 Task: Create validation rules in vote object.
Action: Mouse moved to (1159, 88)
Screenshot: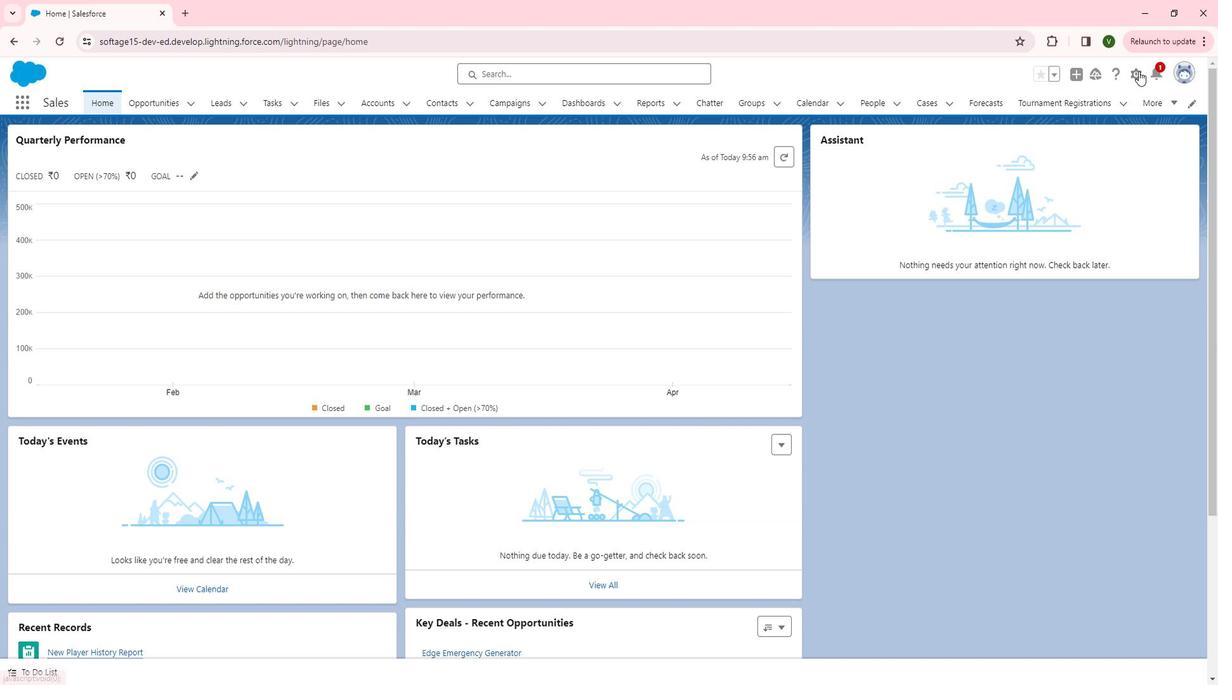
Action: Mouse pressed left at (1159, 88)
Screenshot: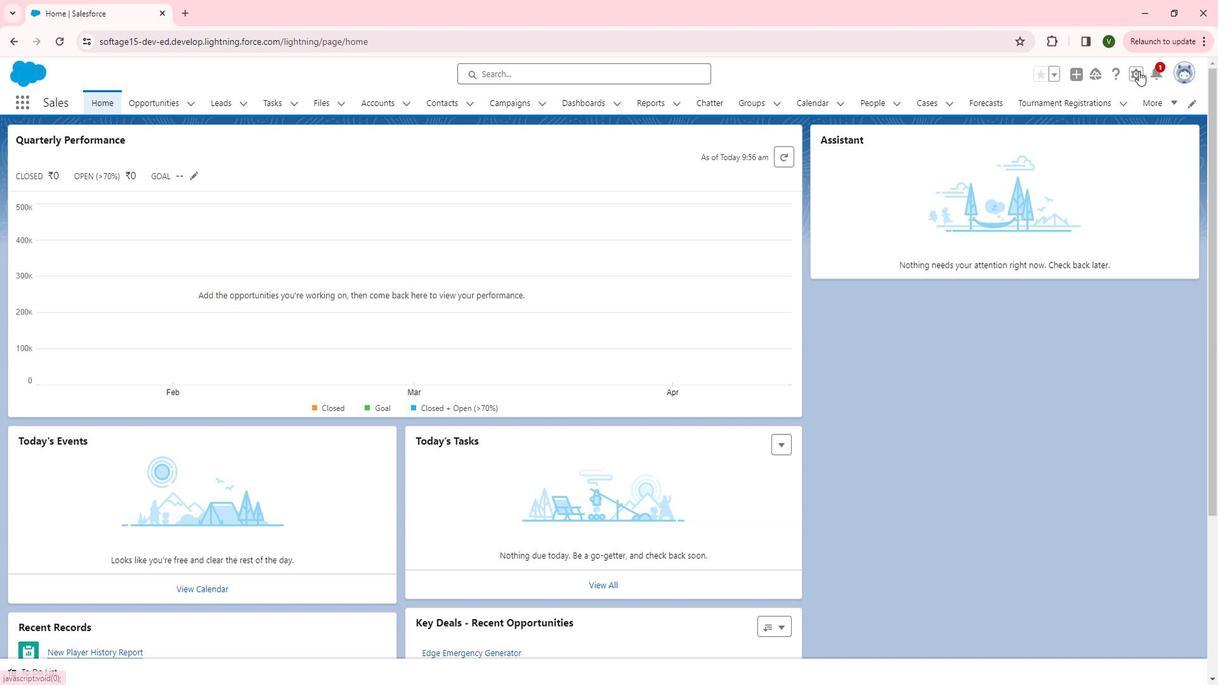 
Action: Mouse moved to (1094, 129)
Screenshot: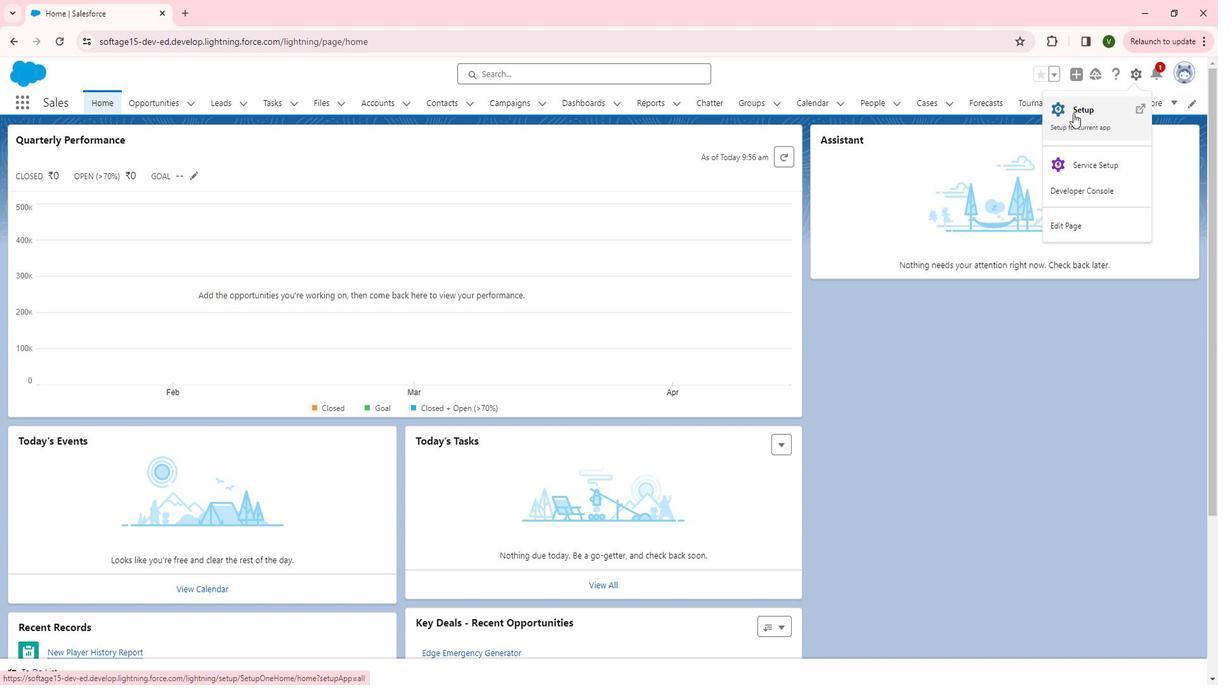 
Action: Mouse pressed left at (1094, 129)
Screenshot: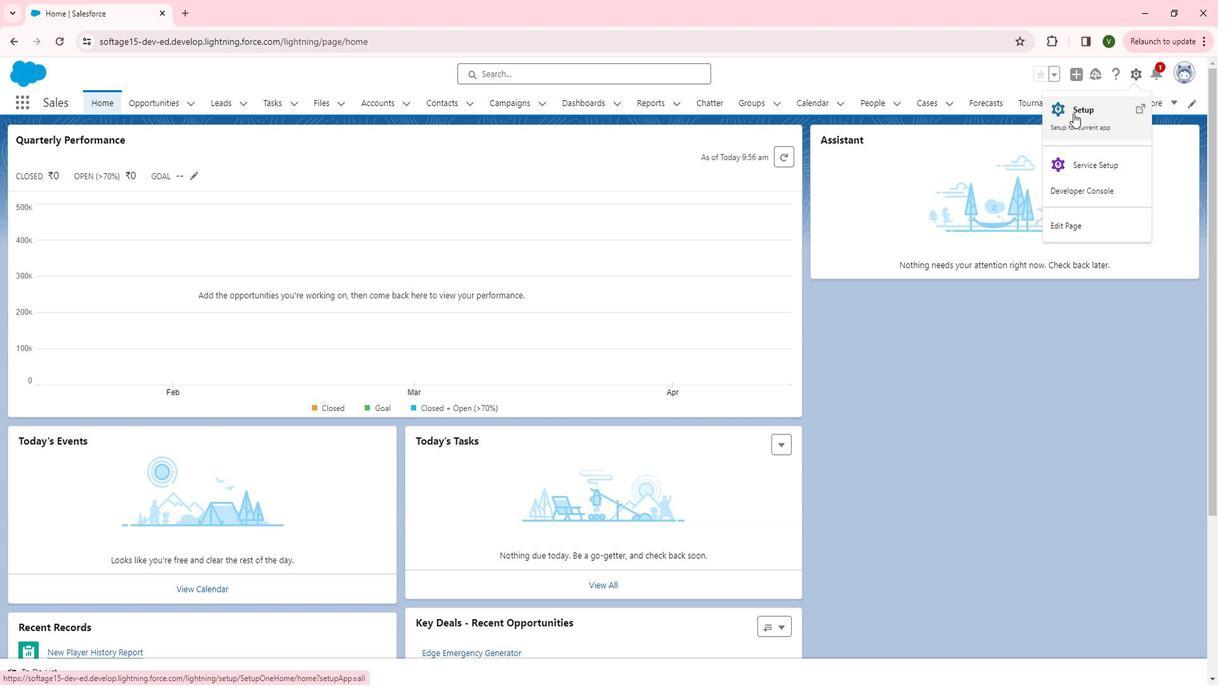 
Action: Mouse moved to (141, 454)
Screenshot: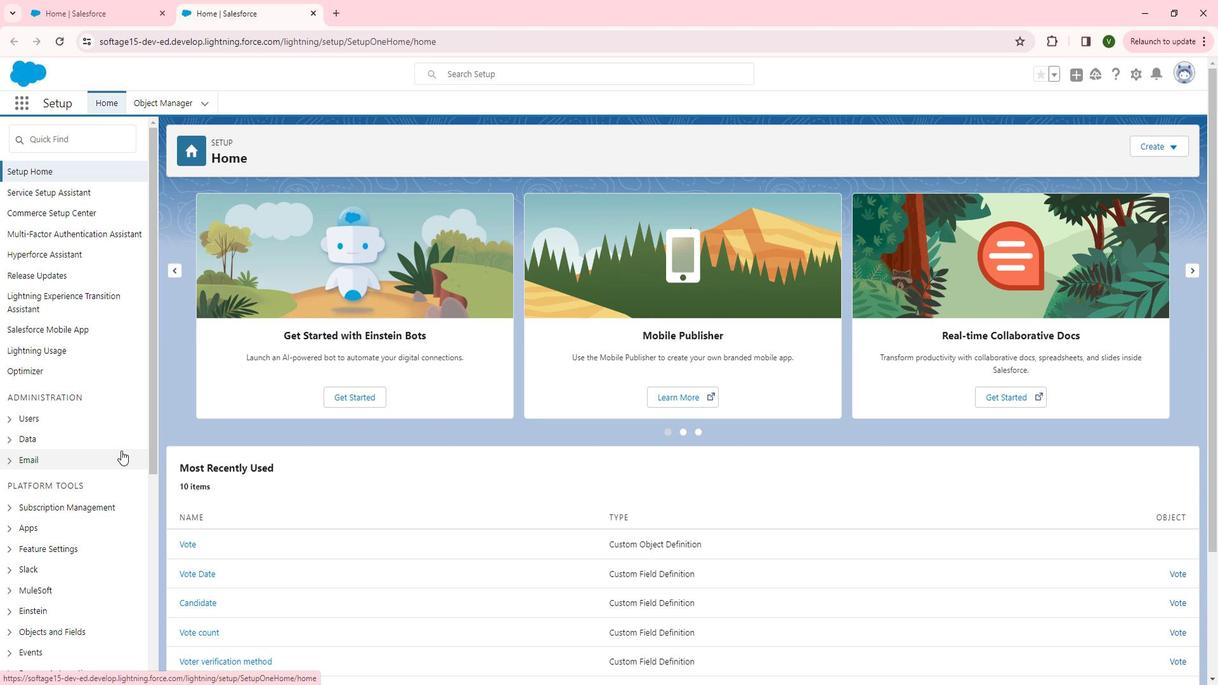 
Action: Mouse scrolled (141, 453) with delta (0, 0)
Screenshot: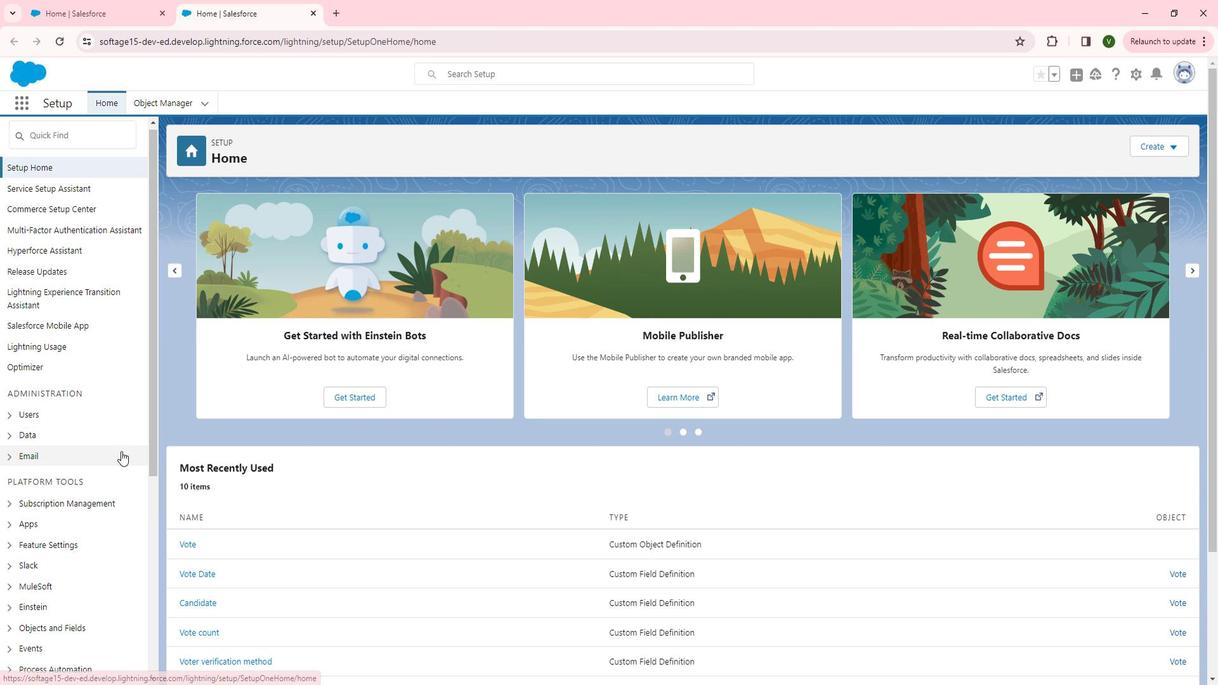 
Action: Mouse moved to (29, 565)
Screenshot: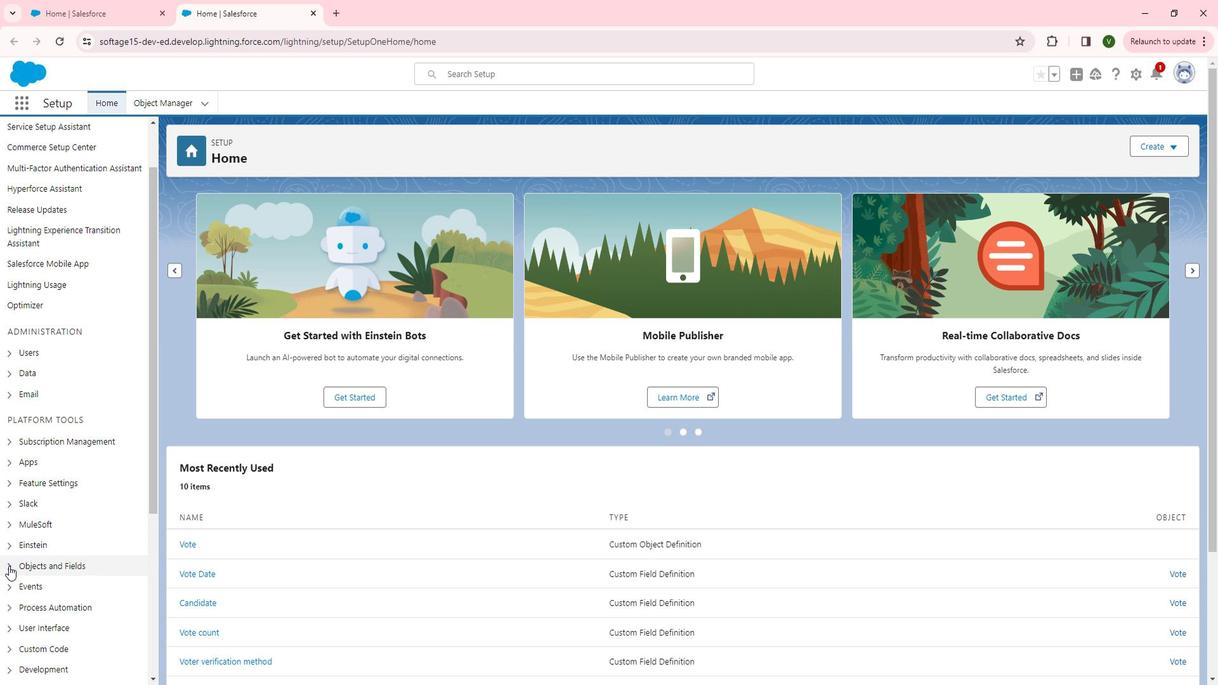 
Action: Mouse pressed left at (29, 565)
Screenshot: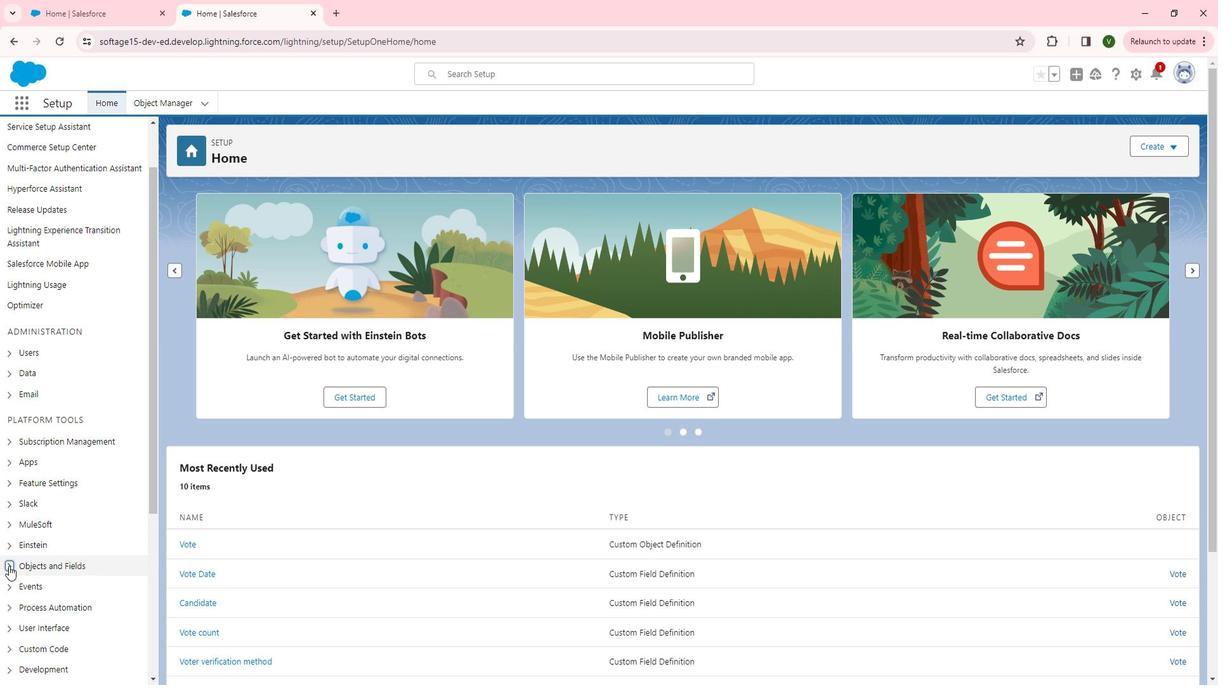 
Action: Mouse moved to (117, 556)
Screenshot: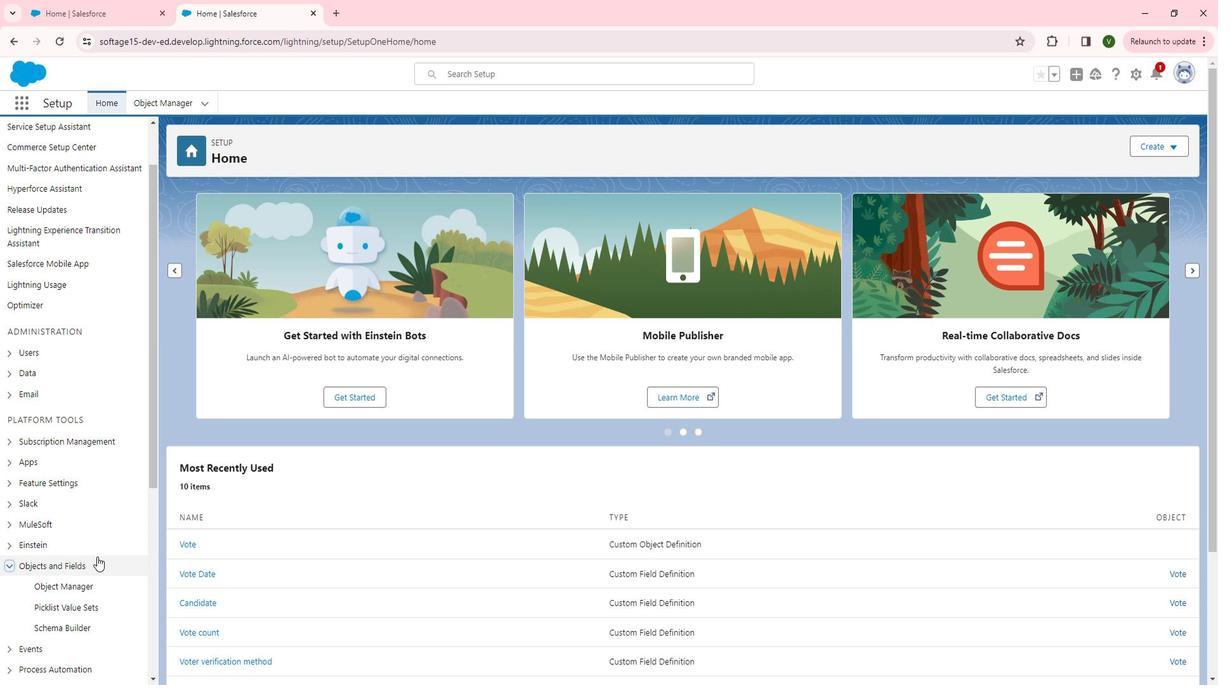 
Action: Mouse scrolled (117, 556) with delta (0, 0)
Screenshot: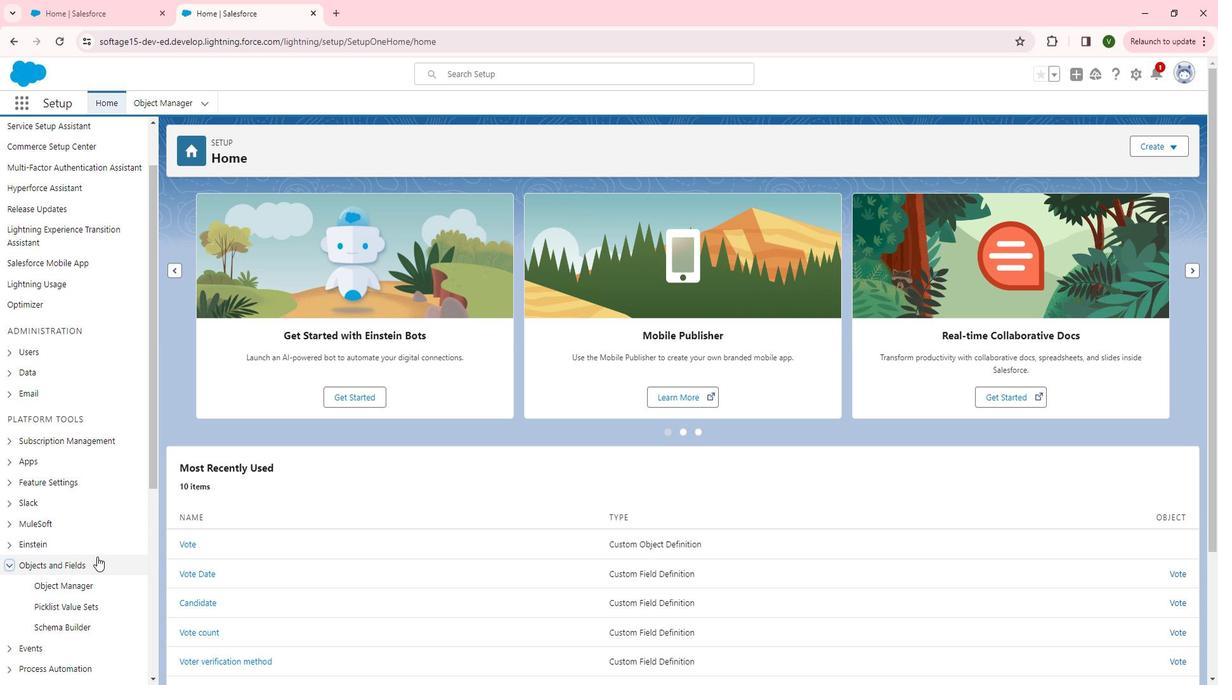 
Action: Mouse moved to (117, 557)
Screenshot: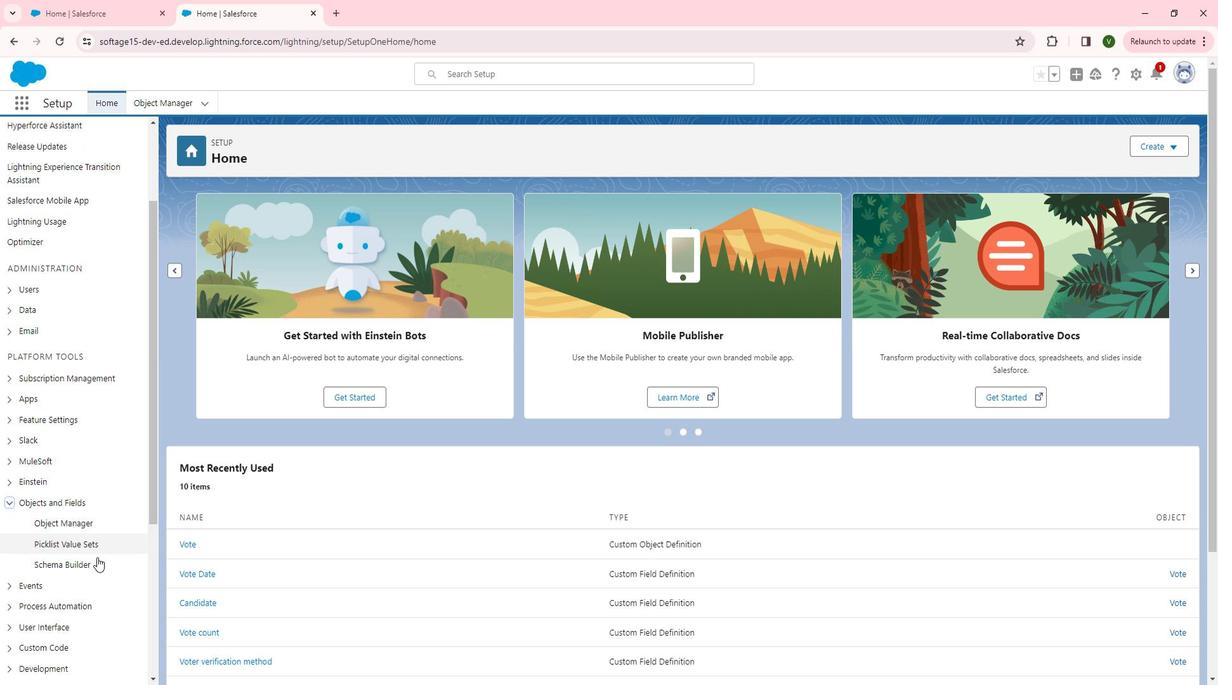 
Action: Mouse scrolled (117, 556) with delta (0, 0)
Screenshot: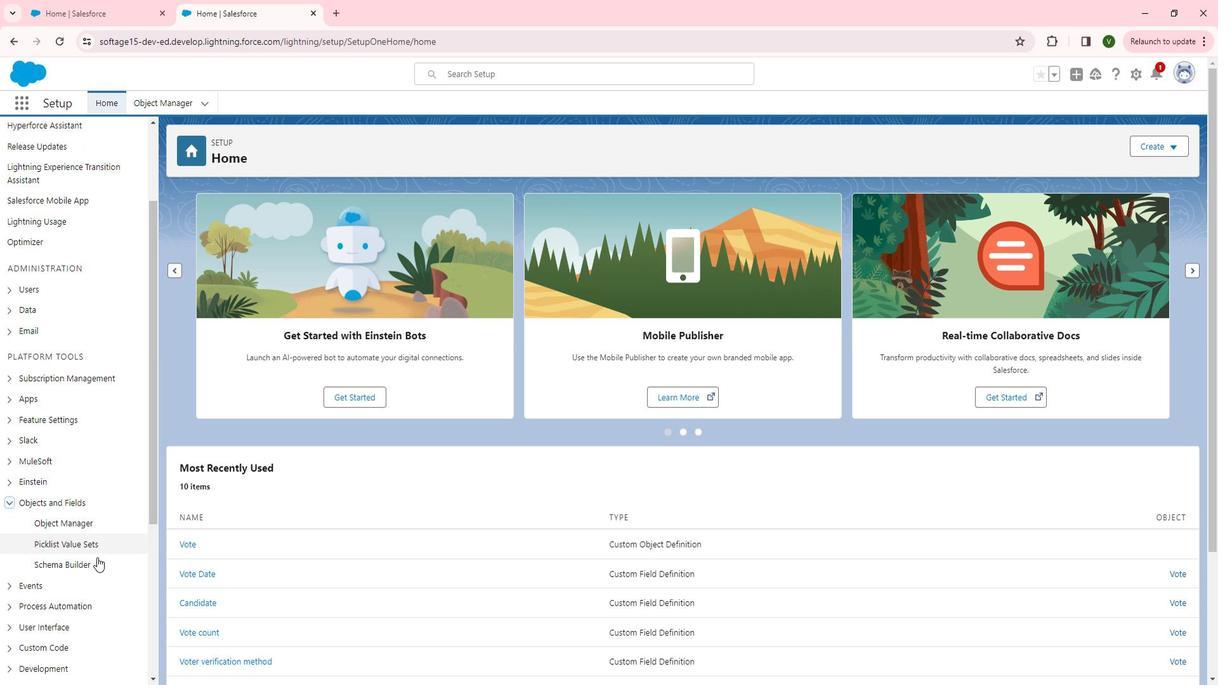 
Action: Mouse moved to (99, 458)
Screenshot: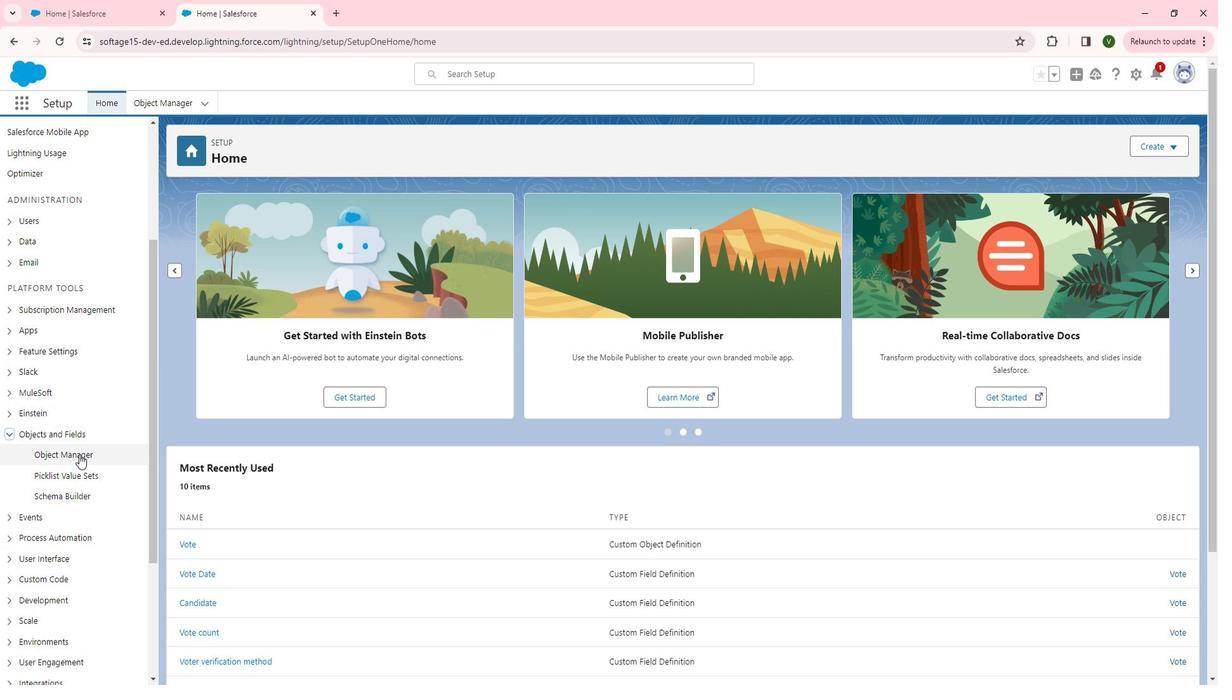 
Action: Mouse pressed left at (99, 458)
Screenshot: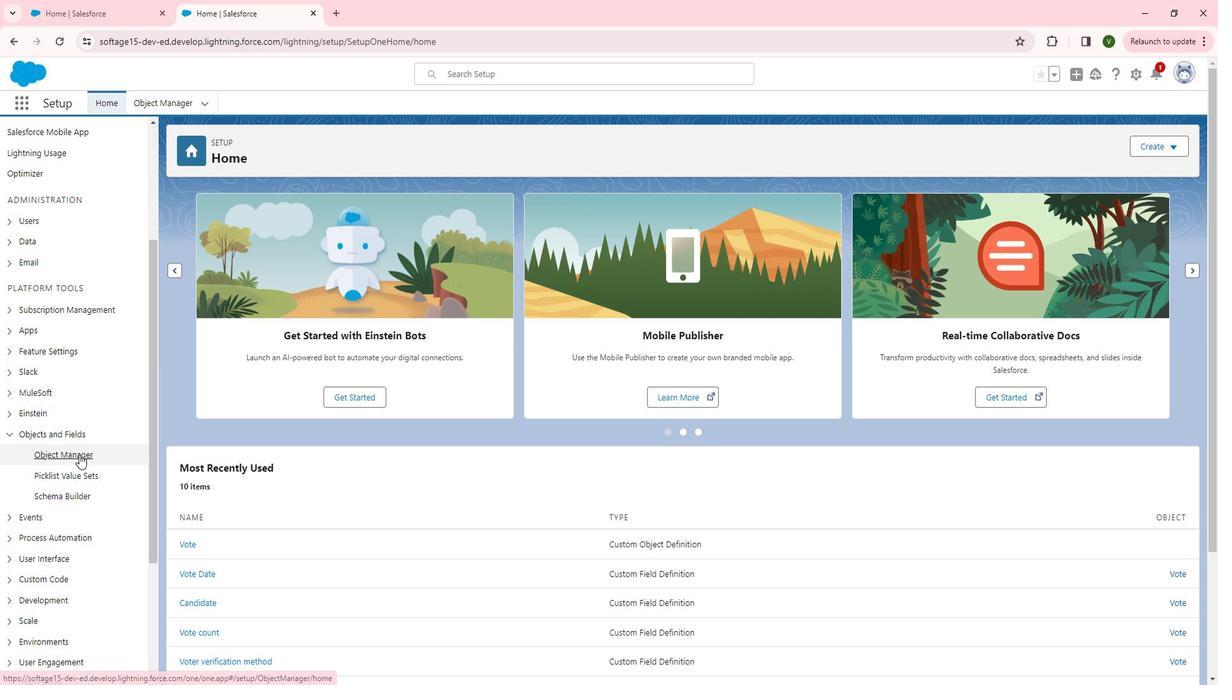 
Action: Mouse moved to (387, 432)
Screenshot: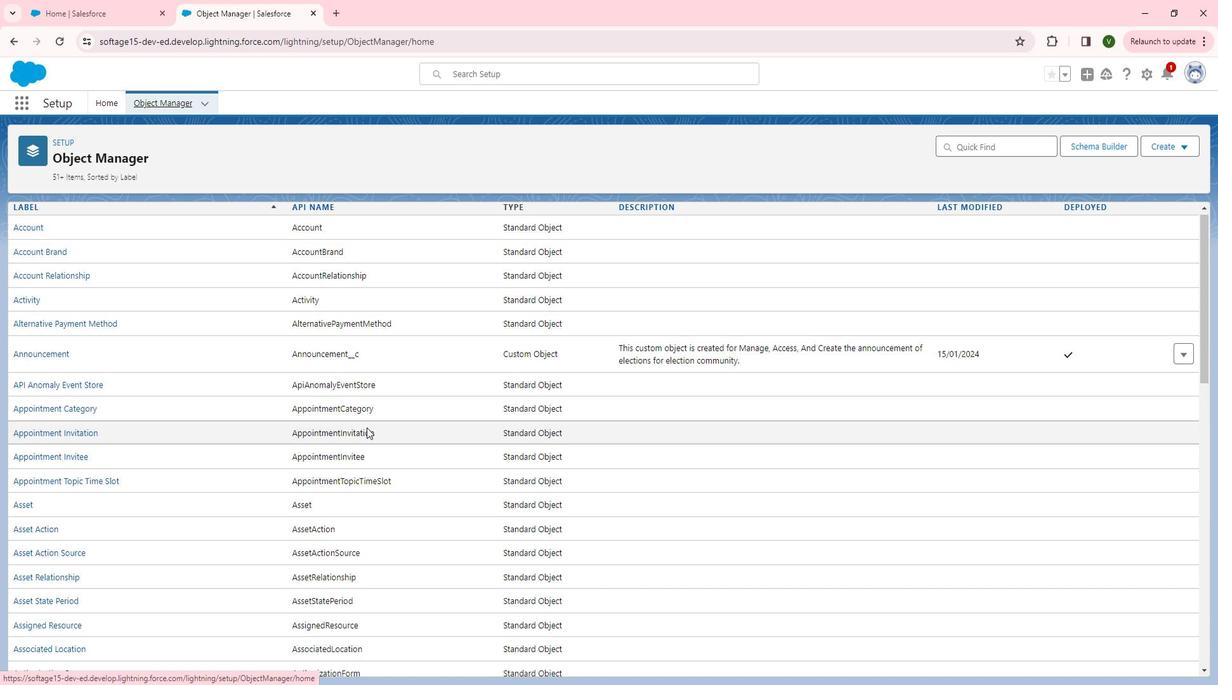 
Action: Mouse scrolled (387, 431) with delta (0, 0)
Screenshot: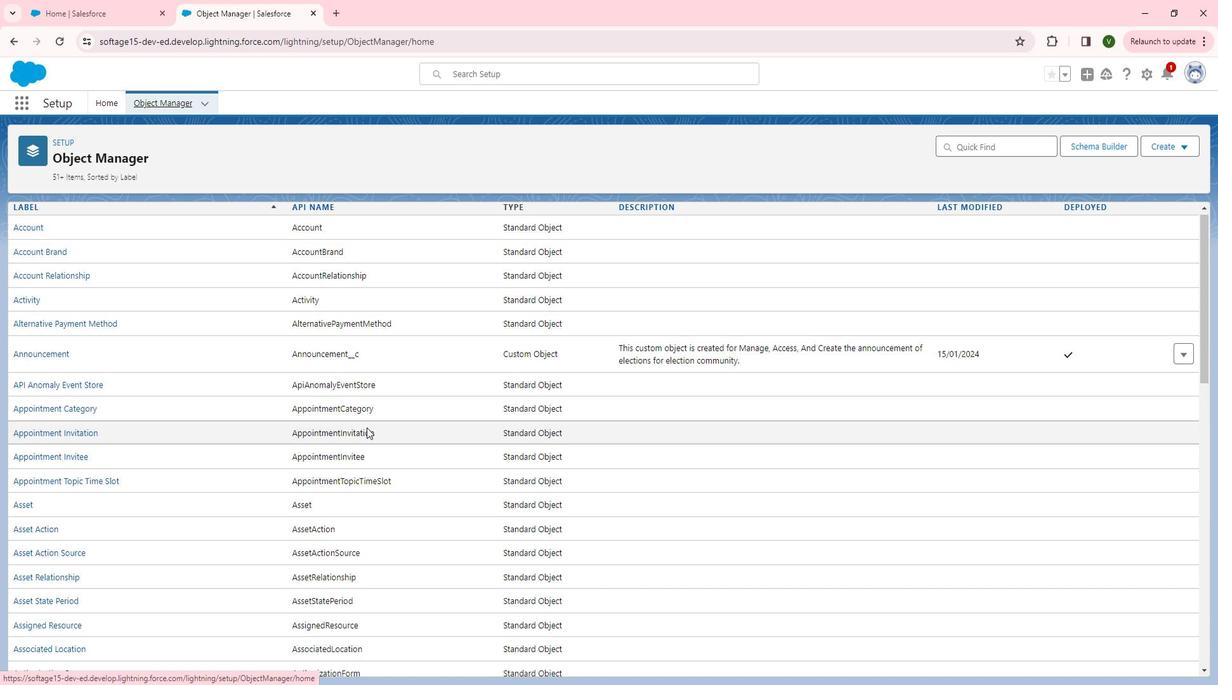 
Action: Mouse scrolled (387, 431) with delta (0, 0)
Screenshot: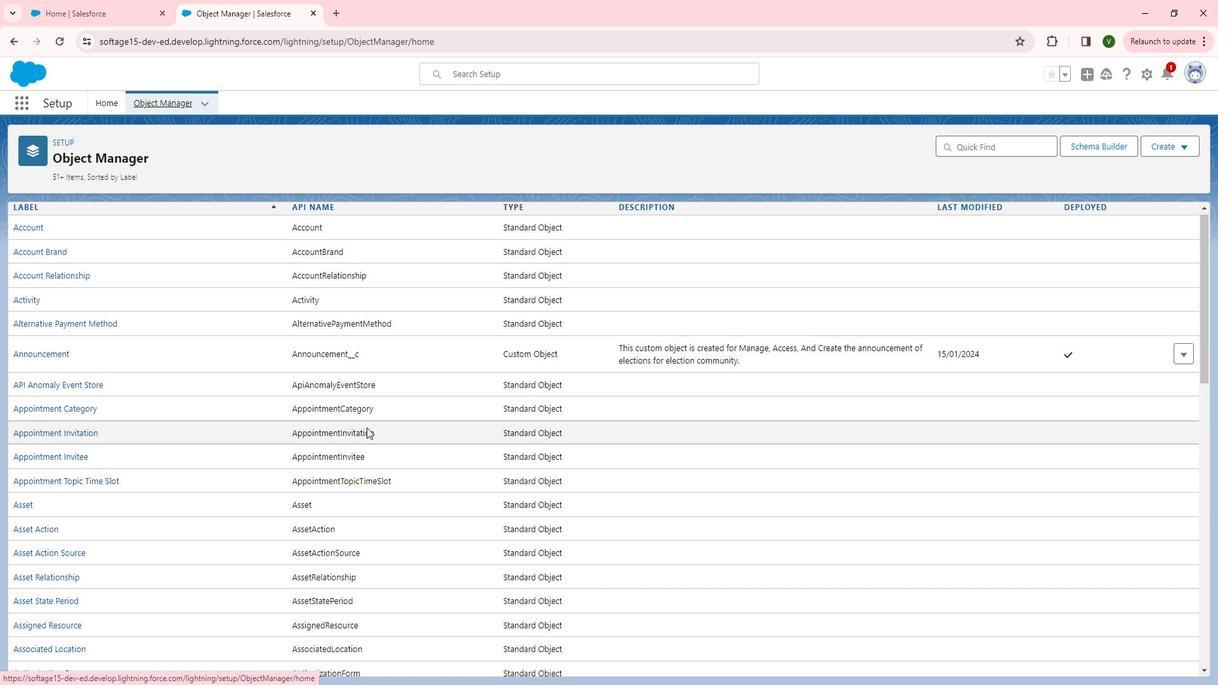 
Action: Mouse scrolled (387, 431) with delta (0, 0)
Screenshot: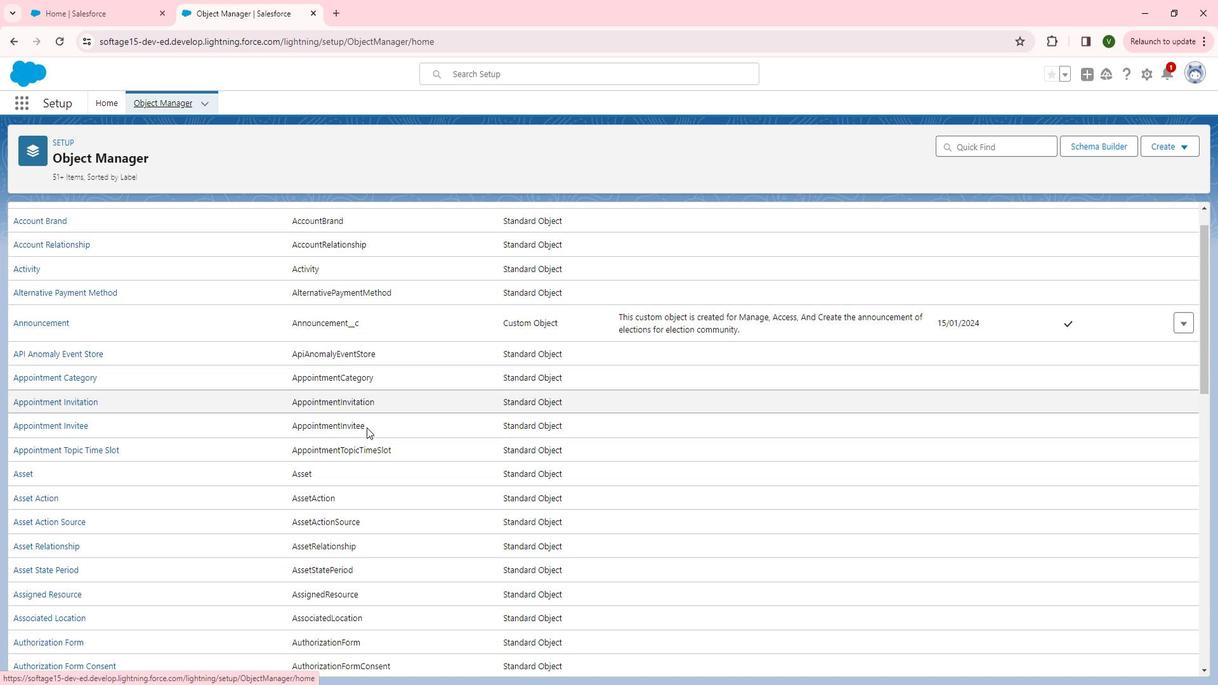 
Action: Mouse scrolled (387, 431) with delta (0, 0)
Screenshot: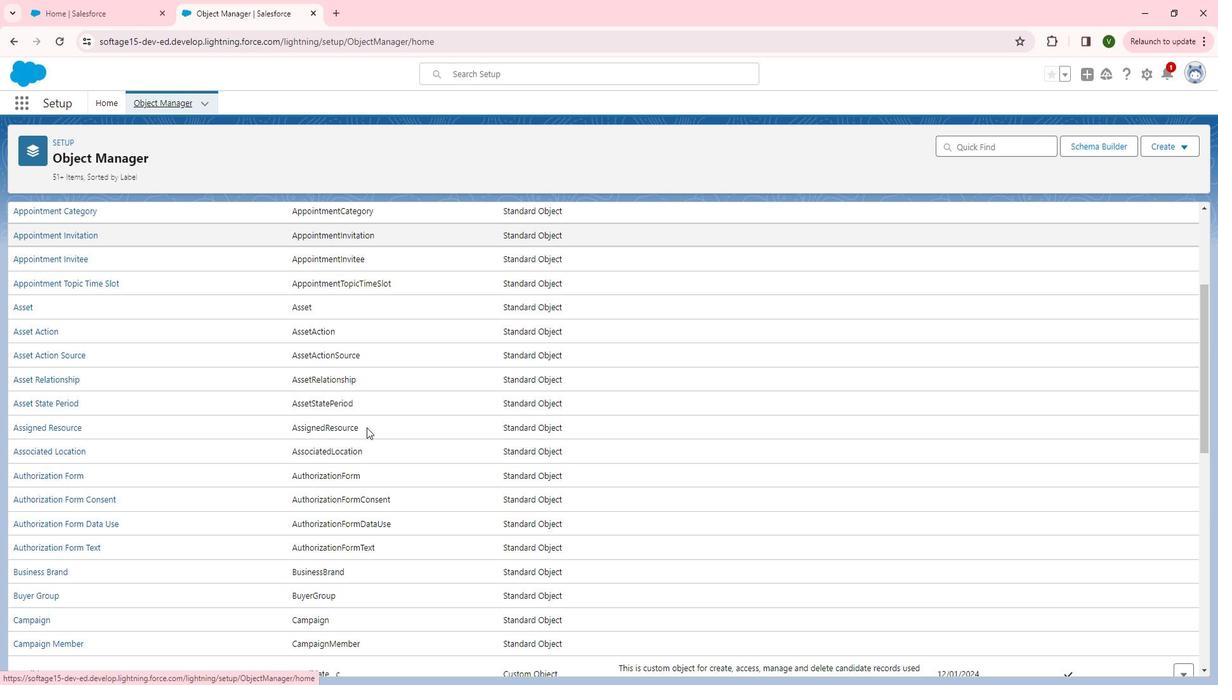 
Action: Mouse scrolled (387, 431) with delta (0, 0)
Screenshot: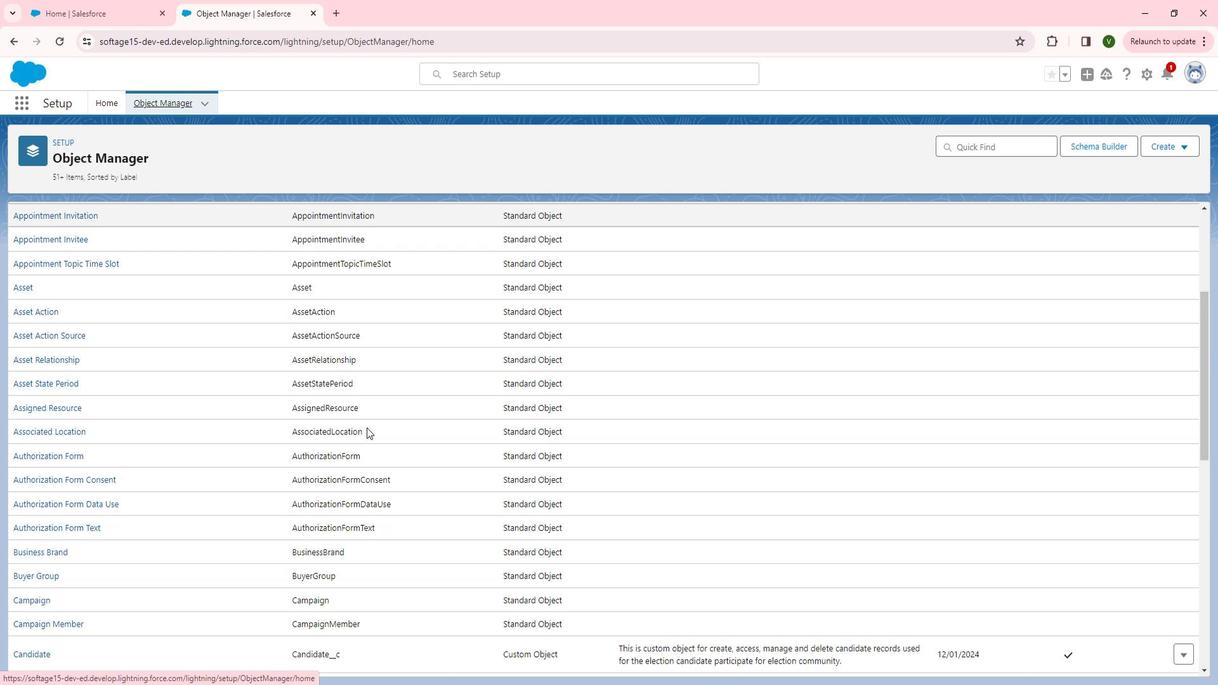 
Action: Mouse scrolled (387, 431) with delta (0, 0)
Screenshot: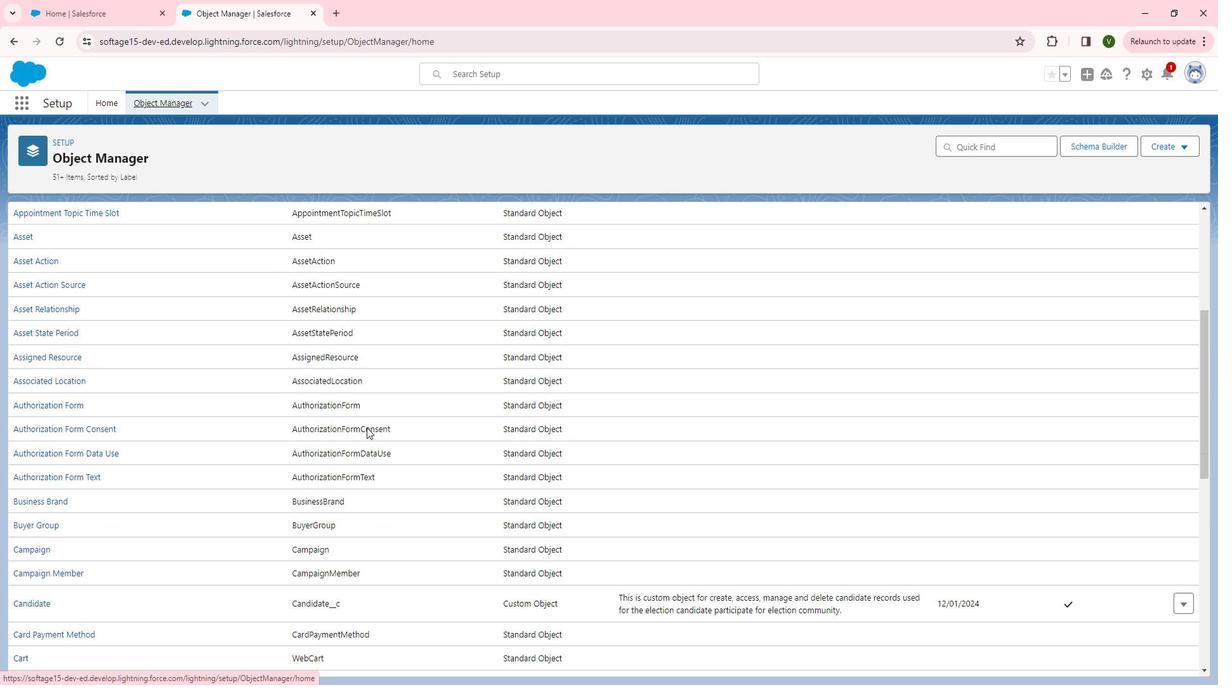 
Action: Mouse scrolled (387, 431) with delta (0, 0)
Screenshot: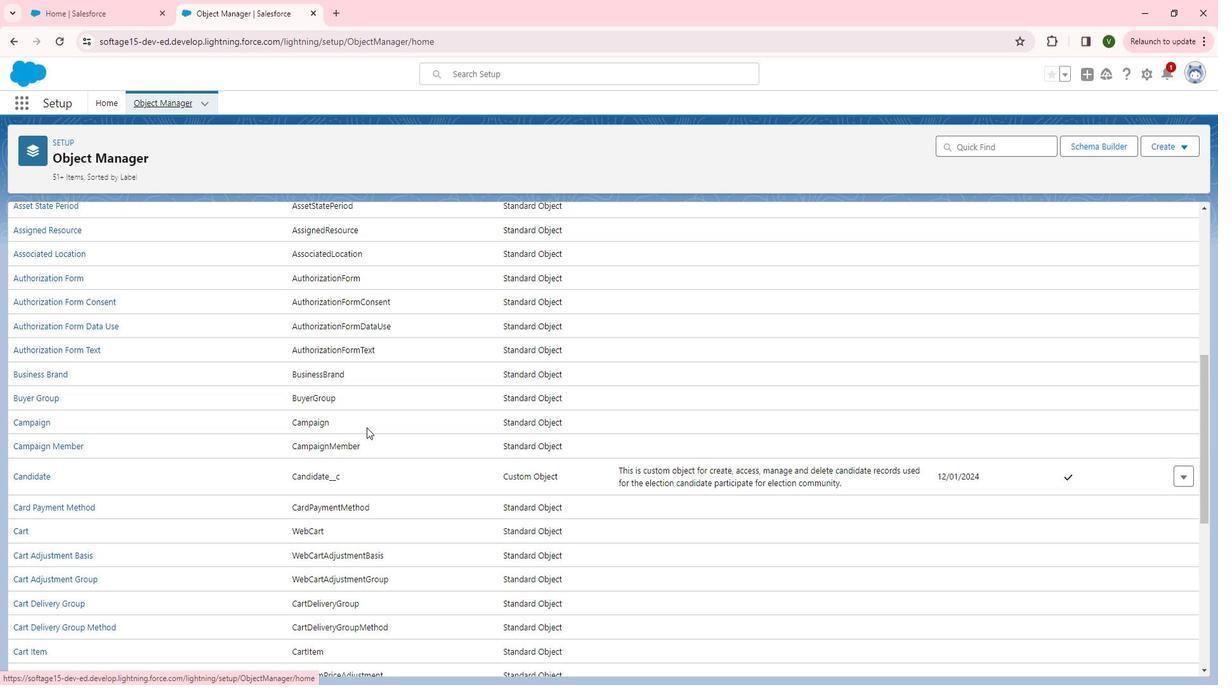 
Action: Mouse scrolled (387, 431) with delta (0, 0)
Screenshot: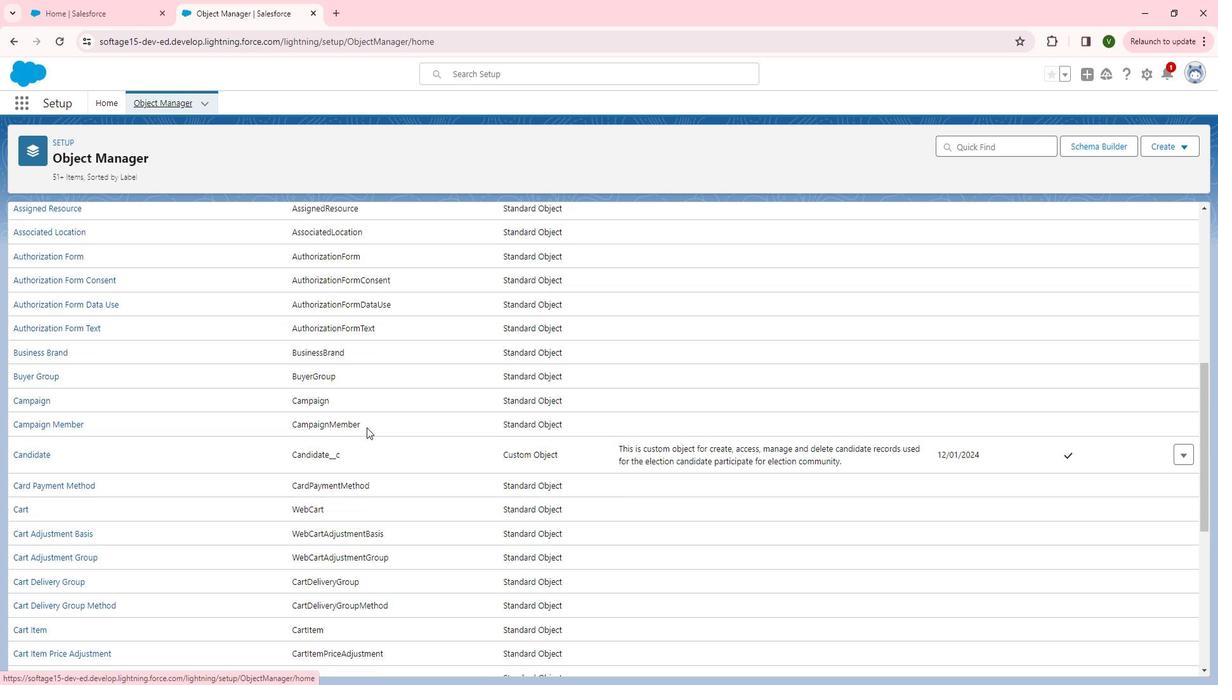 
Action: Mouse scrolled (387, 431) with delta (0, 0)
Screenshot: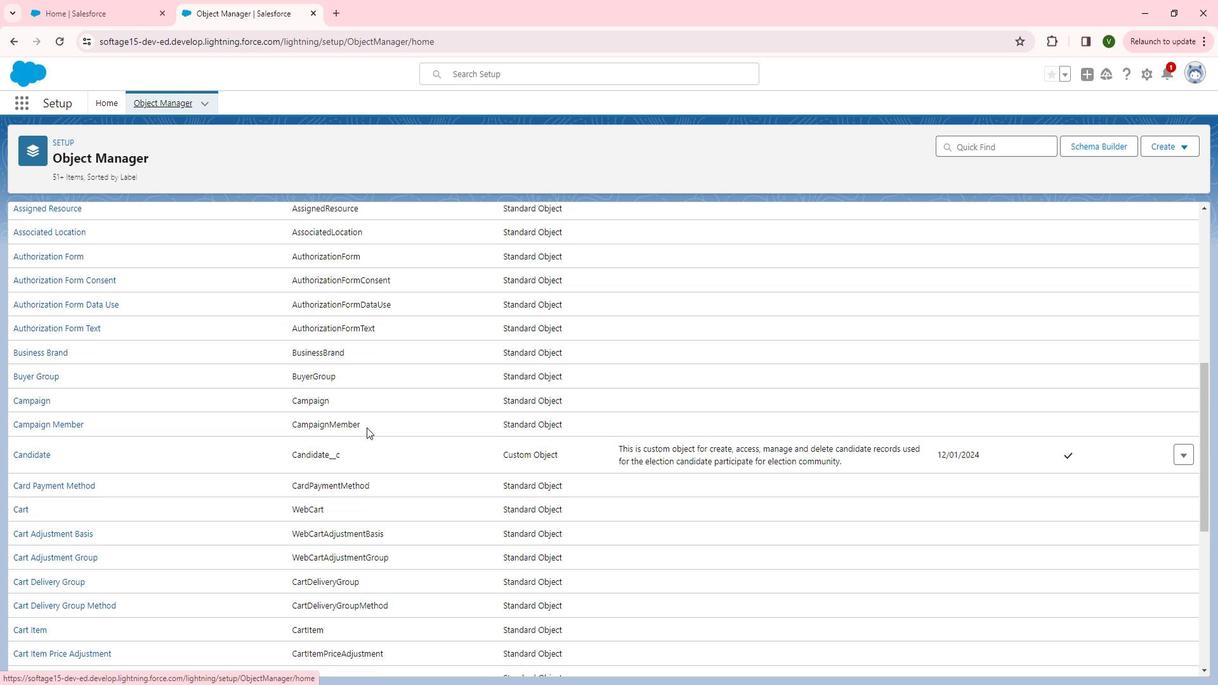 
Action: Mouse scrolled (387, 431) with delta (0, 0)
Screenshot: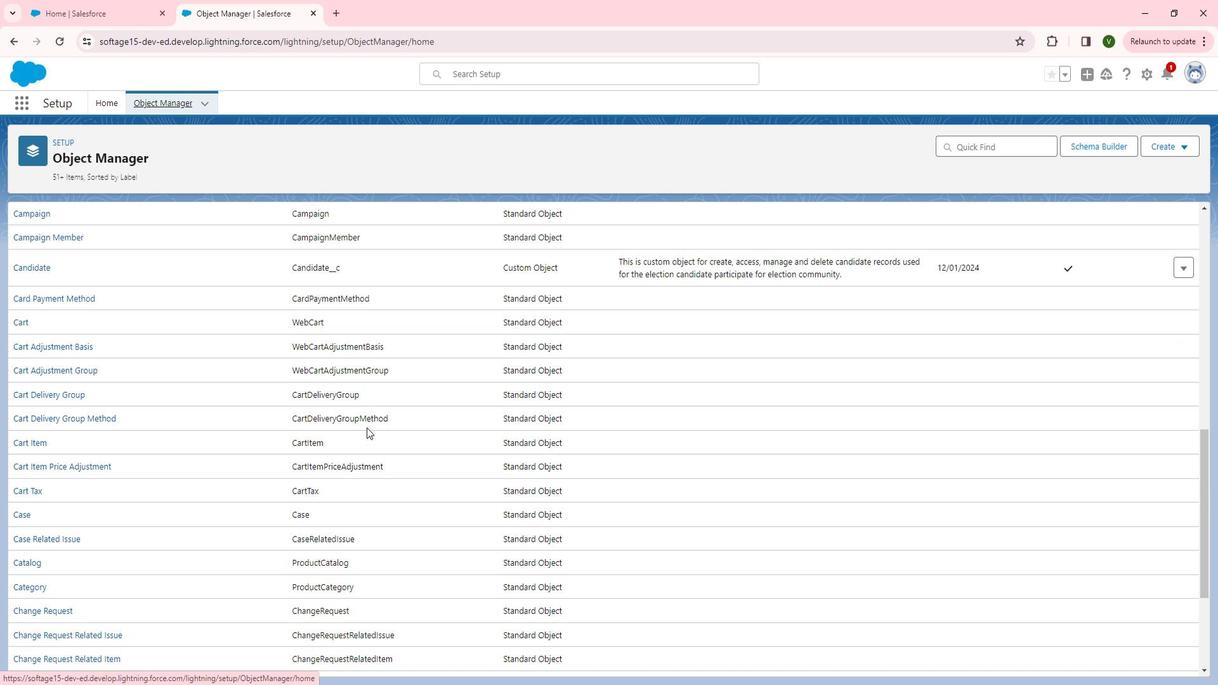 
Action: Mouse scrolled (387, 431) with delta (0, 0)
Screenshot: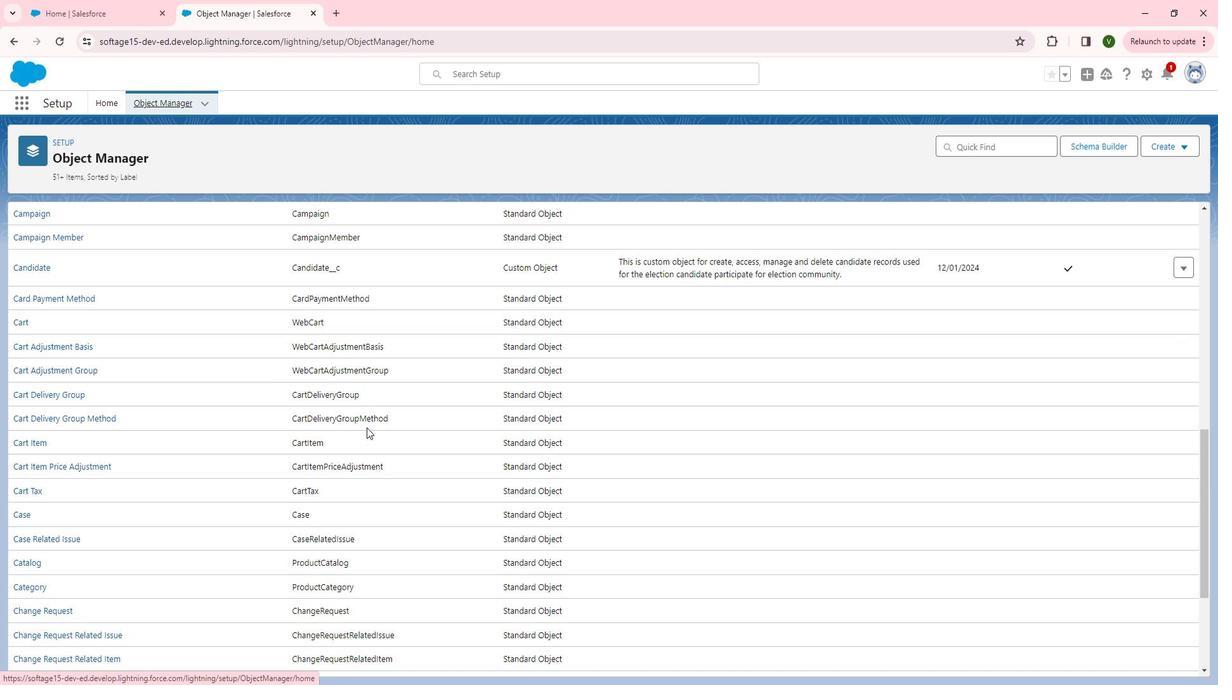 
Action: Mouse scrolled (387, 431) with delta (0, 0)
Screenshot: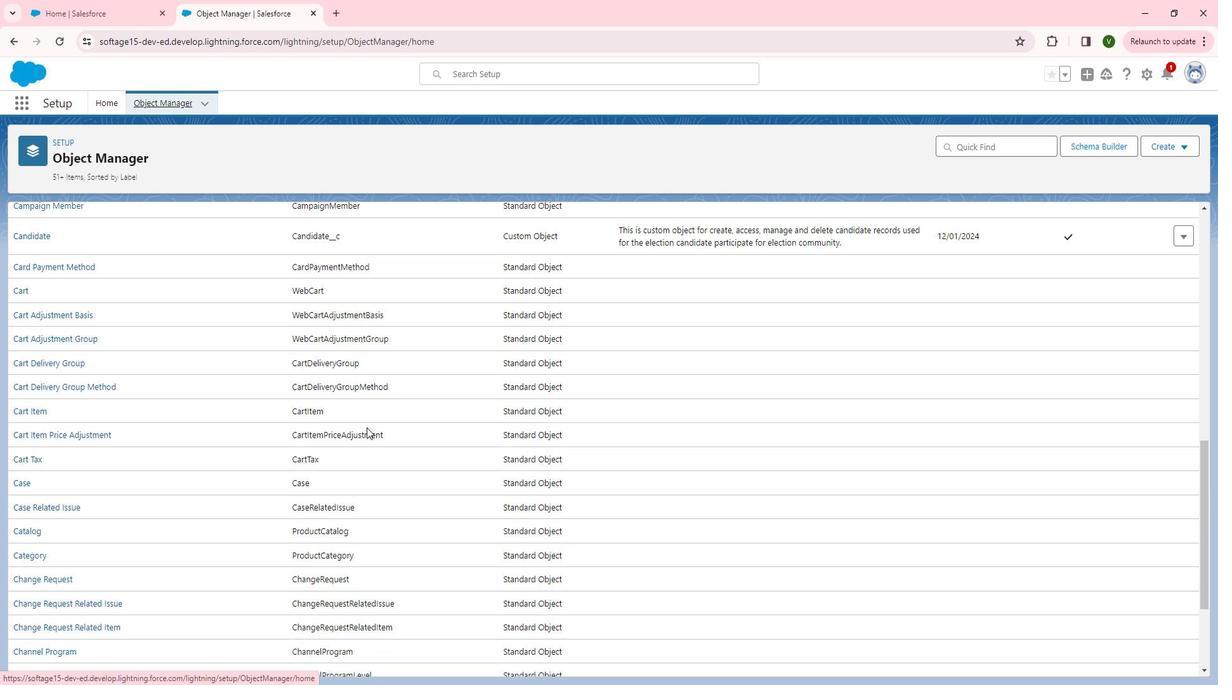 
Action: Mouse moved to (384, 429)
Screenshot: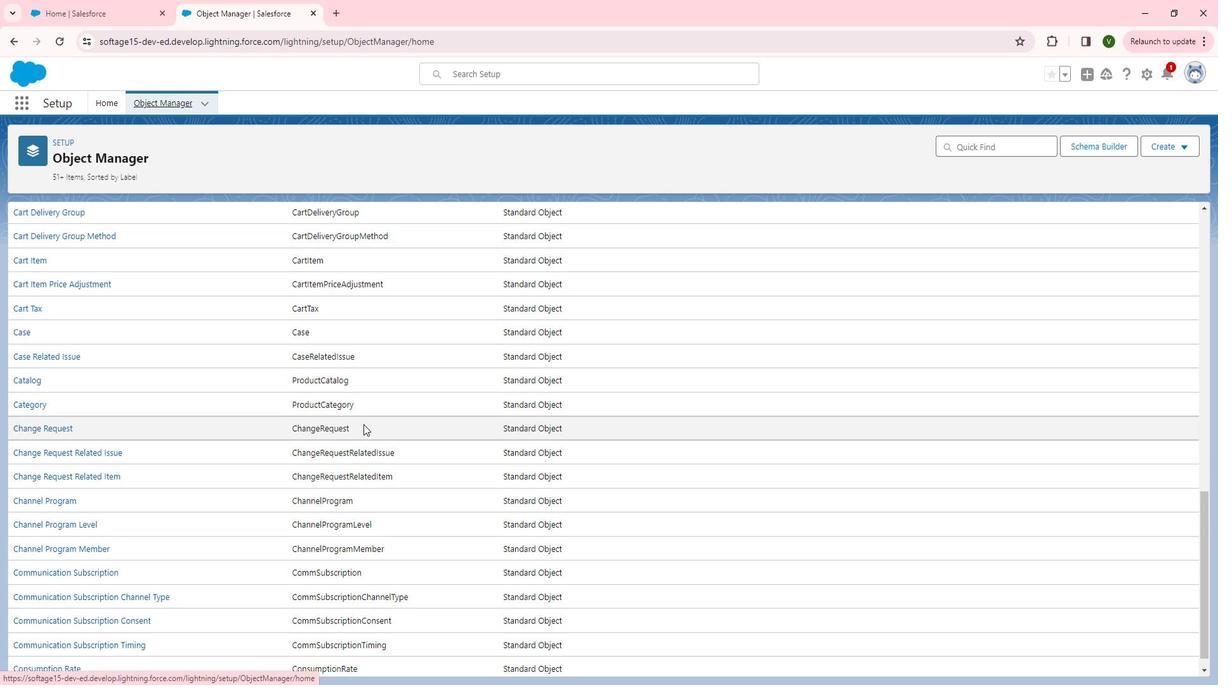
Action: Mouse scrolled (384, 428) with delta (0, 0)
Screenshot: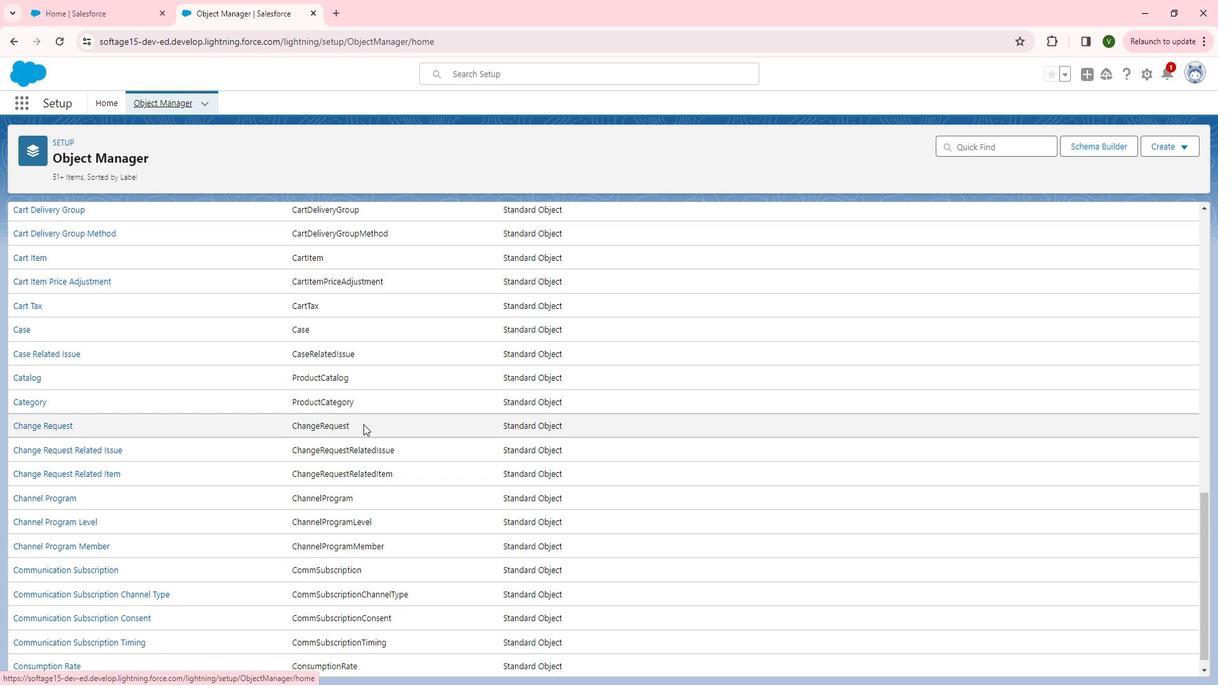 
Action: Mouse scrolled (384, 428) with delta (0, 0)
Screenshot: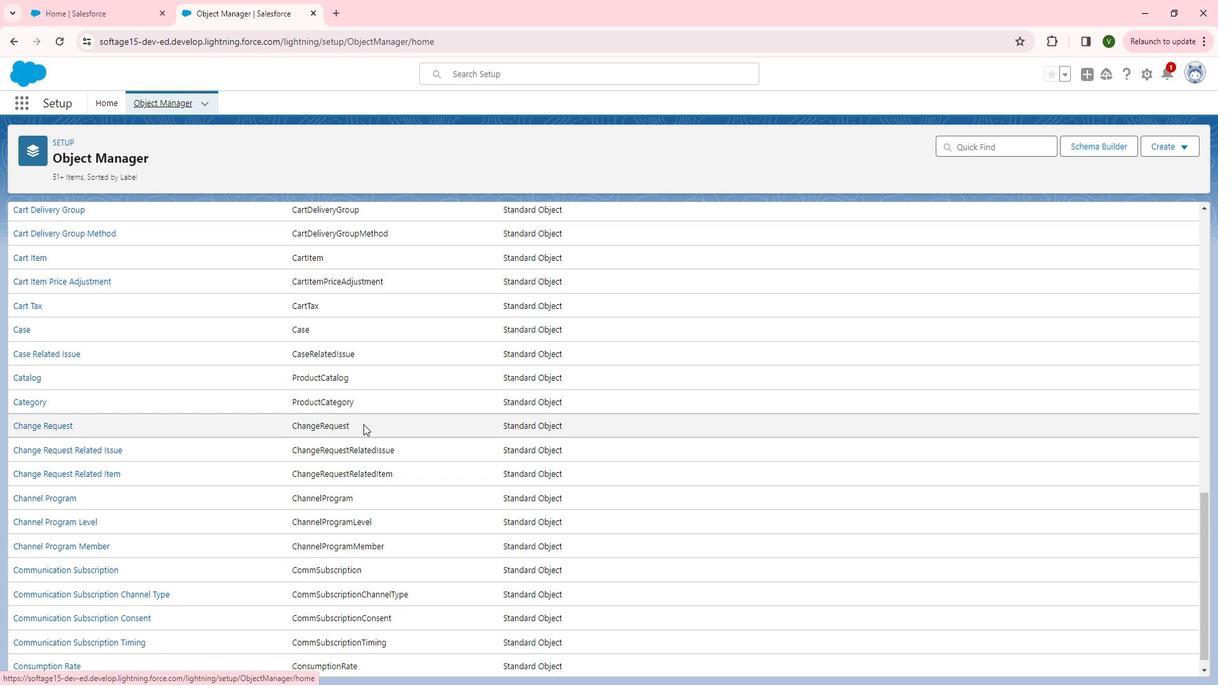 
Action: Mouse scrolled (384, 428) with delta (0, 0)
Screenshot: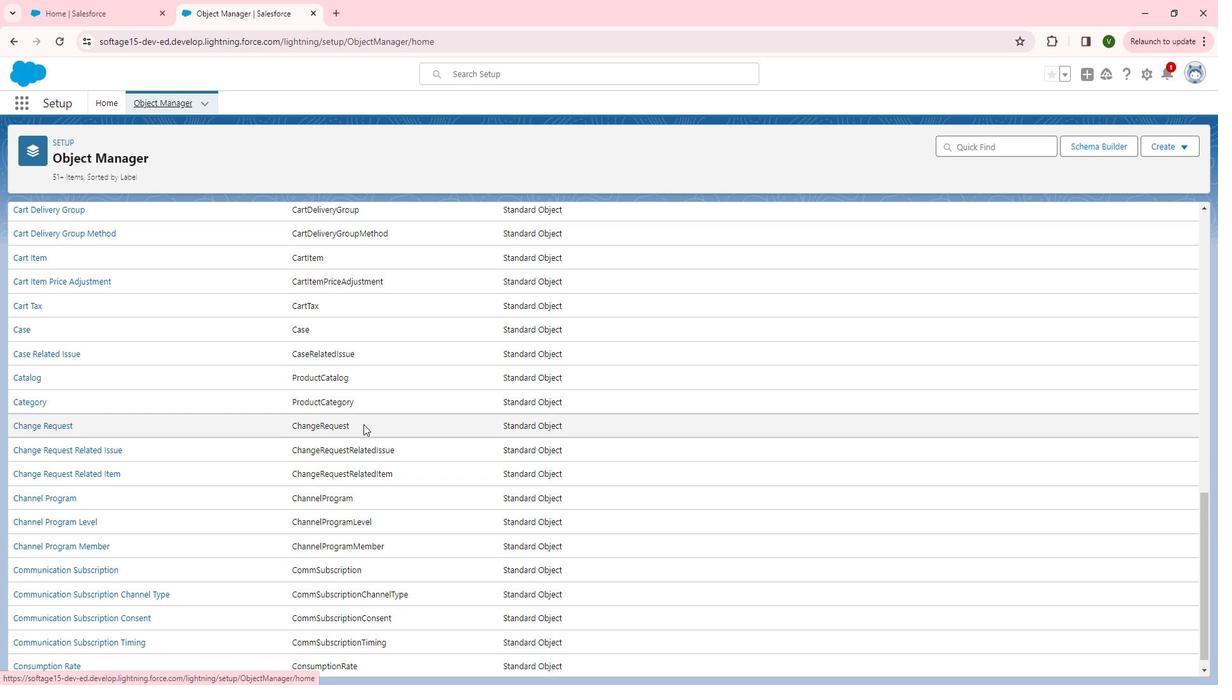 
Action: Mouse moved to (383, 425)
Screenshot: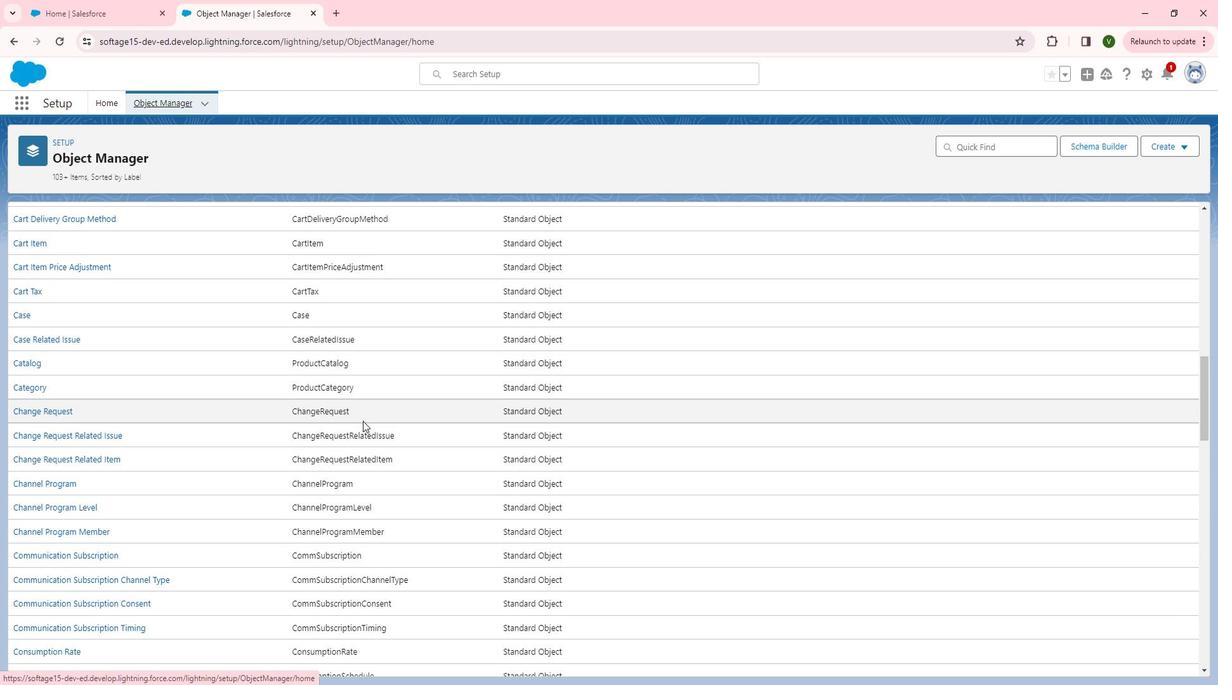 
Action: Mouse scrolled (383, 425) with delta (0, 0)
Screenshot: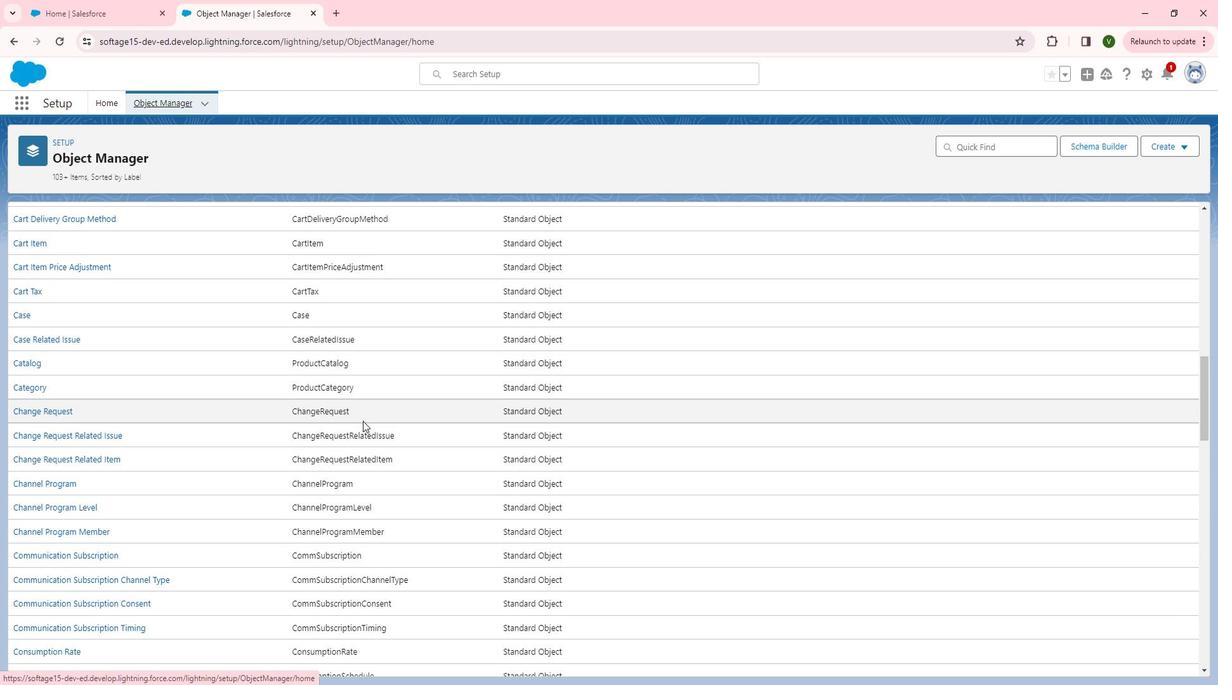 
Action: Mouse scrolled (383, 425) with delta (0, 0)
Screenshot: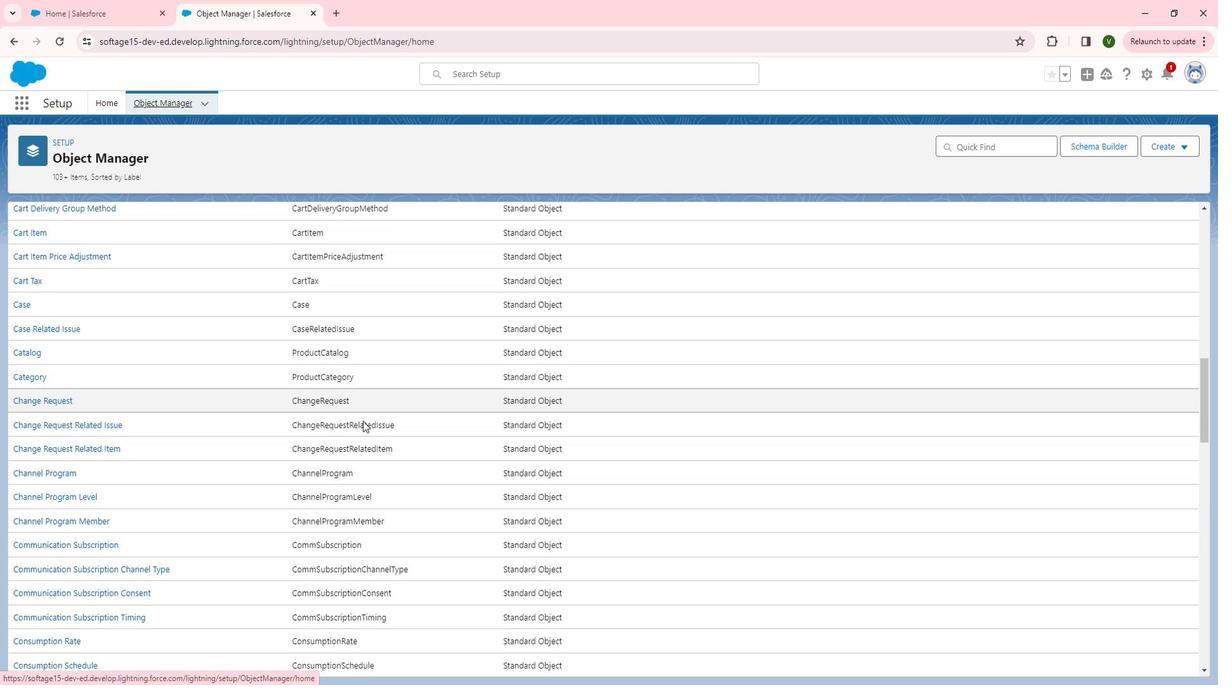 
Action: Mouse scrolled (383, 425) with delta (0, 0)
Screenshot: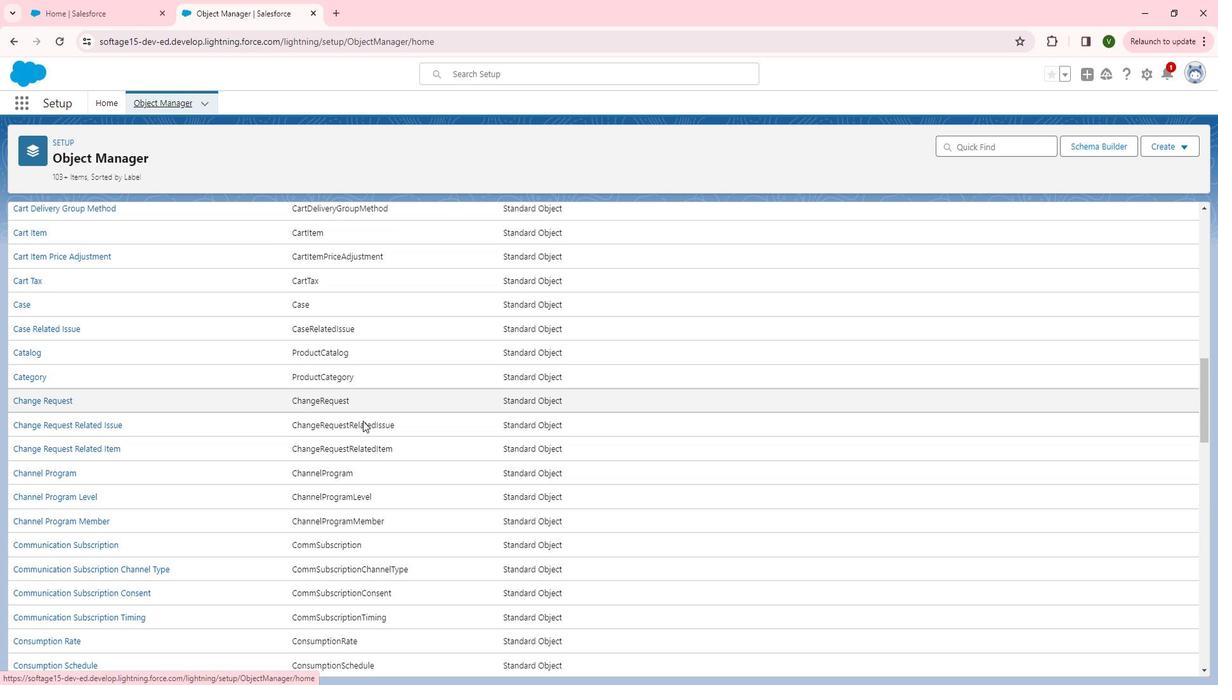 
Action: Mouse moved to (384, 422)
Screenshot: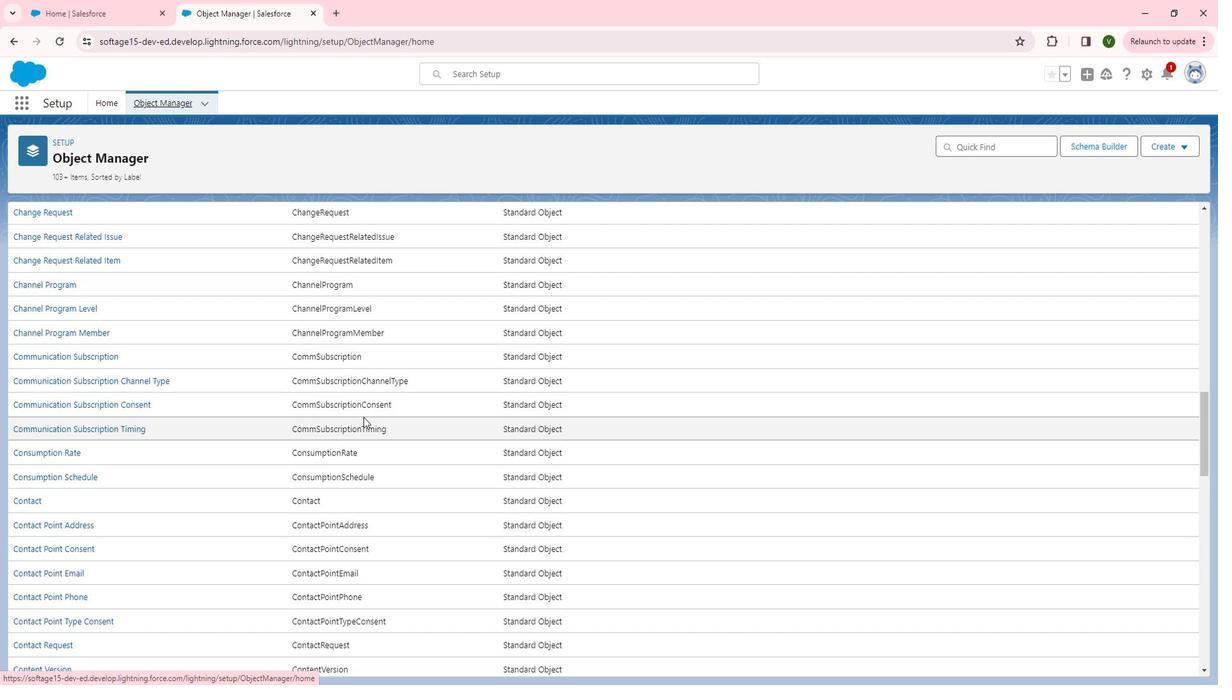 
Action: Mouse scrolled (384, 421) with delta (0, 0)
Screenshot: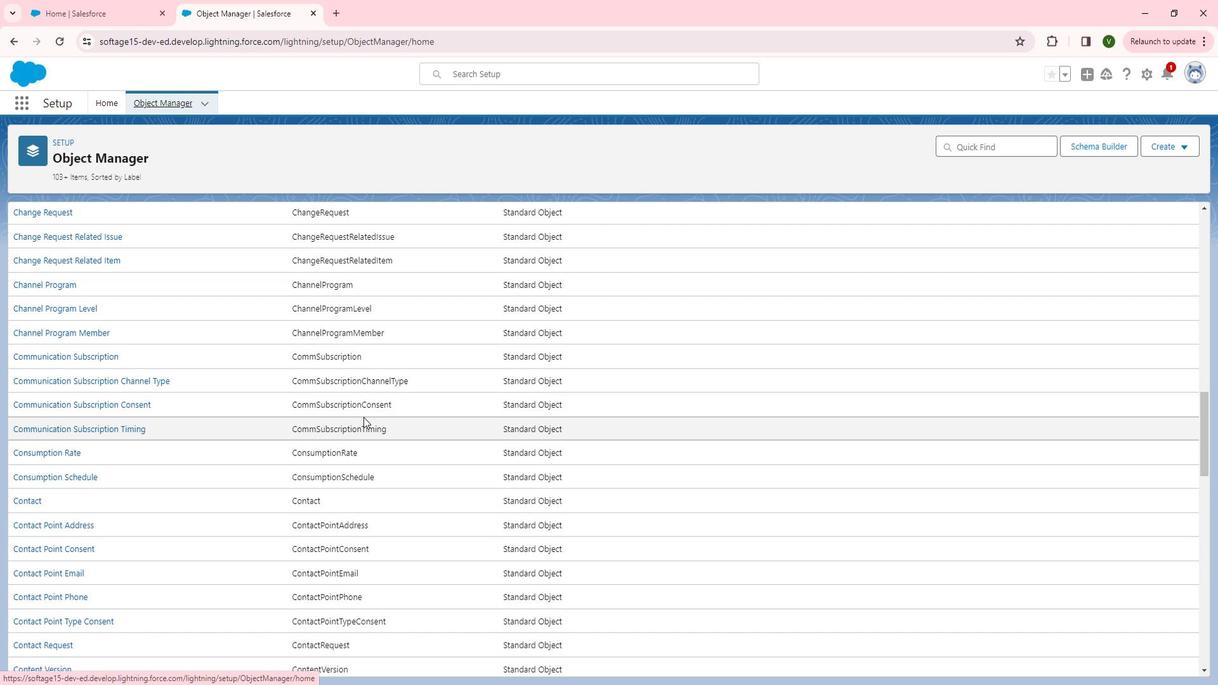 
Action: Mouse scrolled (384, 421) with delta (0, 0)
Screenshot: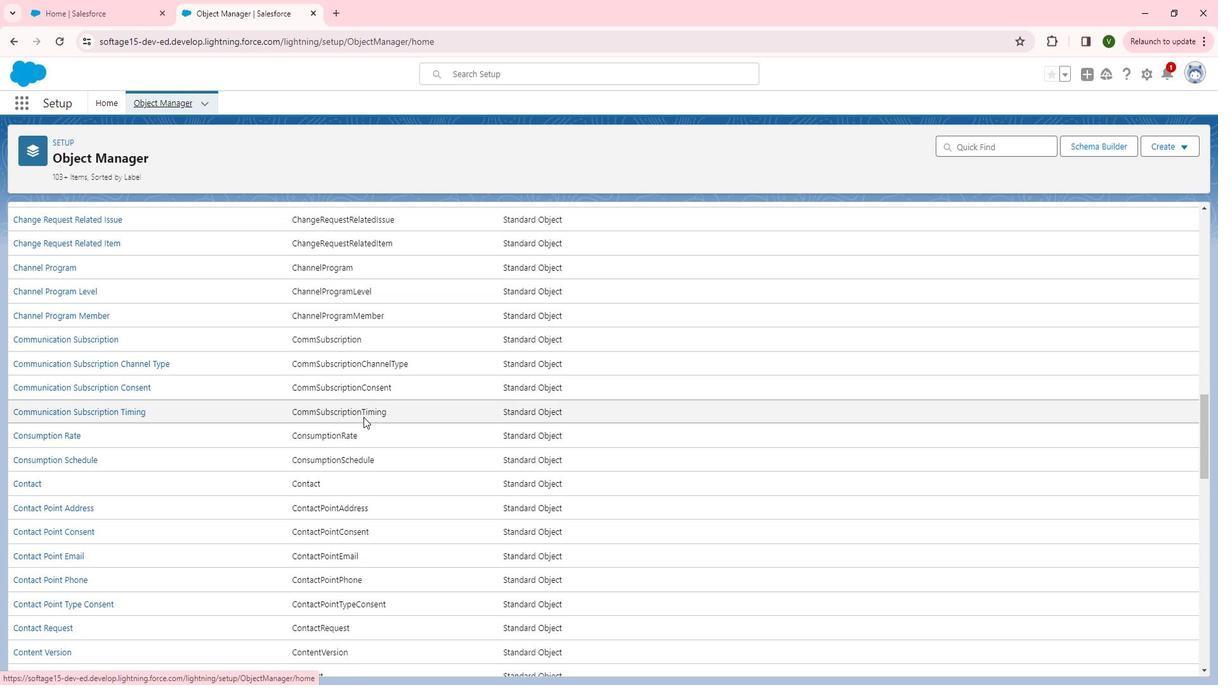
Action: Mouse scrolled (384, 421) with delta (0, 0)
Screenshot: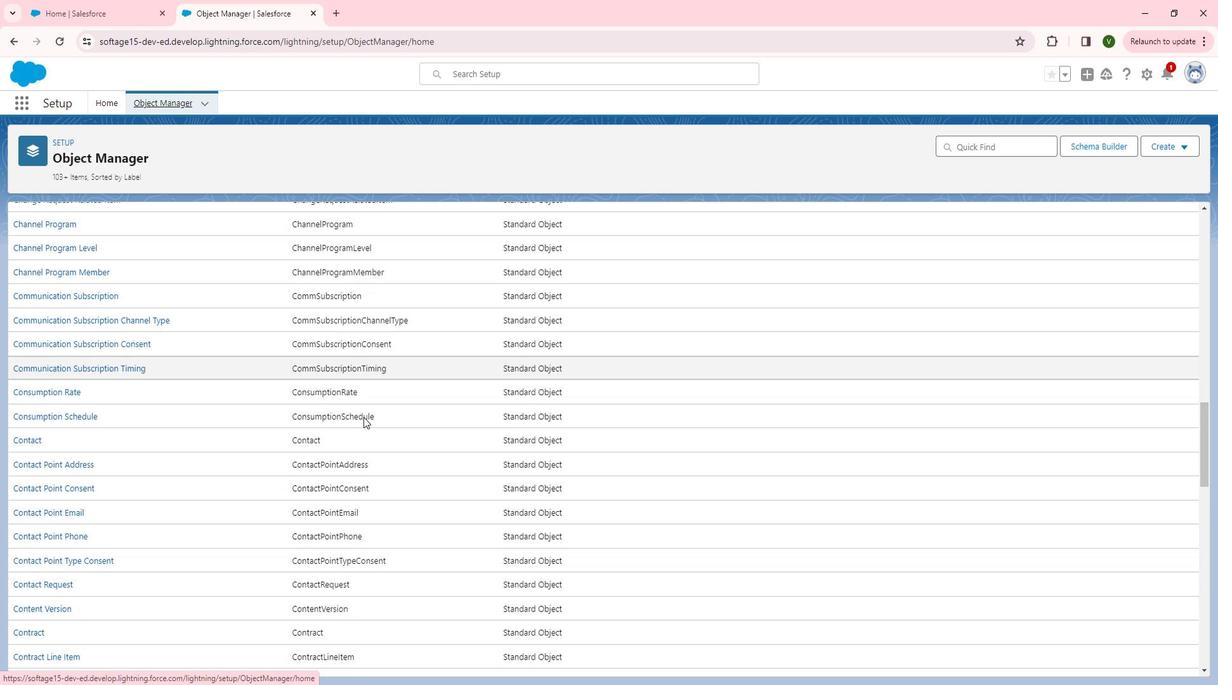 
Action: Mouse moved to (385, 420)
Screenshot: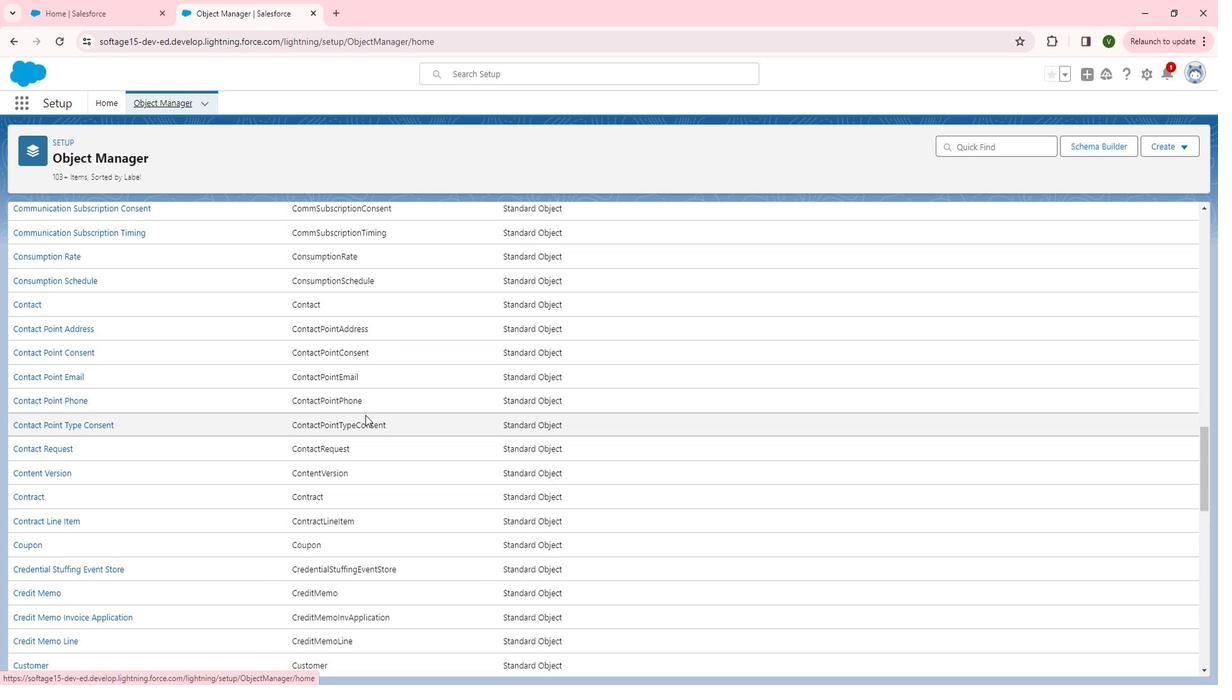 
Action: Mouse scrolled (385, 419) with delta (0, 0)
Screenshot: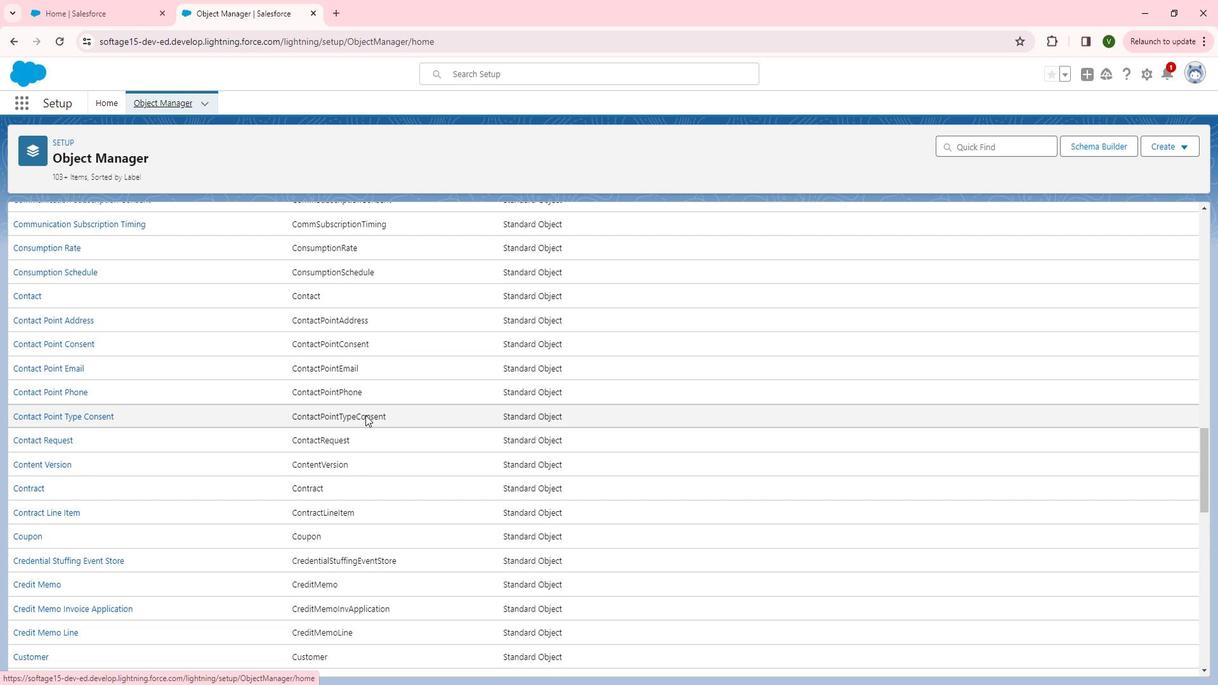 
Action: Mouse scrolled (385, 419) with delta (0, 0)
Screenshot: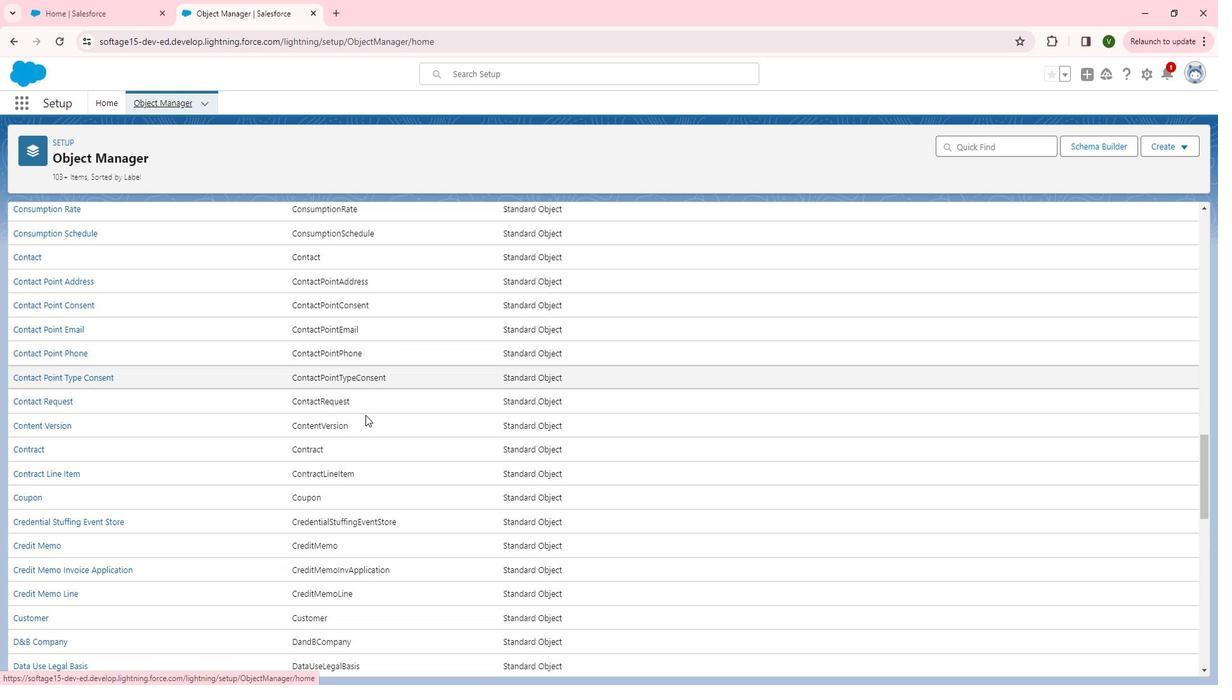 
Action: Mouse scrolled (385, 419) with delta (0, 0)
Screenshot: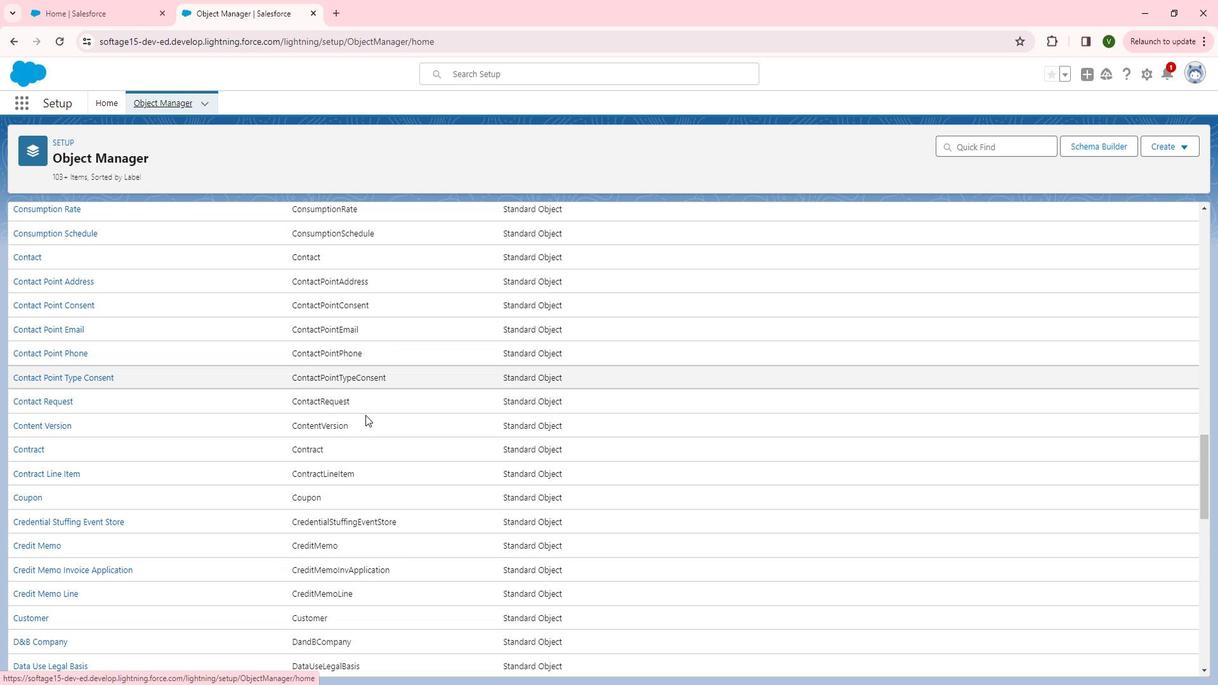 
Action: Mouse scrolled (385, 419) with delta (0, 0)
Screenshot: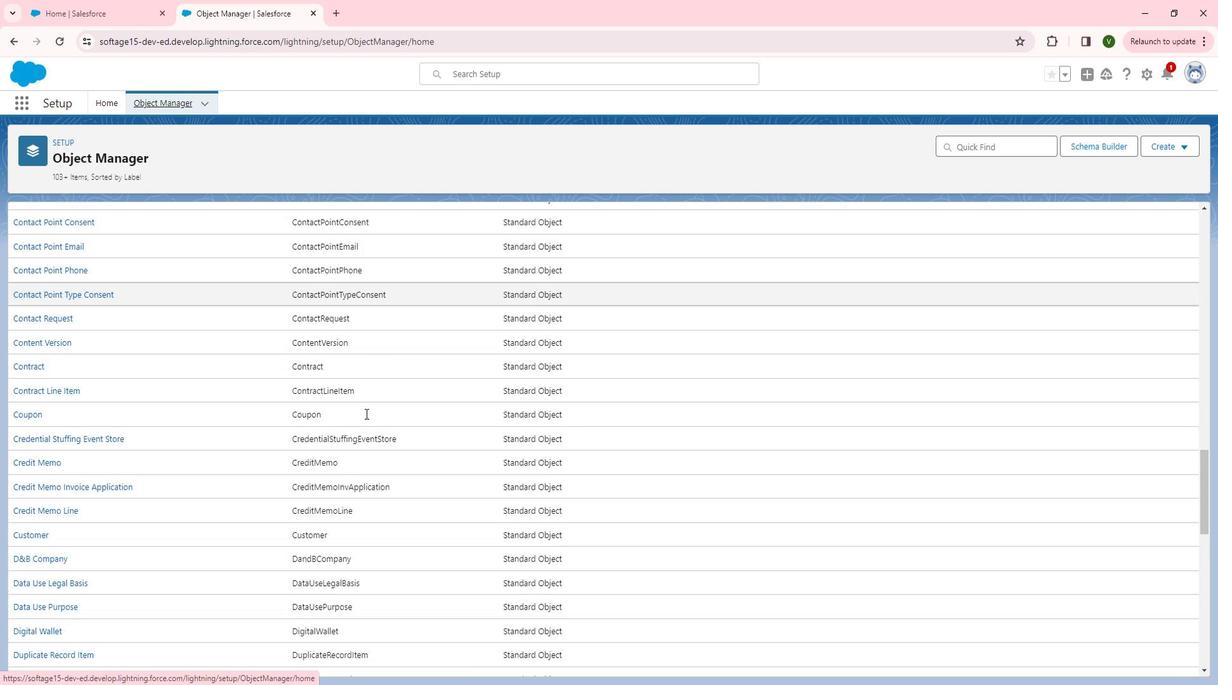 
Action: Mouse moved to (385, 418)
Screenshot: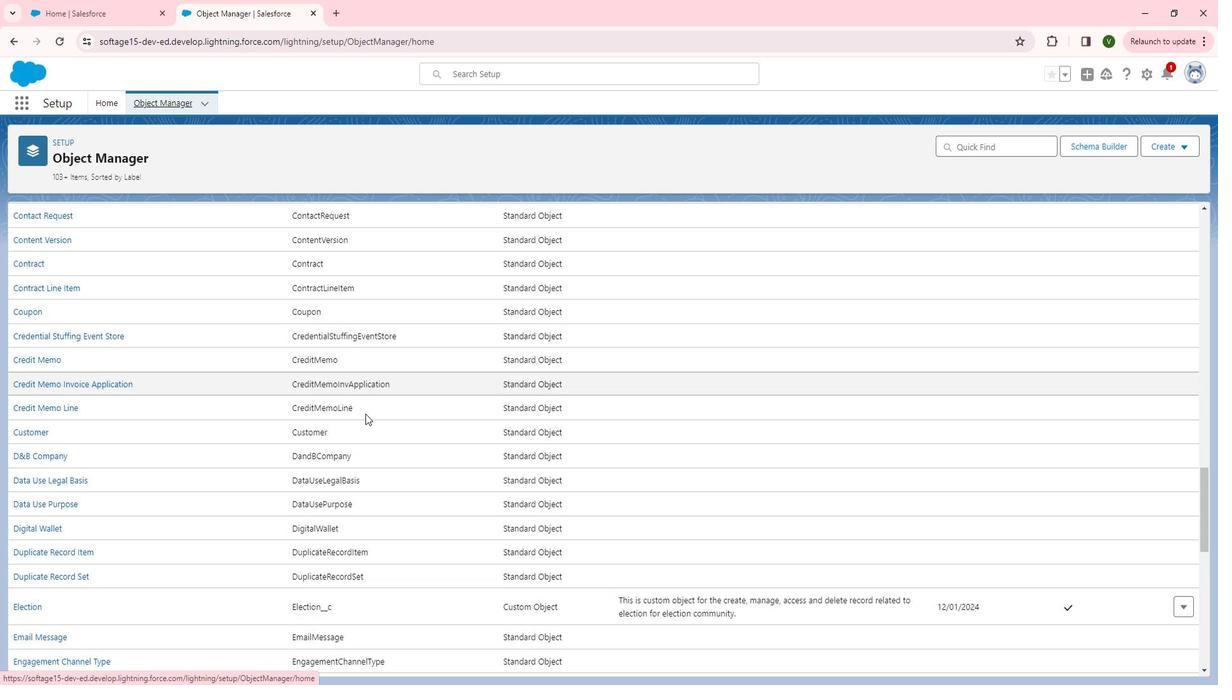 
Action: Mouse scrolled (385, 418) with delta (0, 0)
Screenshot: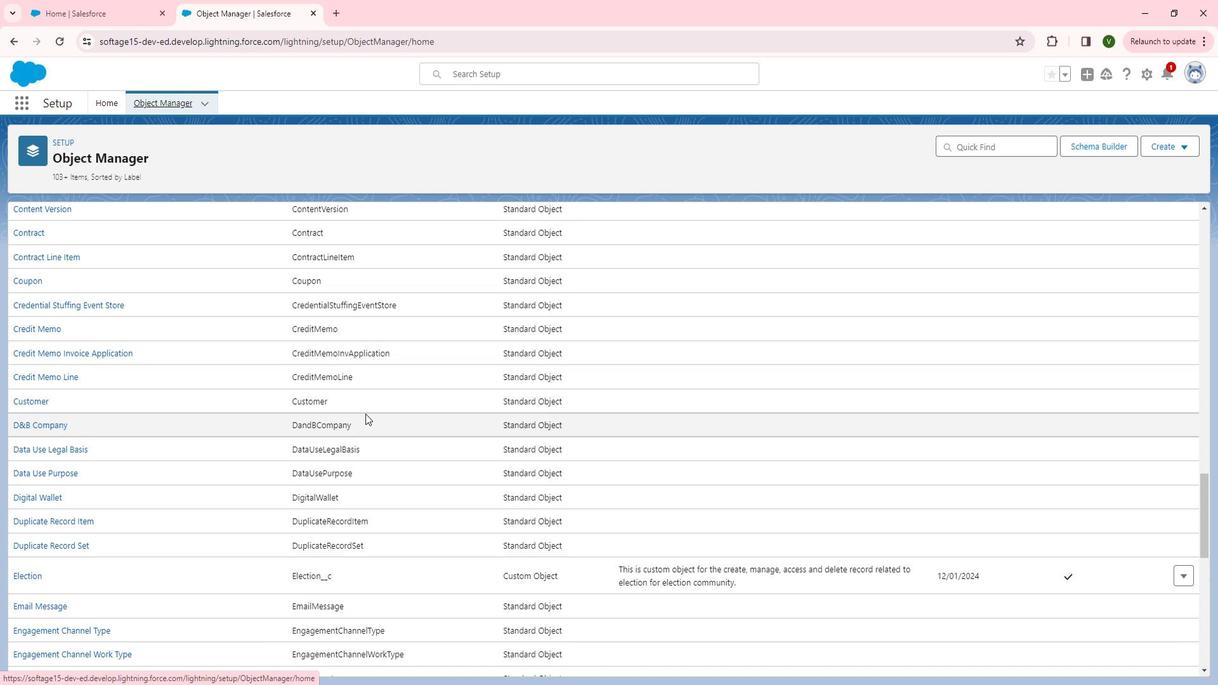 
Action: Mouse scrolled (385, 418) with delta (0, 0)
Screenshot: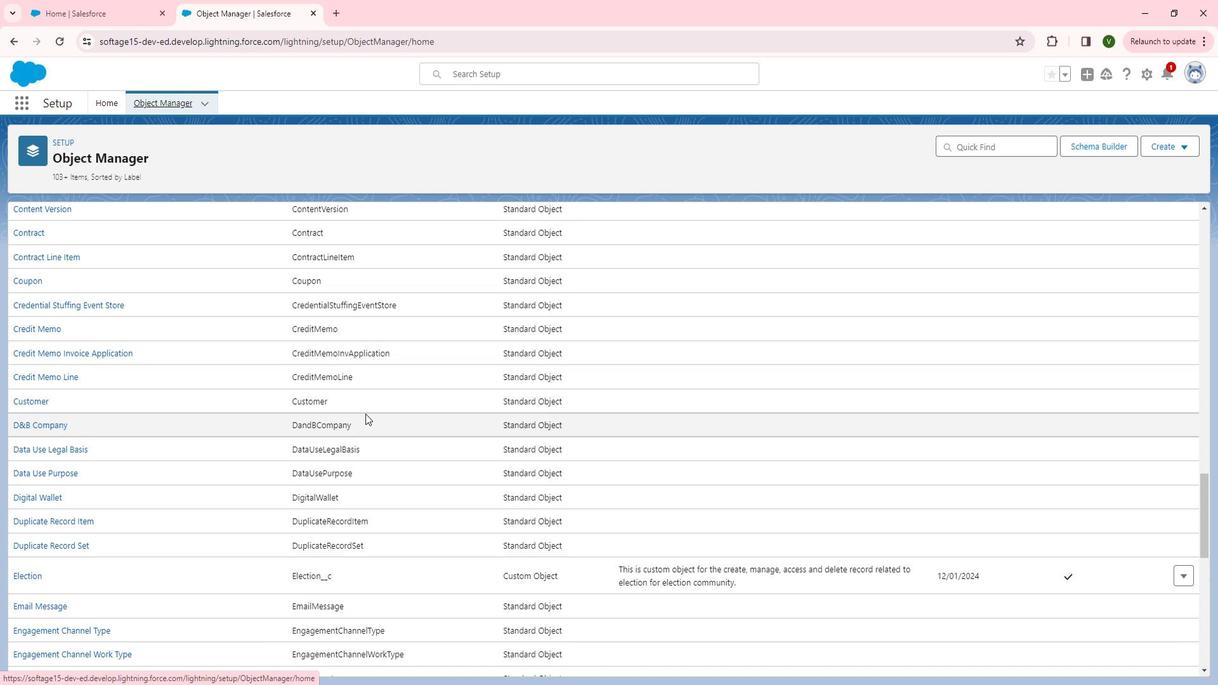 
Action: Mouse scrolled (385, 418) with delta (0, 0)
Screenshot: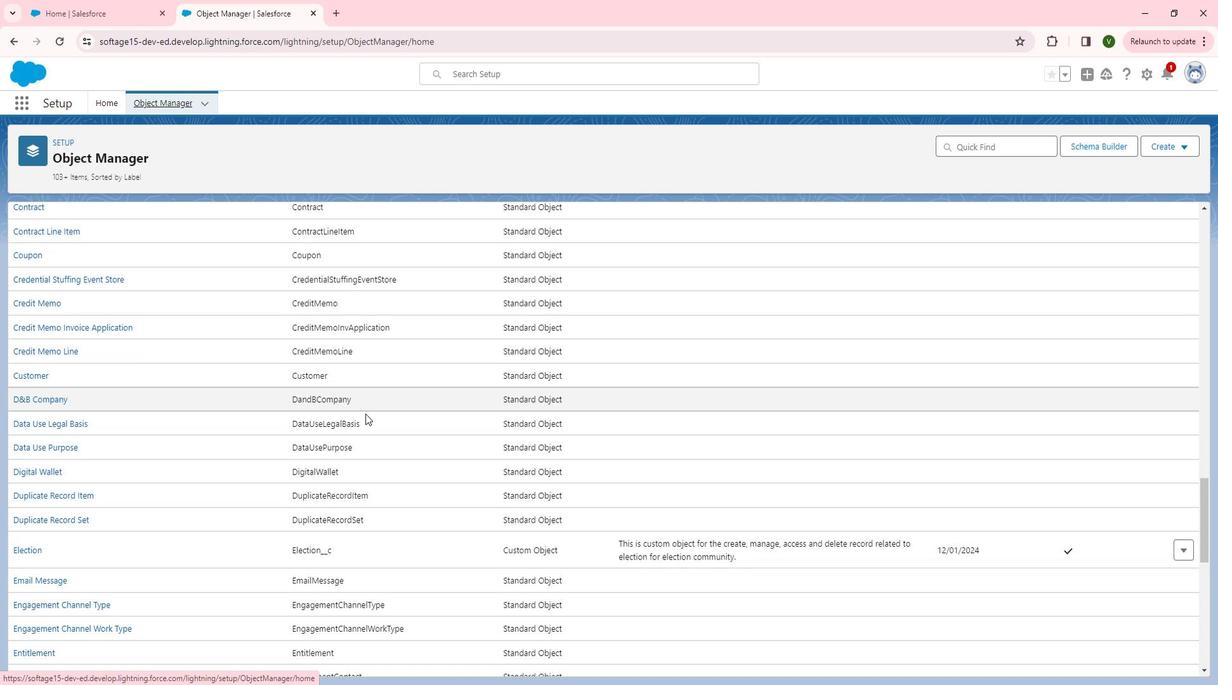 
Action: Mouse scrolled (385, 418) with delta (0, 0)
Screenshot: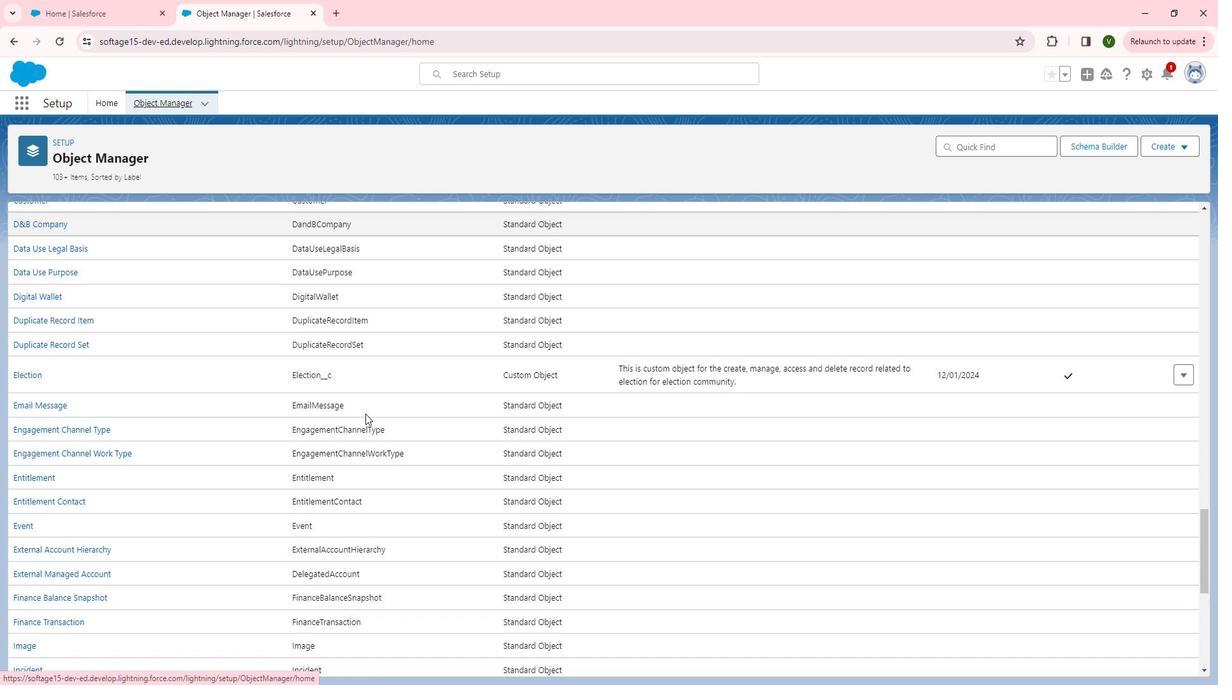 
Action: Mouse scrolled (385, 418) with delta (0, 0)
Screenshot: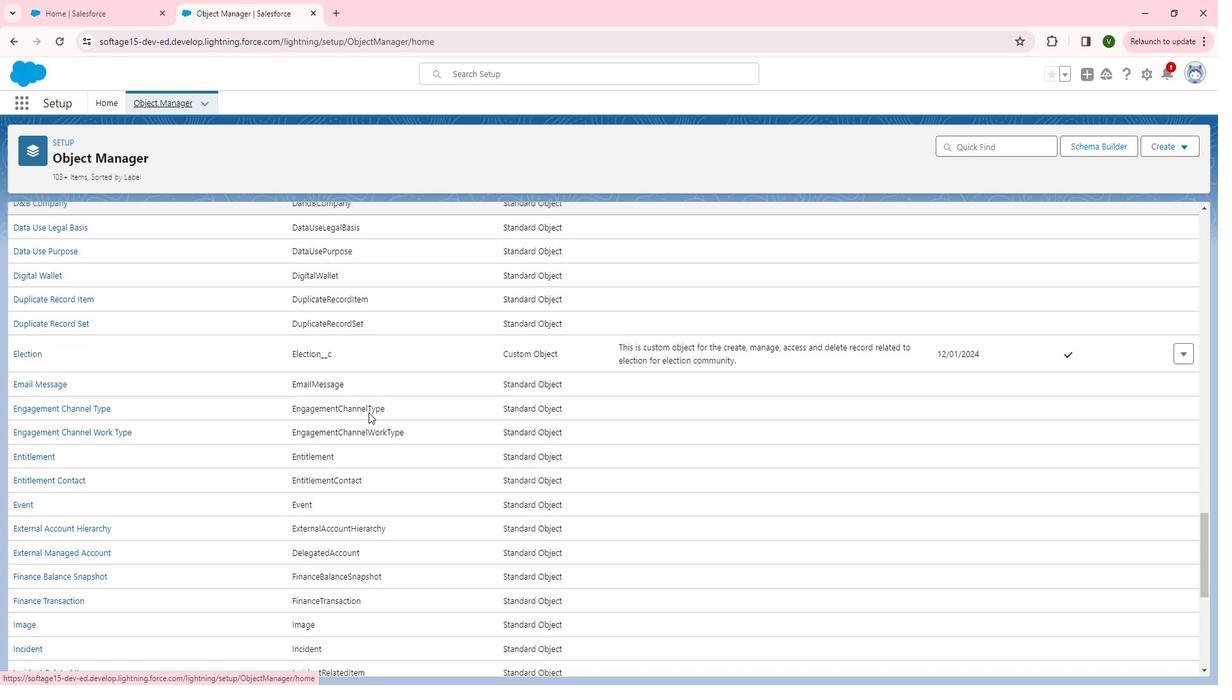 
Action: Mouse moved to (388, 418)
Screenshot: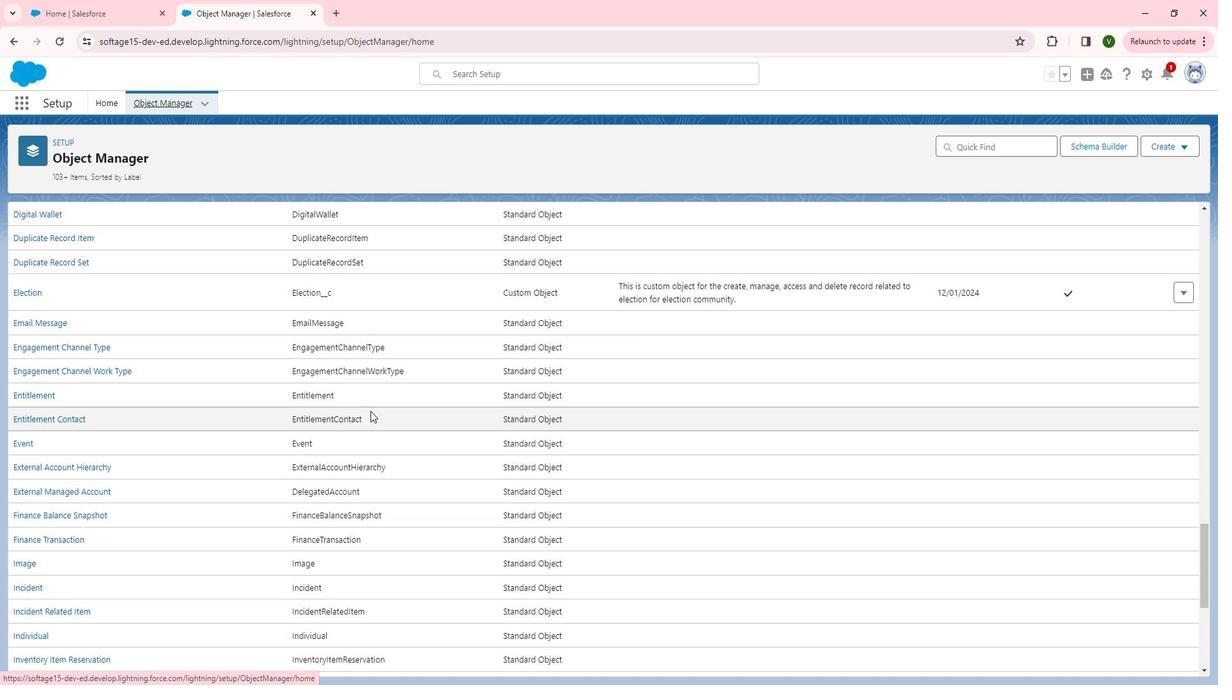 
Action: Mouse scrolled (388, 417) with delta (0, 0)
Screenshot: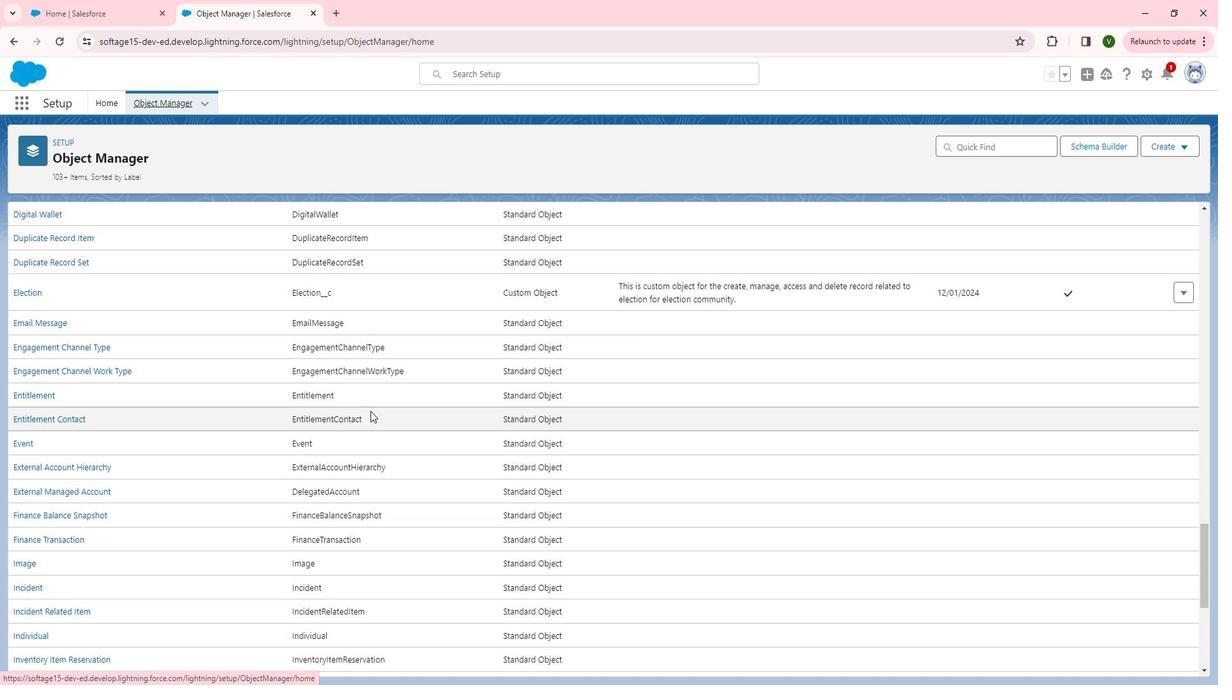 
Action: Mouse moved to (412, 412)
Screenshot: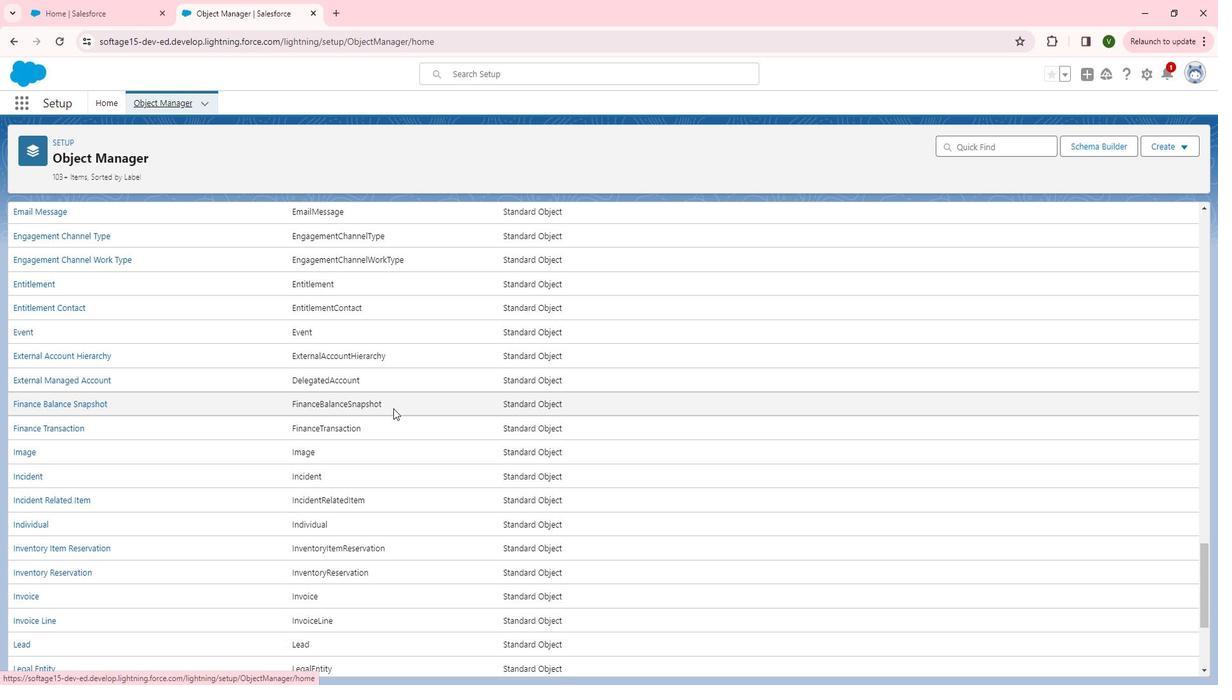 
Action: Mouse scrolled (412, 412) with delta (0, 0)
Screenshot: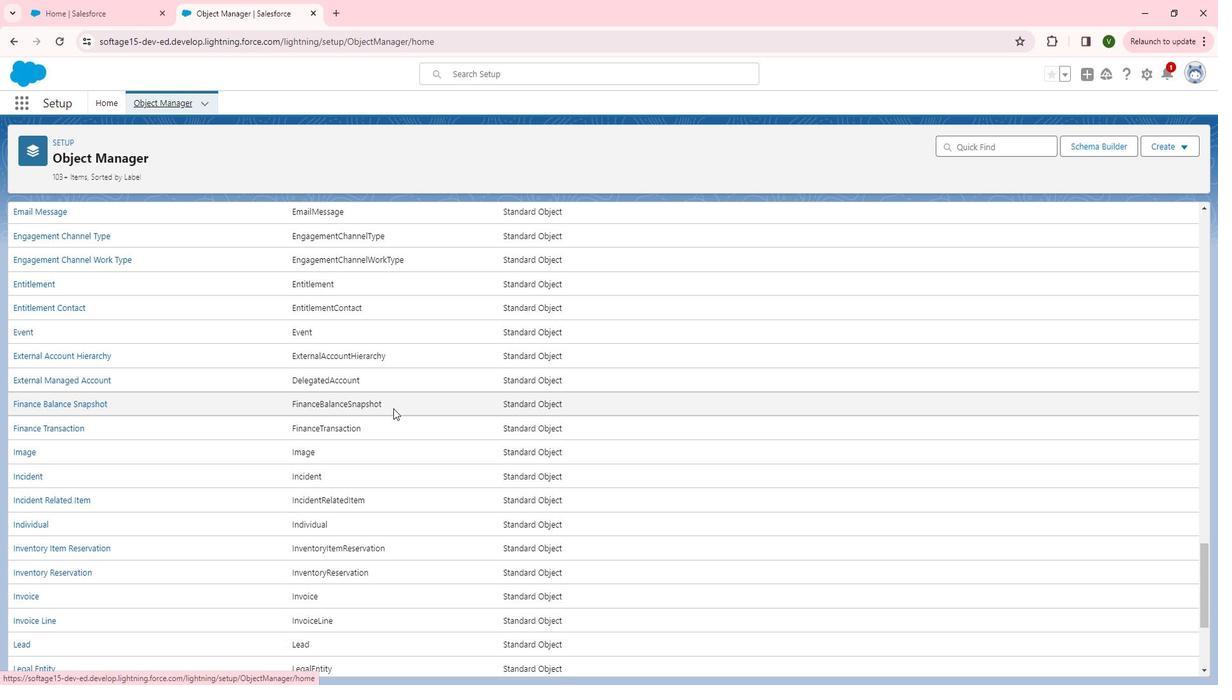 
Action: Mouse moved to (414, 413)
Screenshot: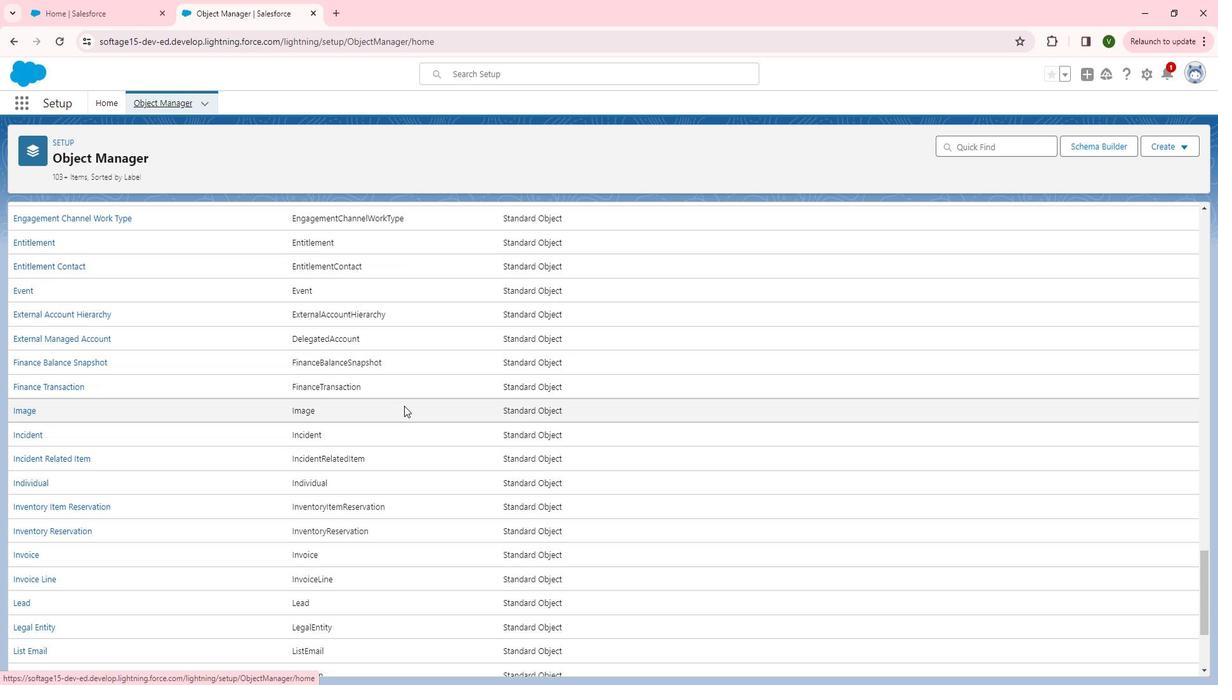 
Action: Mouse scrolled (414, 413) with delta (0, 0)
Screenshot: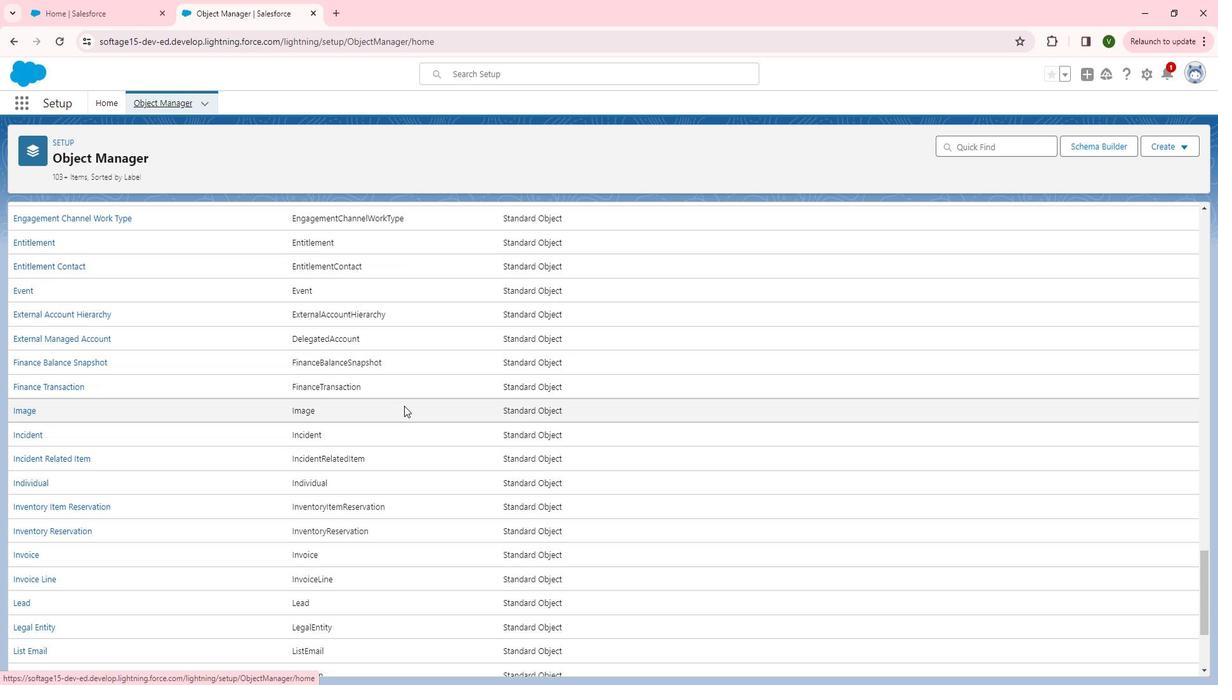 
Action: Mouse moved to (415, 413)
Screenshot: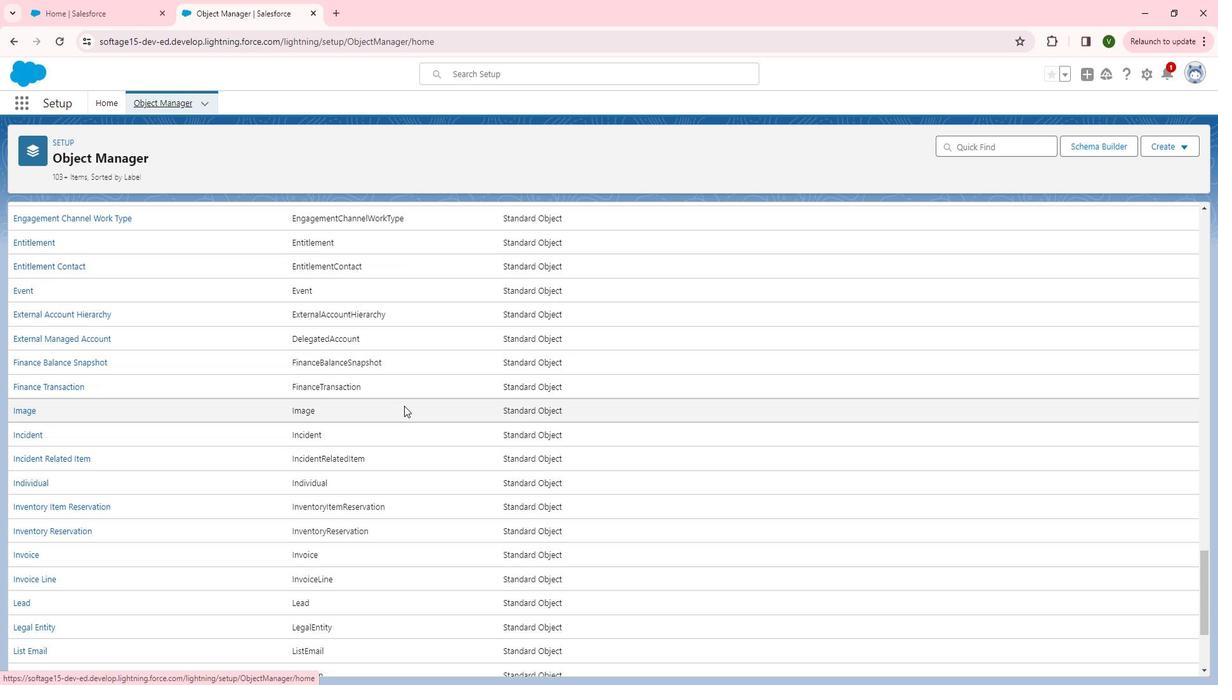 
Action: Mouse scrolled (415, 413) with delta (0, 0)
Screenshot: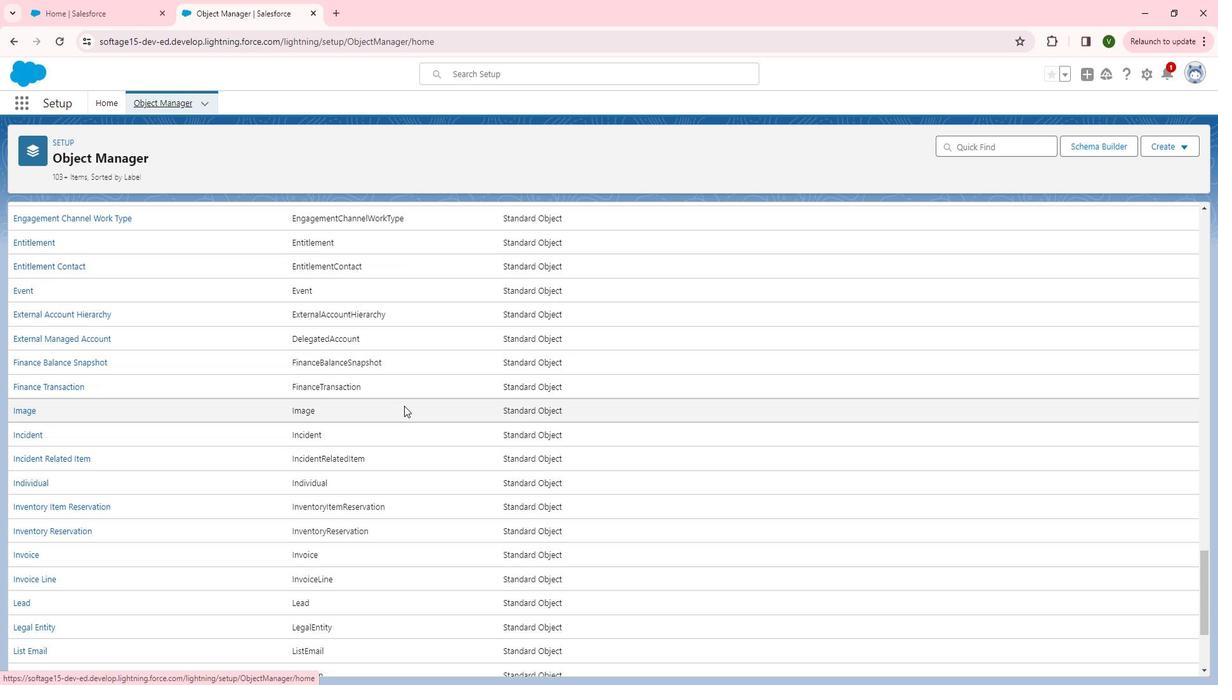 
Action: Mouse moved to (426, 410)
Screenshot: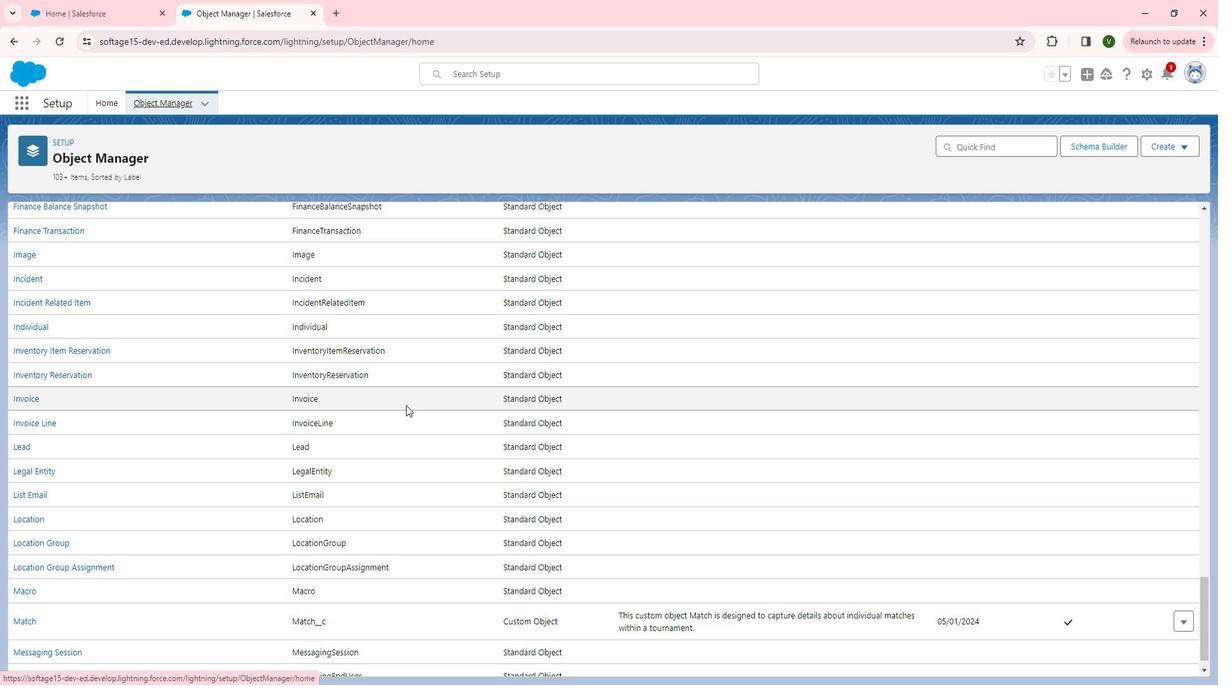 
Action: Mouse scrolled (426, 410) with delta (0, 0)
Screenshot: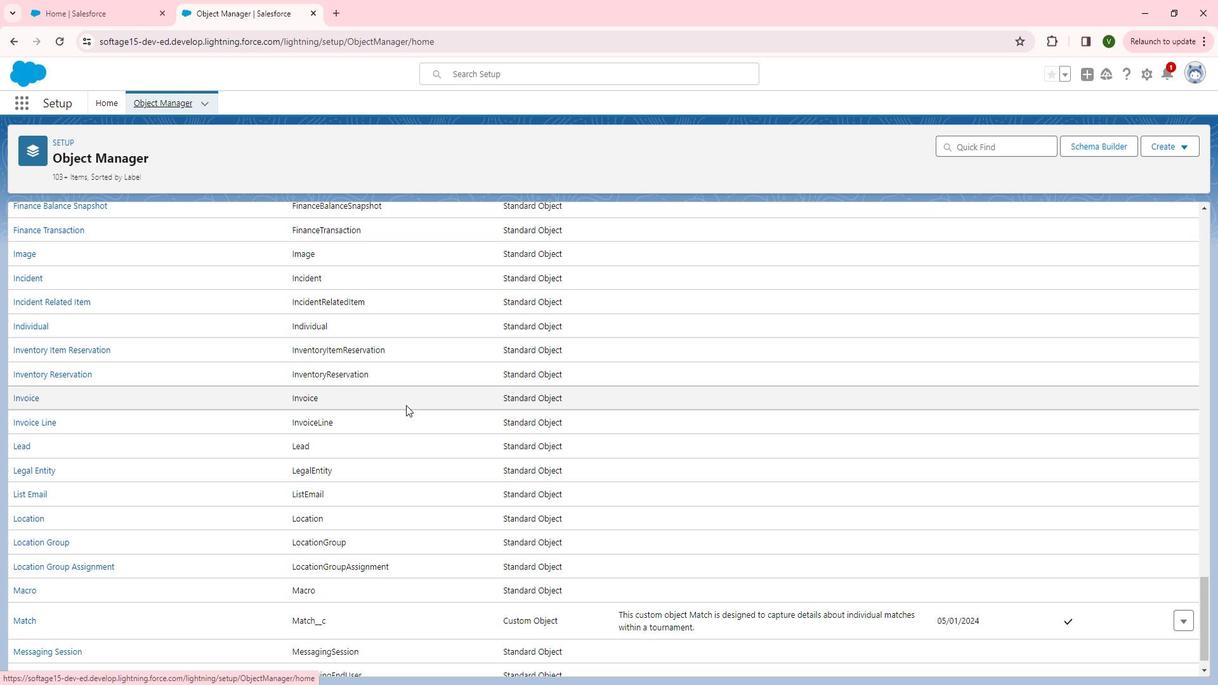 
Action: Mouse scrolled (426, 410) with delta (0, 0)
Screenshot: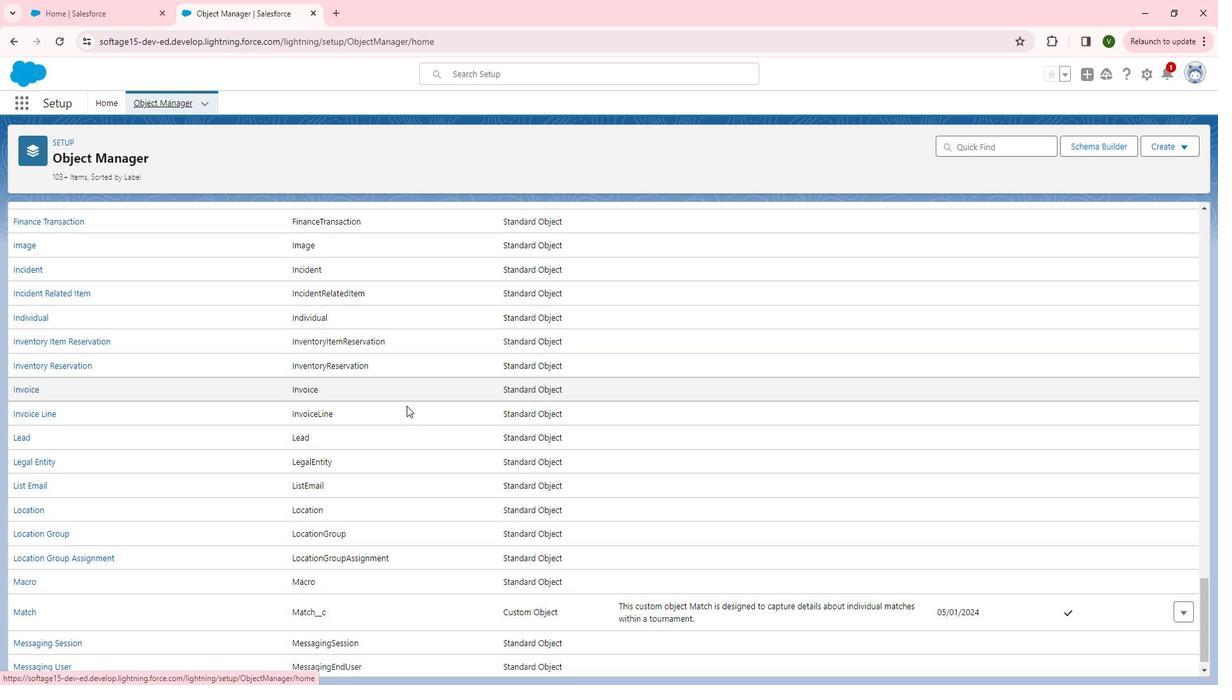 
Action: Mouse moved to (427, 411)
Screenshot: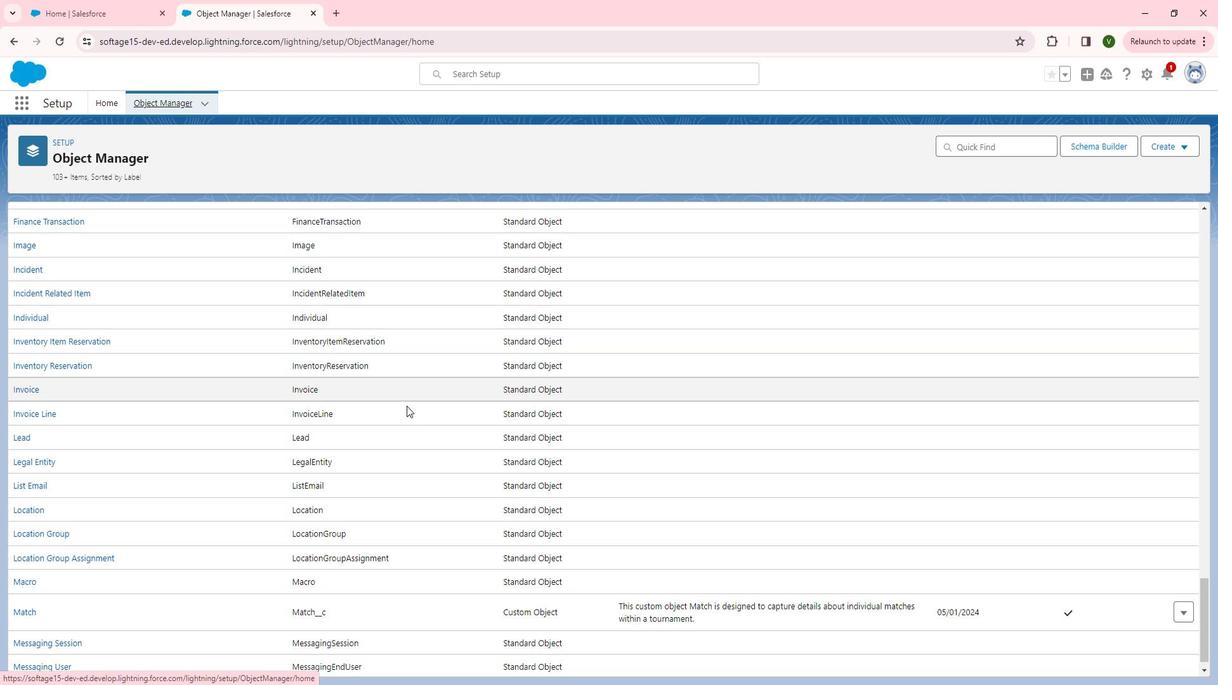
Action: Mouse scrolled (427, 410) with delta (0, 0)
Screenshot: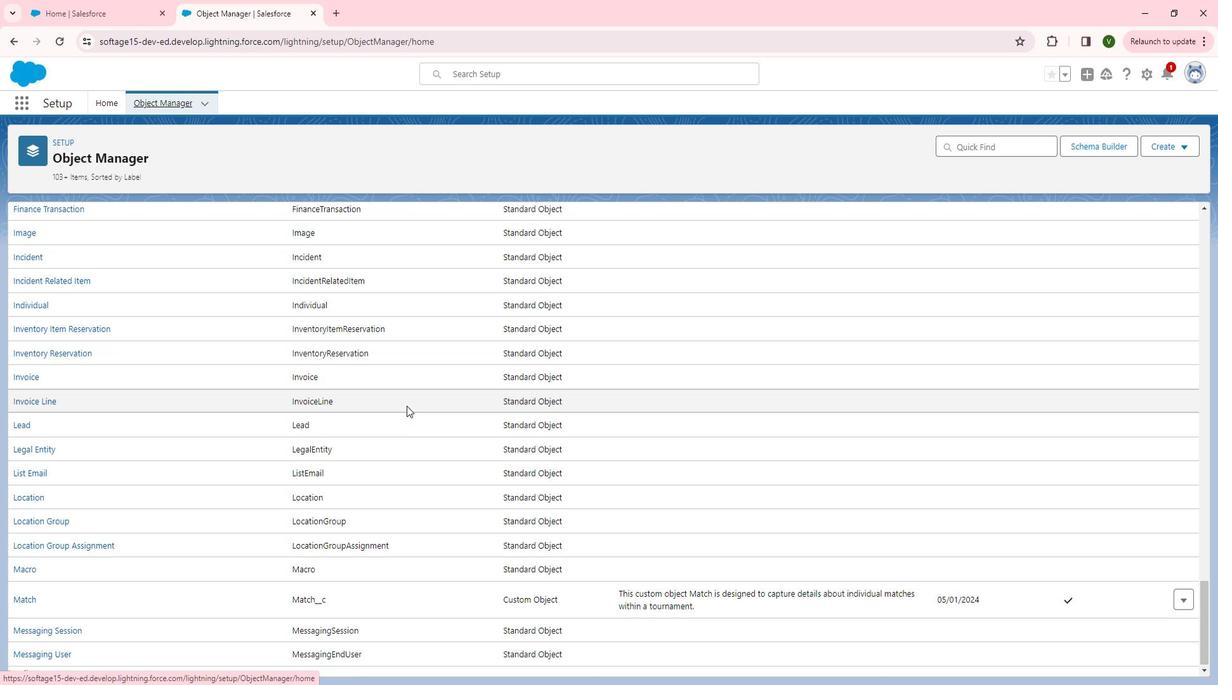 
Action: Mouse moved to (427, 411)
Screenshot: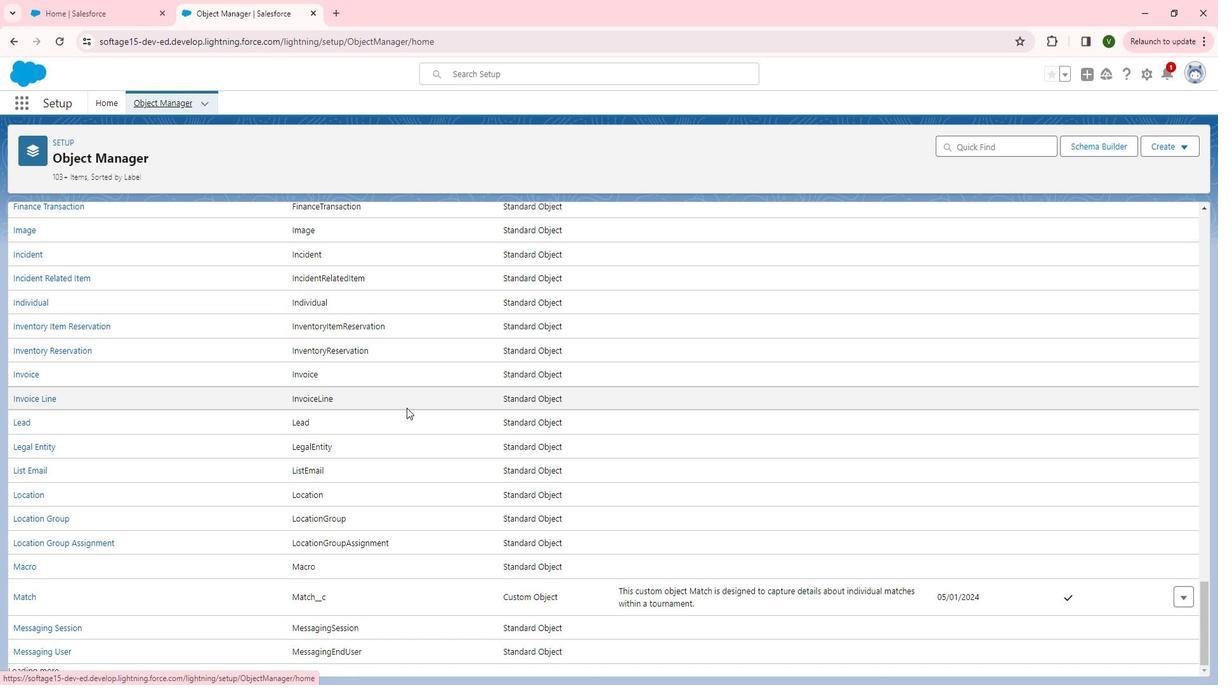 
Action: Mouse scrolled (427, 410) with delta (0, 0)
Screenshot: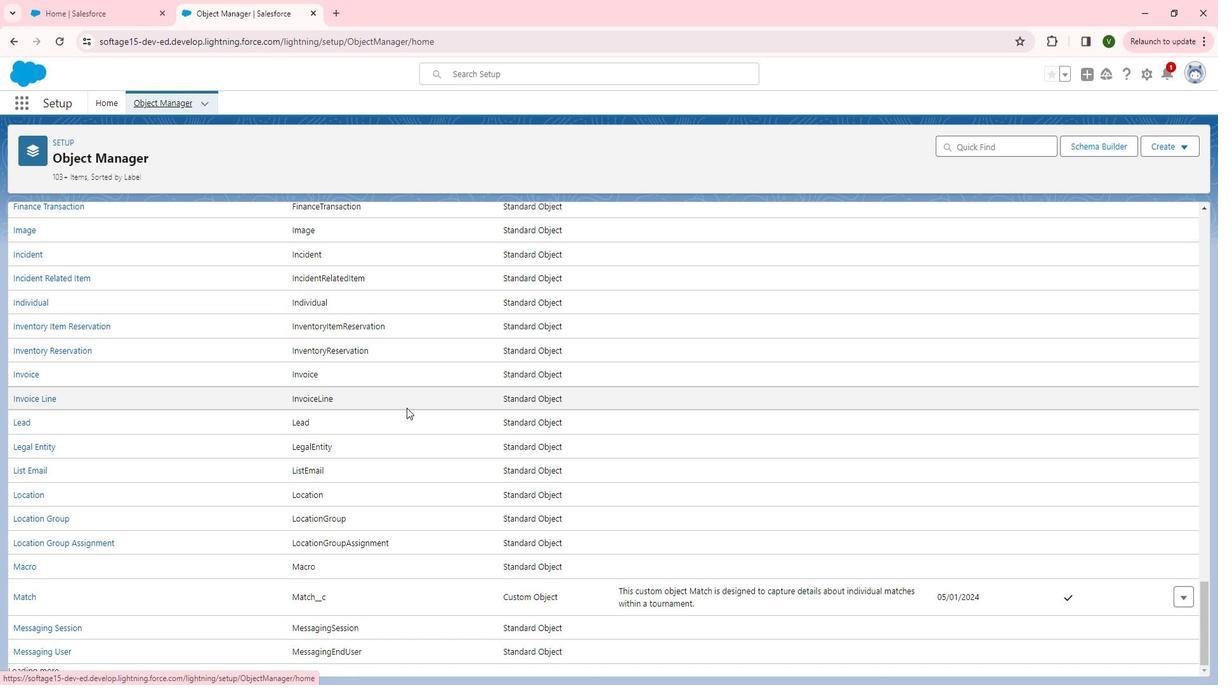 
Action: Mouse moved to (427, 412)
Screenshot: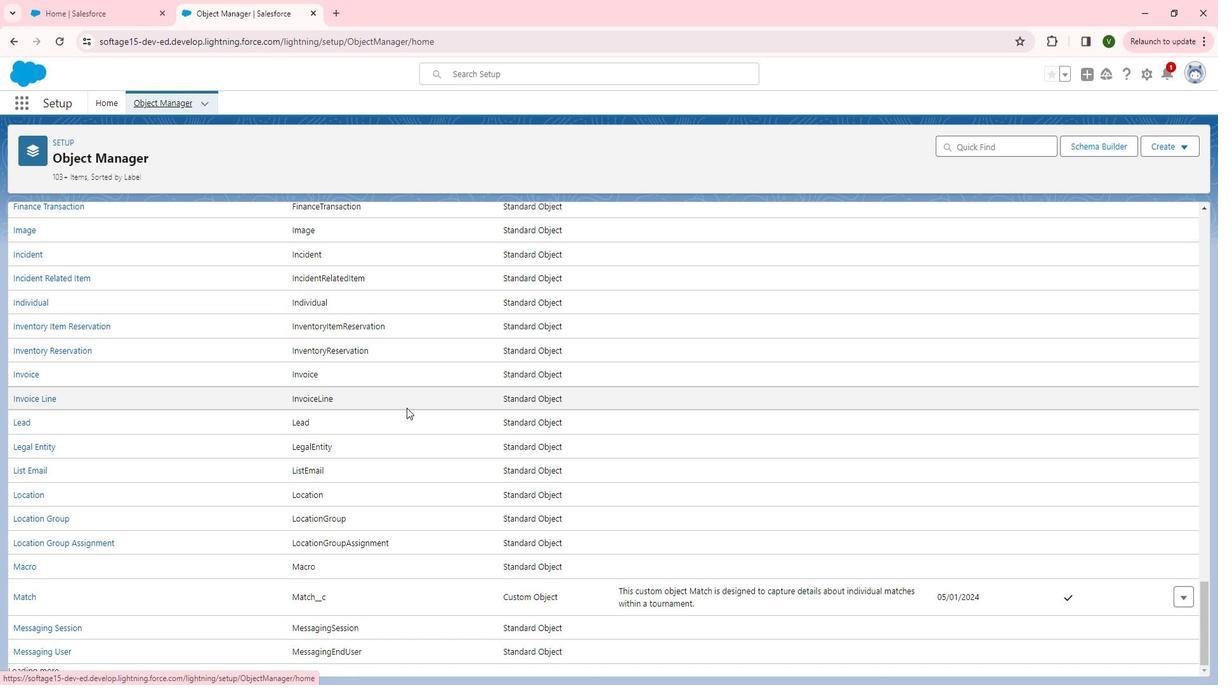 
Action: Mouse scrolled (427, 412) with delta (0, 0)
Screenshot: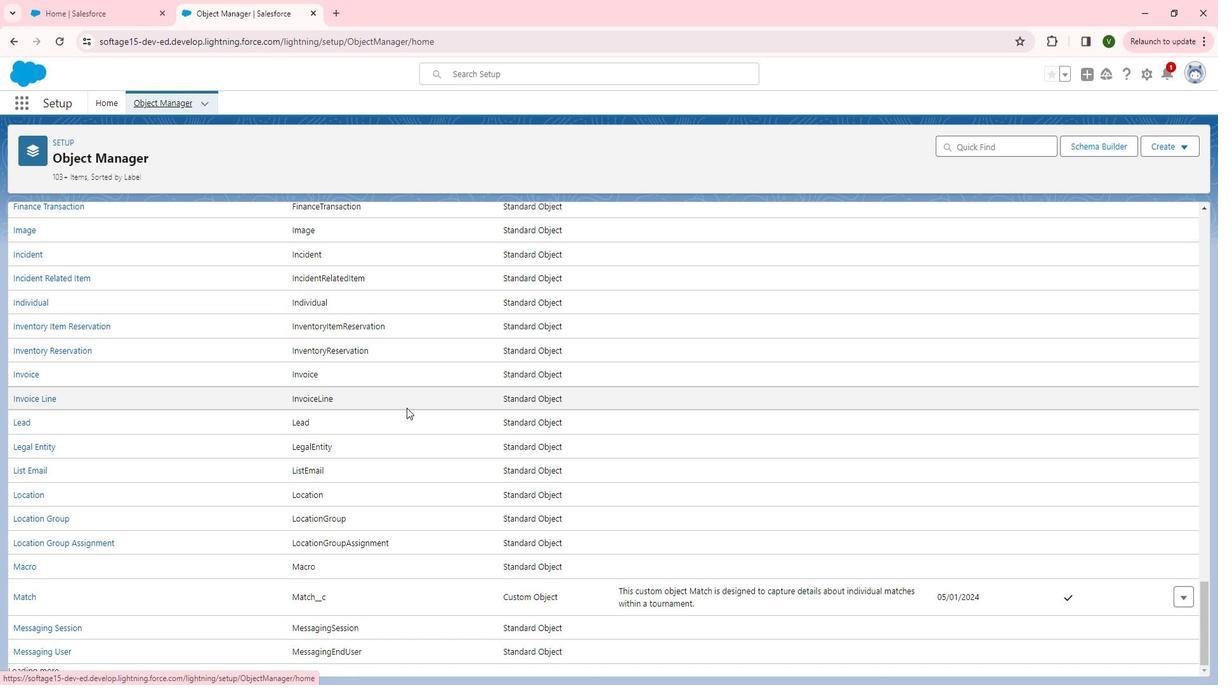 
Action: Mouse moved to (427, 413)
Screenshot: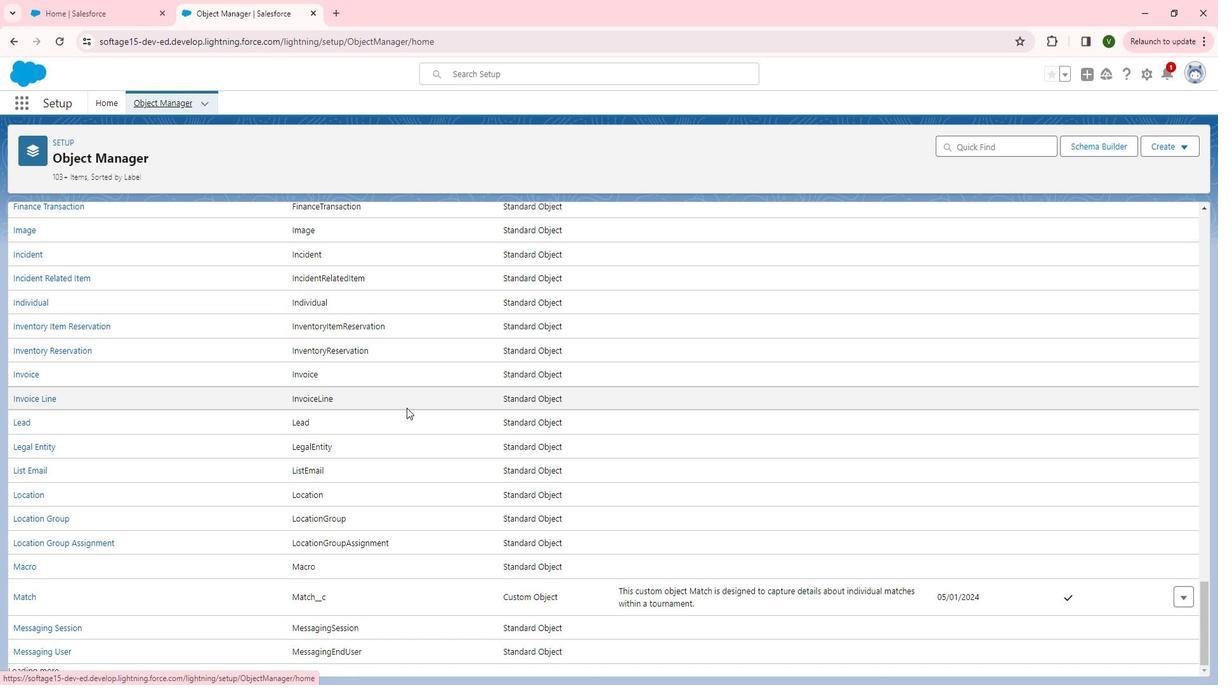 
Action: Mouse scrolled (427, 412) with delta (0, 0)
Screenshot: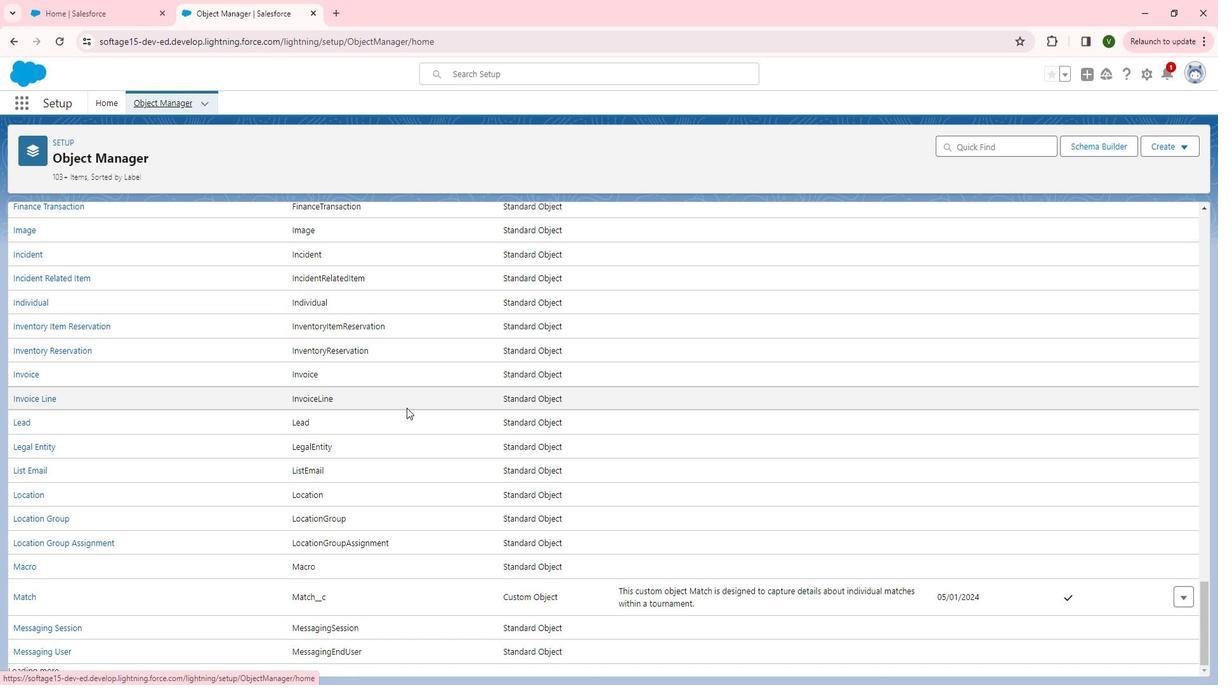
Action: Mouse moved to (420, 417)
Screenshot: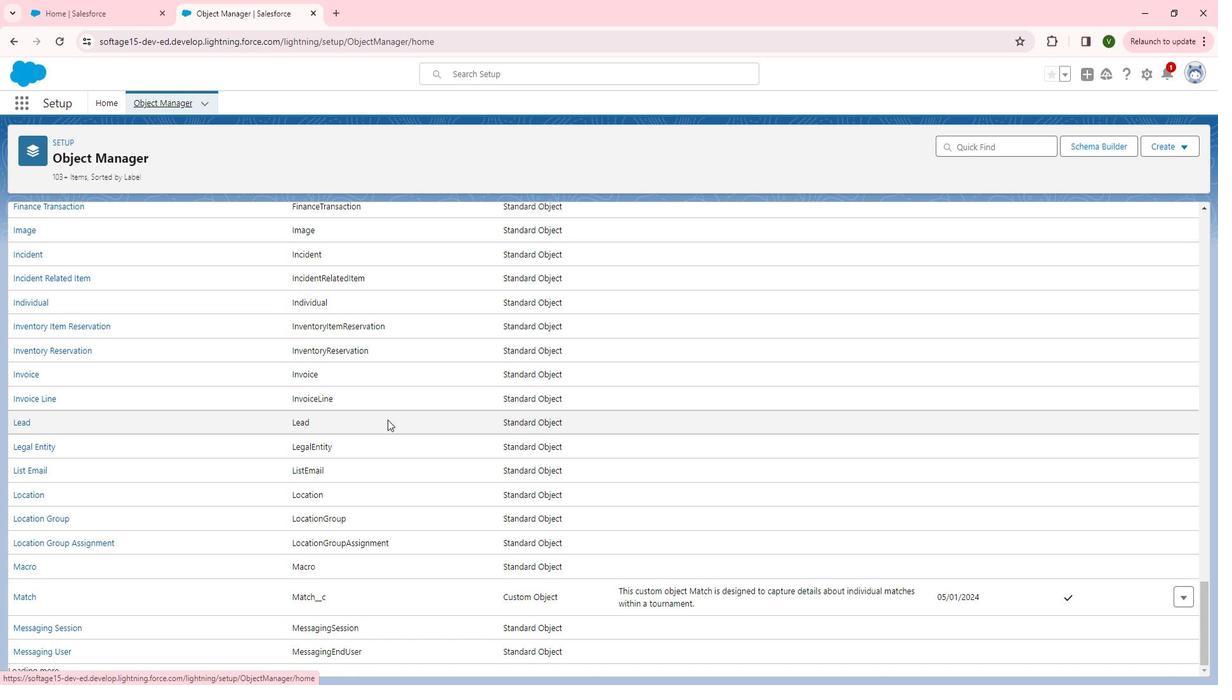 
Action: Mouse scrolled (420, 417) with delta (0, 0)
Screenshot: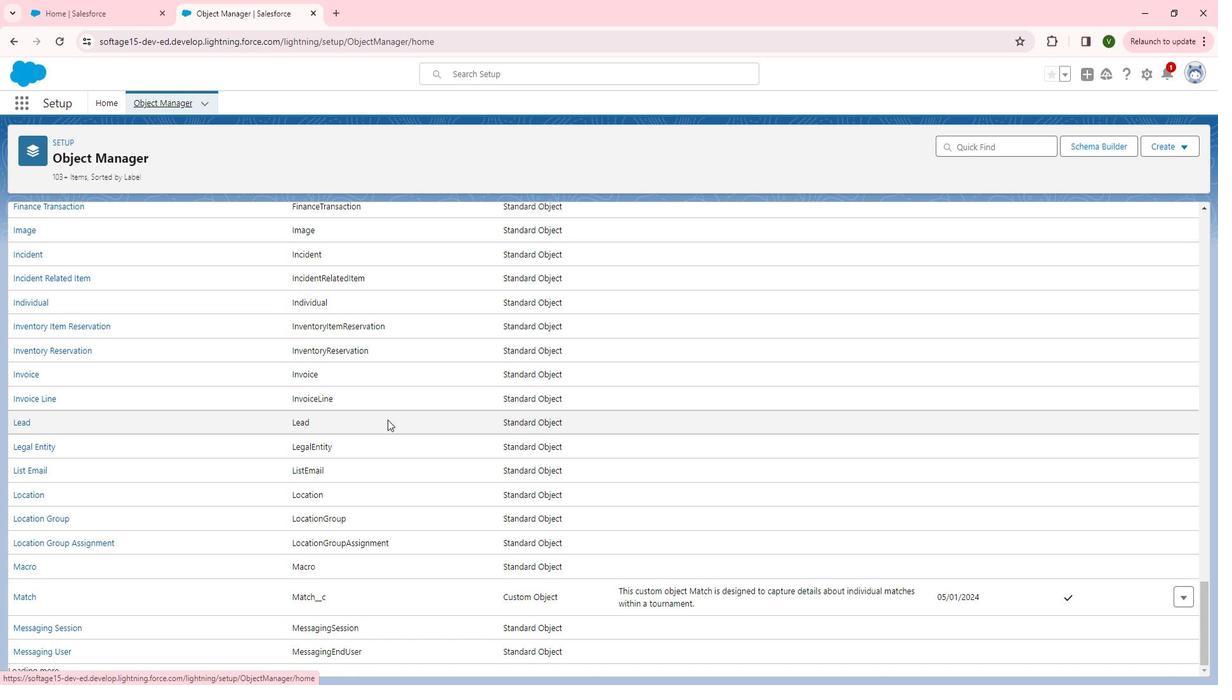 
Action: Mouse moved to (408, 424)
Screenshot: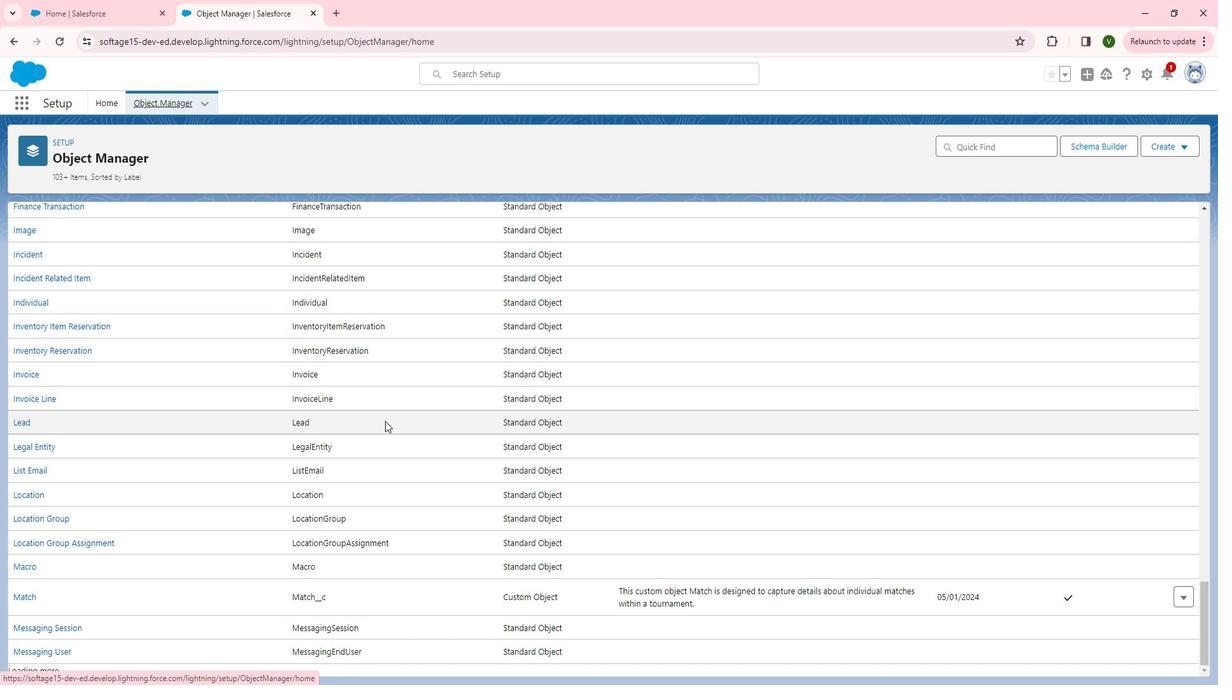 
Action: Mouse scrolled (408, 424) with delta (0, 0)
Screenshot: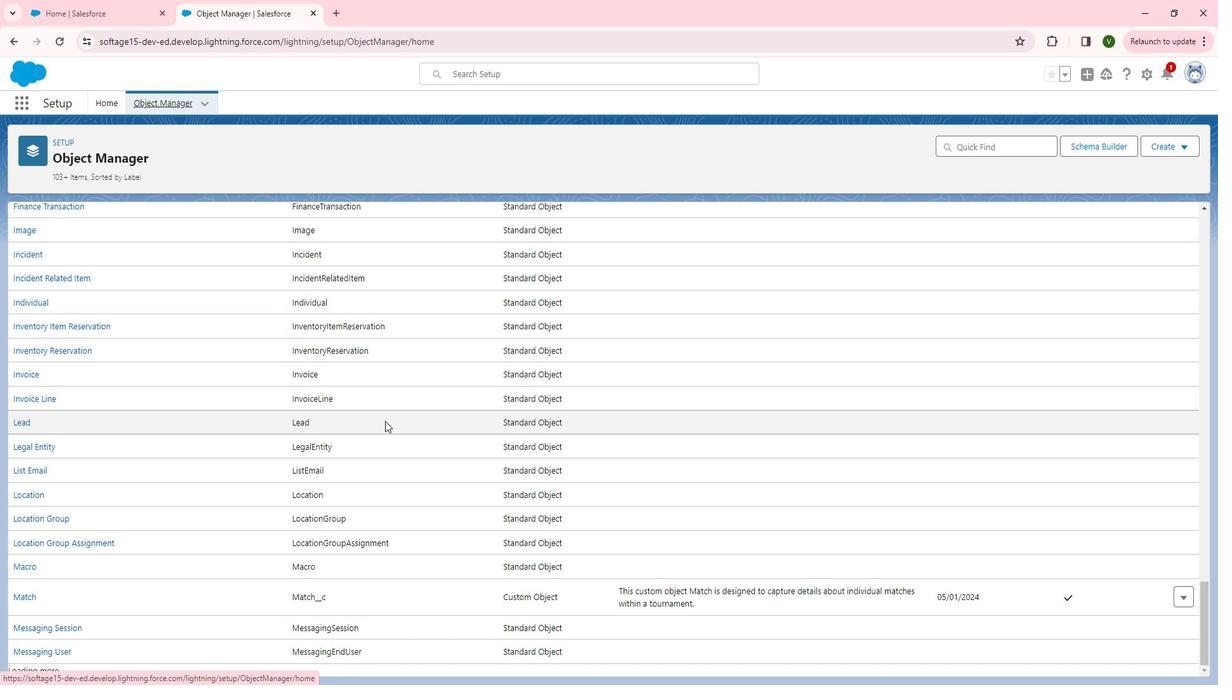 
Action: Mouse moved to (405, 425)
Screenshot: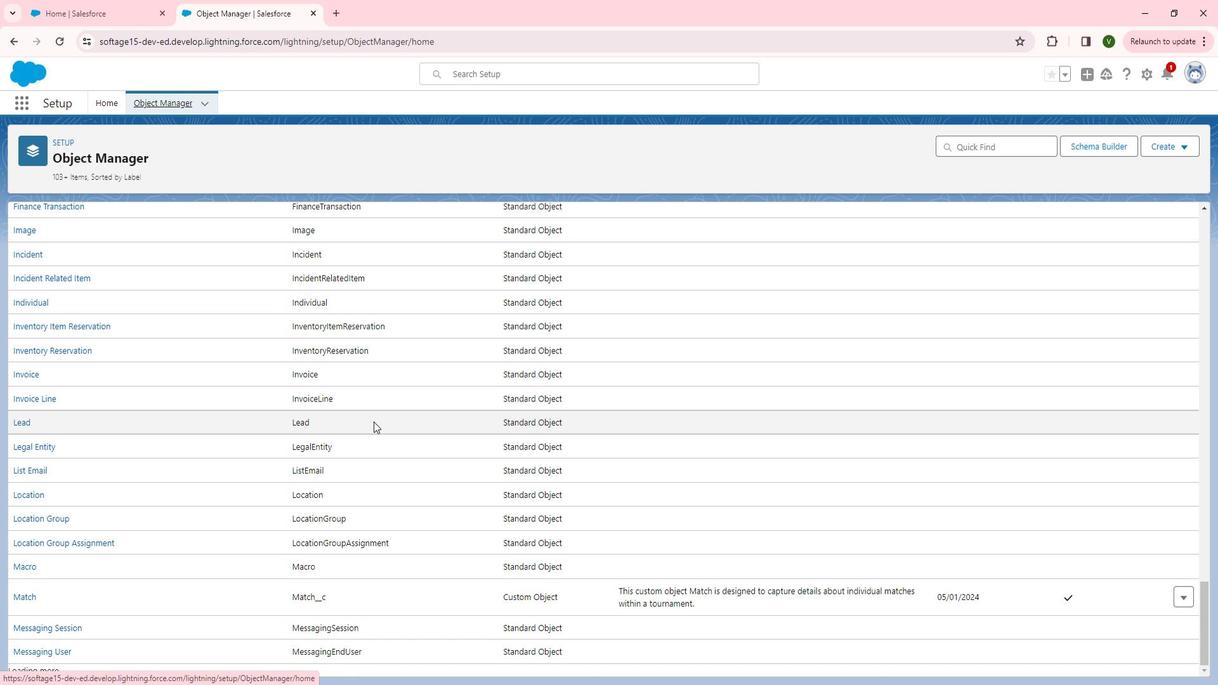 
Action: Mouse scrolled (405, 425) with delta (0, 0)
Screenshot: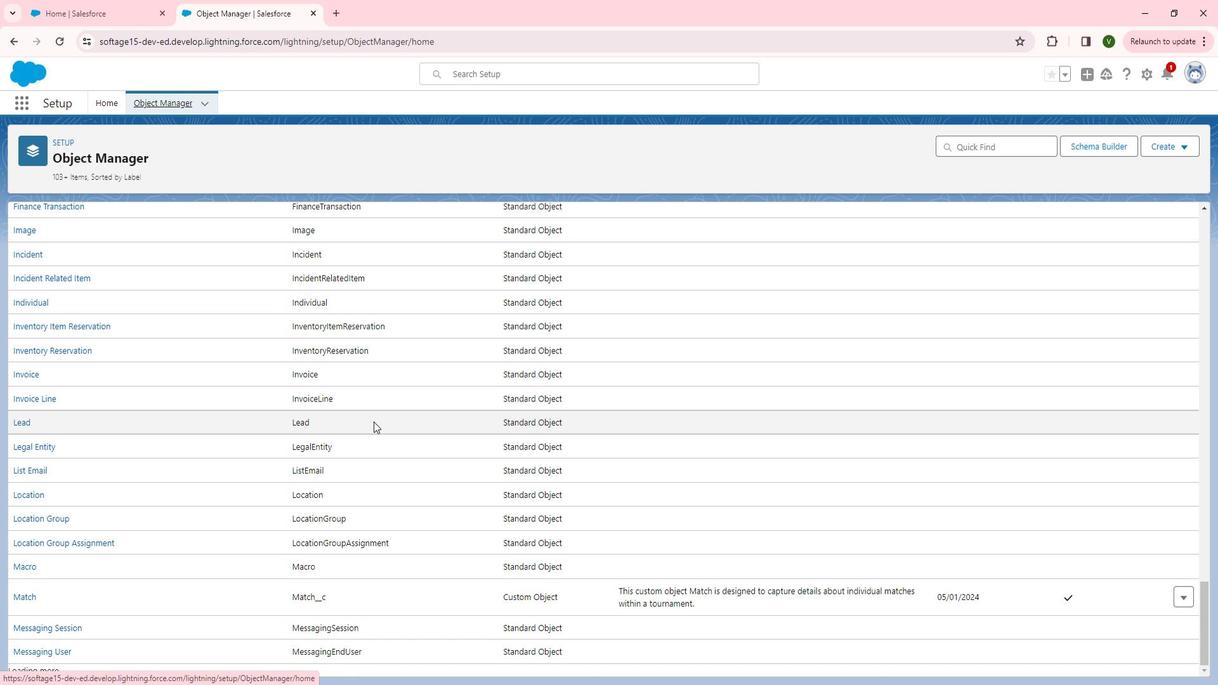 
Action: Mouse moved to (395, 426)
Screenshot: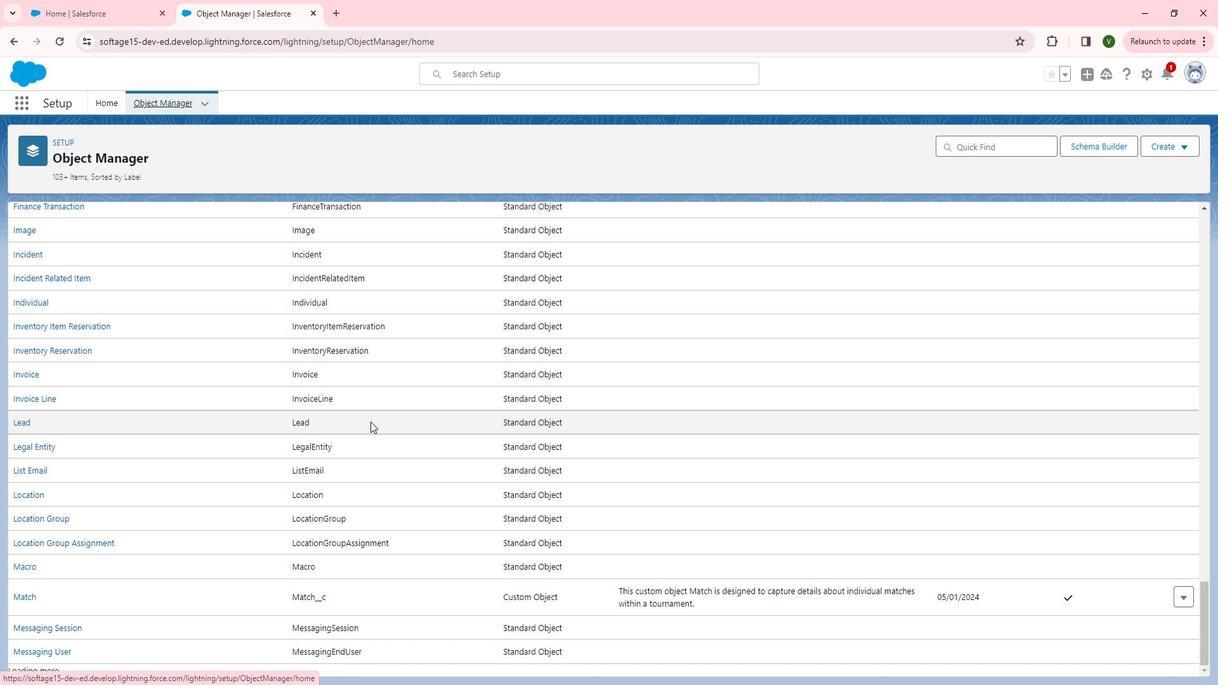 
Action: Mouse scrolled (395, 425) with delta (0, 0)
Screenshot: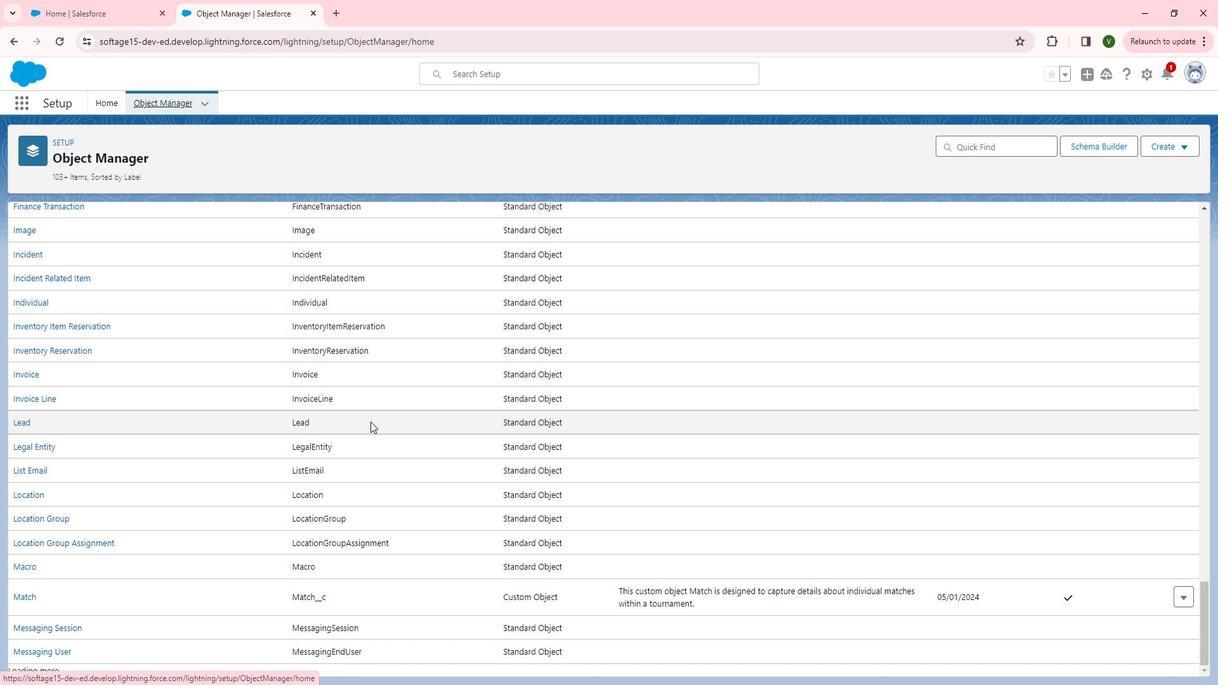 
Action: Mouse moved to (358, 416)
Screenshot: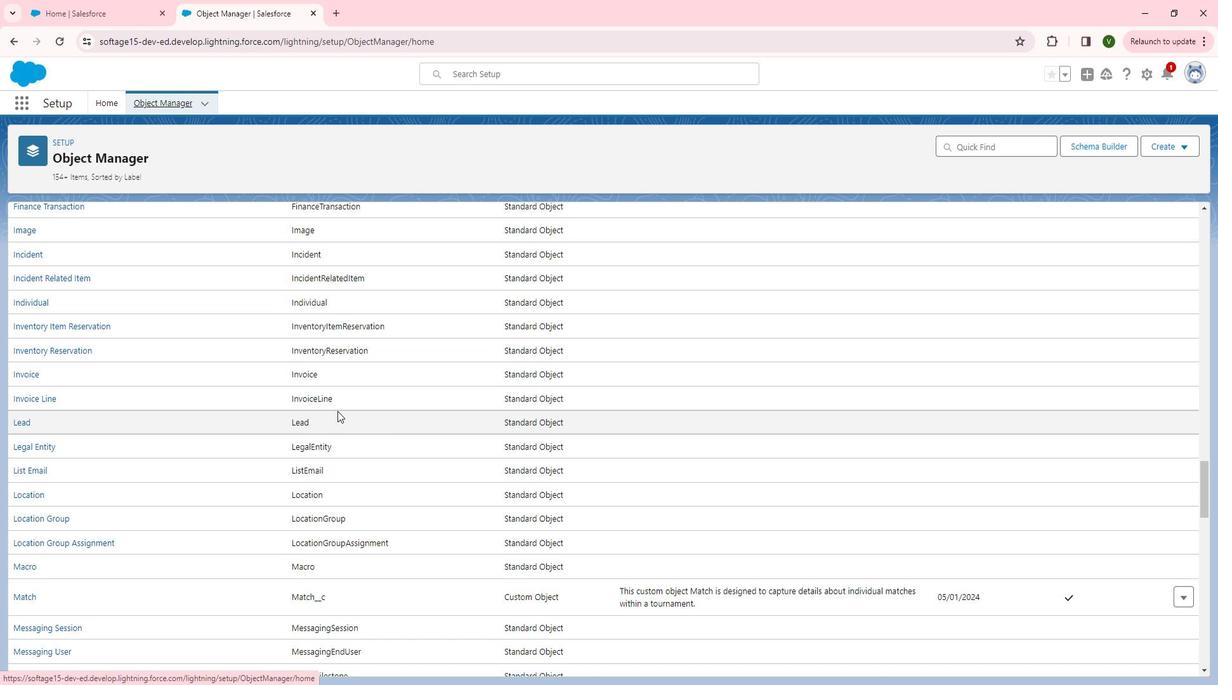 
Action: Mouse scrolled (358, 415) with delta (0, 0)
Screenshot: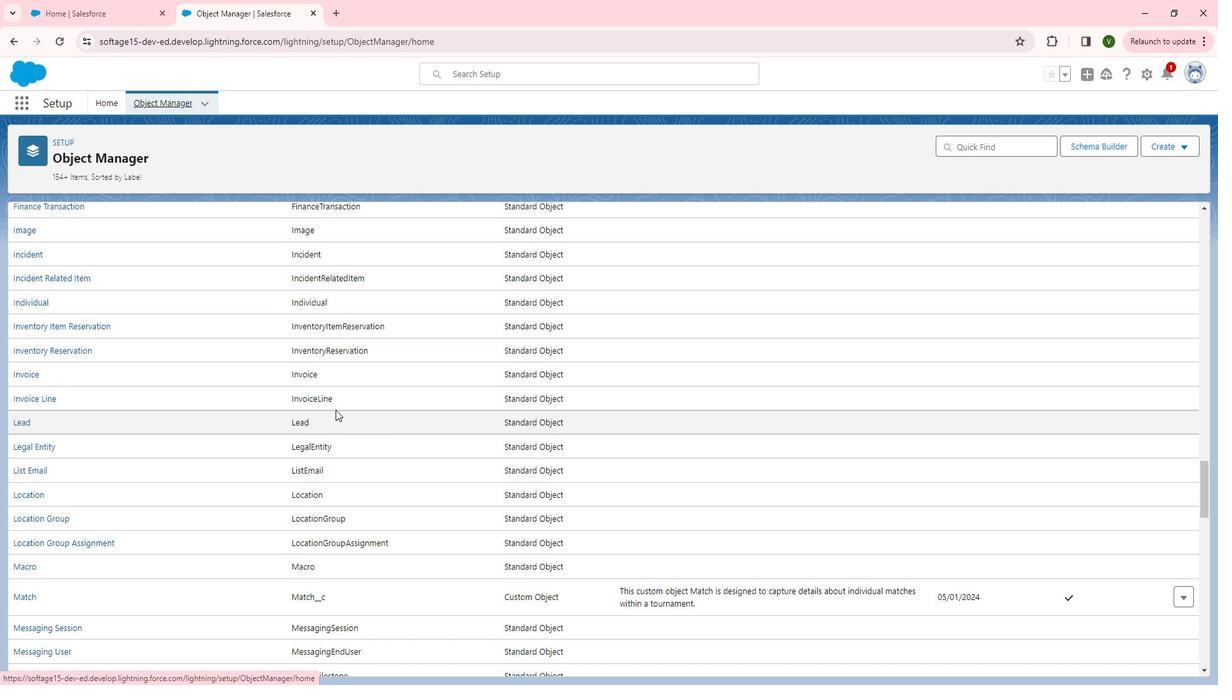 
Action: Mouse moved to (356, 415)
Screenshot: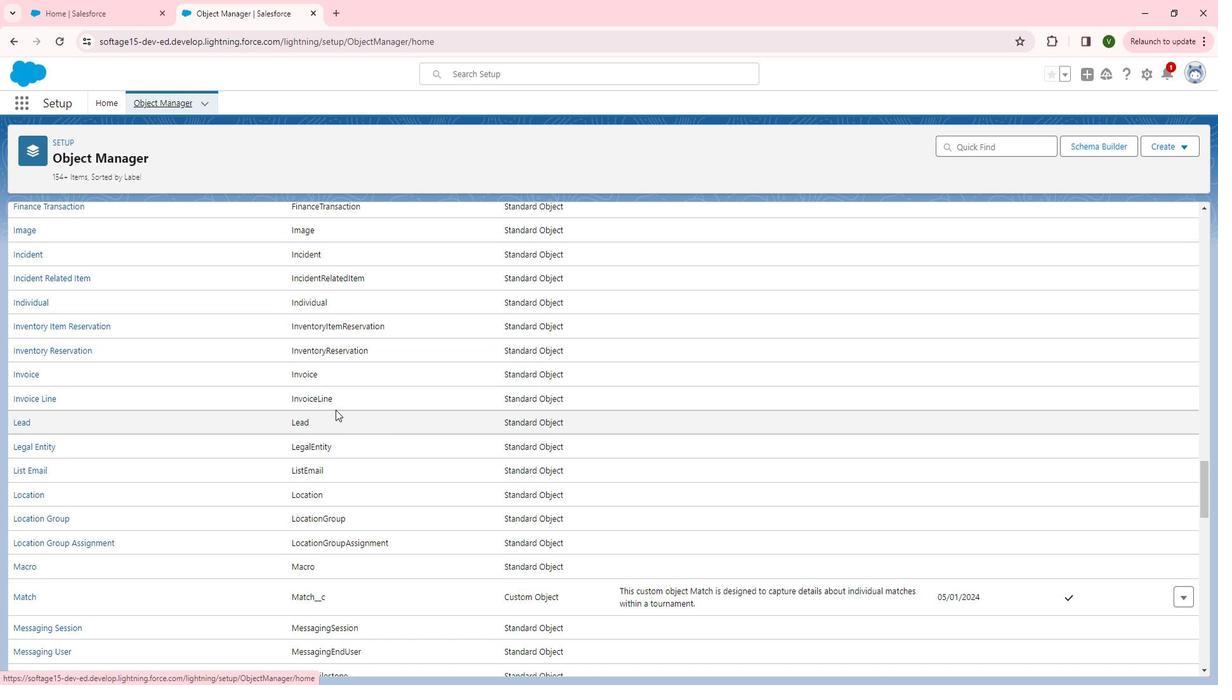 
Action: Mouse scrolled (356, 414) with delta (0, 0)
Screenshot: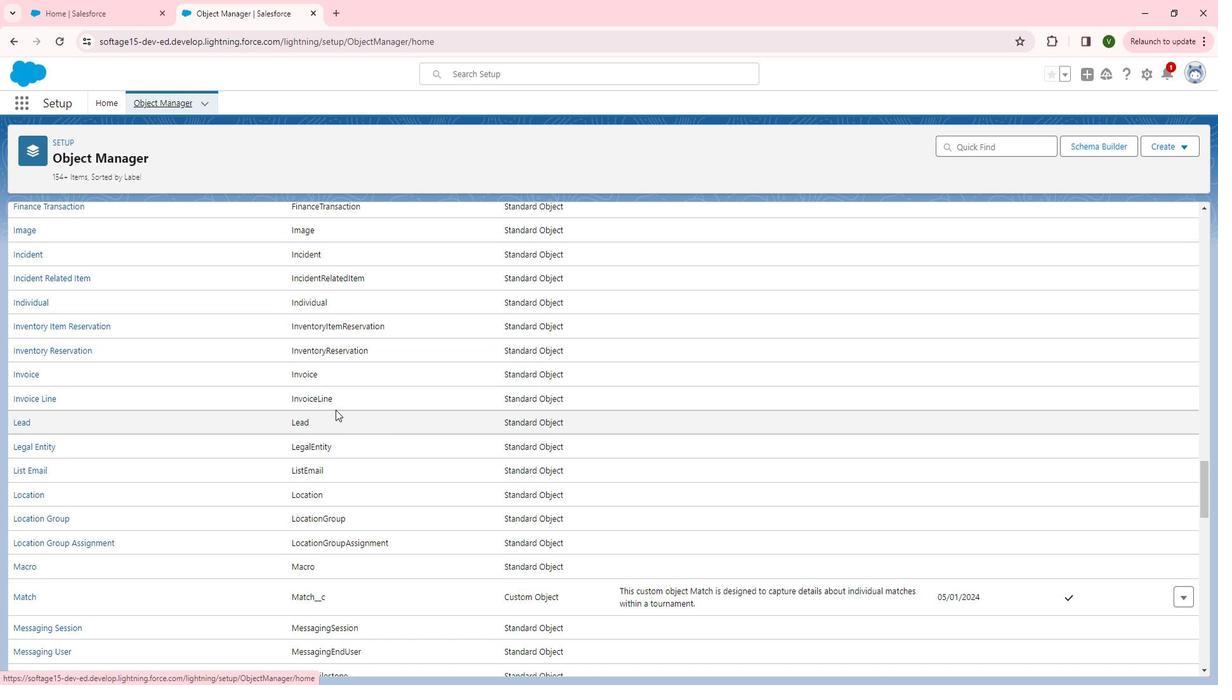 
Action: Mouse moved to (356, 415)
Screenshot: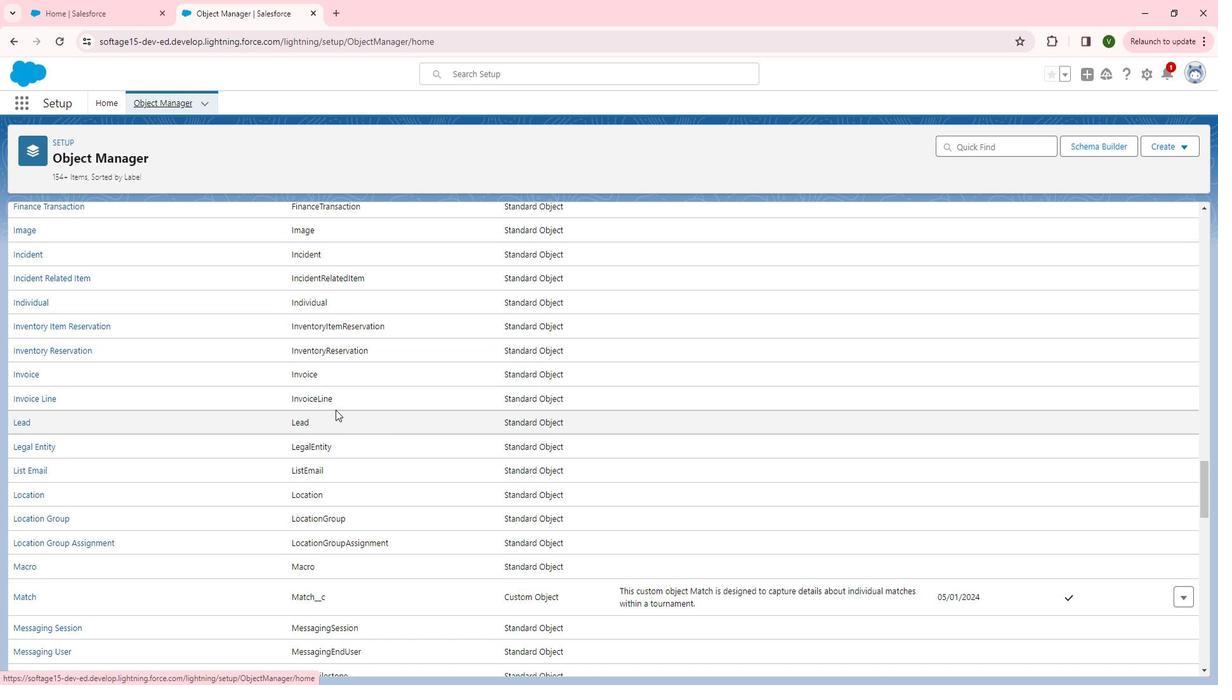 
Action: Mouse scrolled (356, 414) with delta (0, 0)
Screenshot: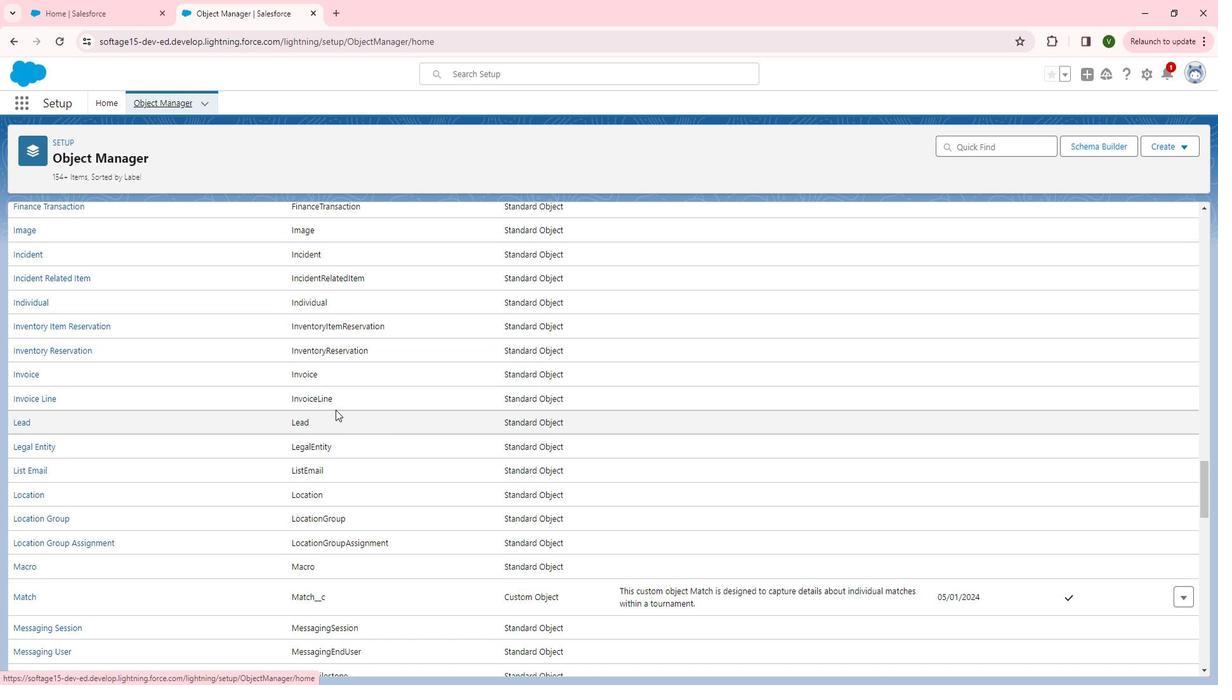 
Action: Mouse moved to (378, 410)
Screenshot: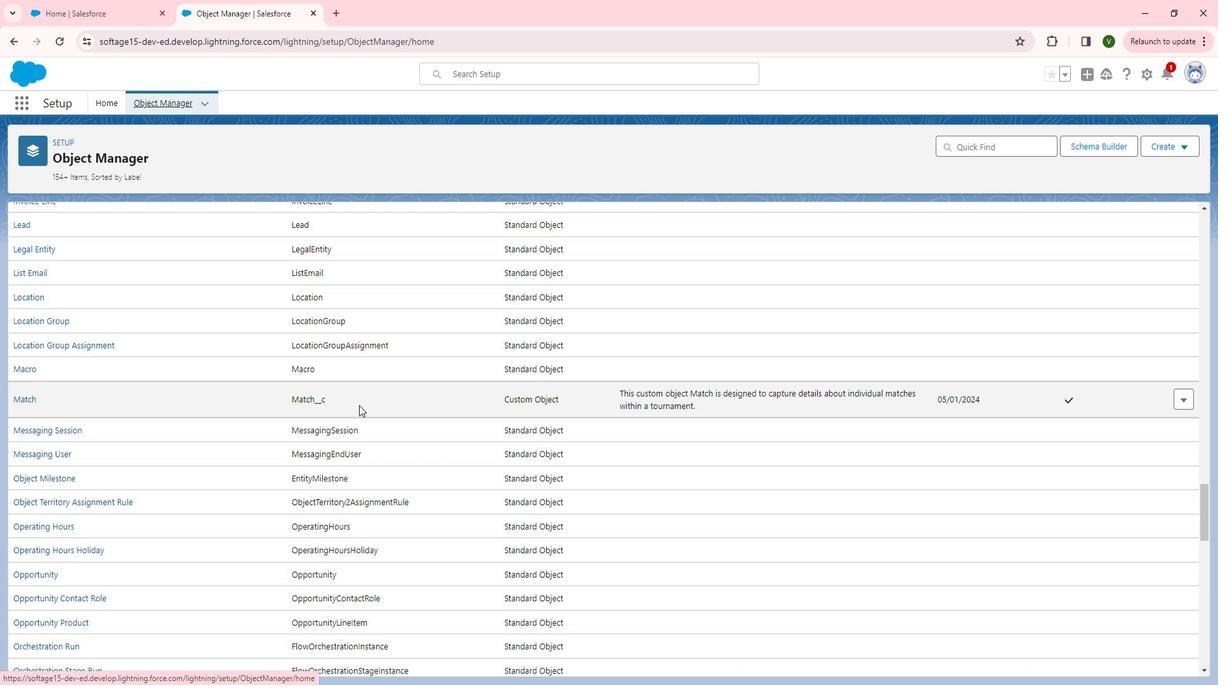 
Action: Mouse scrolled (378, 410) with delta (0, 0)
Screenshot: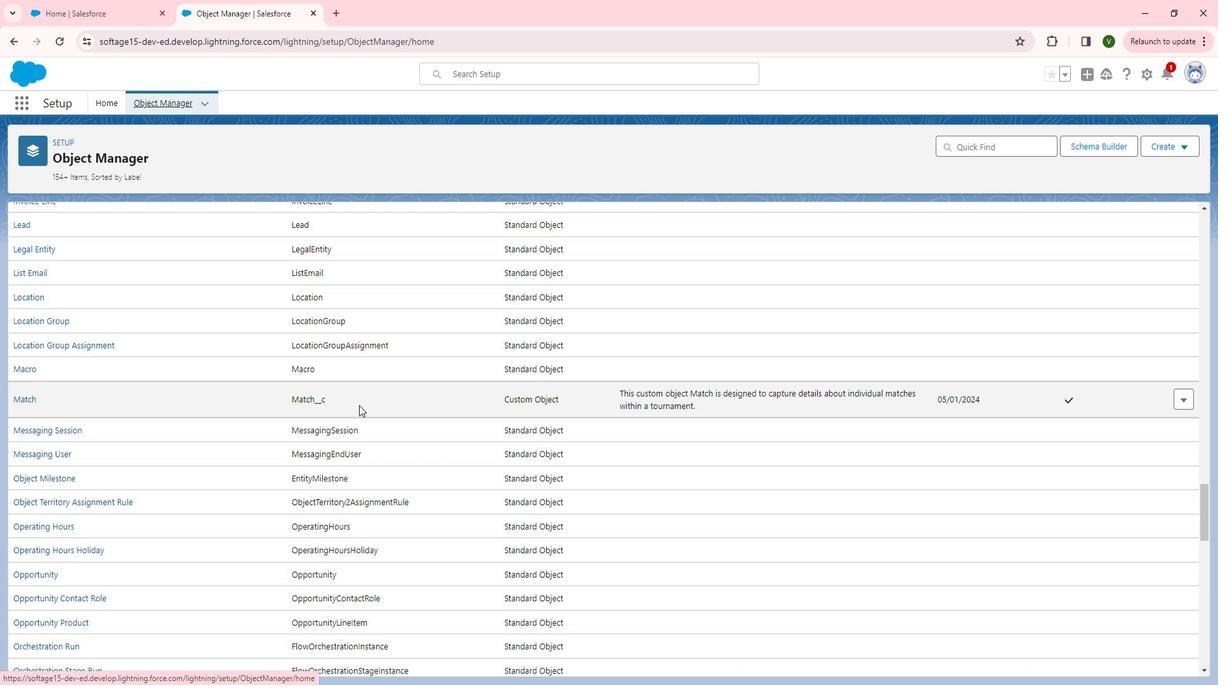 
Action: Mouse moved to (379, 410)
Screenshot: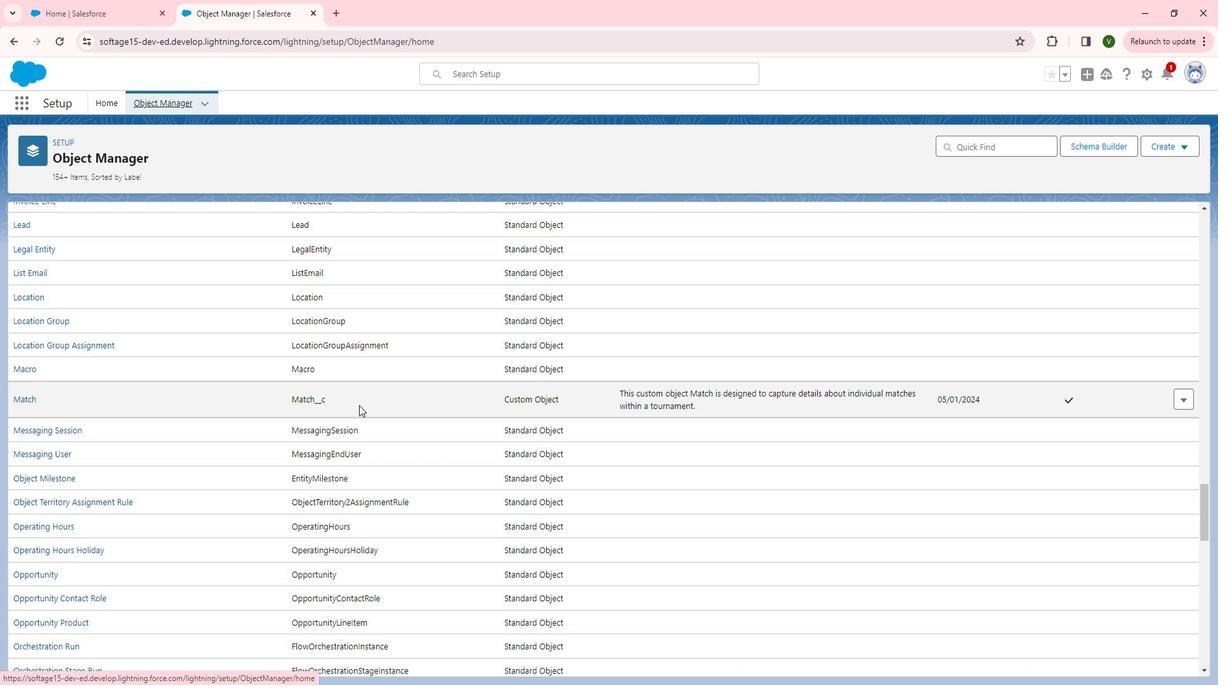 
Action: Mouse scrolled (379, 410) with delta (0, 0)
Screenshot: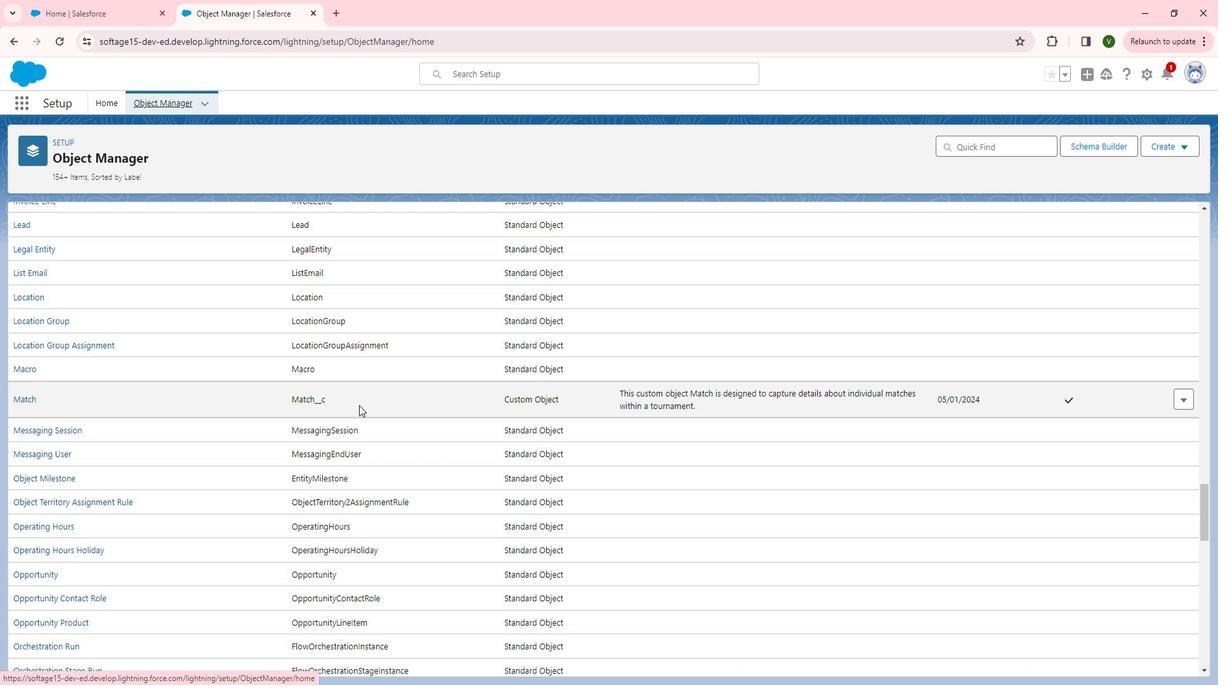 
Action: Mouse scrolled (379, 410) with delta (0, 0)
Screenshot: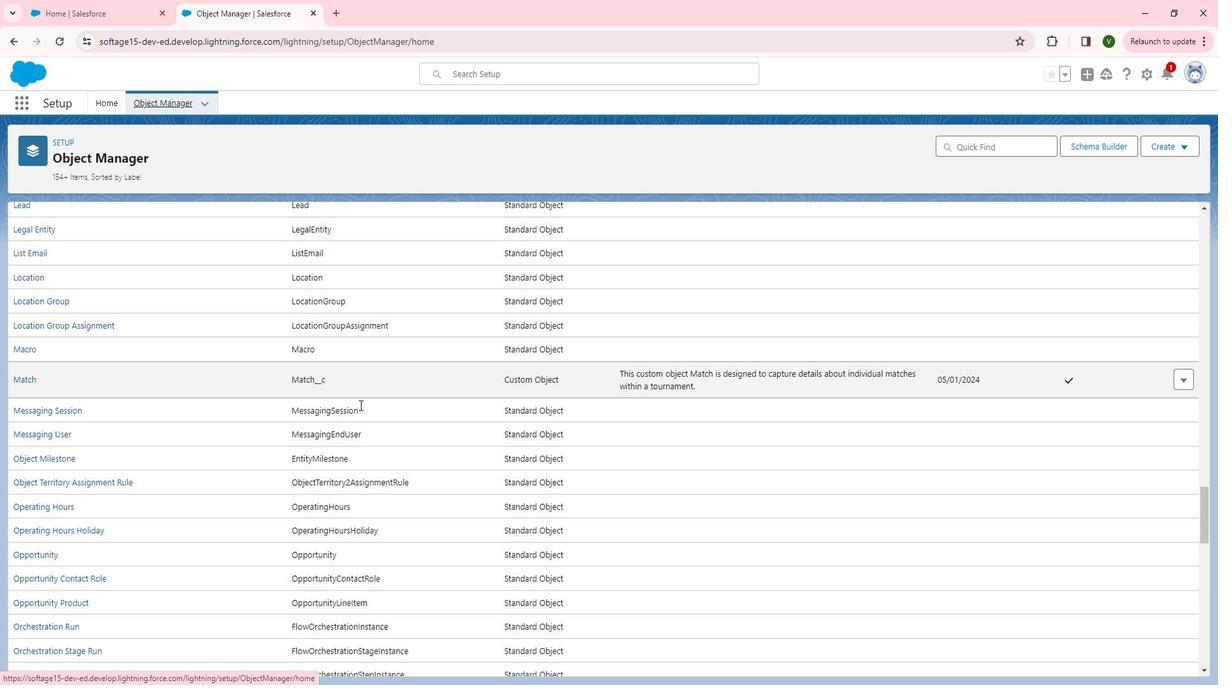 
Action: Mouse scrolled (379, 410) with delta (0, 0)
Screenshot: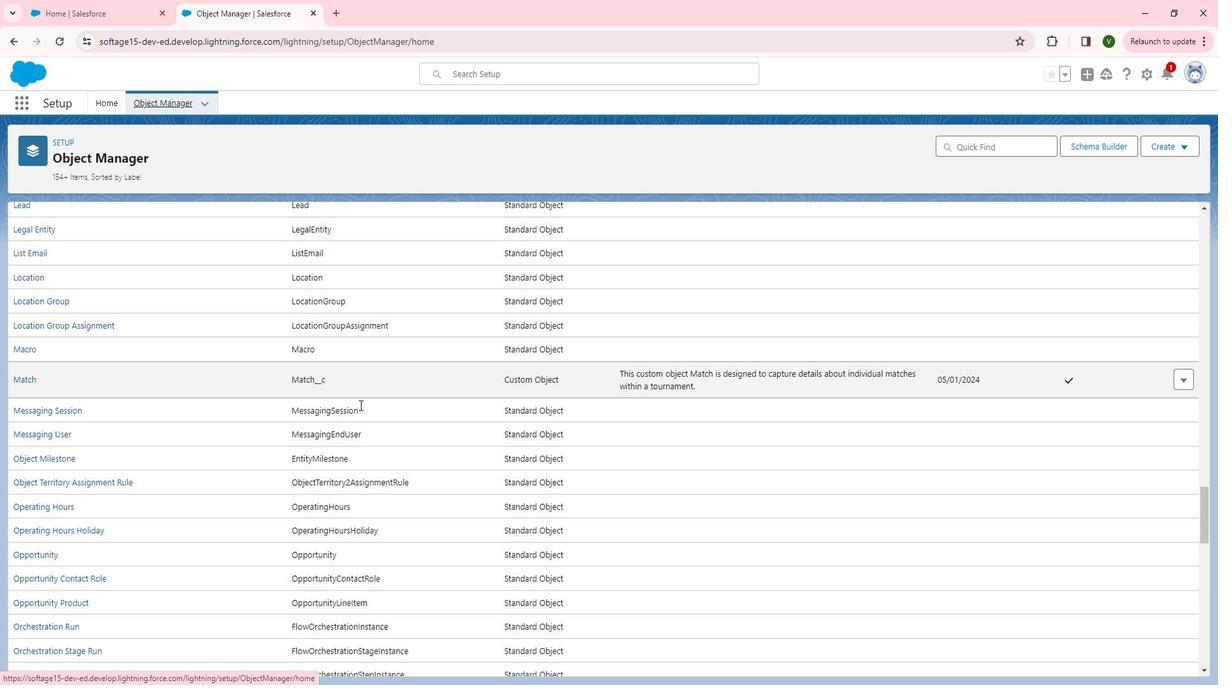 
Action: Mouse moved to (395, 402)
Screenshot: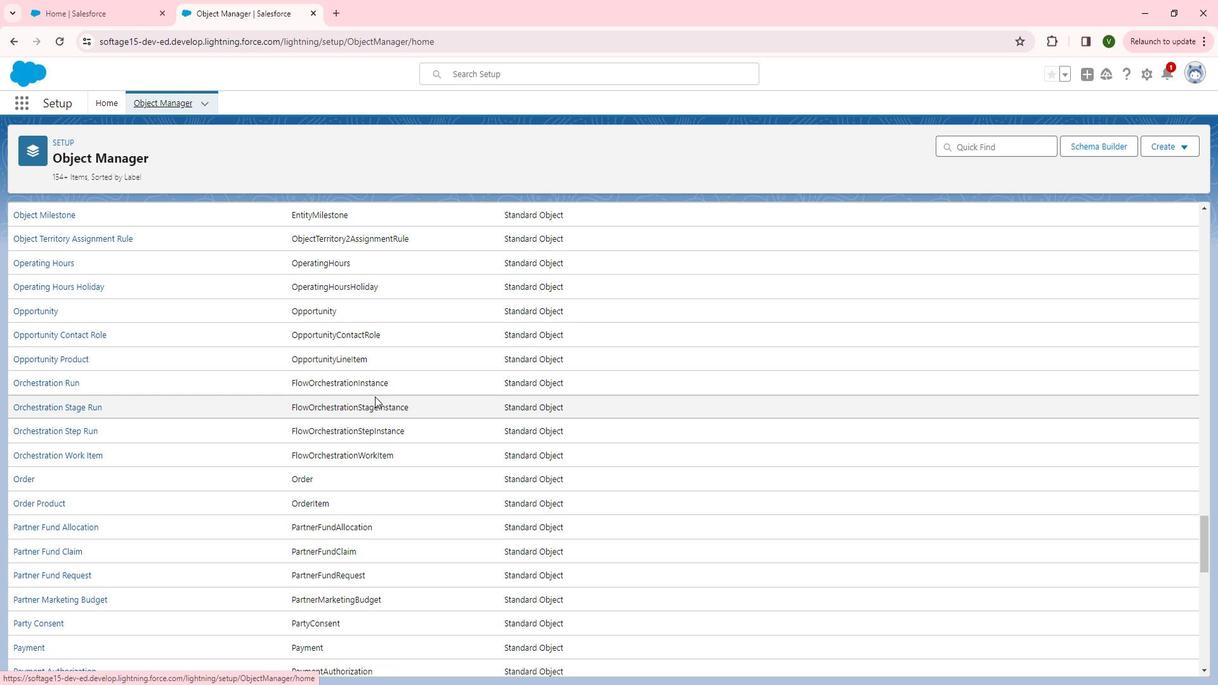 
Action: Mouse scrolled (395, 401) with delta (0, 0)
Screenshot: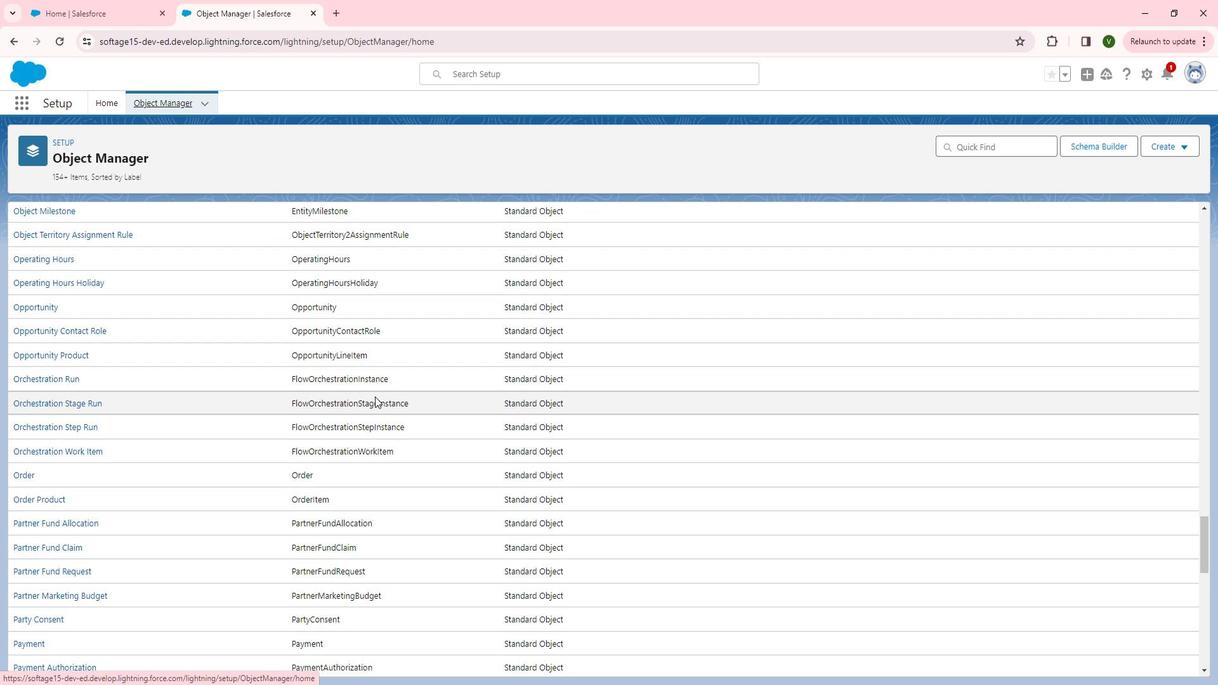 
Action: Mouse scrolled (395, 401) with delta (0, 0)
Screenshot: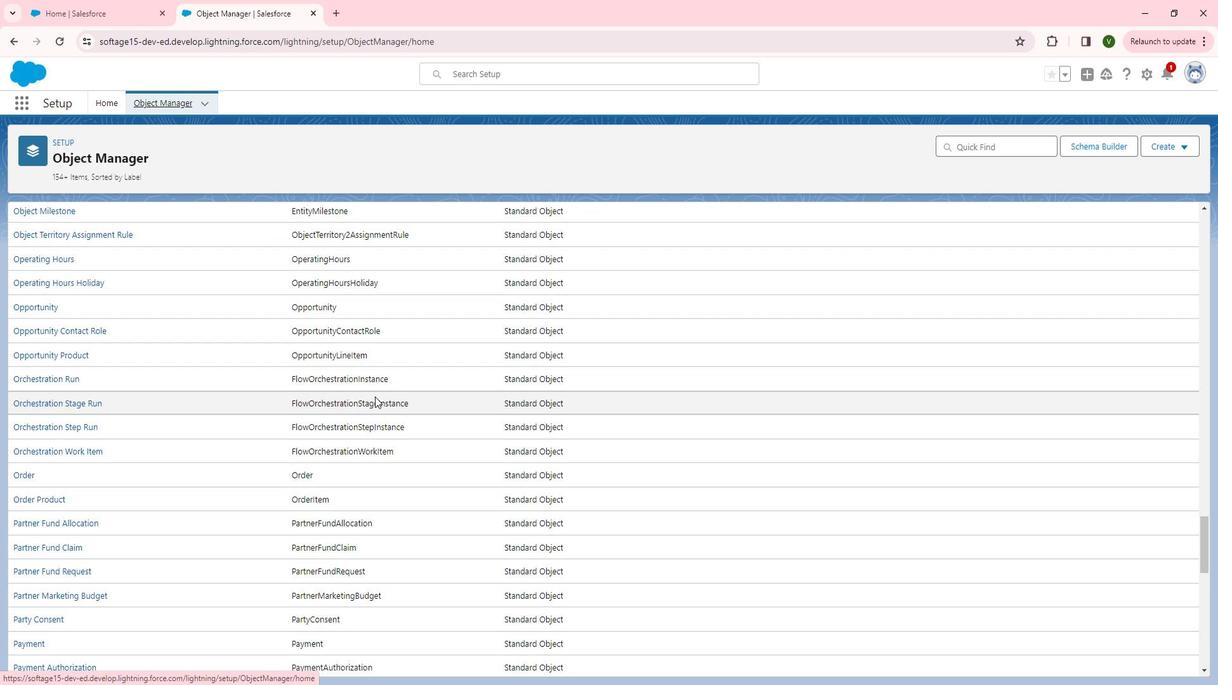 
Action: Mouse scrolled (395, 401) with delta (0, 0)
Screenshot: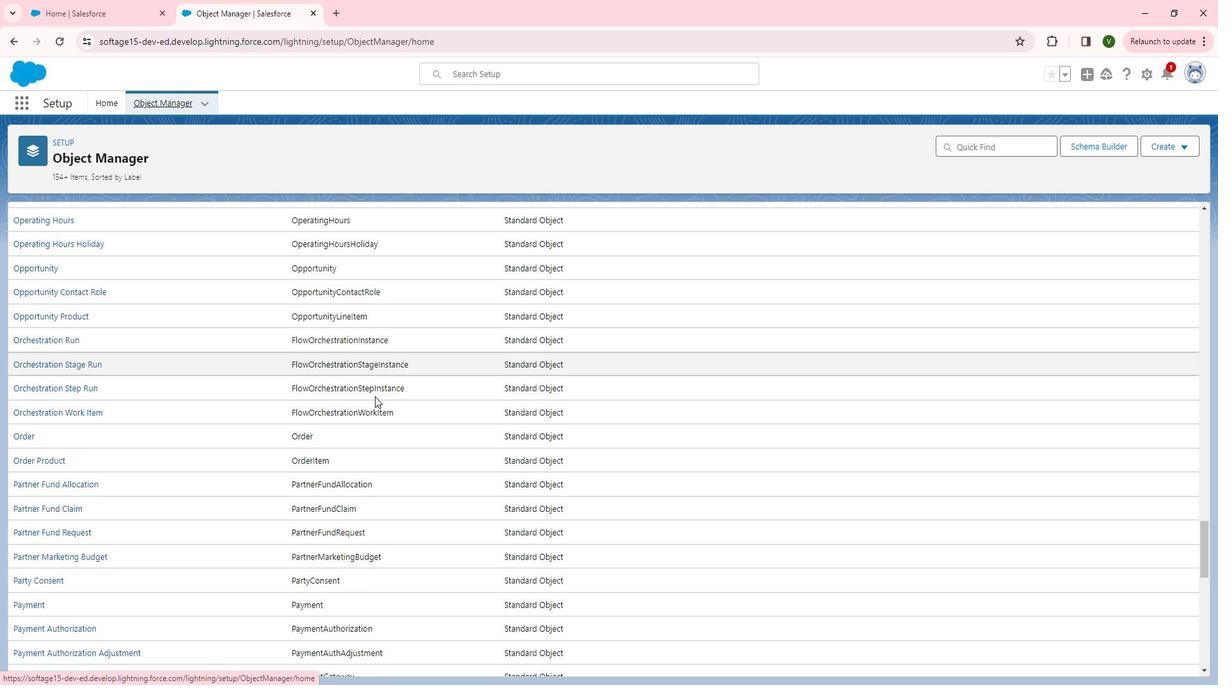 
Action: Mouse scrolled (395, 401) with delta (0, 0)
Screenshot: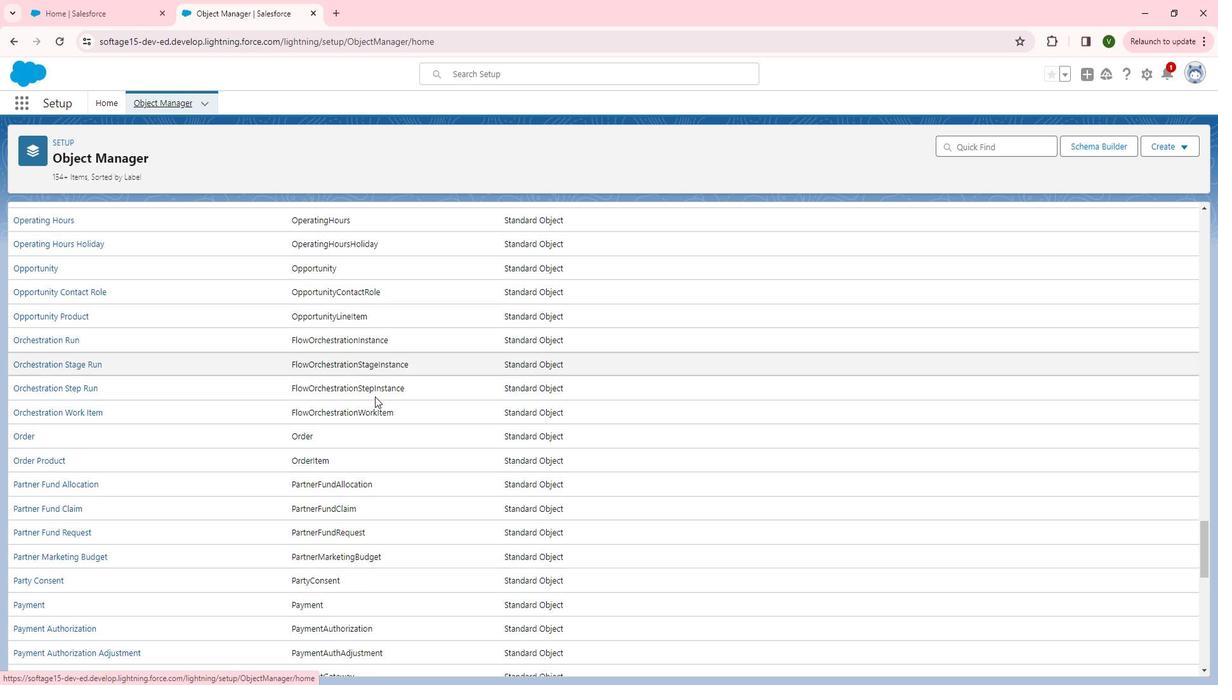 
Action: Mouse scrolled (395, 401) with delta (0, 0)
Screenshot: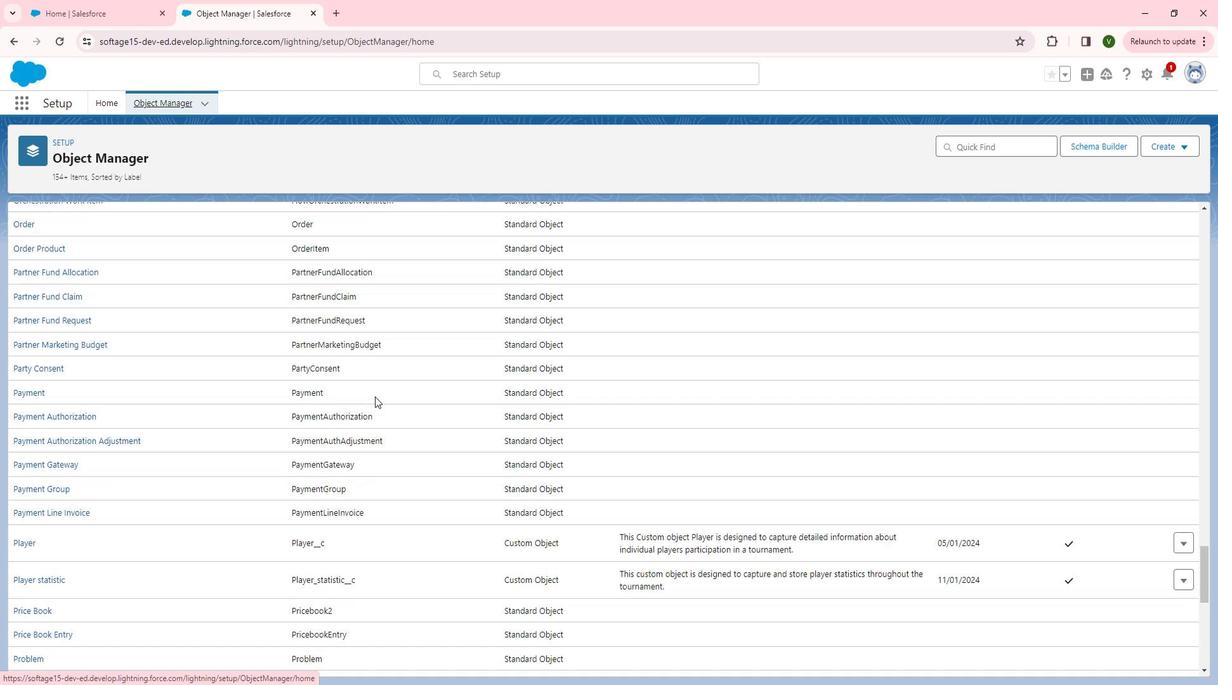 
Action: Mouse scrolled (395, 401) with delta (0, 0)
Screenshot: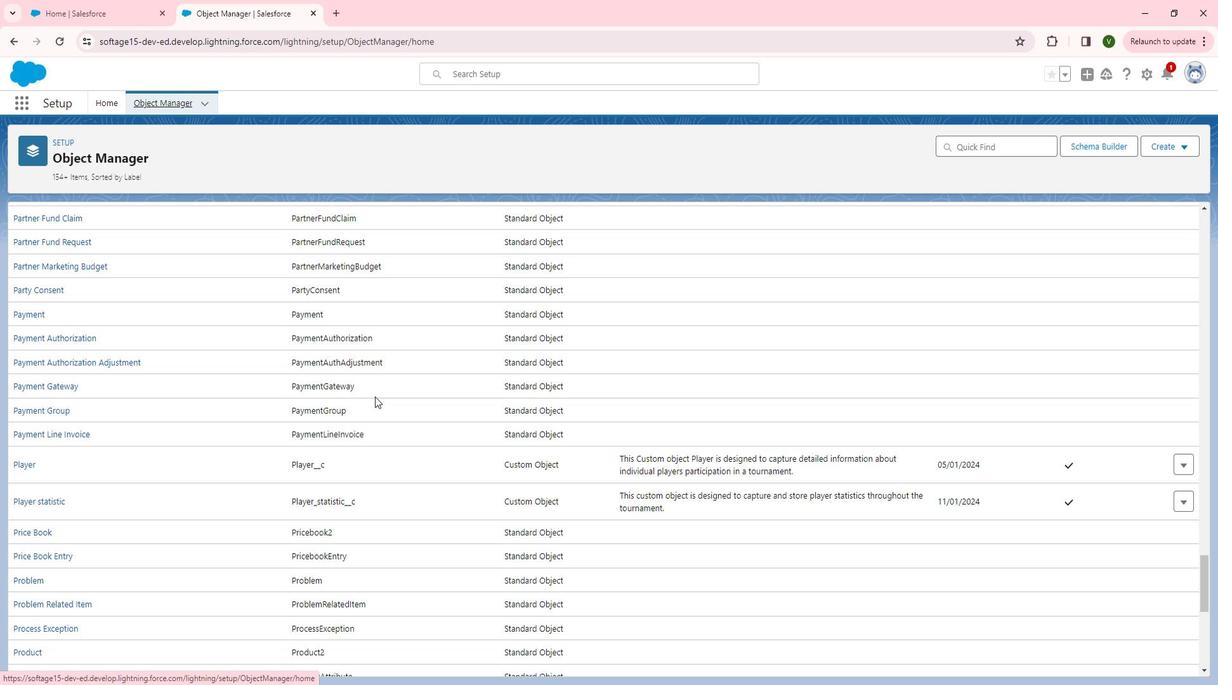 
Action: Mouse scrolled (395, 401) with delta (0, 0)
Screenshot: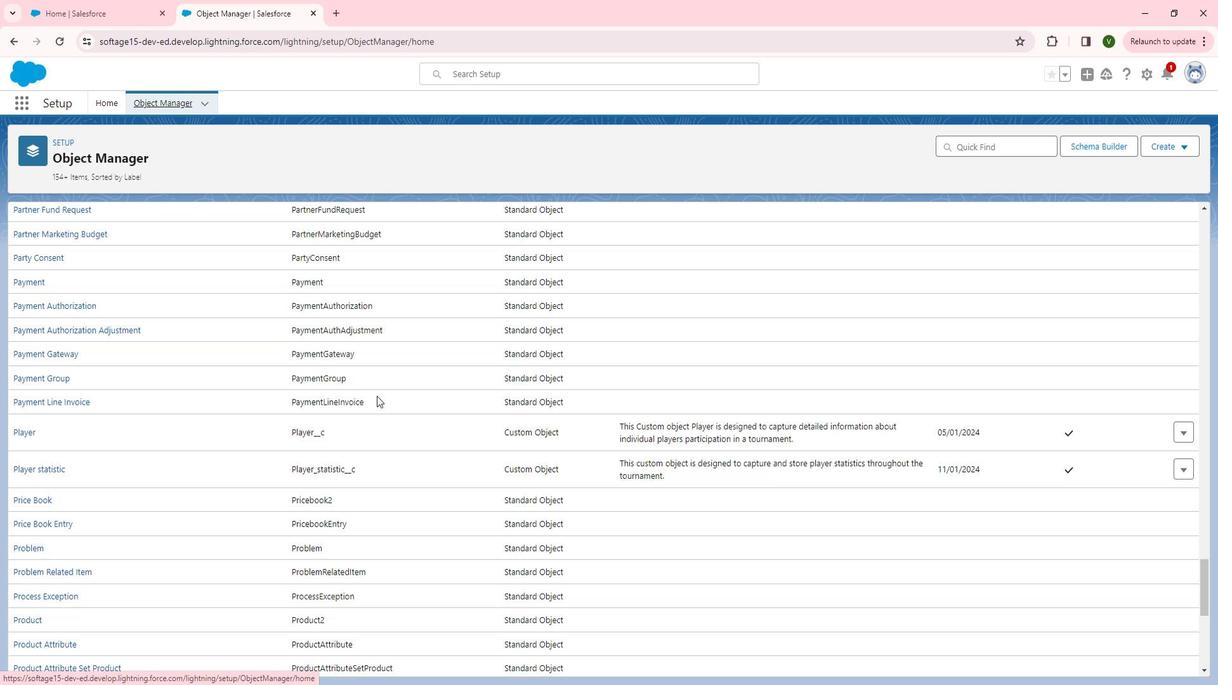 
Action: Mouse scrolled (395, 401) with delta (0, 0)
Screenshot: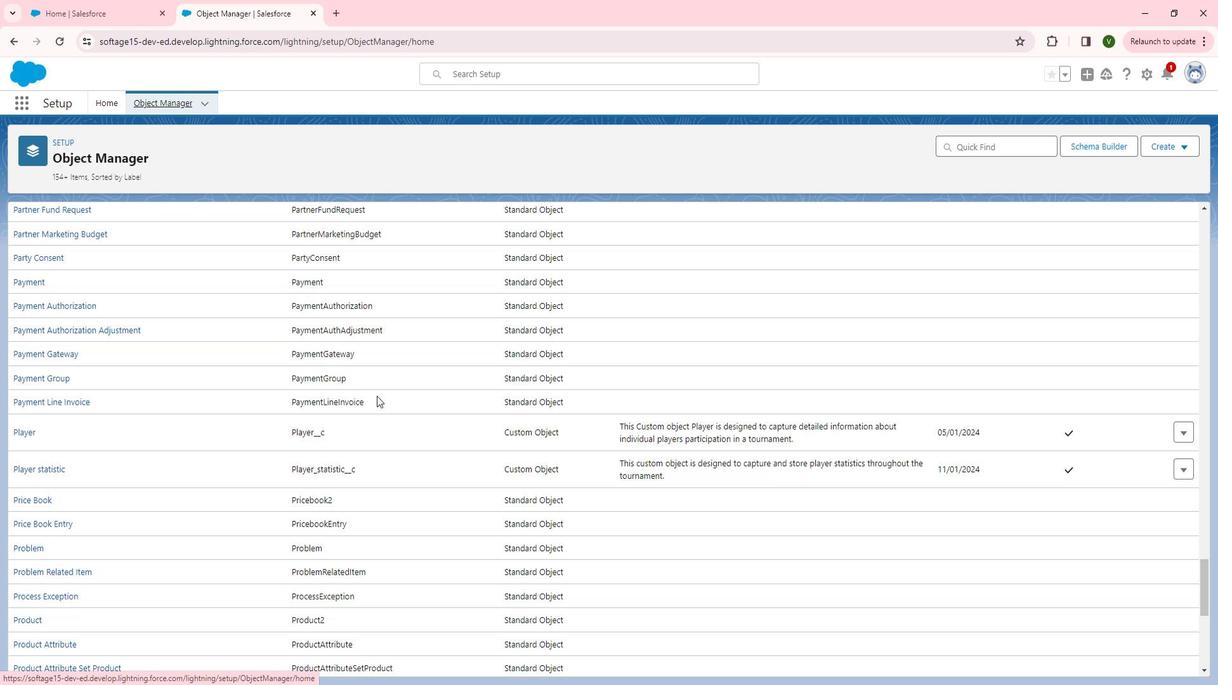 
Action: Mouse moved to (398, 401)
Screenshot: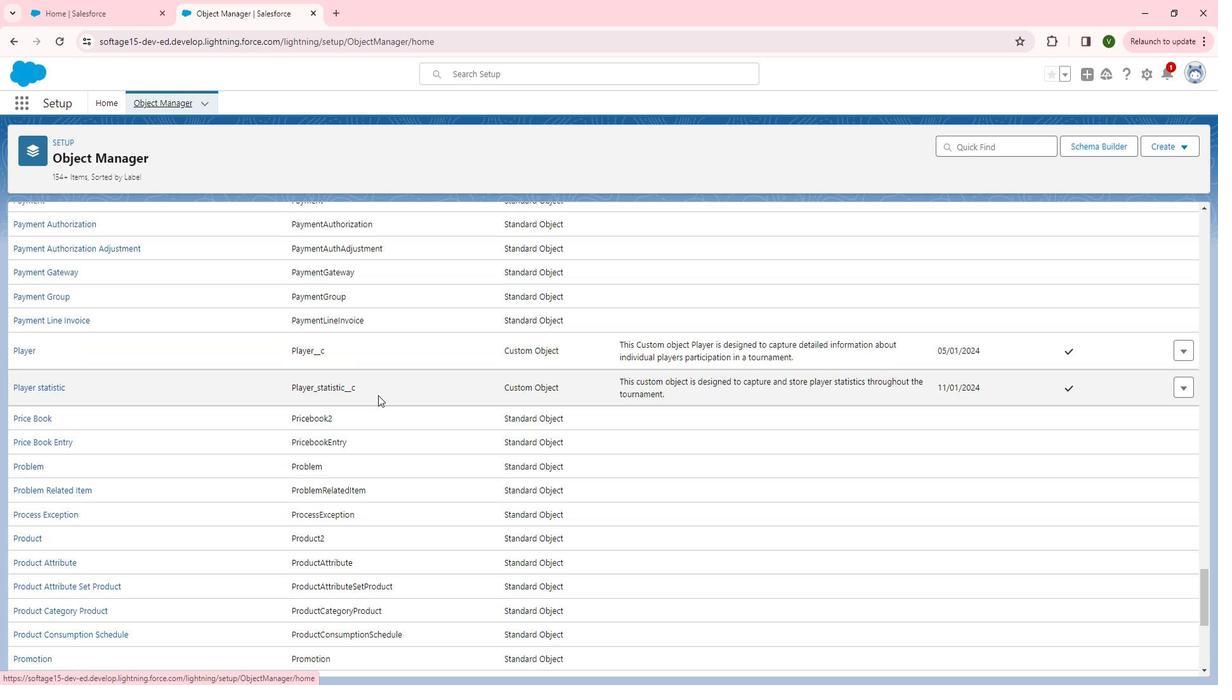 
Action: Mouse scrolled (398, 400) with delta (0, 0)
Screenshot: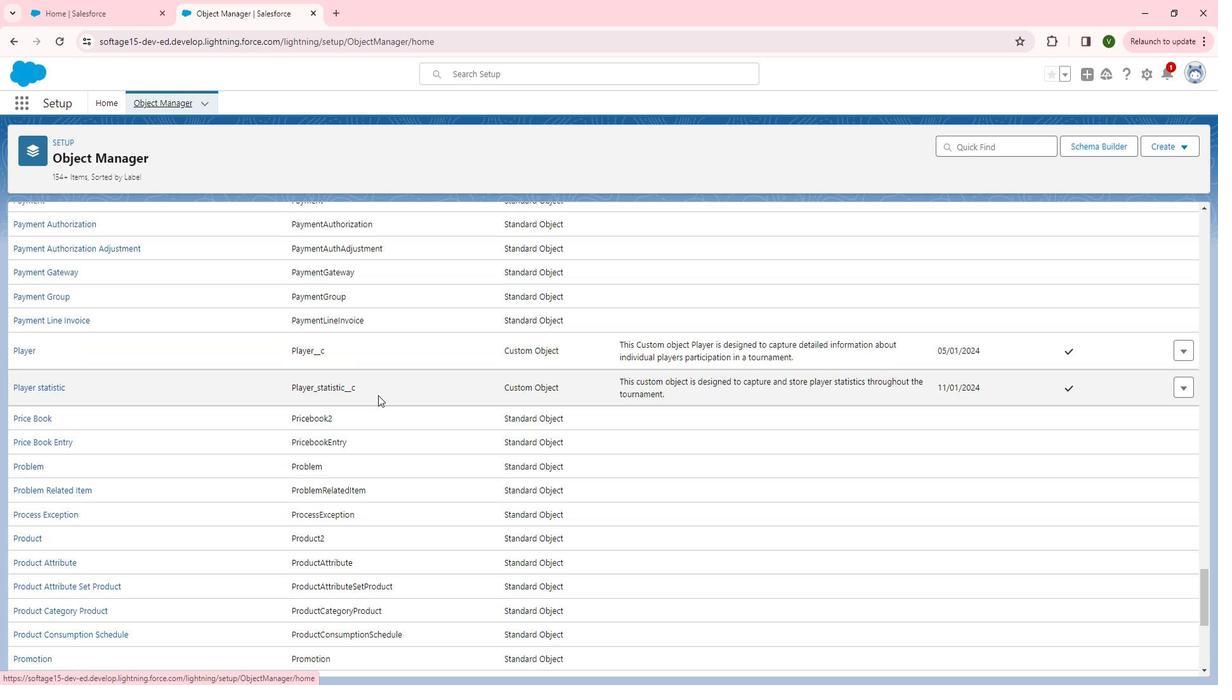 
Action: Mouse moved to (398, 401)
Screenshot: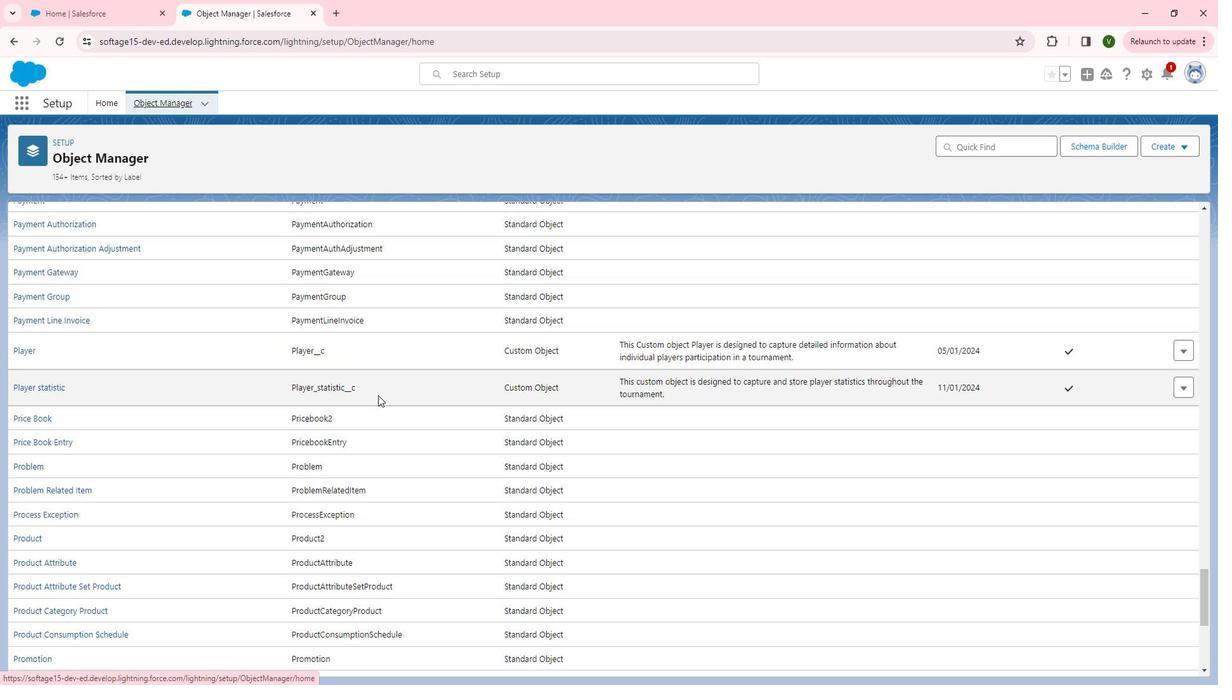 
Action: Mouse scrolled (398, 400) with delta (0, 0)
Screenshot: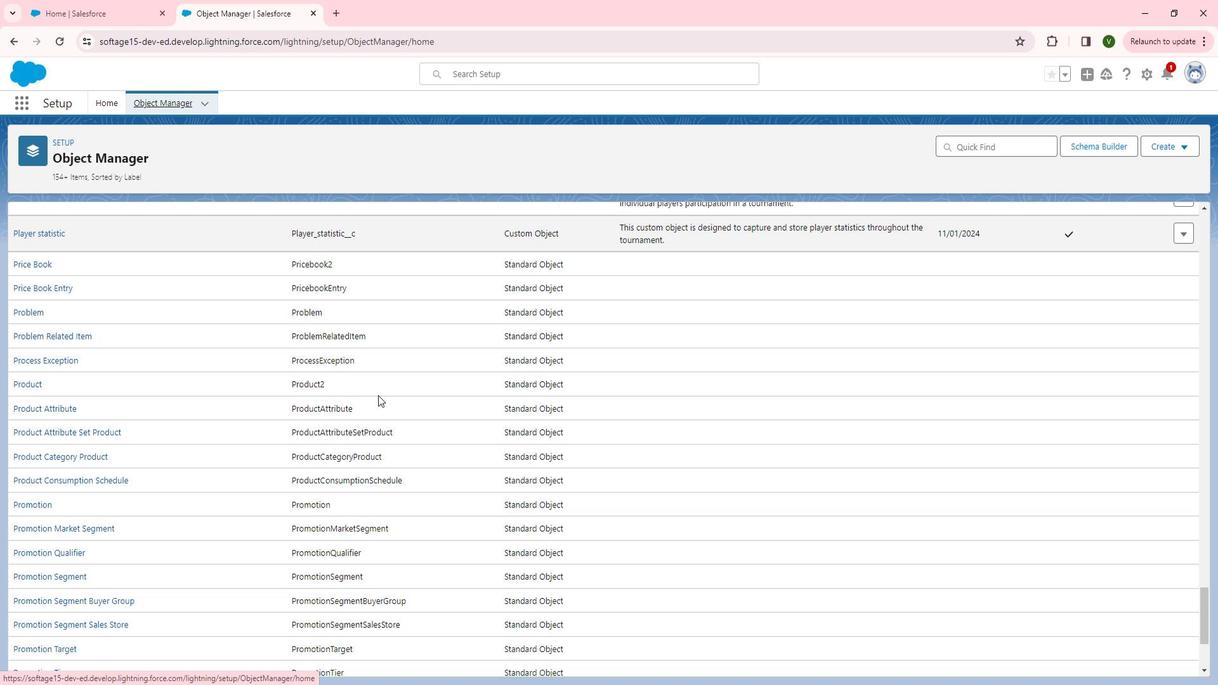
Action: Mouse scrolled (398, 400) with delta (0, 0)
Screenshot: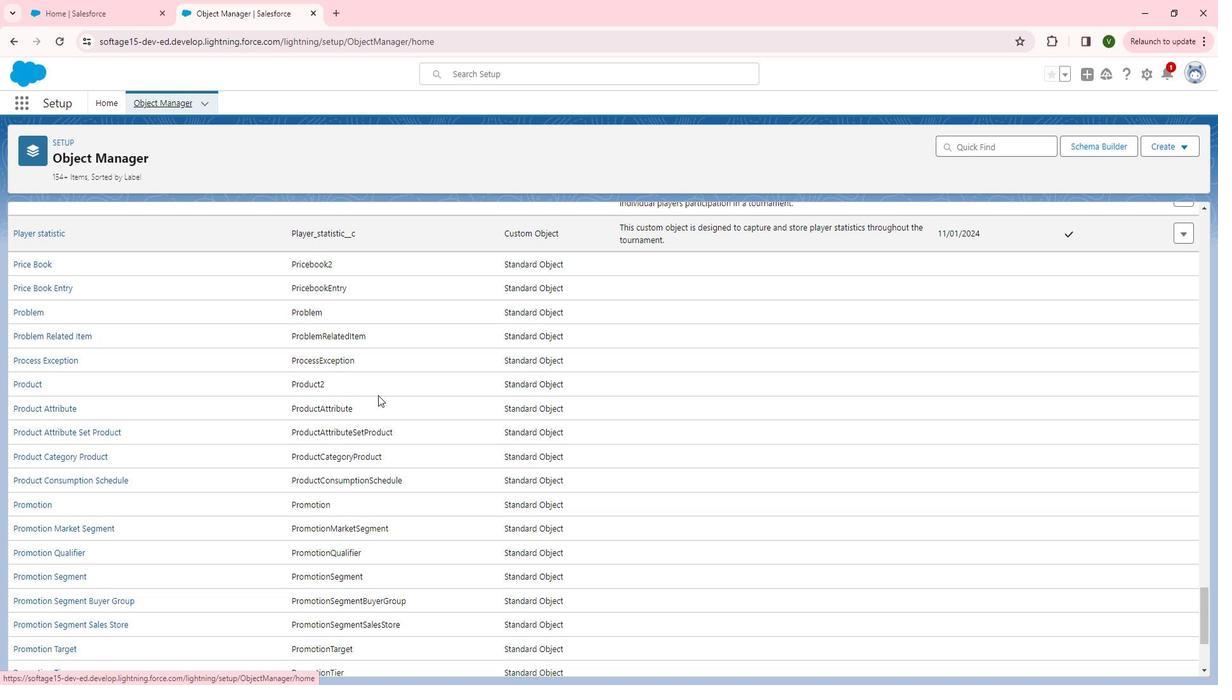 
Action: Mouse scrolled (398, 400) with delta (0, 0)
Screenshot: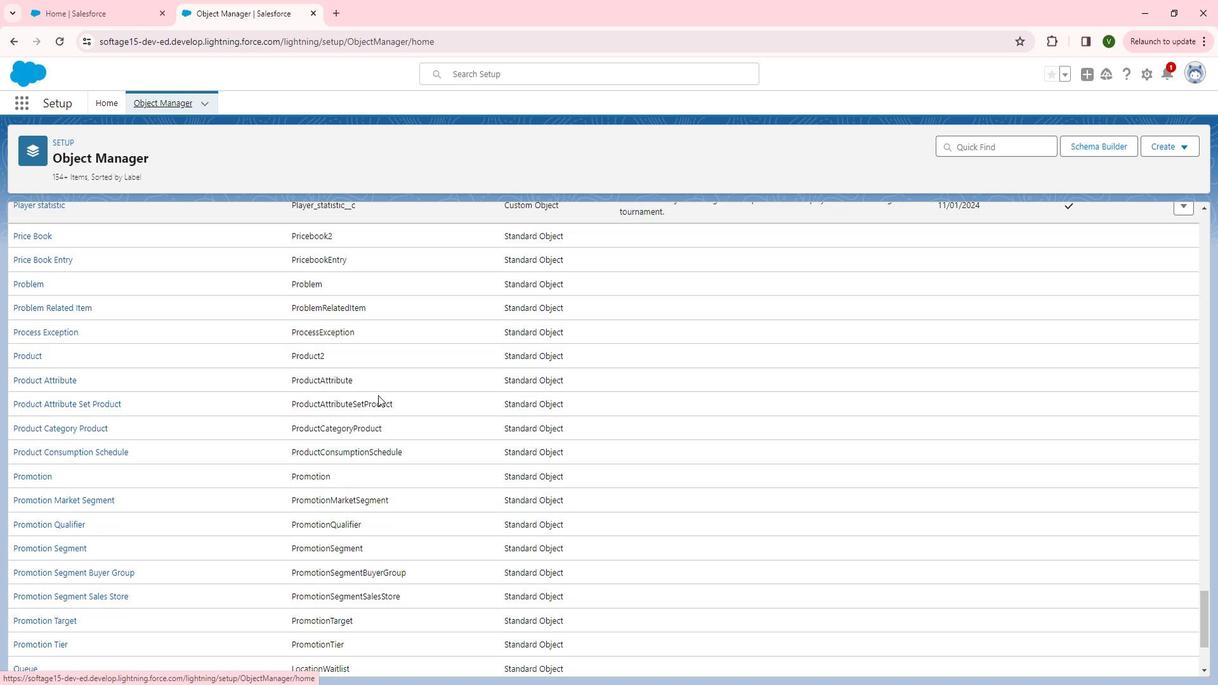 
Action: Mouse scrolled (398, 400) with delta (0, 0)
Screenshot: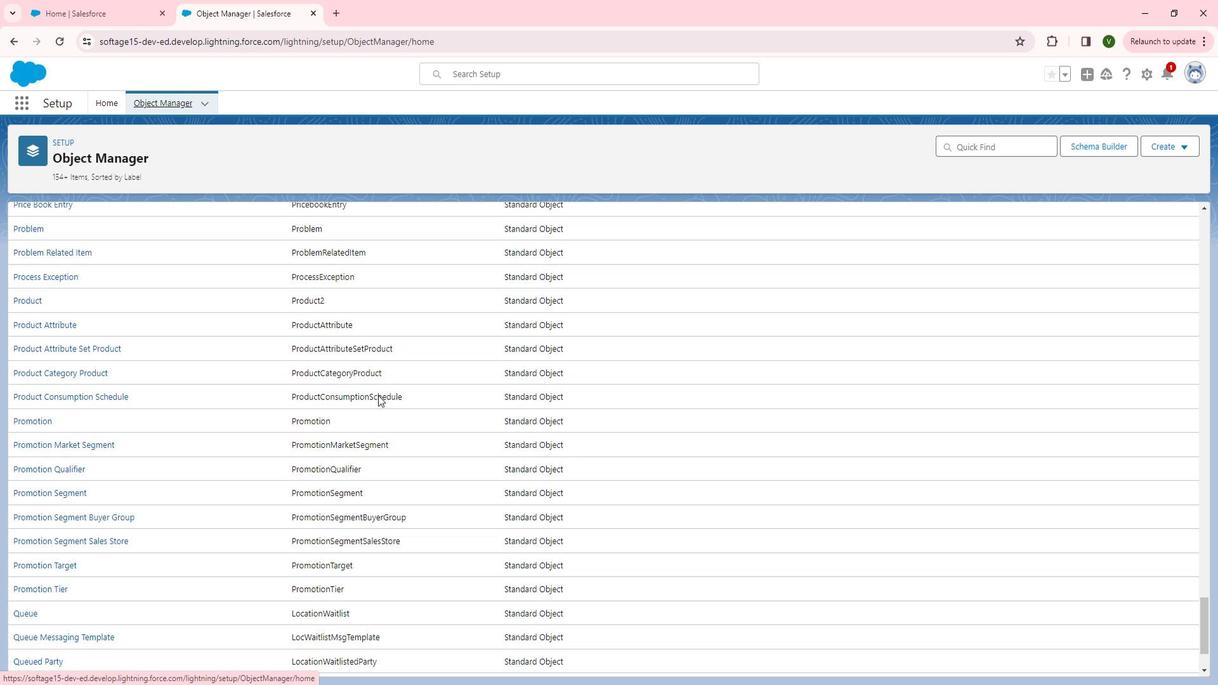 
Action: Mouse scrolled (398, 400) with delta (0, 0)
Screenshot: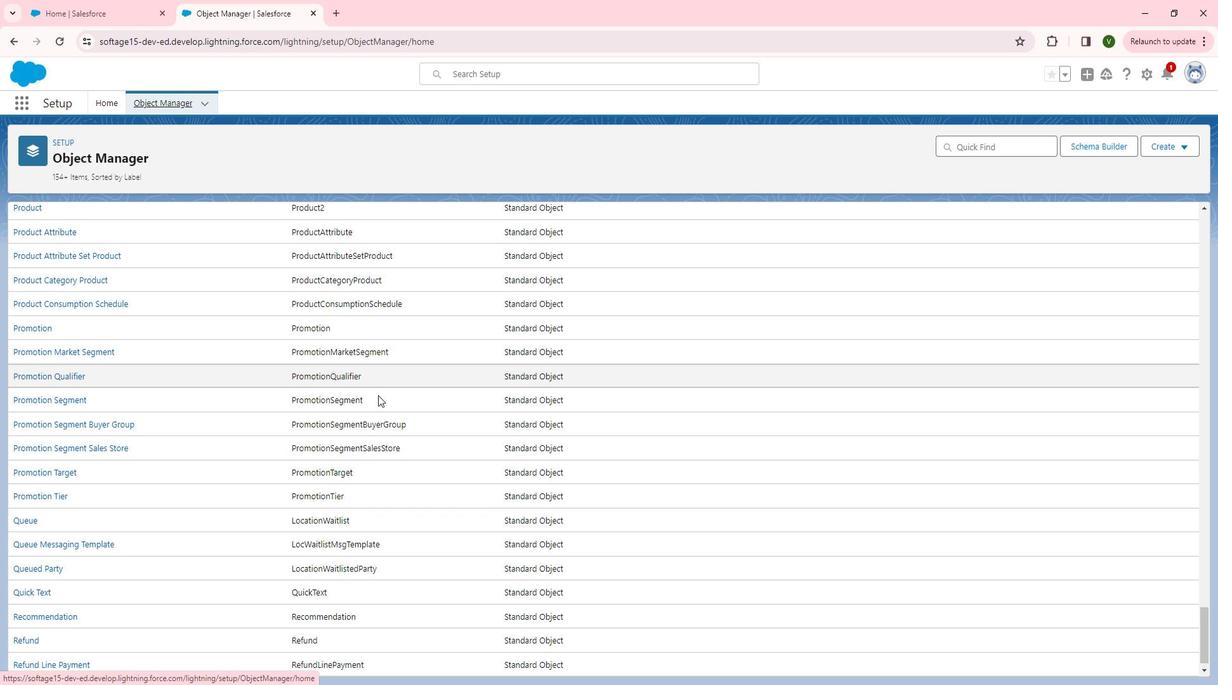 
Action: Mouse scrolled (398, 400) with delta (0, 0)
Screenshot: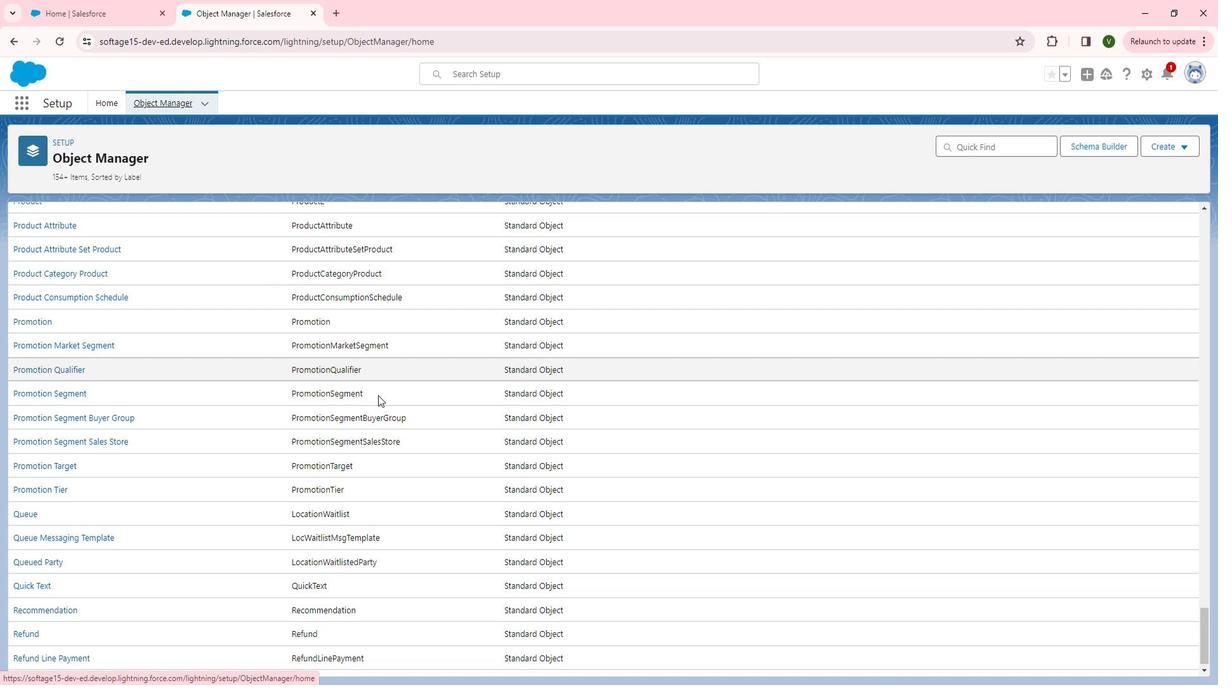 
Action: Mouse scrolled (398, 400) with delta (0, 0)
Screenshot: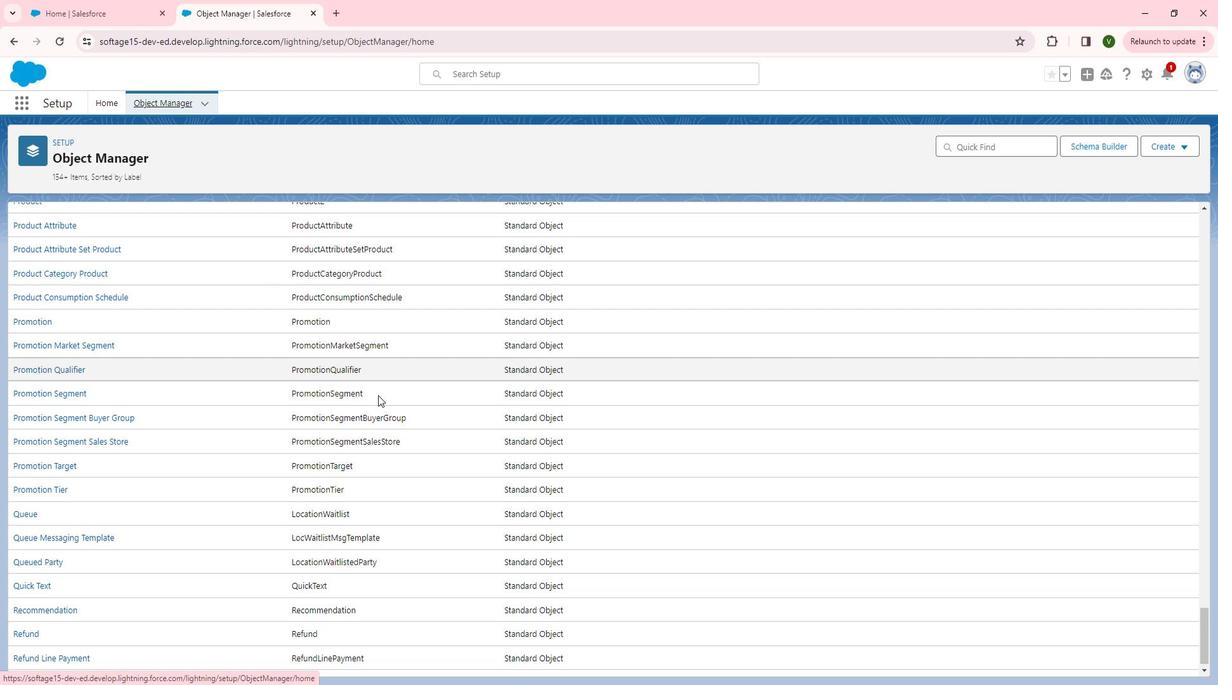 
Action: Mouse scrolled (398, 400) with delta (0, 0)
Screenshot: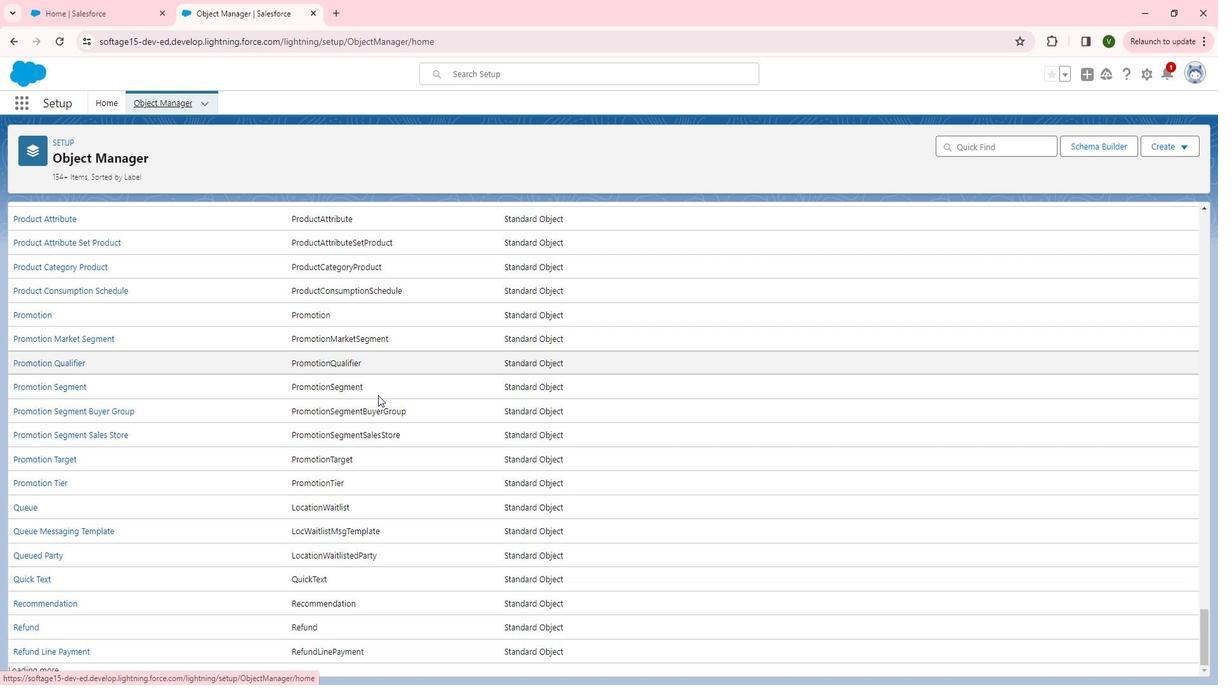
Action: Mouse scrolled (398, 400) with delta (0, 0)
Screenshot: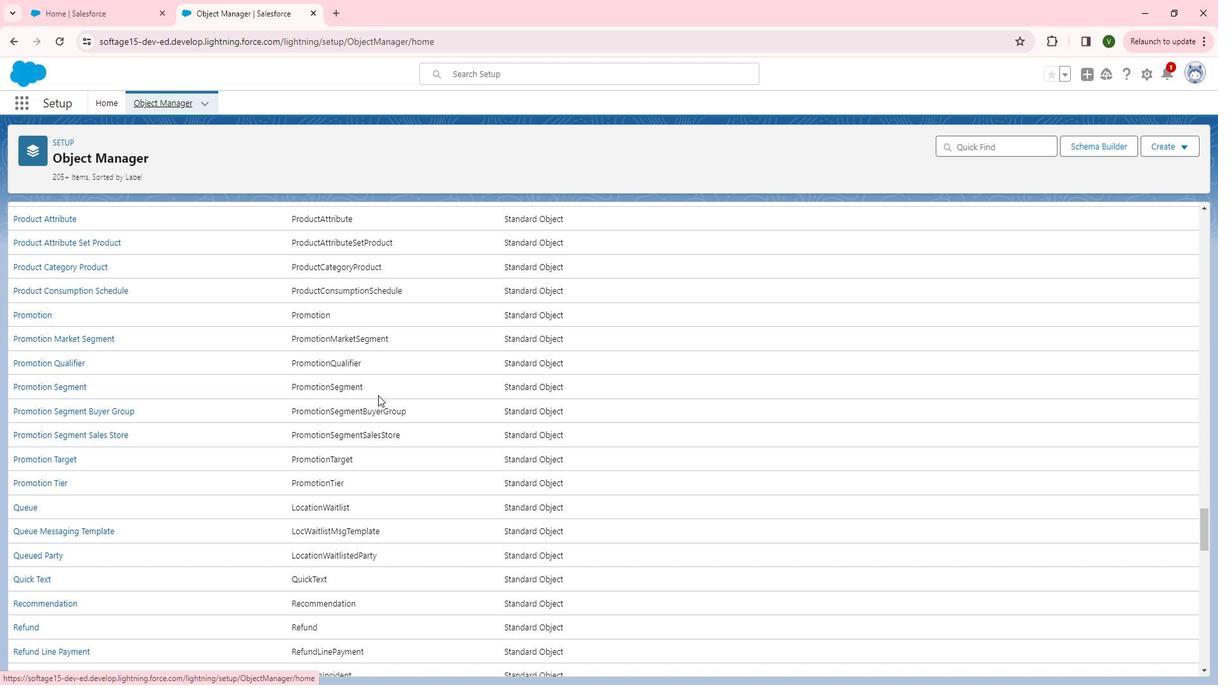
Action: Mouse scrolled (398, 400) with delta (0, 0)
Screenshot: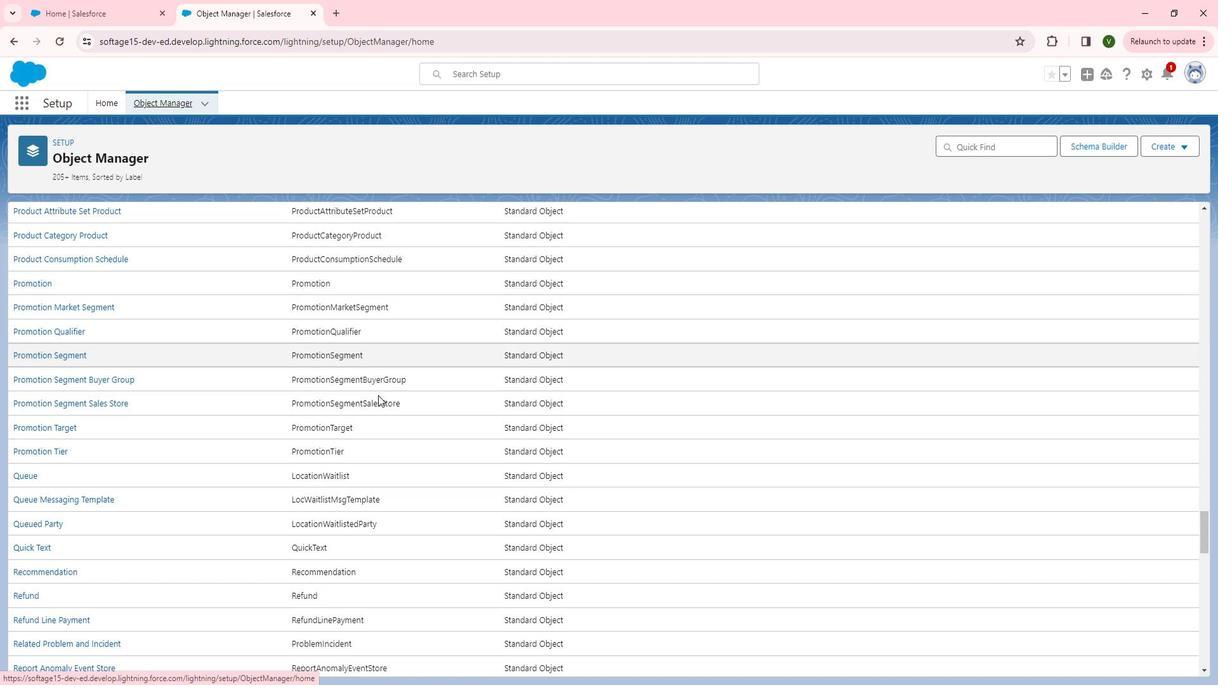 
Action: Mouse scrolled (398, 400) with delta (0, 0)
Screenshot: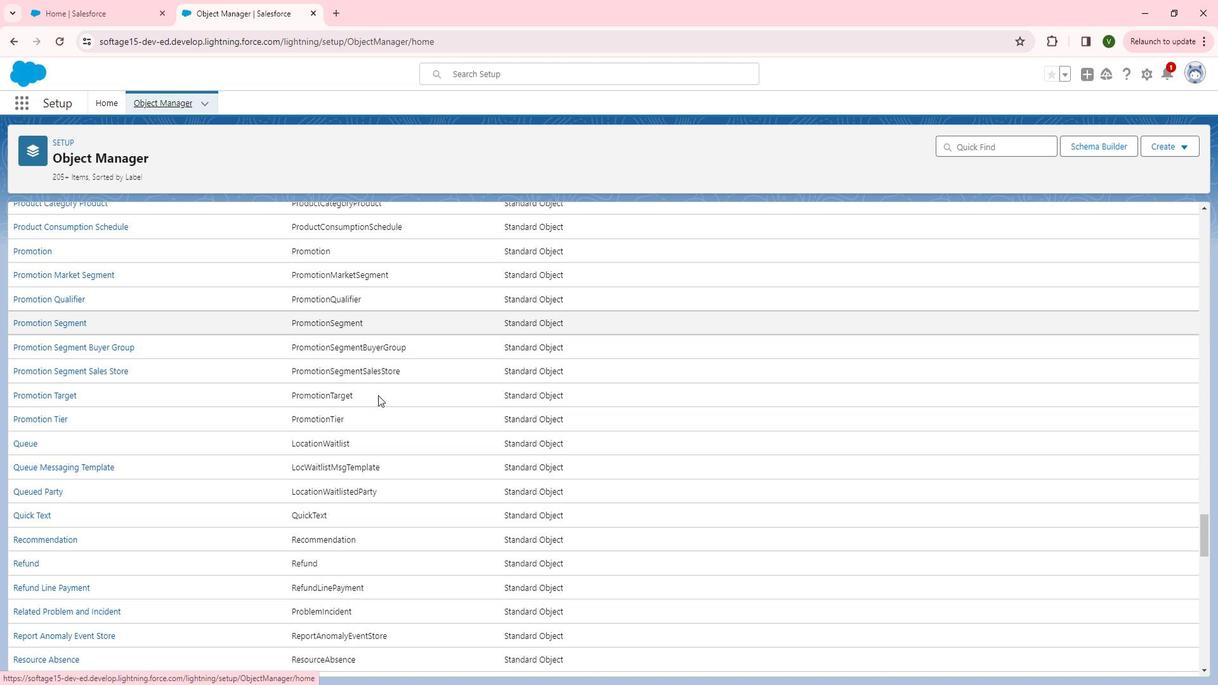 
Action: Mouse scrolled (398, 400) with delta (0, 0)
Screenshot: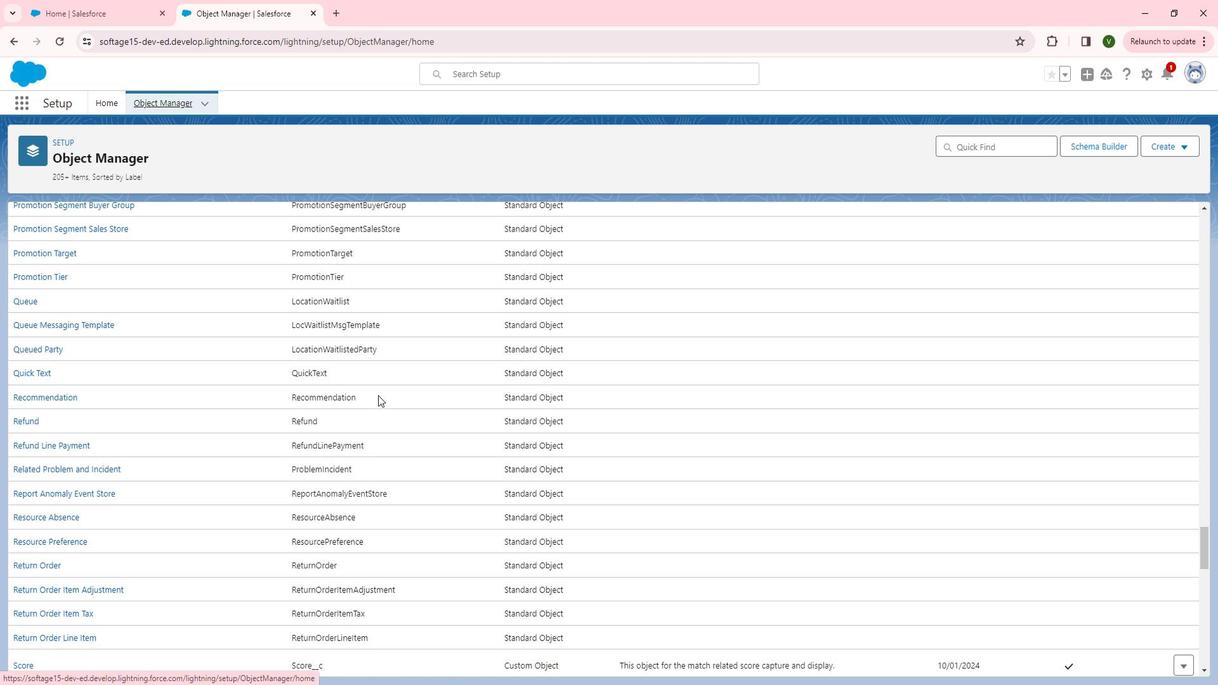 
Action: Mouse scrolled (398, 400) with delta (0, 0)
Screenshot: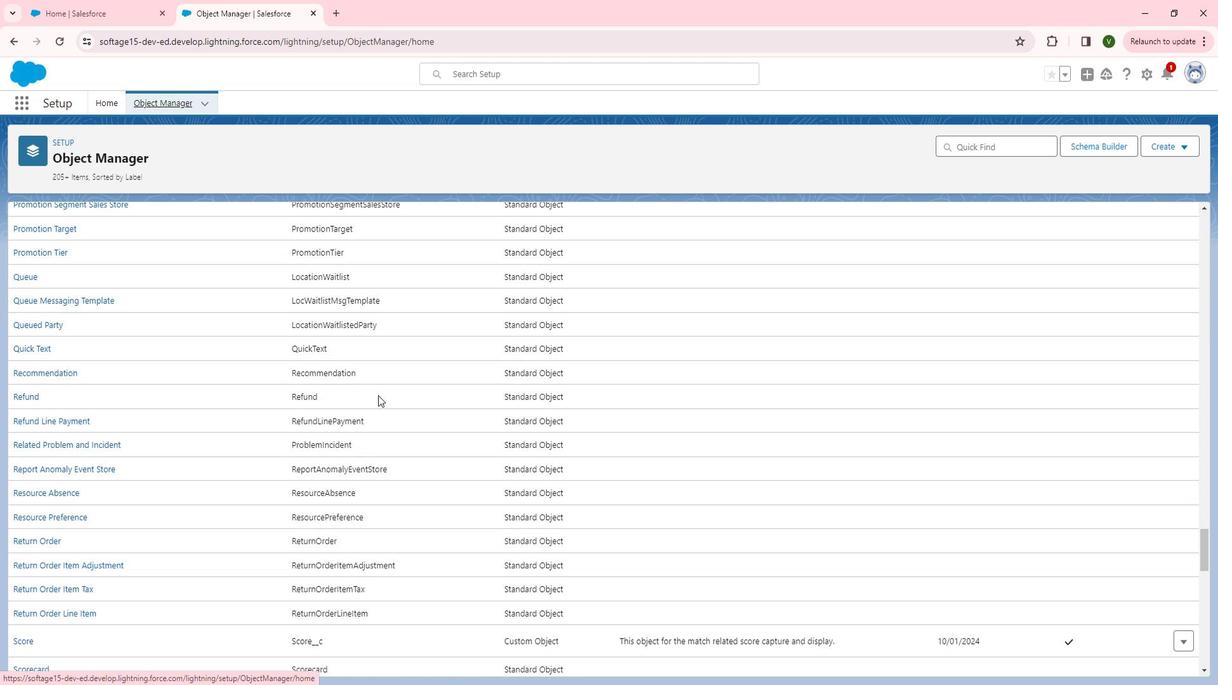 
Action: Mouse scrolled (398, 400) with delta (0, 0)
Screenshot: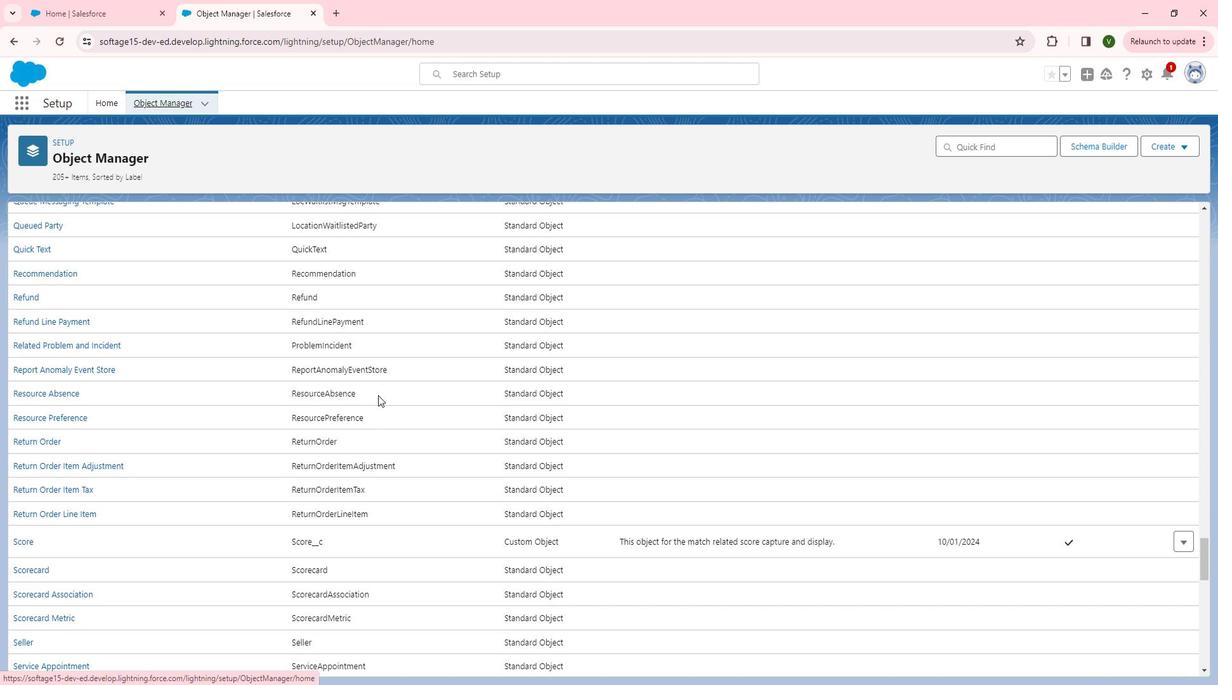 
Action: Mouse scrolled (398, 400) with delta (0, 0)
Screenshot: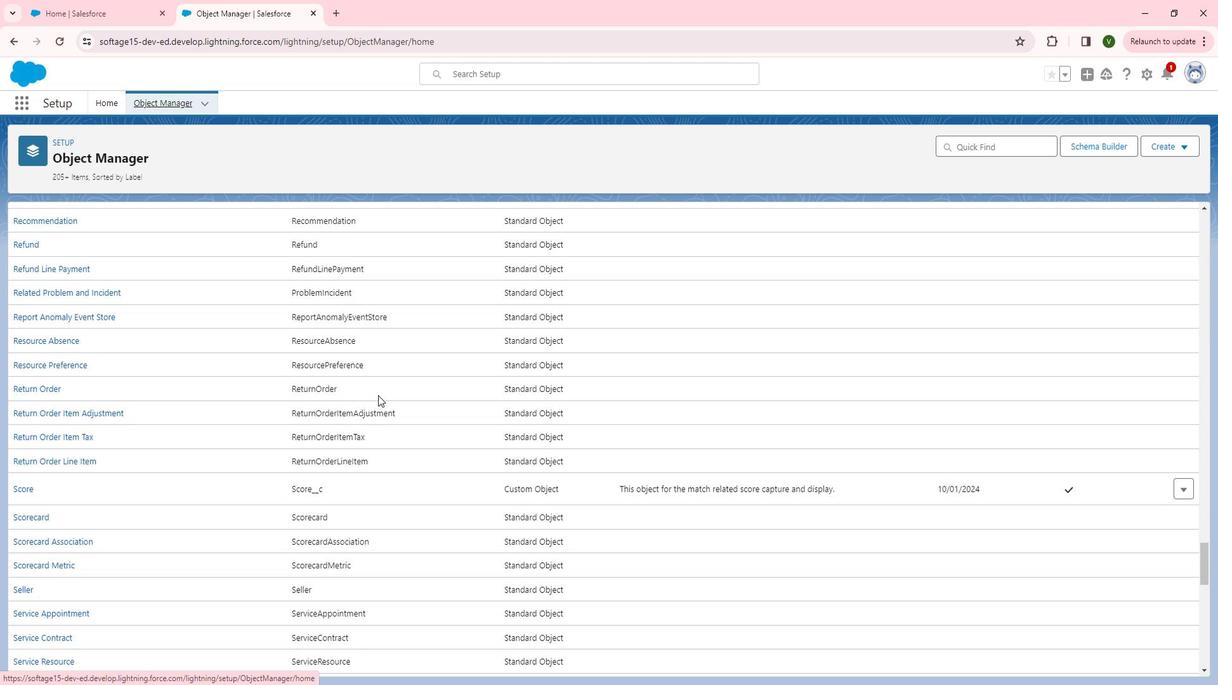 
Action: Mouse scrolled (398, 400) with delta (0, 0)
Screenshot: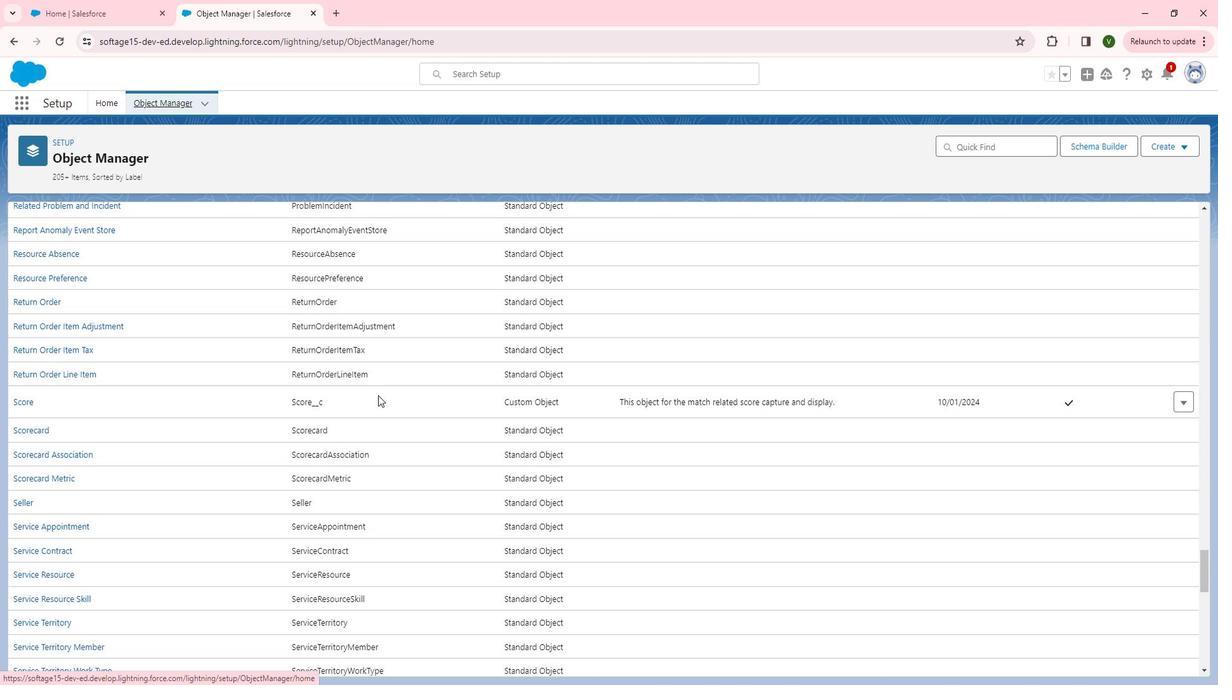 
Action: Mouse scrolled (398, 400) with delta (0, 0)
Screenshot: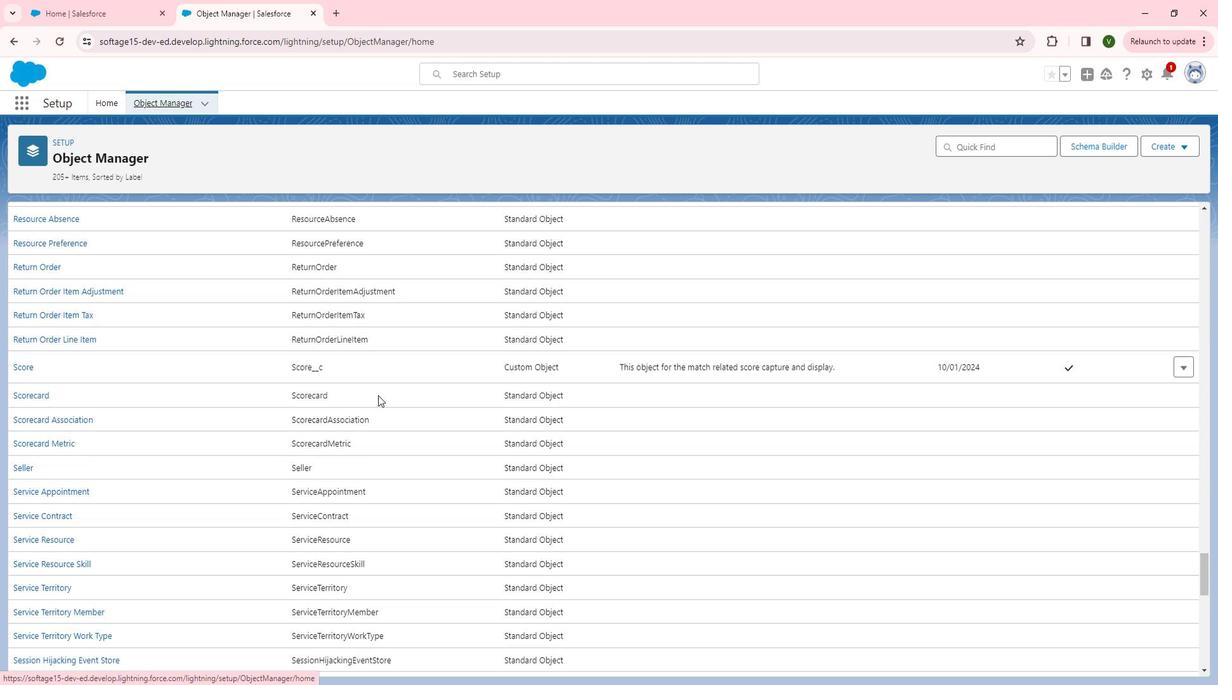 
Action: Mouse moved to (398, 401)
Screenshot: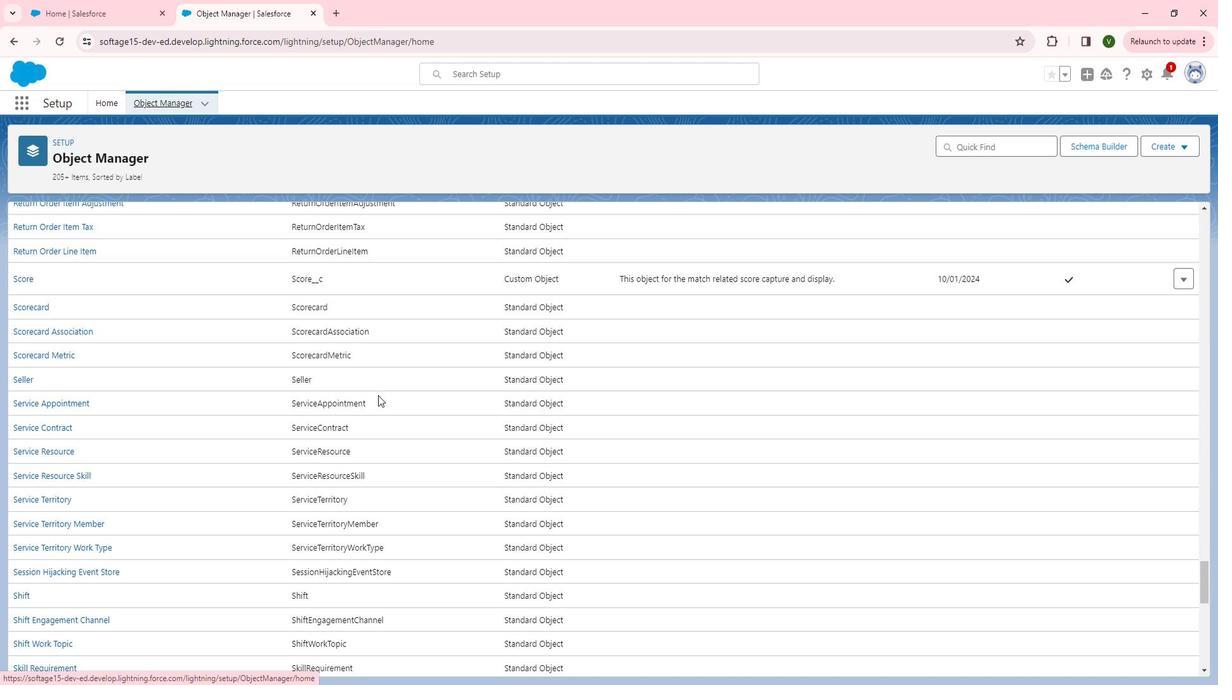 
Action: Mouse scrolled (398, 400) with delta (0, 0)
Screenshot: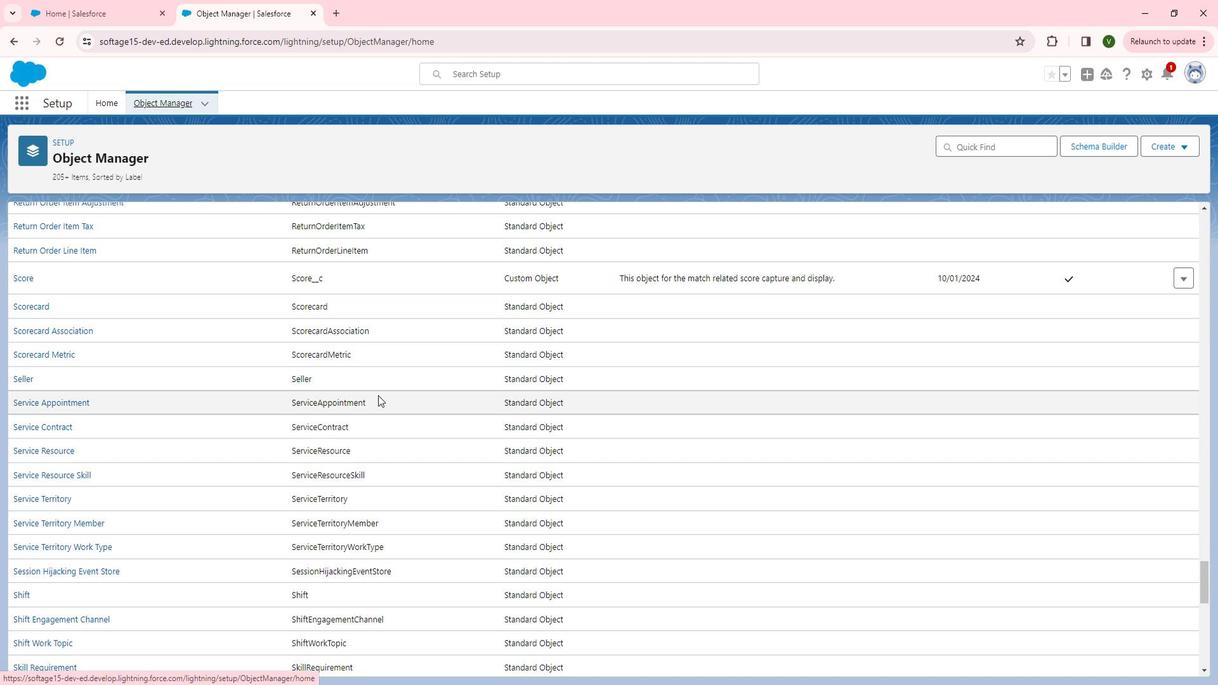 
Action: Mouse scrolled (398, 400) with delta (0, 0)
Screenshot: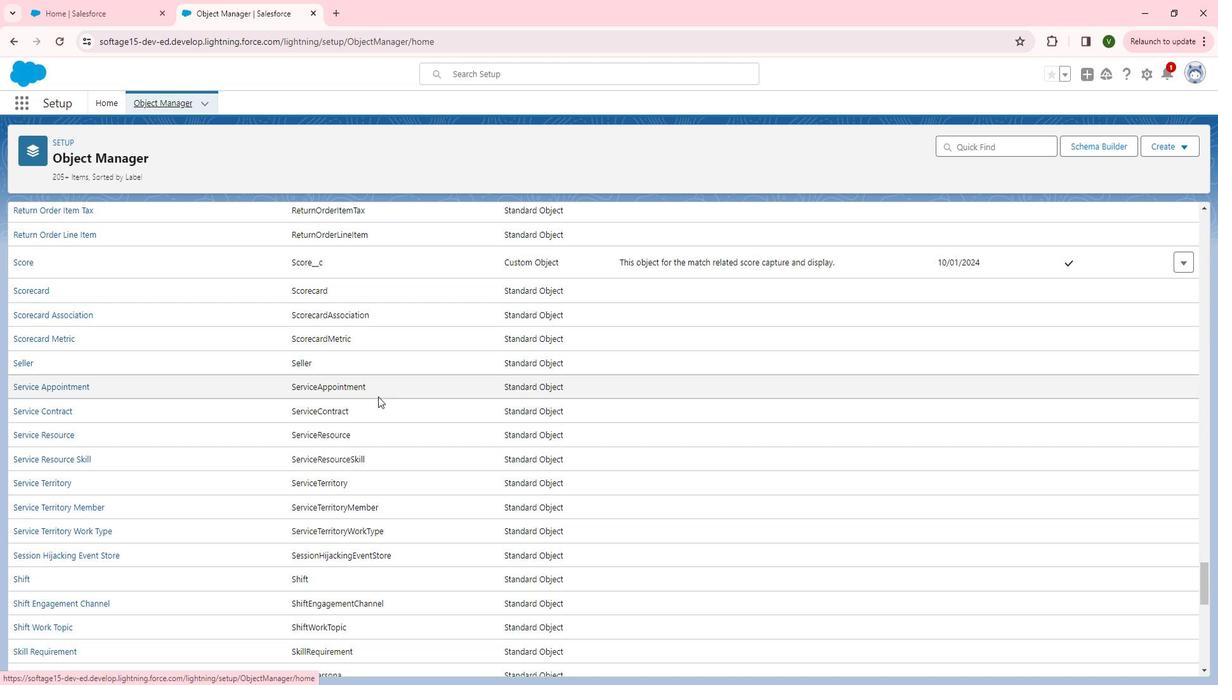 
Action: Mouse moved to (397, 404)
Screenshot: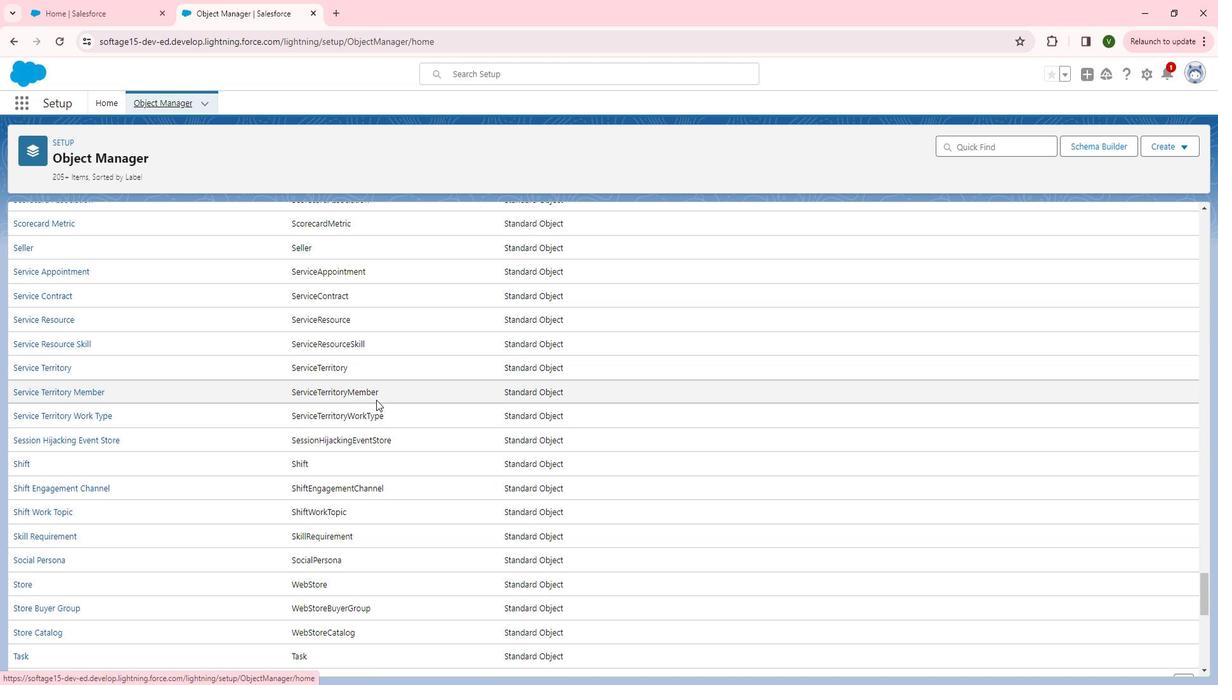 
Action: Mouse scrolled (397, 403) with delta (0, 0)
Screenshot: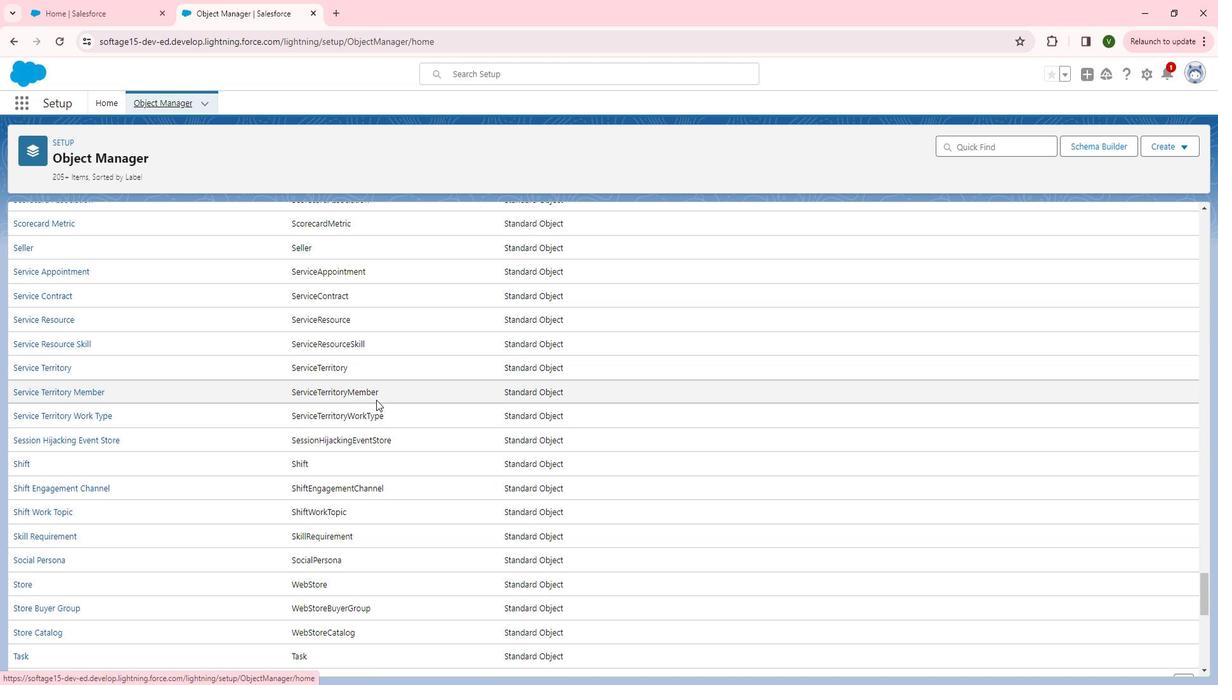 
Action: Mouse moved to (396, 405)
Screenshot: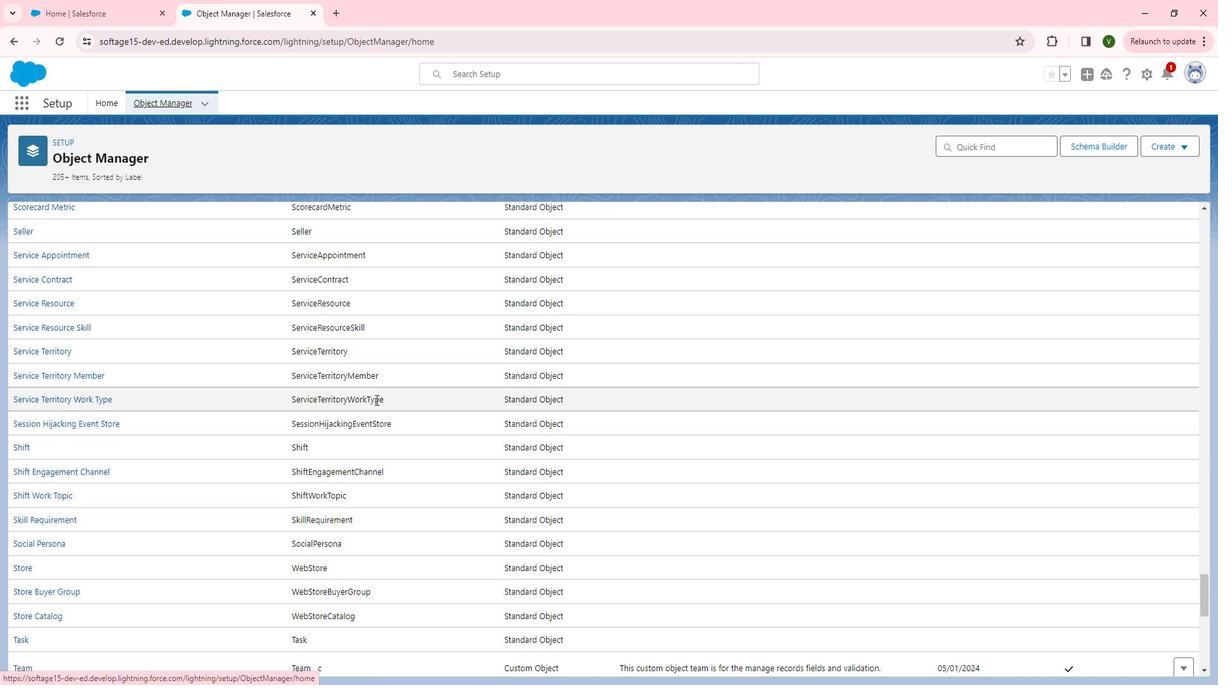 
Action: Mouse scrolled (396, 405) with delta (0, 0)
Screenshot: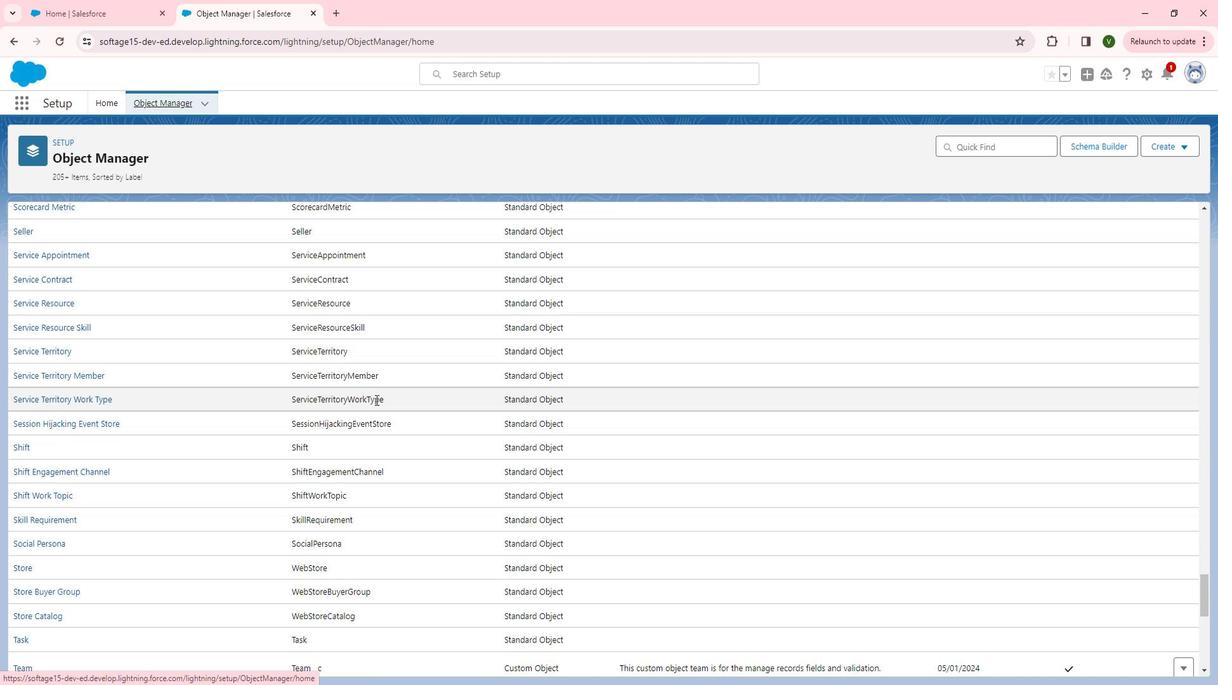 
Action: Mouse moved to (395, 406)
Screenshot: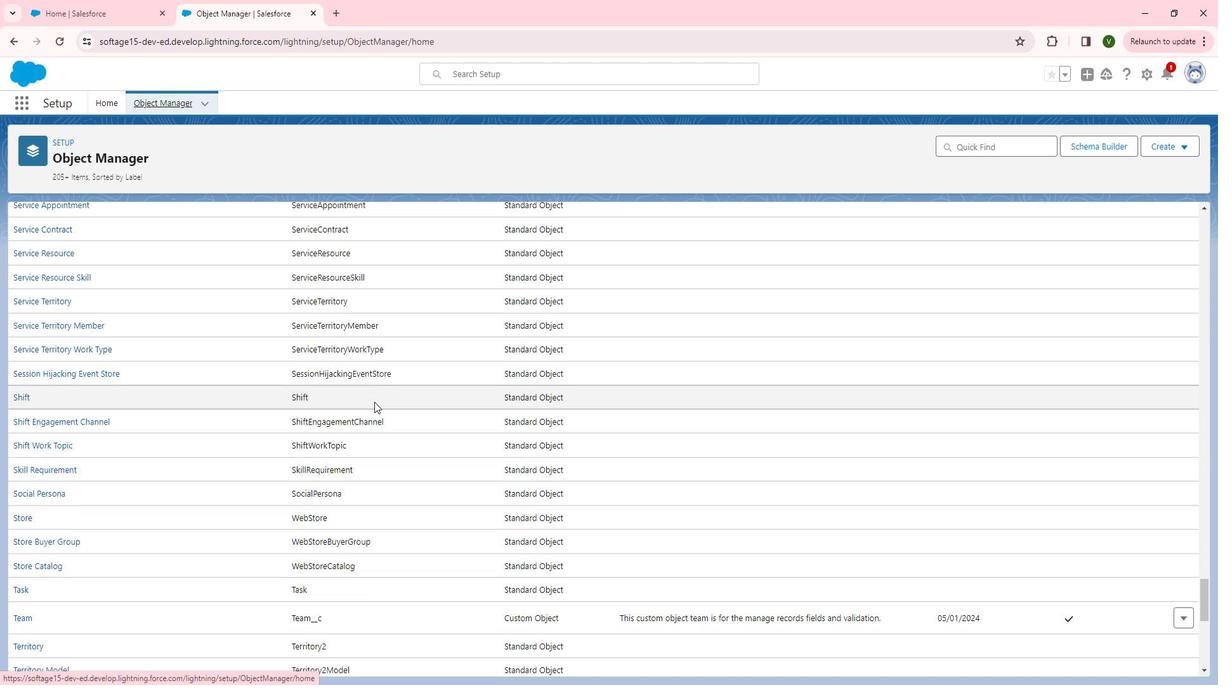 
Action: Mouse scrolled (395, 406) with delta (0, 0)
Screenshot: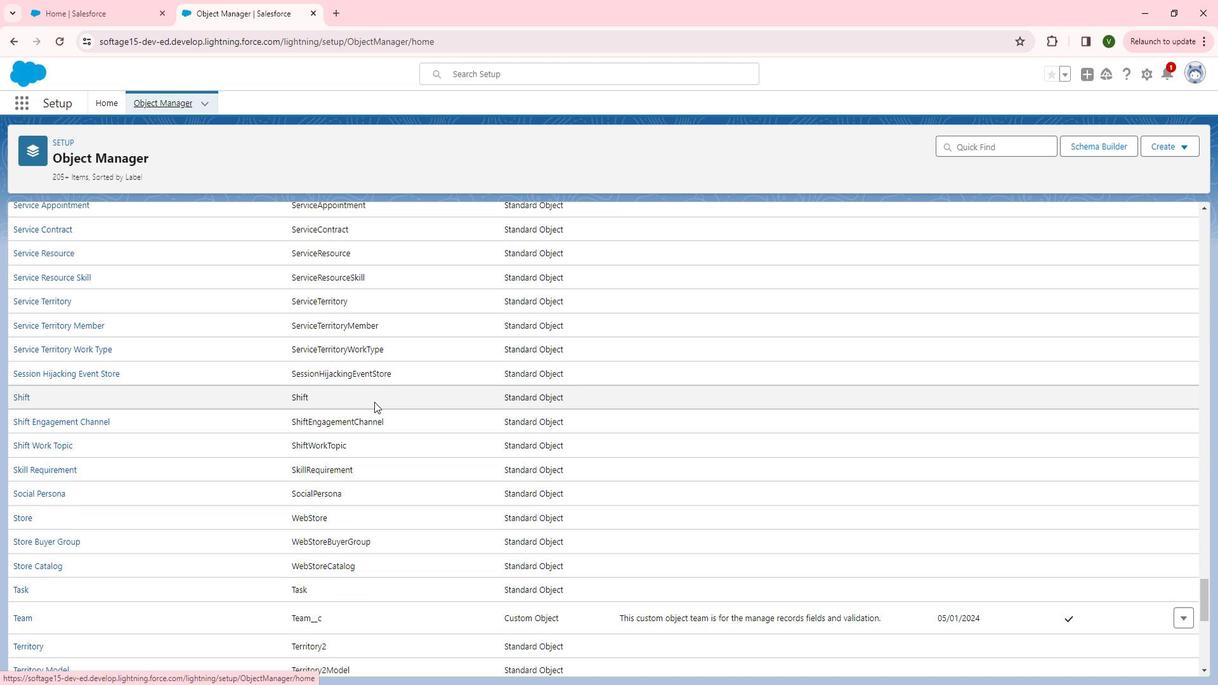 
Action: Mouse moved to (312, 448)
Screenshot: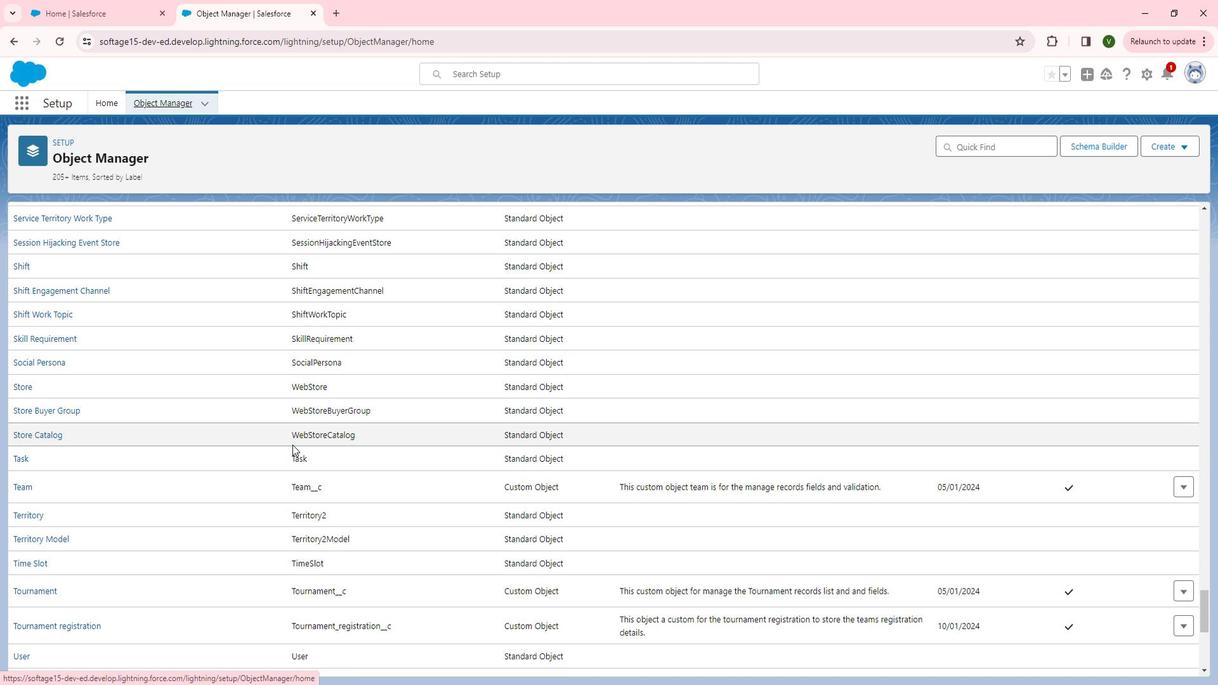 
Action: Mouse scrolled (312, 448) with delta (0, 0)
Screenshot: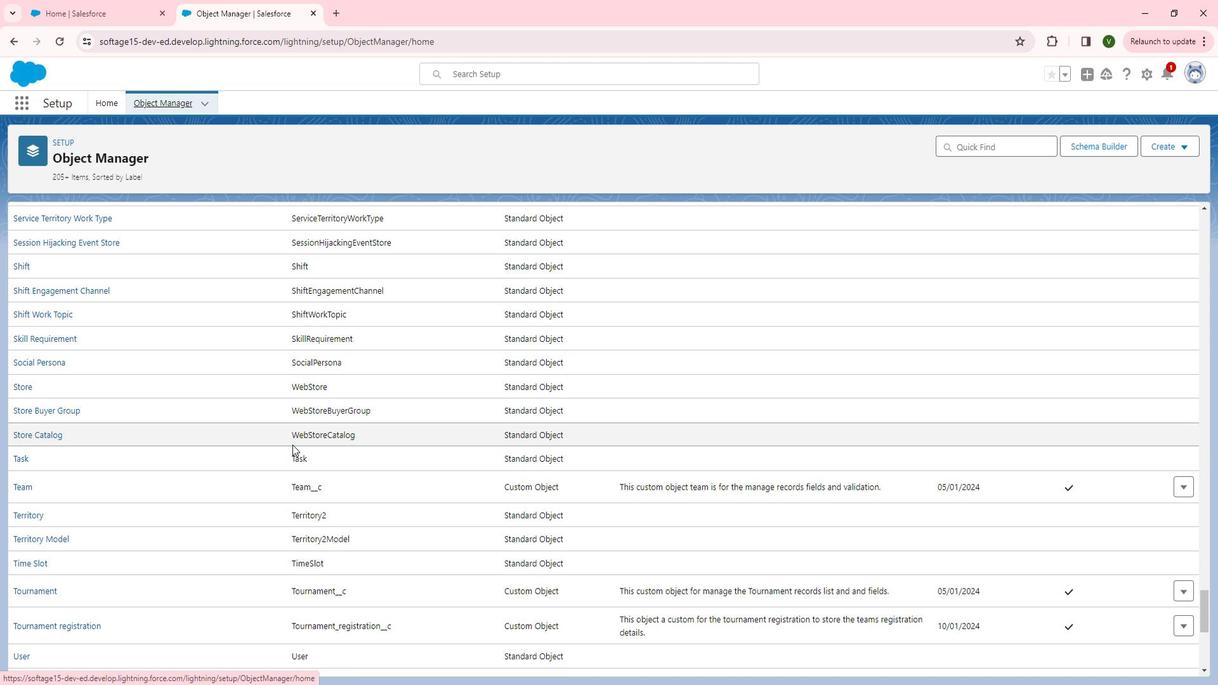 
Action: Mouse scrolled (312, 448) with delta (0, 0)
Screenshot: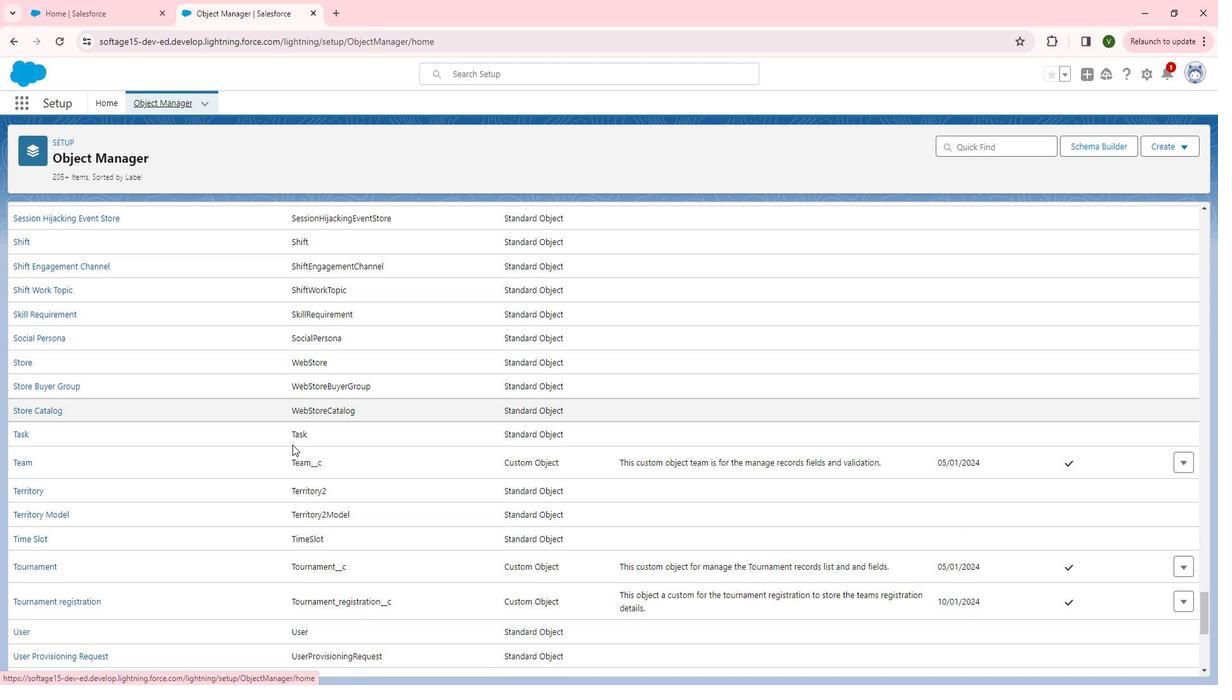 
Action: Mouse scrolled (312, 448) with delta (0, 0)
Screenshot: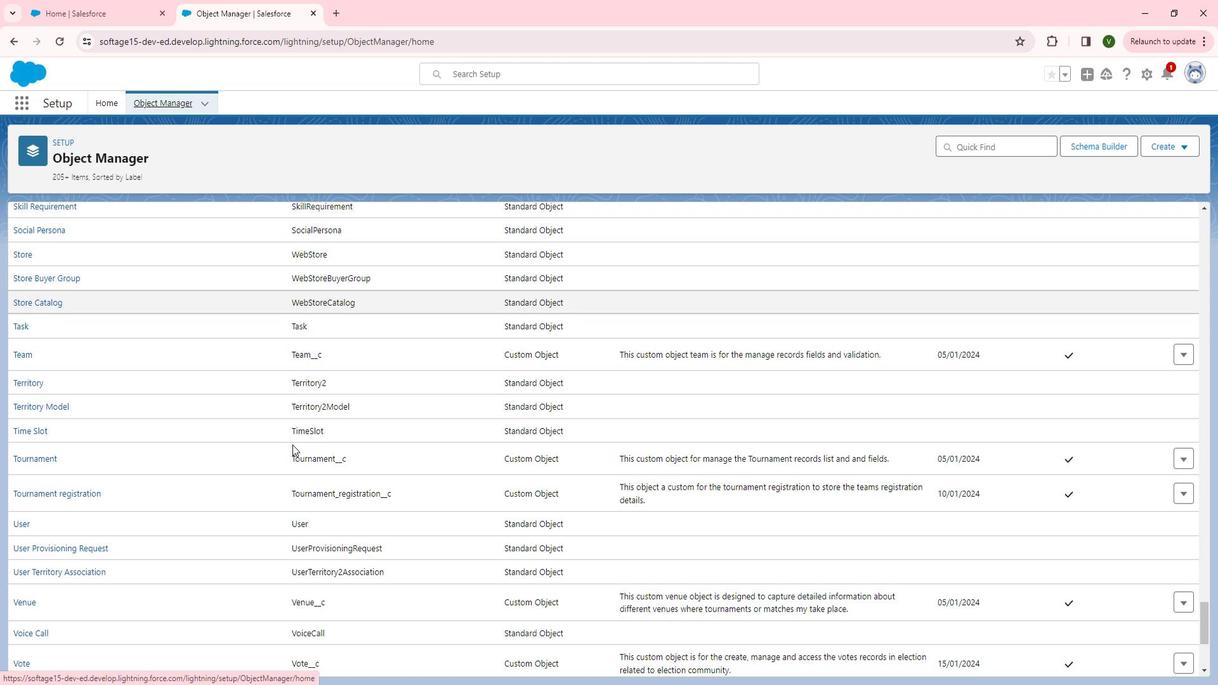 
Action: Mouse scrolled (312, 448) with delta (0, 0)
Screenshot: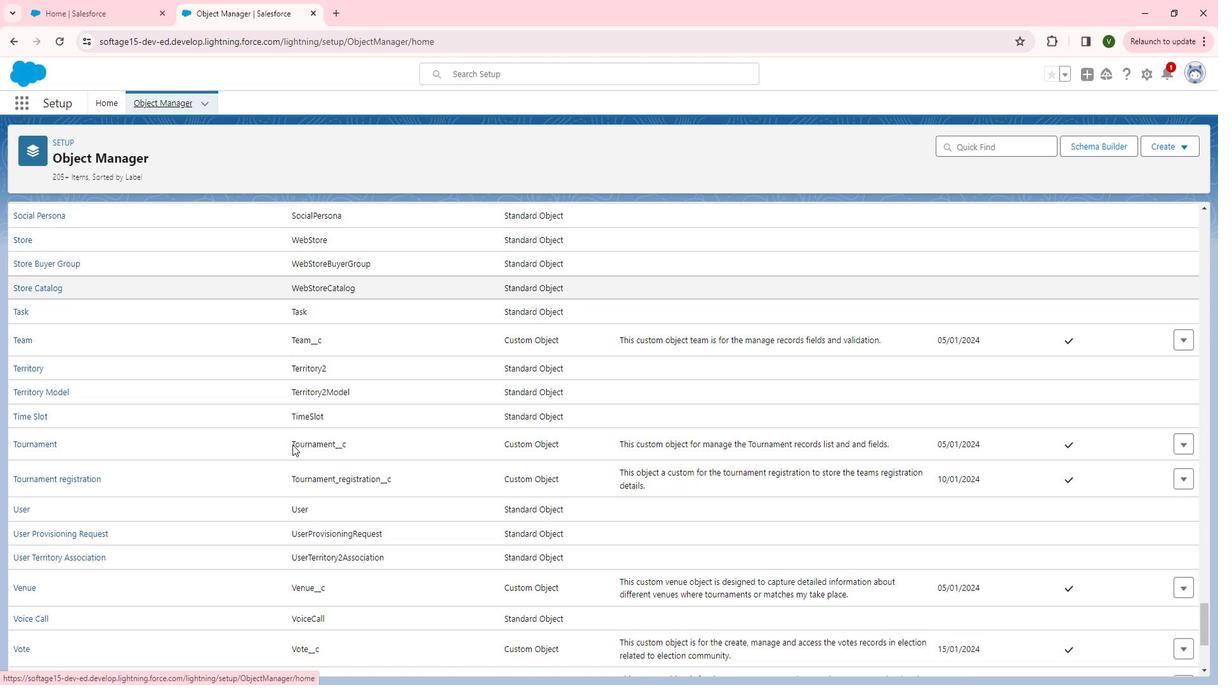 
Action: Mouse scrolled (312, 448) with delta (0, 0)
Screenshot: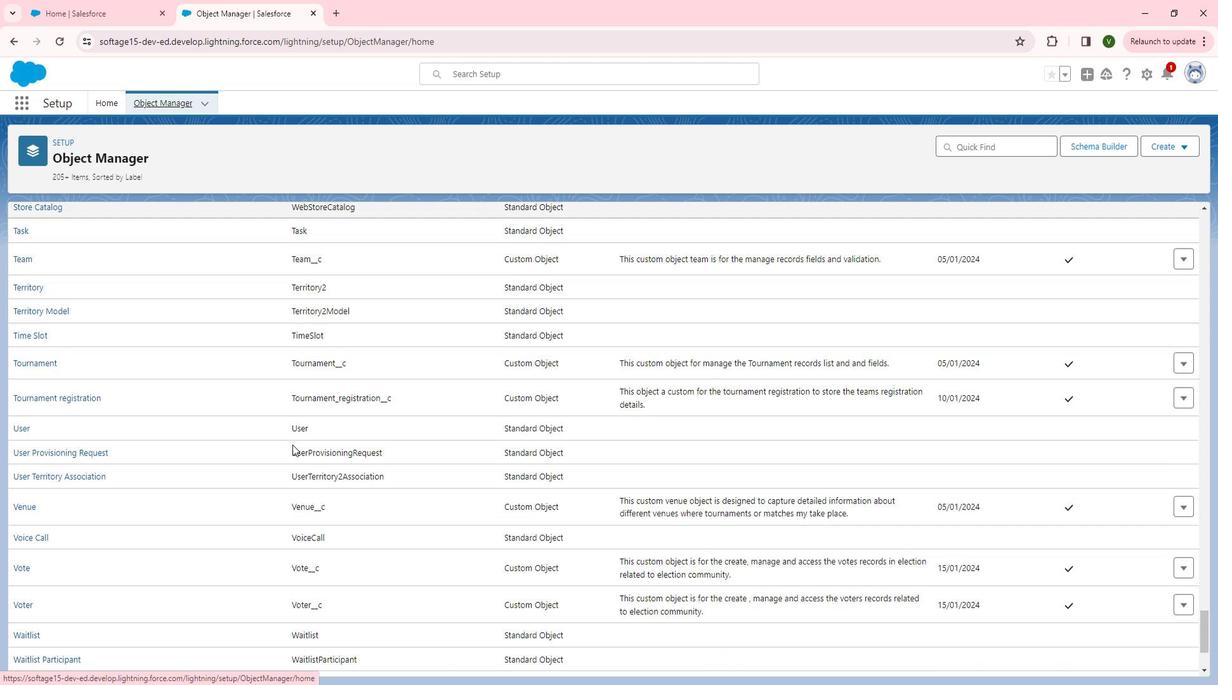 
Action: Mouse scrolled (312, 448) with delta (0, 0)
Screenshot: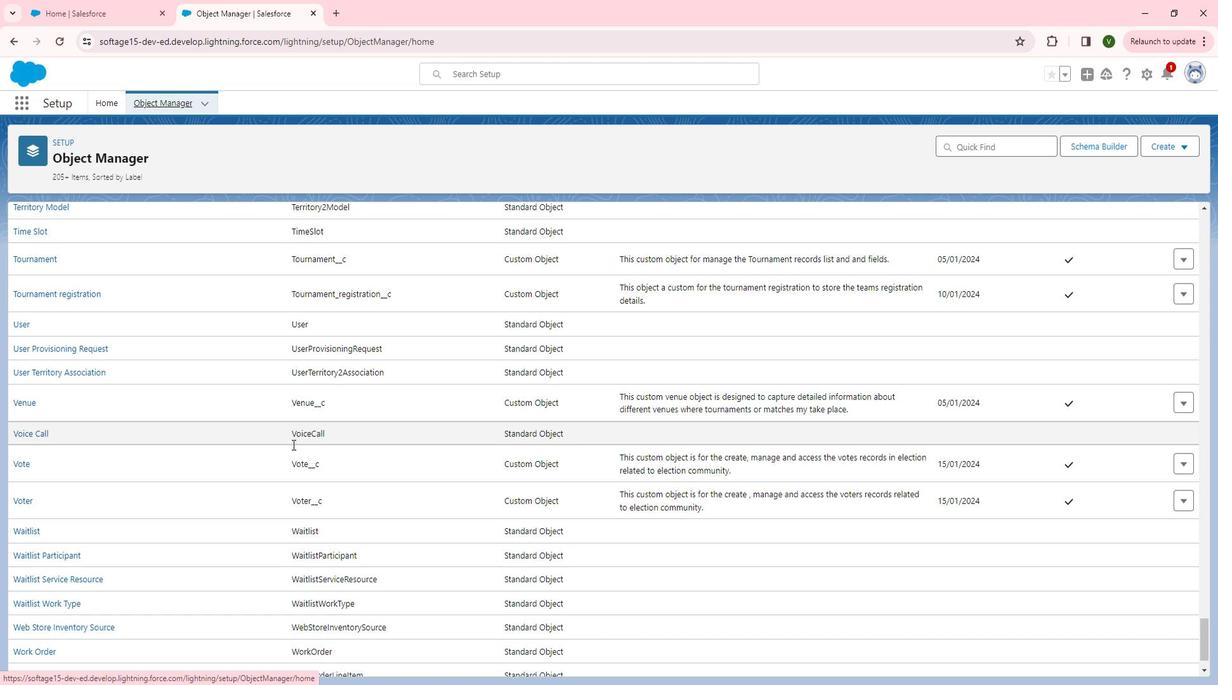 
Action: Mouse scrolled (312, 448) with delta (0, 0)
Screenshot: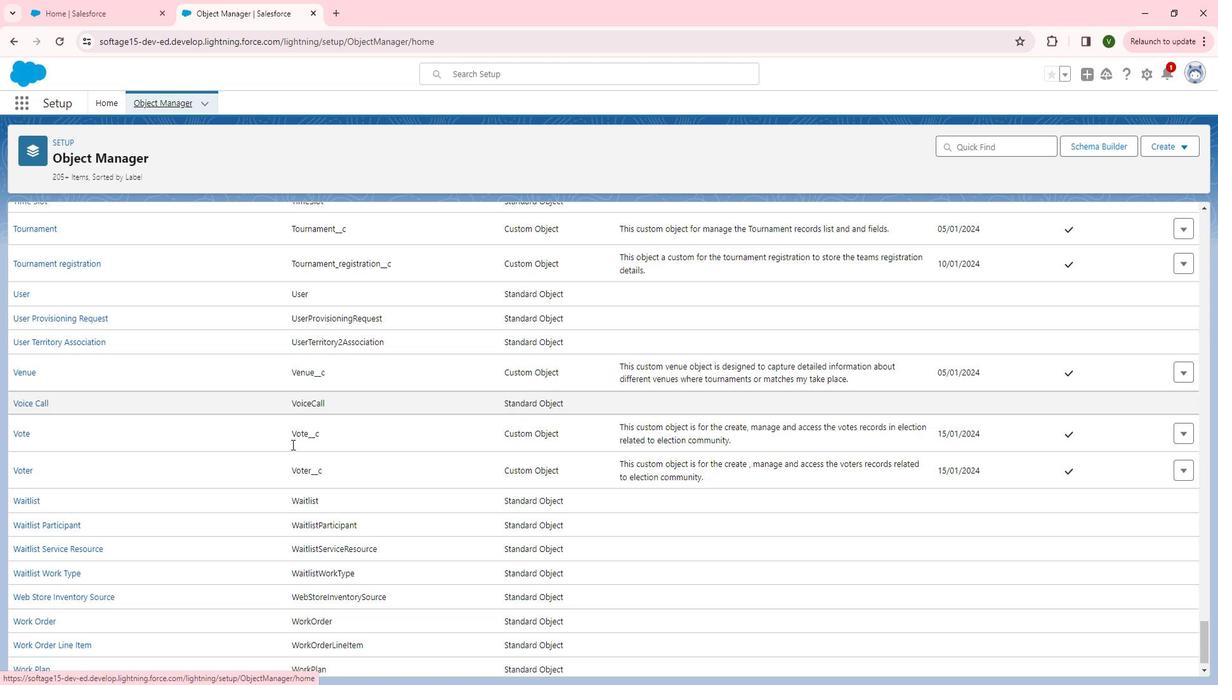 
Action: Mouse moved to (43, 423)
Screenshot: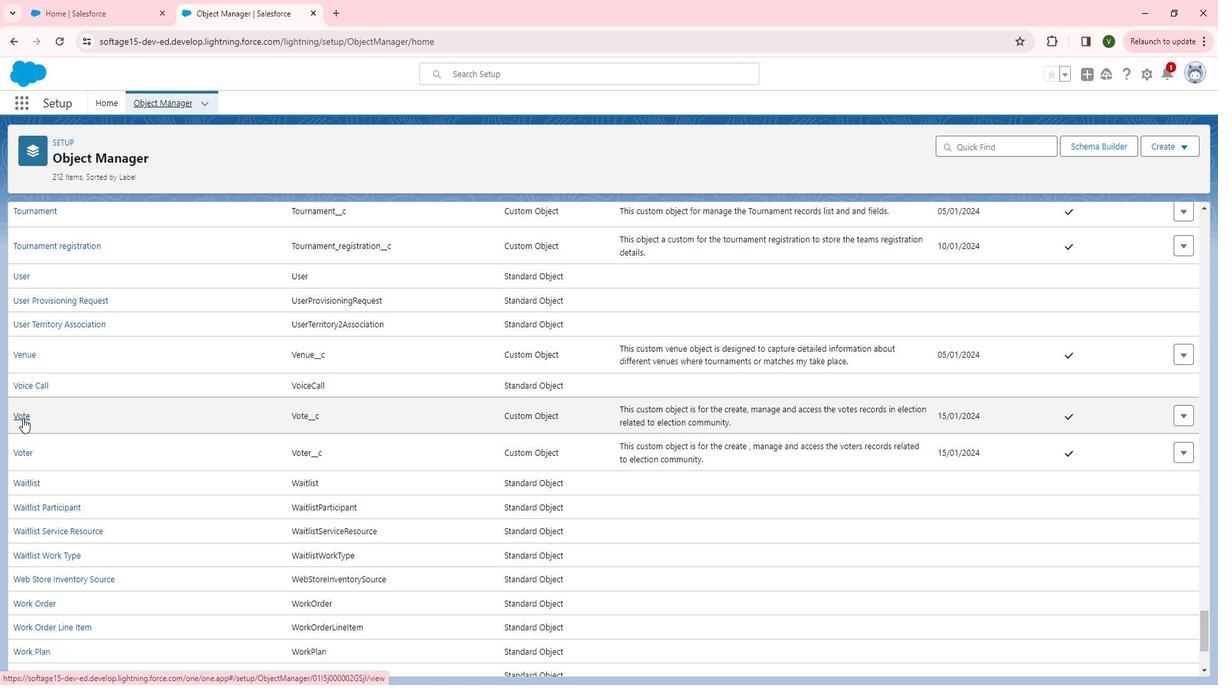 
Action: Mouse pressed left at (43, 423)
Screenshot: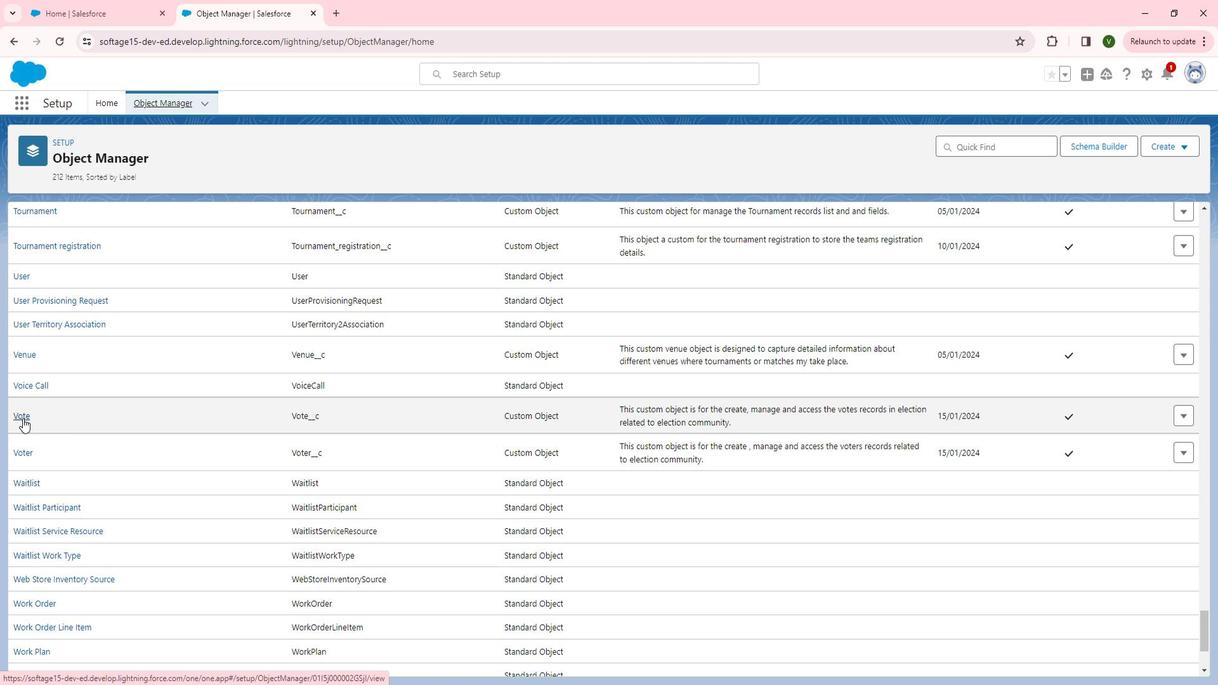 
Action: Mouse moved to (84, 599)
Screenshot: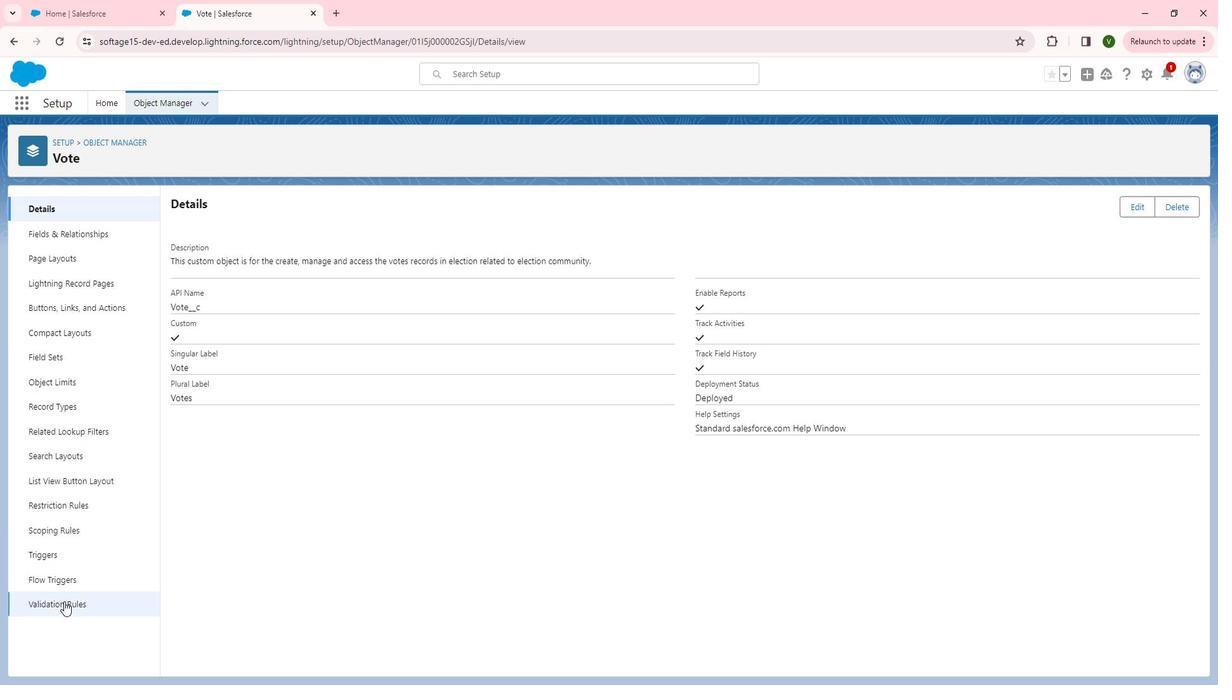 
Action: Mouse pressed left at (84, 599)
Screenshot: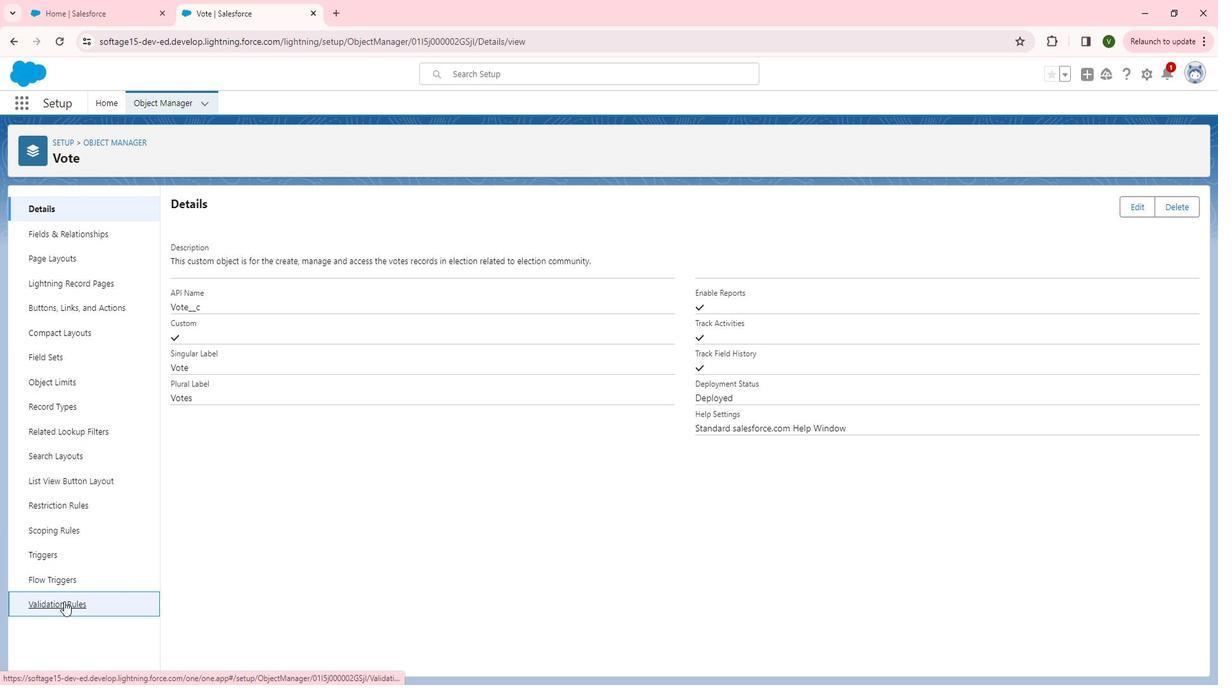 
Action: Mouse moved to (1194, 218)
Screenshot: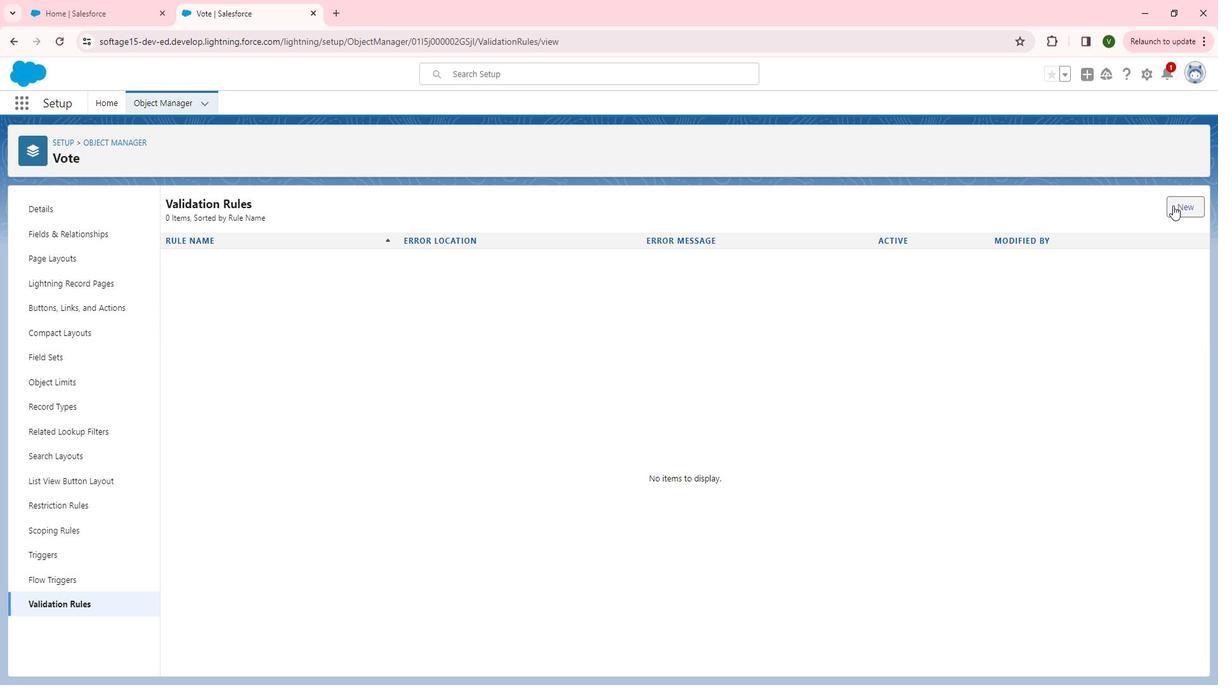 
Action: Mouse pressed left at (1194, 218)
Screenshot: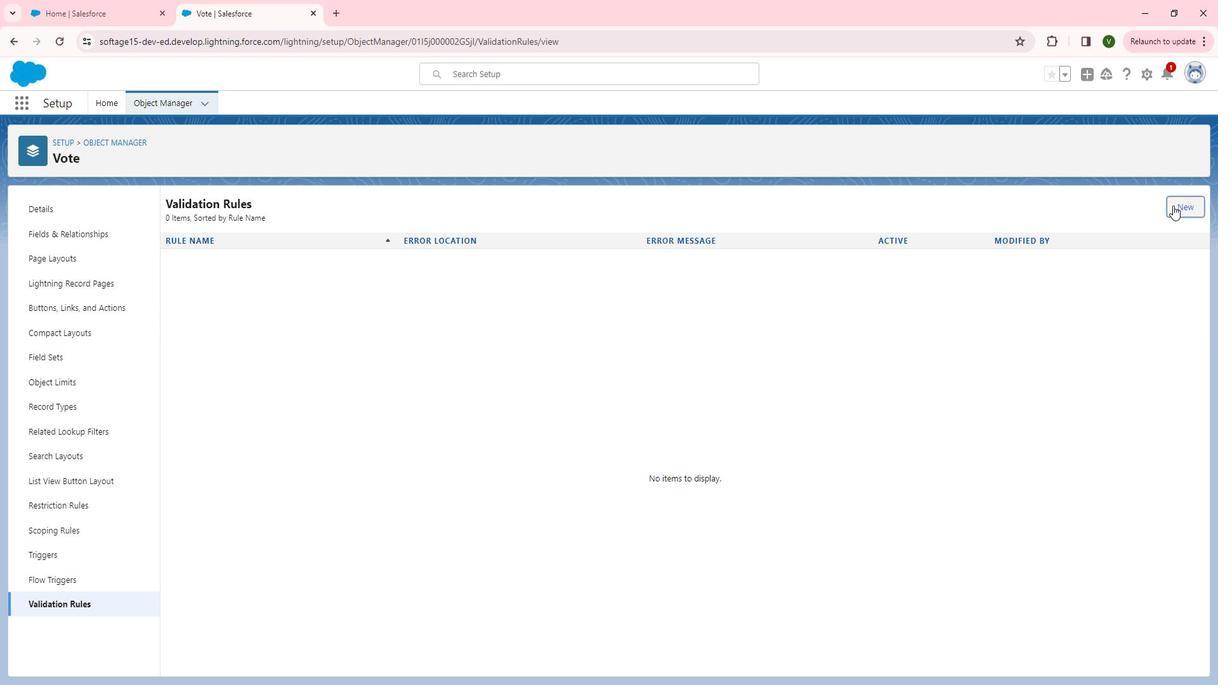 
Action: Mouse moved to (358, 296)
Screenshot: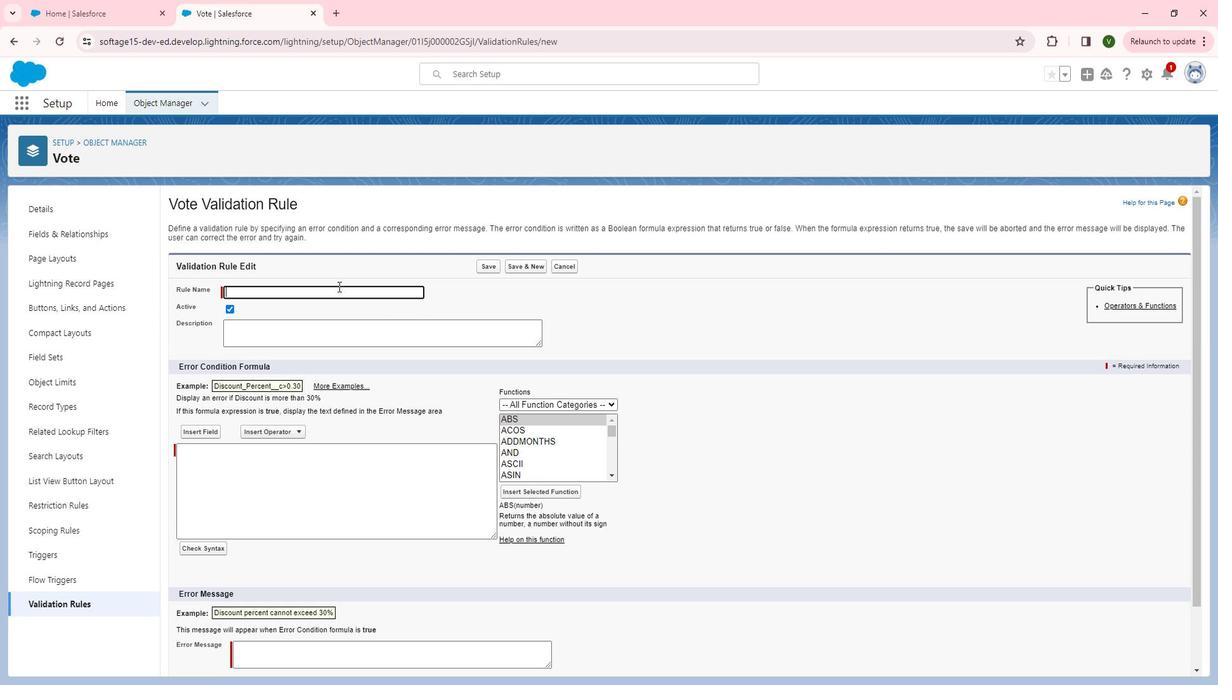 
Action: Mouse pressed left at (358, 296)
Screenshot: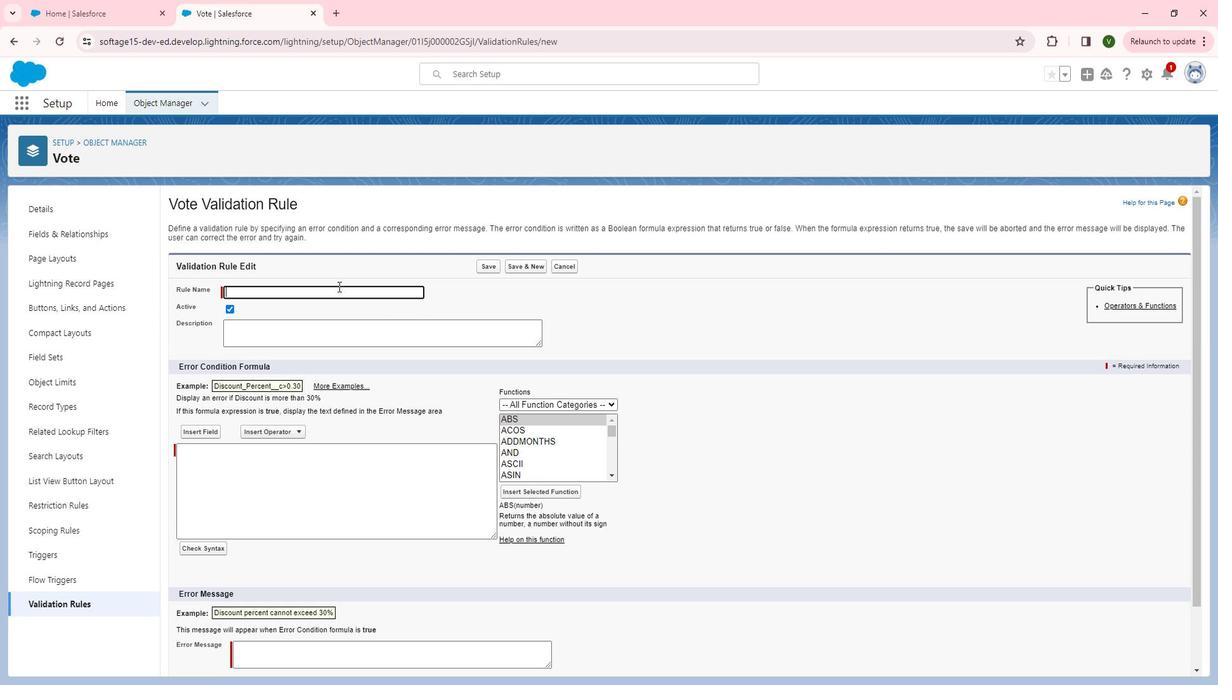 
Action: Key pressed <Key.shift>C<Key.backspace><Key.shift>Cj<Key.backspace>heck<Key.space>the<Key.space>vote<Key.space>count<Key.space>and<Key.space>vote<Key.space>date
Screenshot: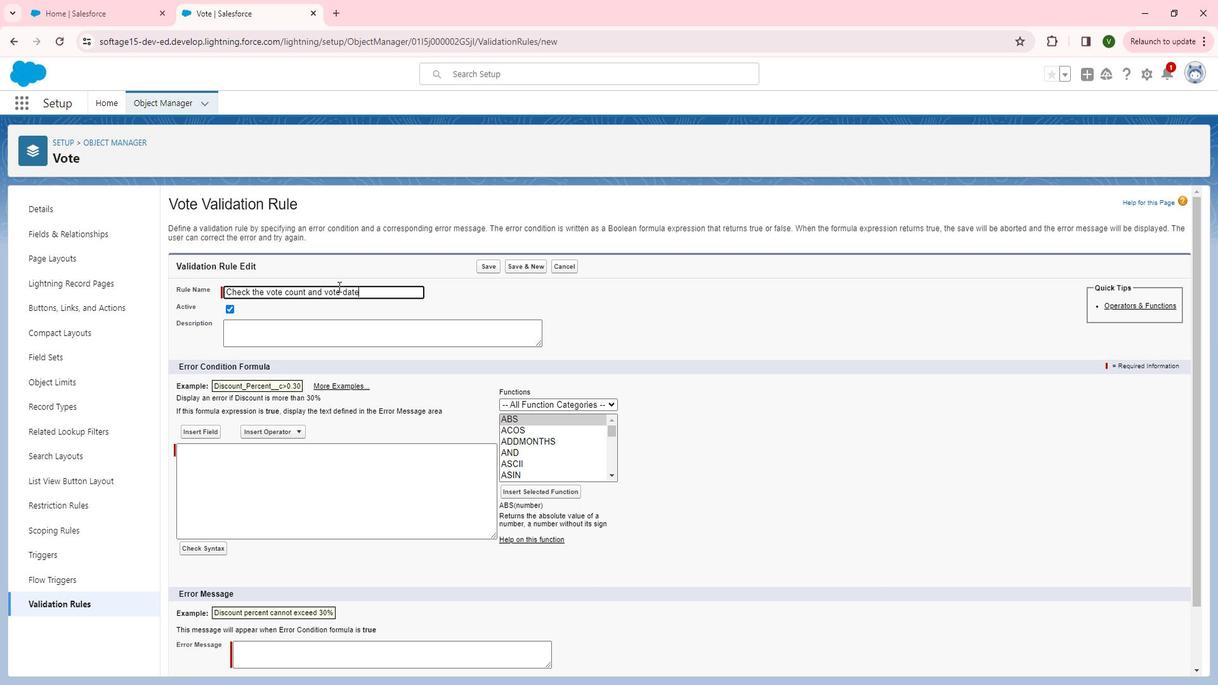 
Action: Mouse moved to (354, 344)
Screenshot: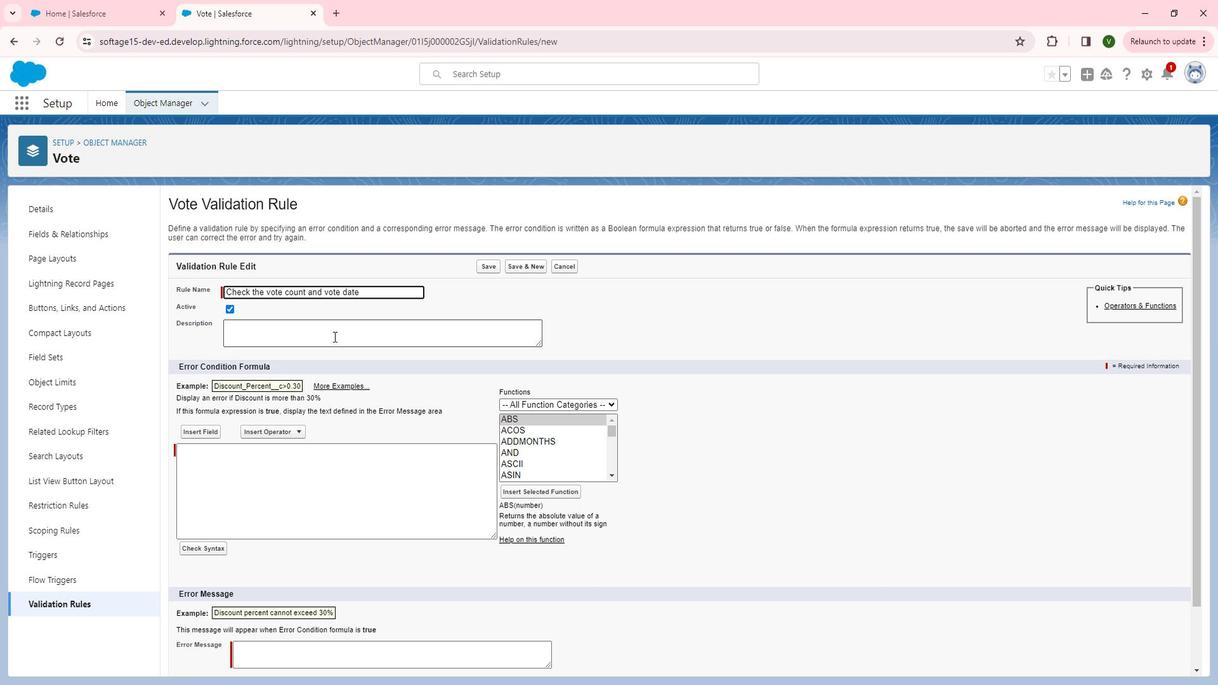 
Action: Mouse pressed left at (354, 344)
Screenshot: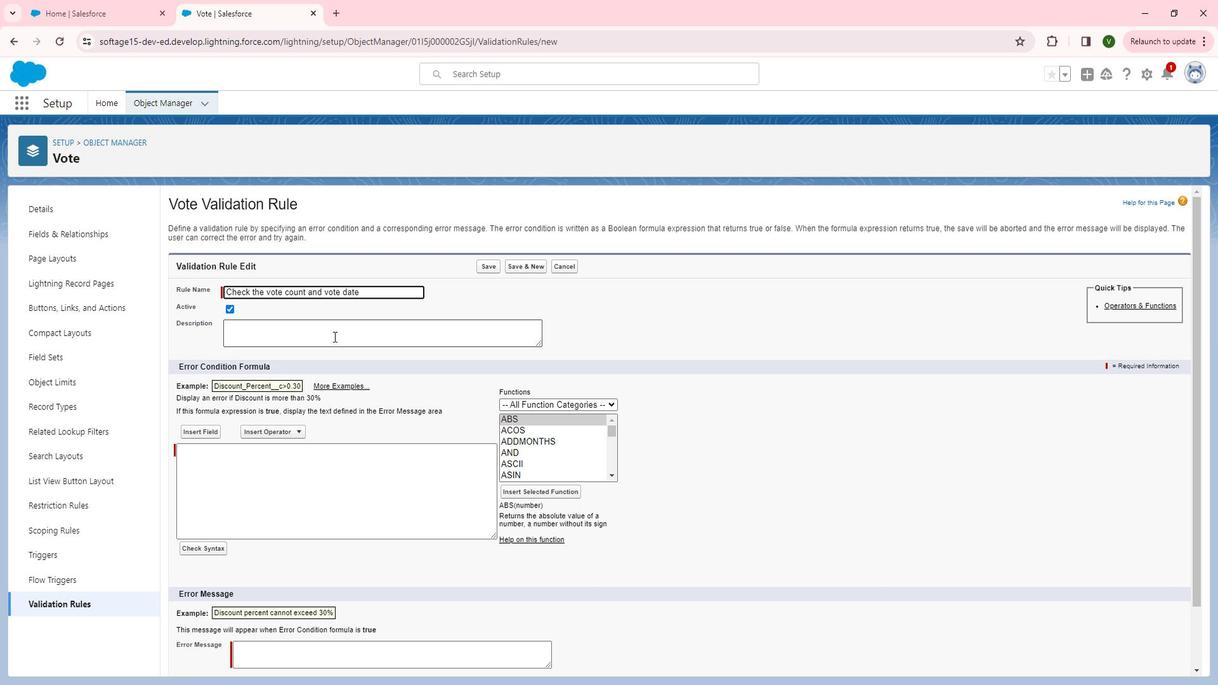 
Action: Mouse moved to (366, 338)
Screenshot: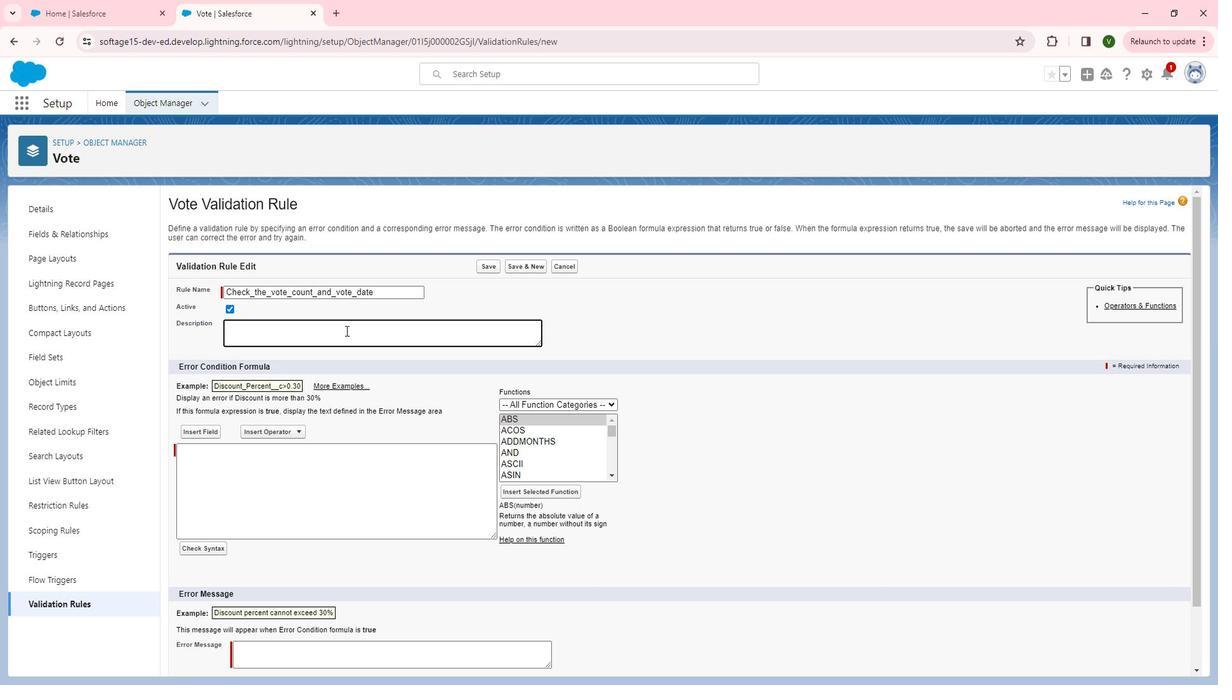 
Action: Key pressed <Key.shift>This<Key.space>validation<Key.space>rule<Key.space>is<Key.space>used<Key.space>for<Key.space>the<Key.space>vote<Key.space>count<Key.space>is<Key.space>non<Key.space>negative,<Key.space>and<Key.space>introduce<Key.space>logic<Key.space>based<Key.space>on<Key.space>vote<Key.space>type<Key.space><Key.caps_lock><Key.caps_lock>and<Key.space>voter<Key.space>verification<Key.space>method.
Screenshot: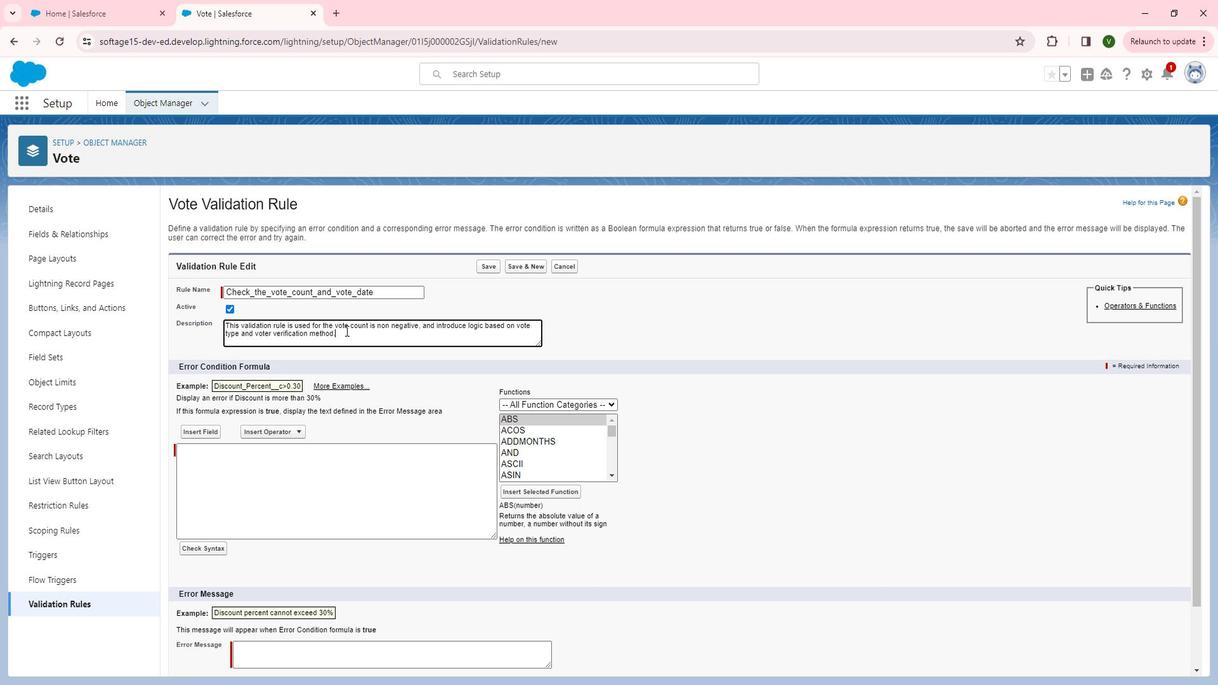 
Action: Mouse moved to (332, 479)
Screenshot: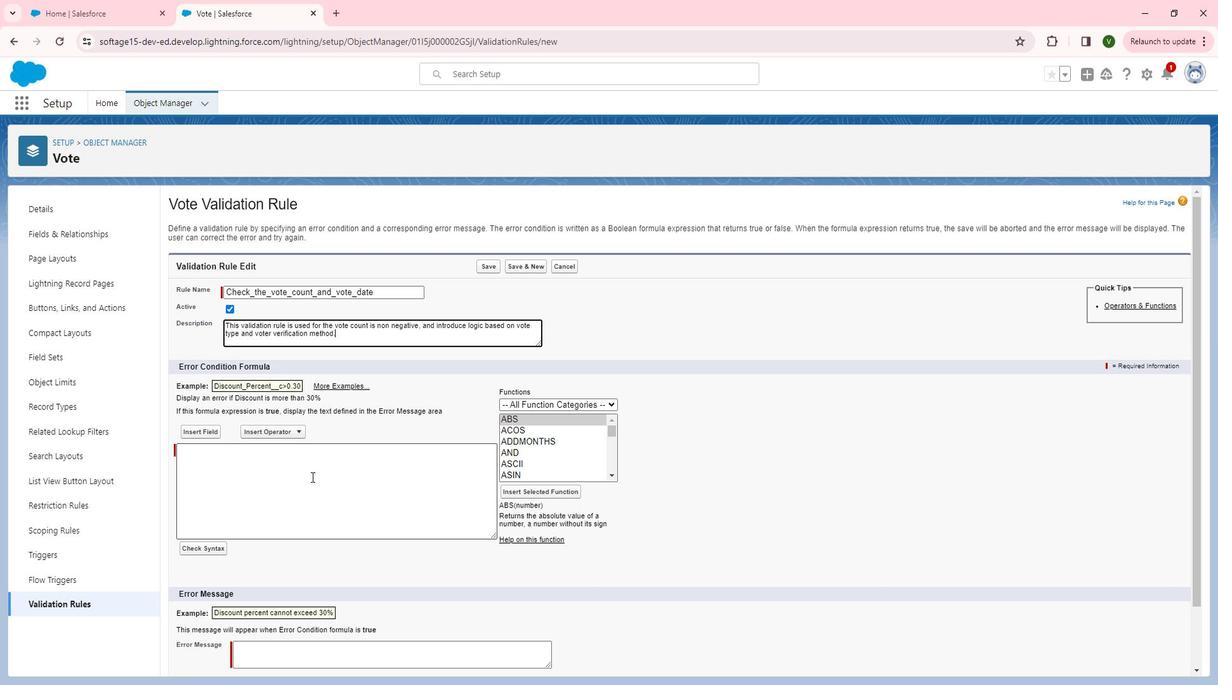 
Action: Mouse pressed left at (332, 479)
Screenshot: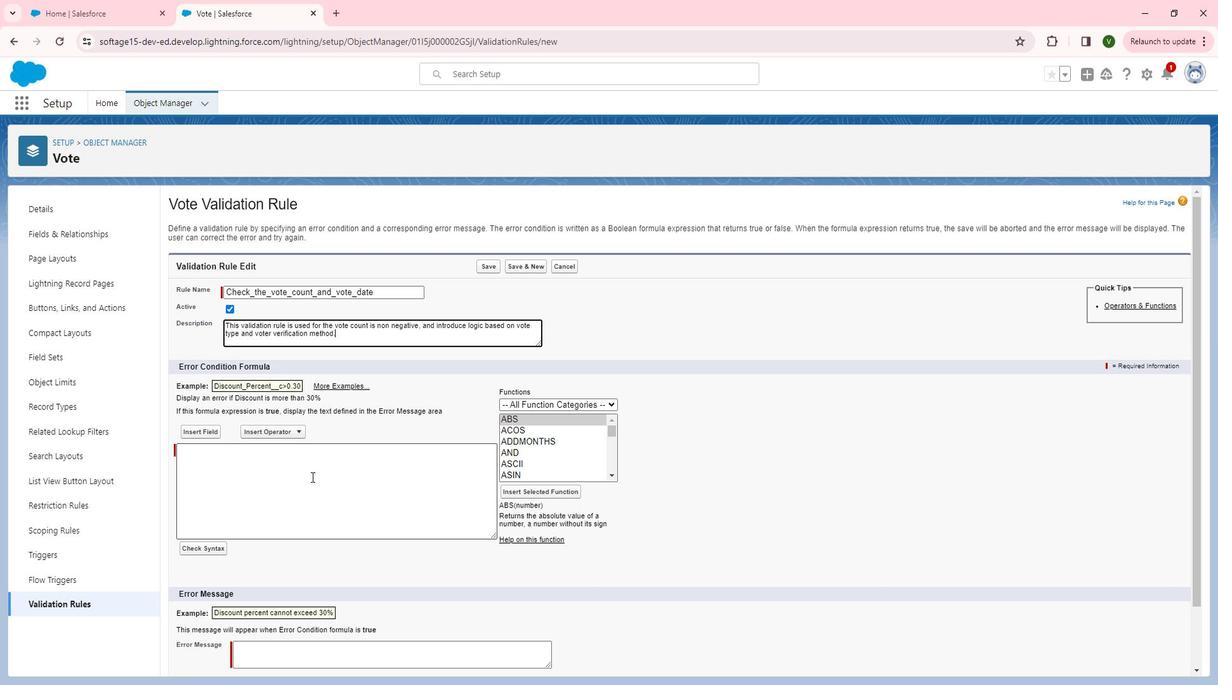 
Action: Mouse moved to (531, 458)
Screenshot: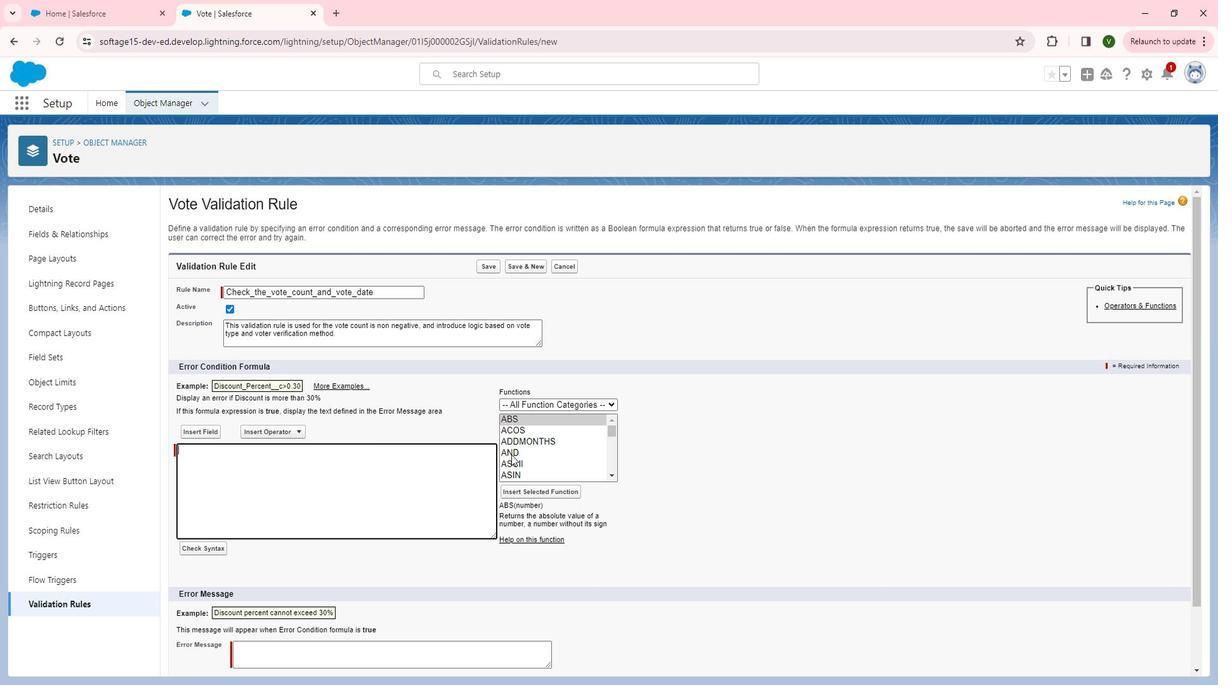 
Action: Mouse pressed left at (531, 458)
Screenshot: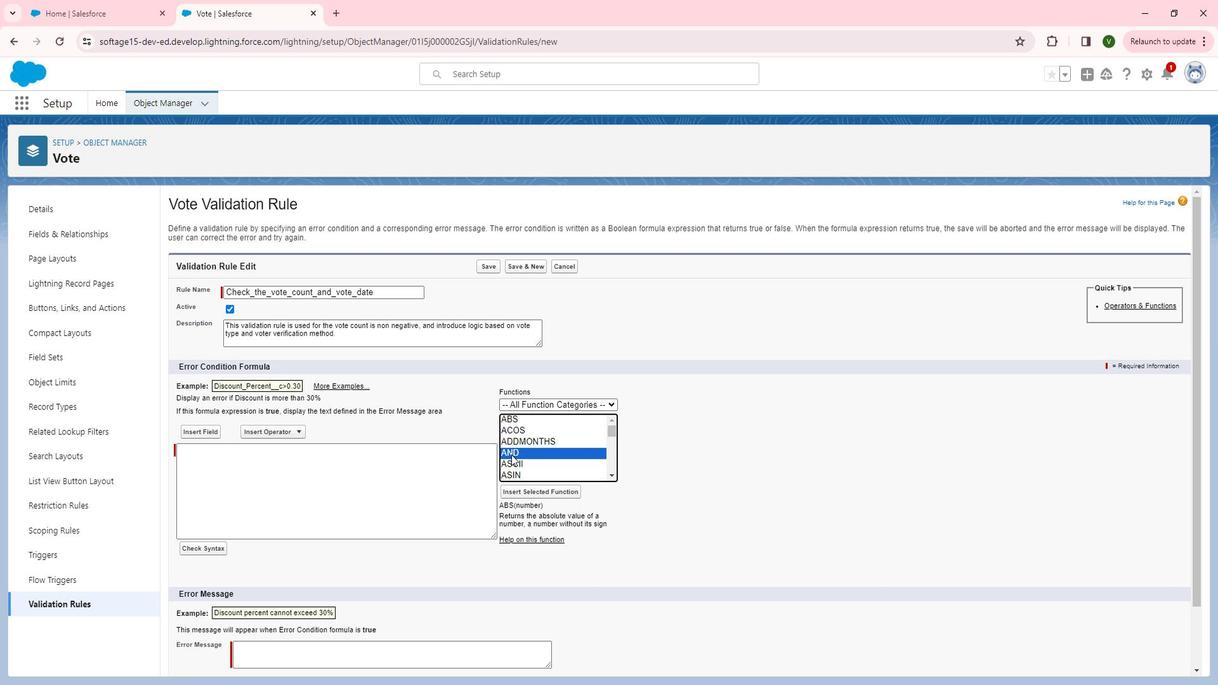 
Action: Mouse pressed left at (531, 458)
Screenshot: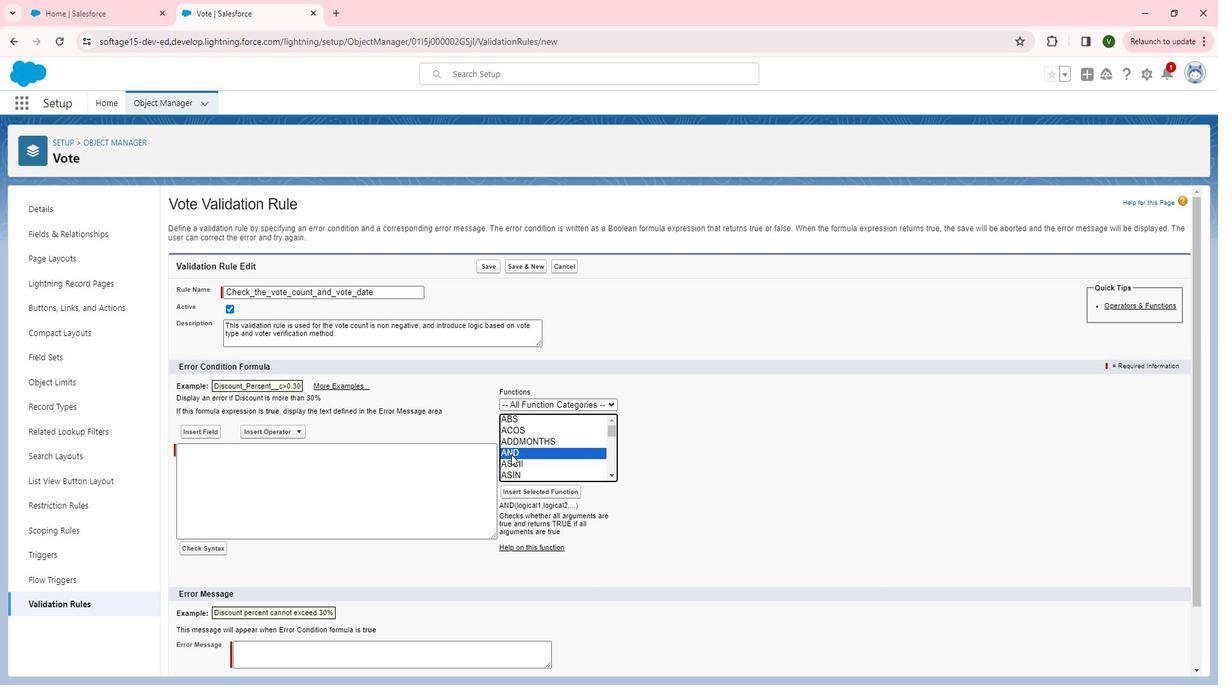 
Action: Mouse moved to (320, 454)
Screenshot: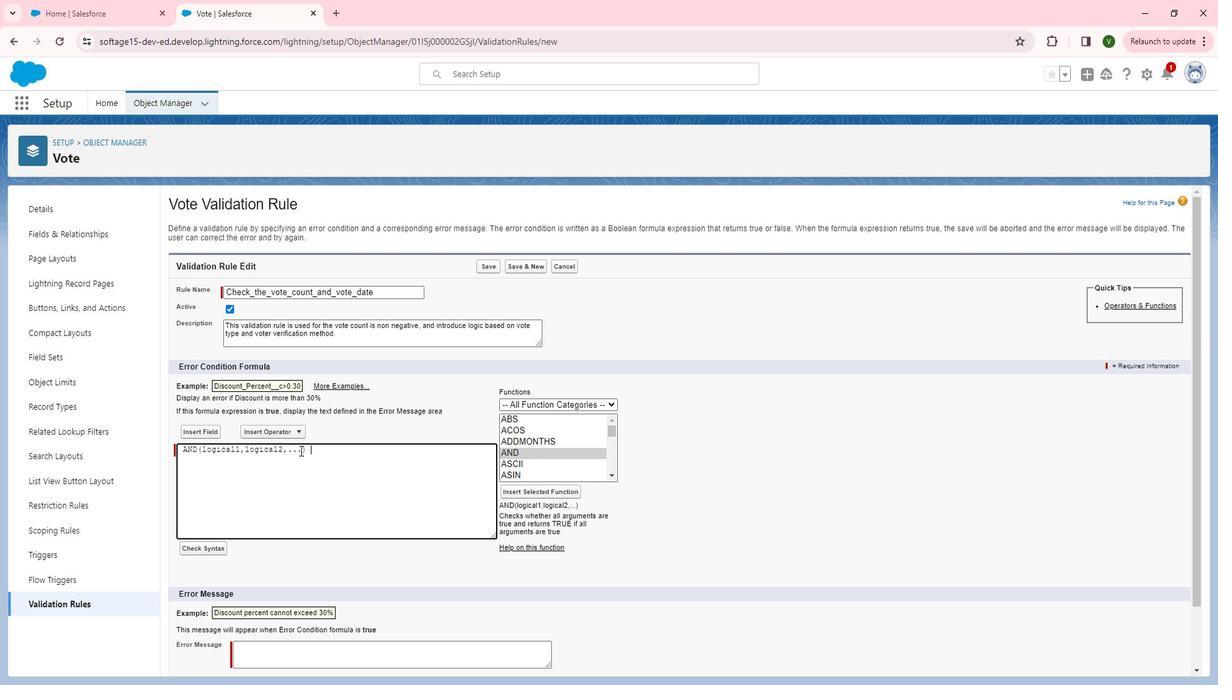 
Action: Mouse pressed left at (320, 454)
Screenshot: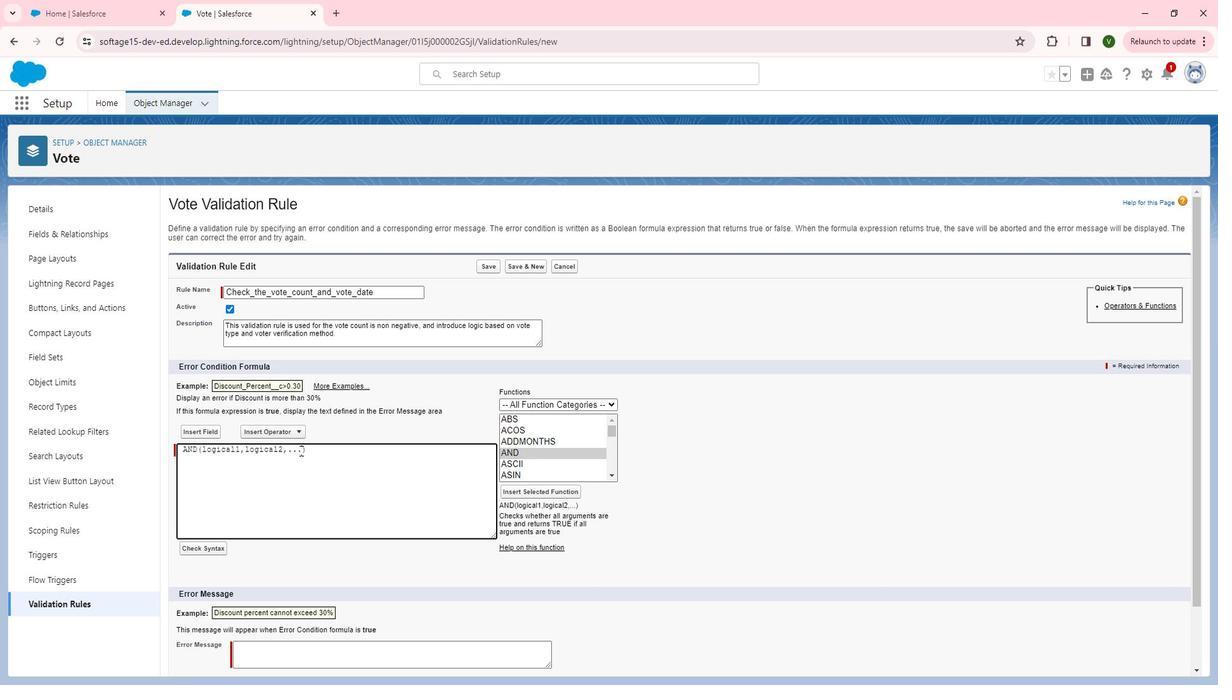 
Action: Mouse moved to (234, 447)
Screenshot: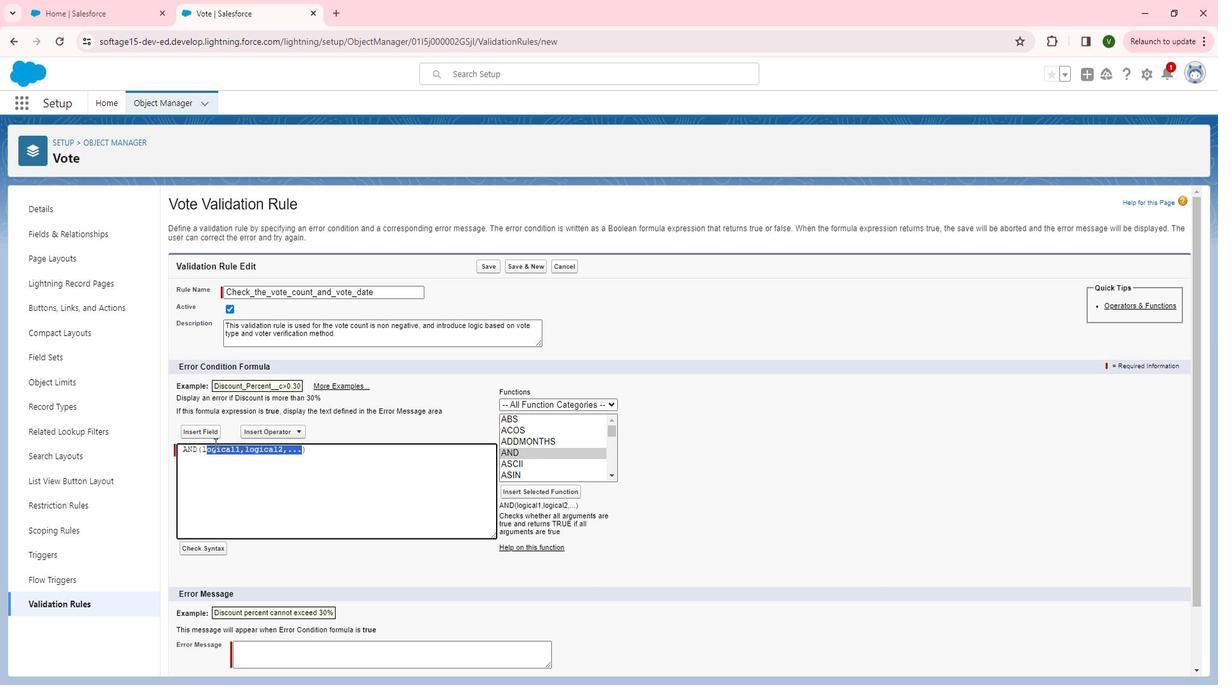 
Action: Key pressed <Key.backspace><Key.backspace>
Screenshot: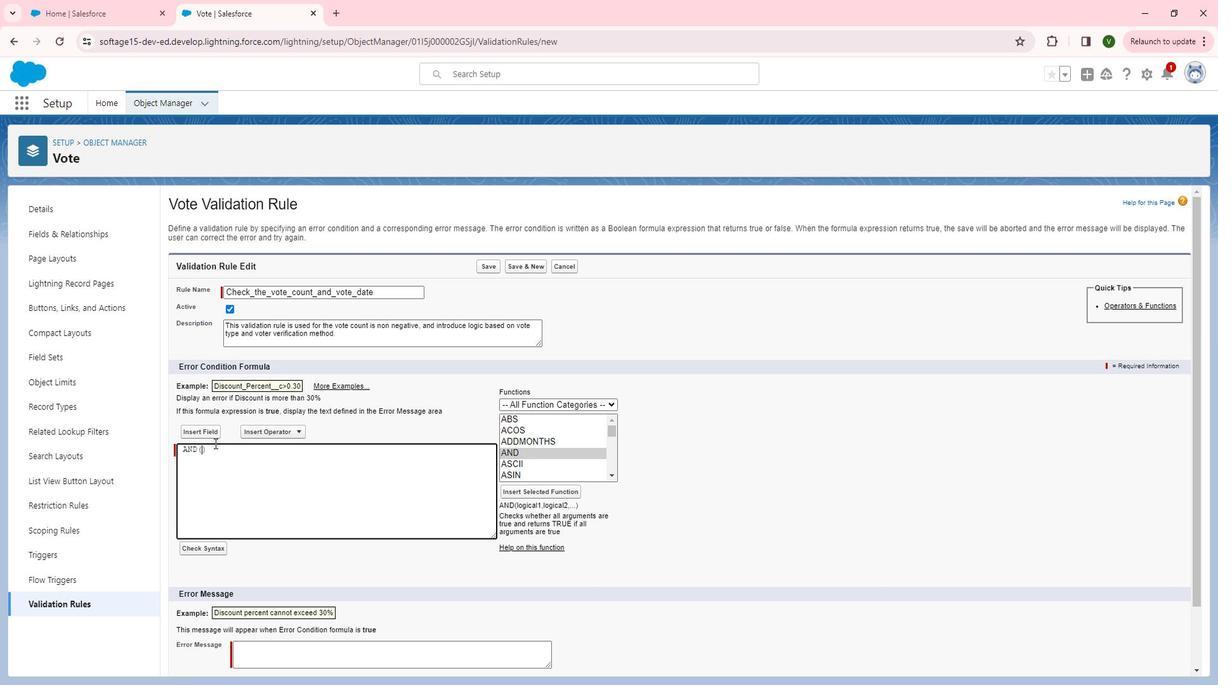 
Action: Mouse moved to (570, 462)
Screenshot: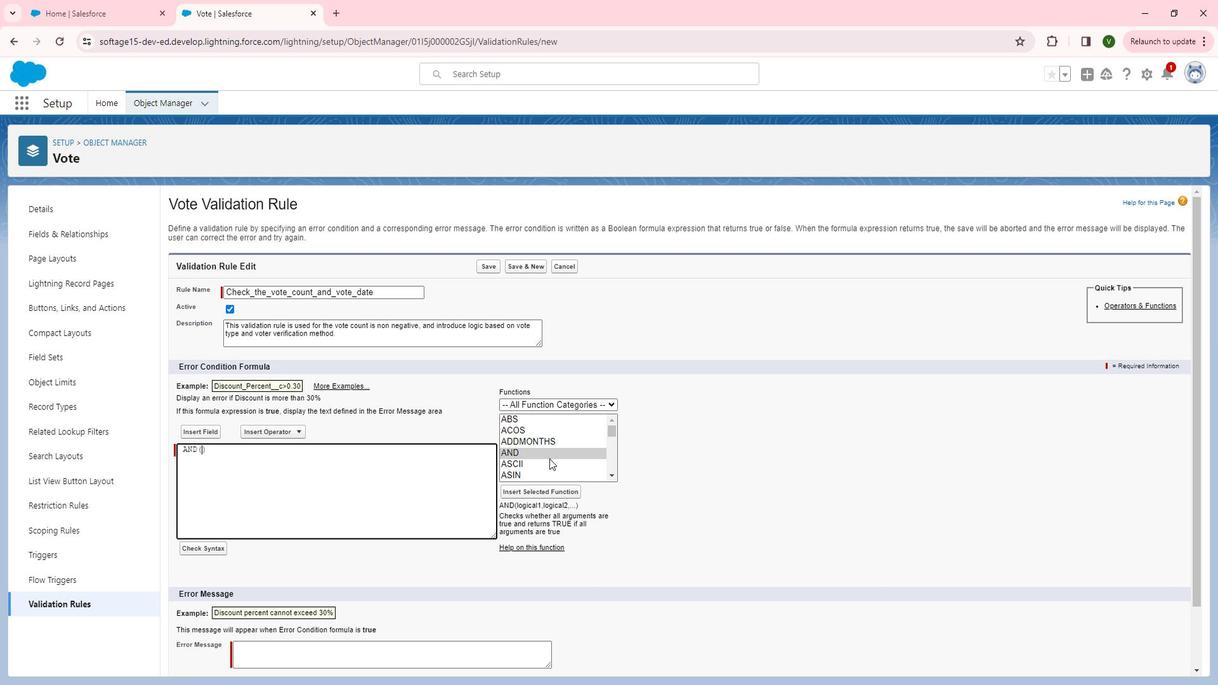 
Action: Mouse scrolled (570, 461) with delta (0, 0)
Screenshot: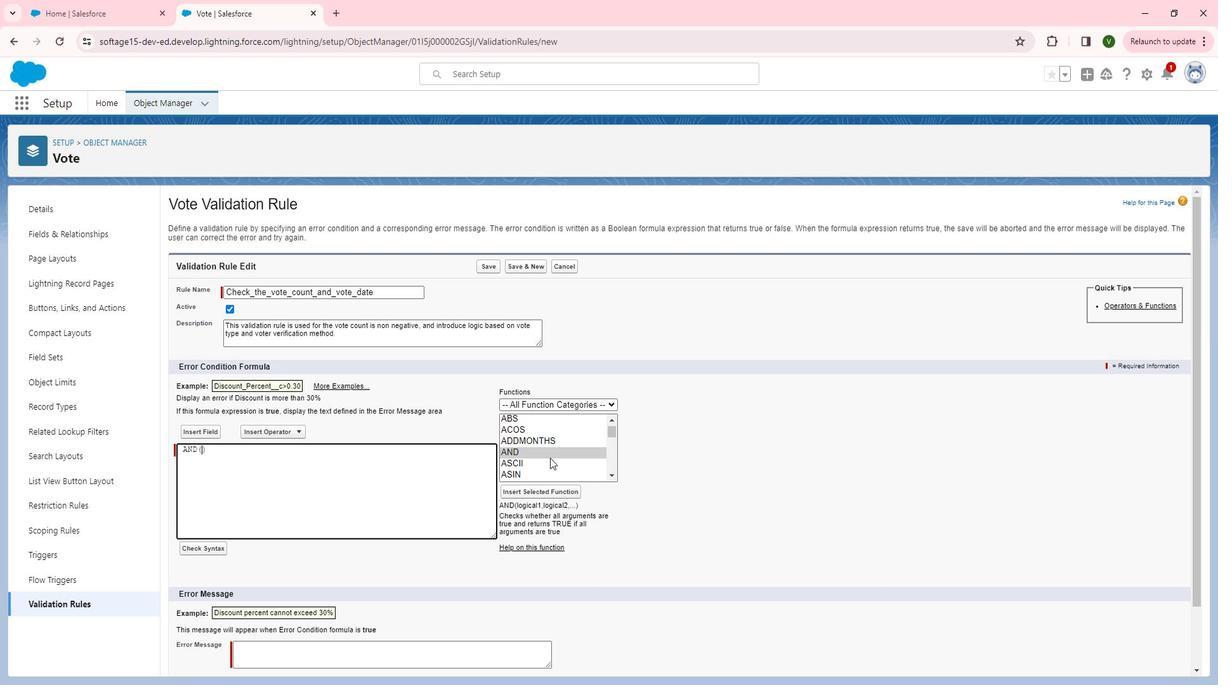 
Action: Mouse moved to (570, 461)
Screenshot: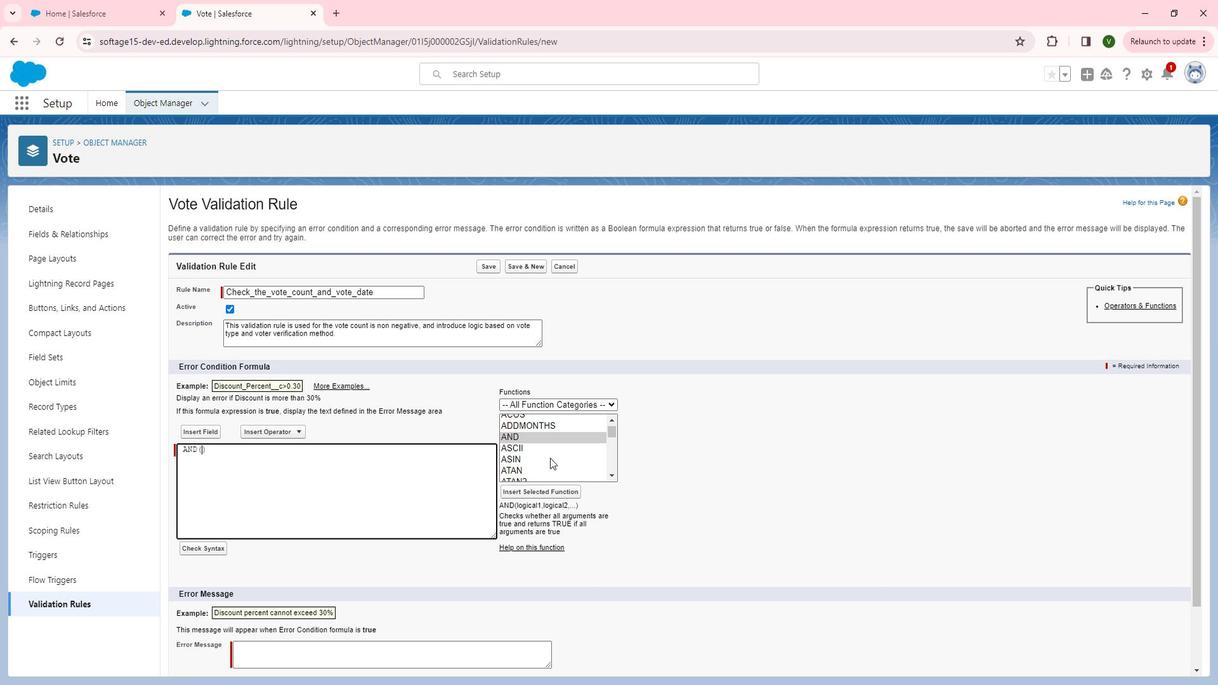 
Action: Mouse scrolled (570, 460) with delta (0, 0)
Screenshot: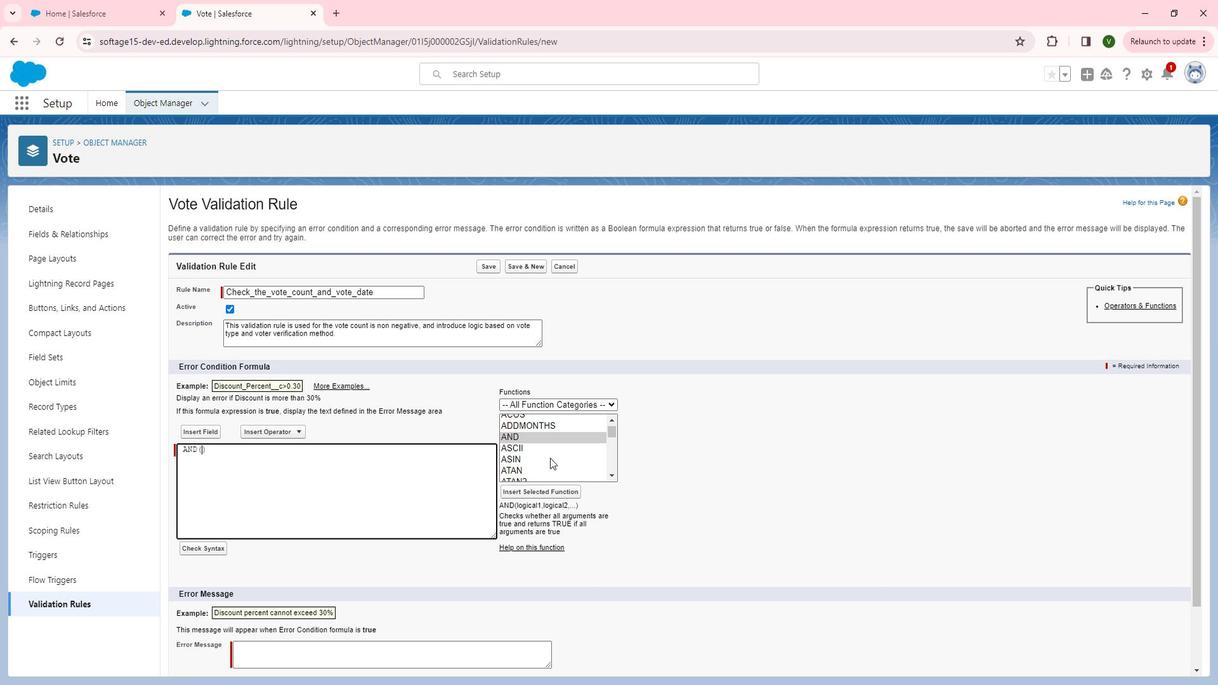 
Action: Mouse scrolled (570, 460) with delta (0, 0)
Screenshot: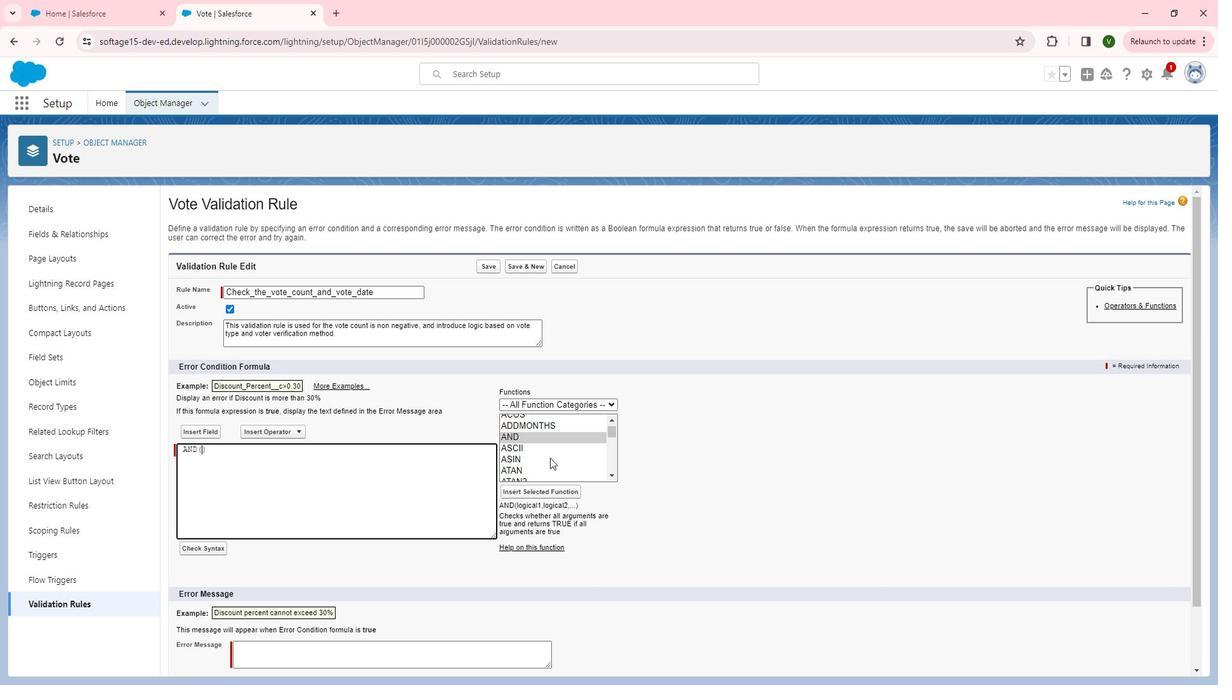 
Action: Mouse moved to (571, 461)
Screenshot: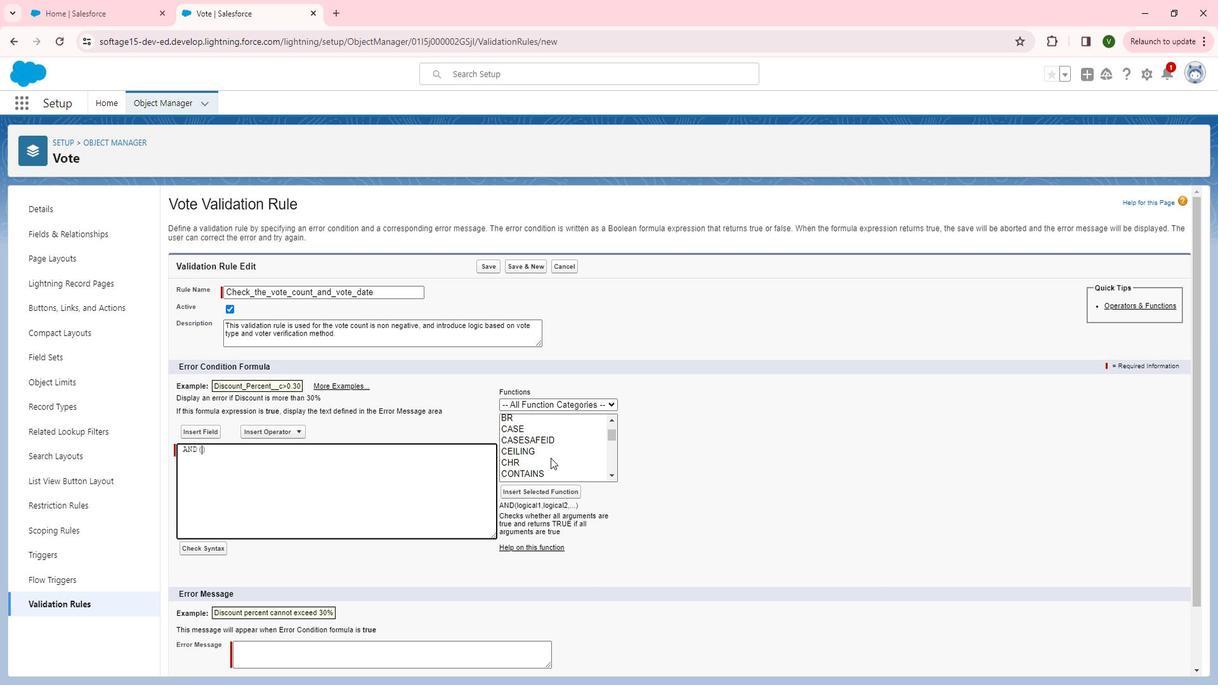 
Action: Mouse scrolled (571, 460) with delta (0, 0)
Screenshot: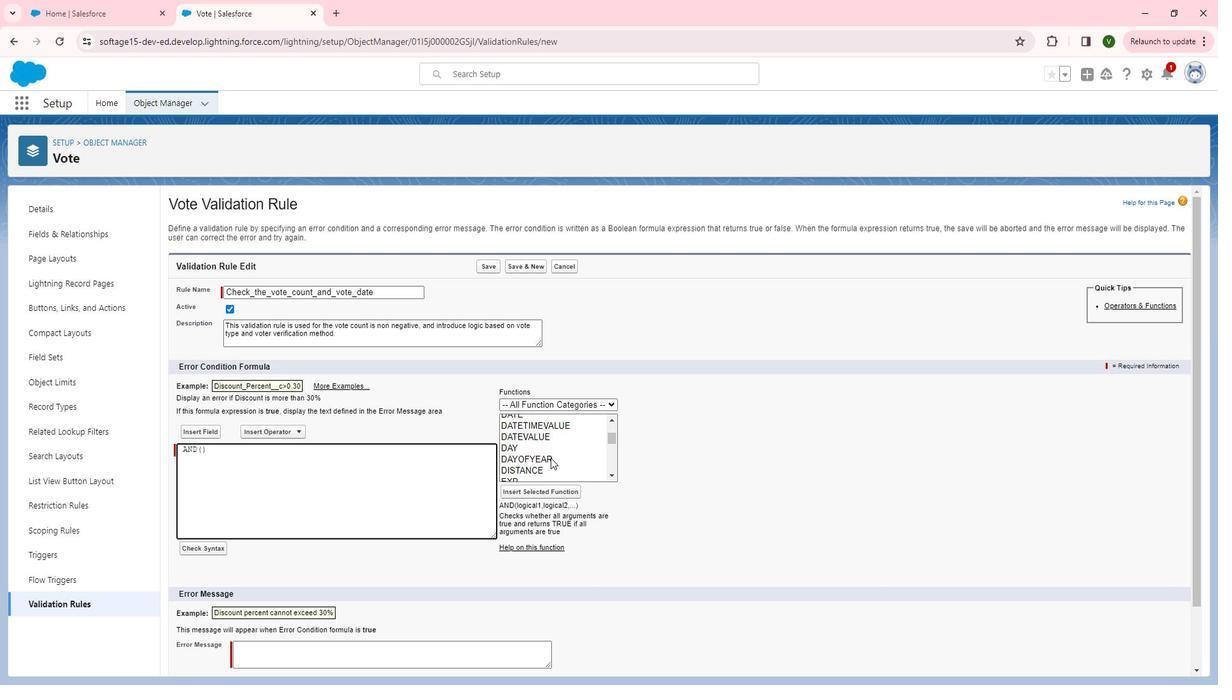 
Action: Mouse scrolled (571, 460) with delta (0, 0)
Screenshot: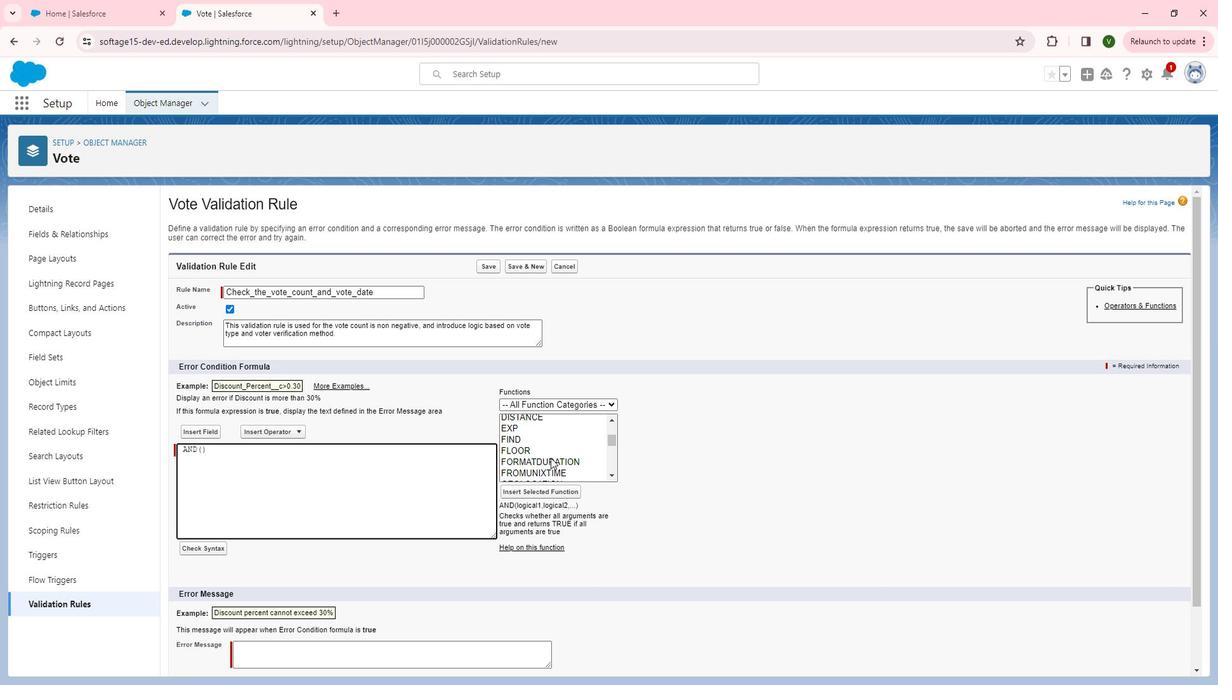 
Action: Mouse scrolled (571, 460) with delta (0, 0)
Screenshot: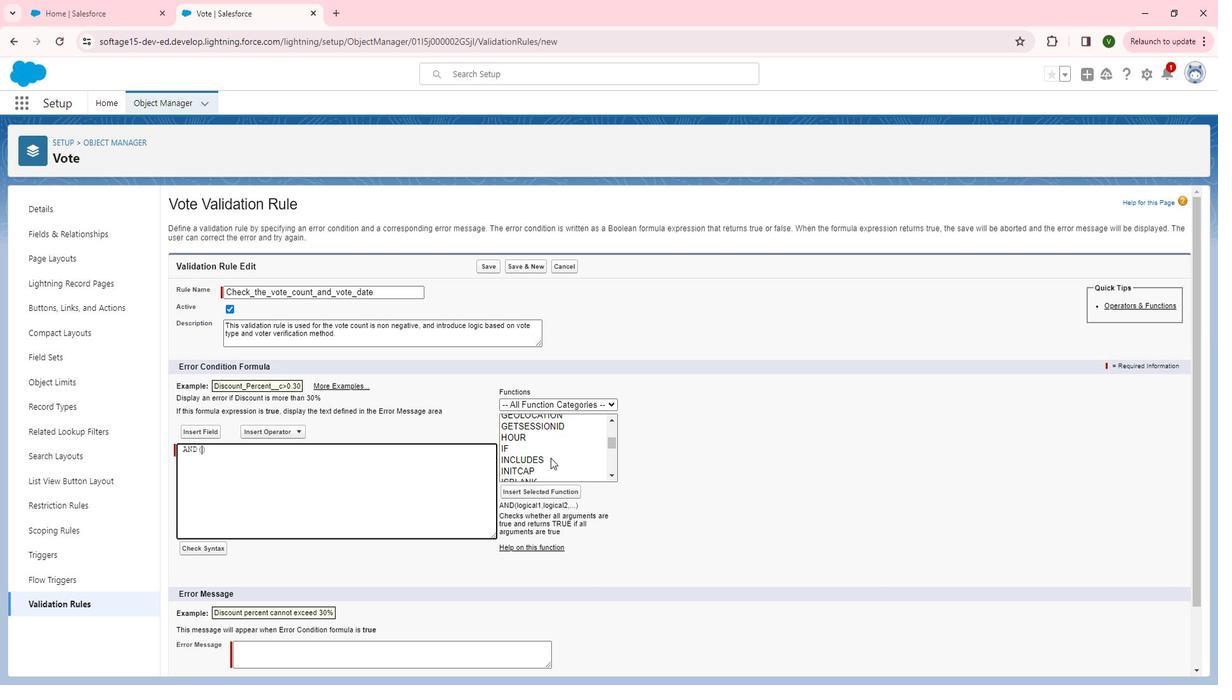 
Action: Mouse scrolled (571, 460) with delta (0, 0)
Screenshot: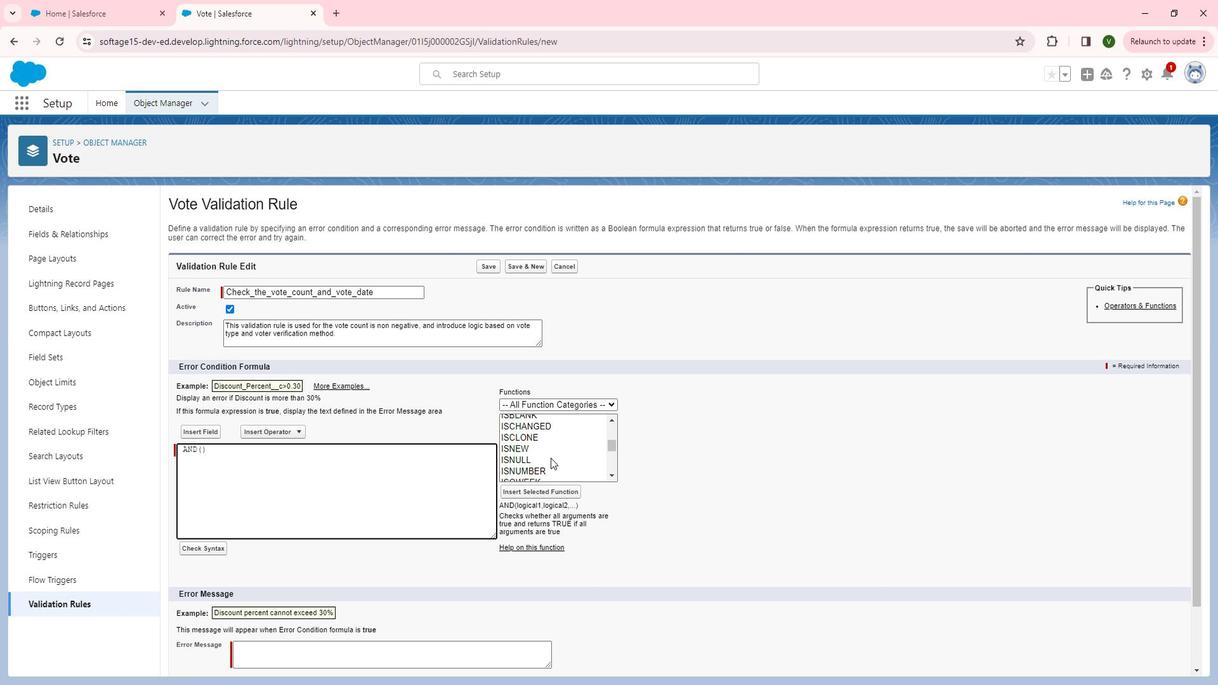 
Action: Mouse scrolled (571, 460) with delta (0, 0)
Screenshot: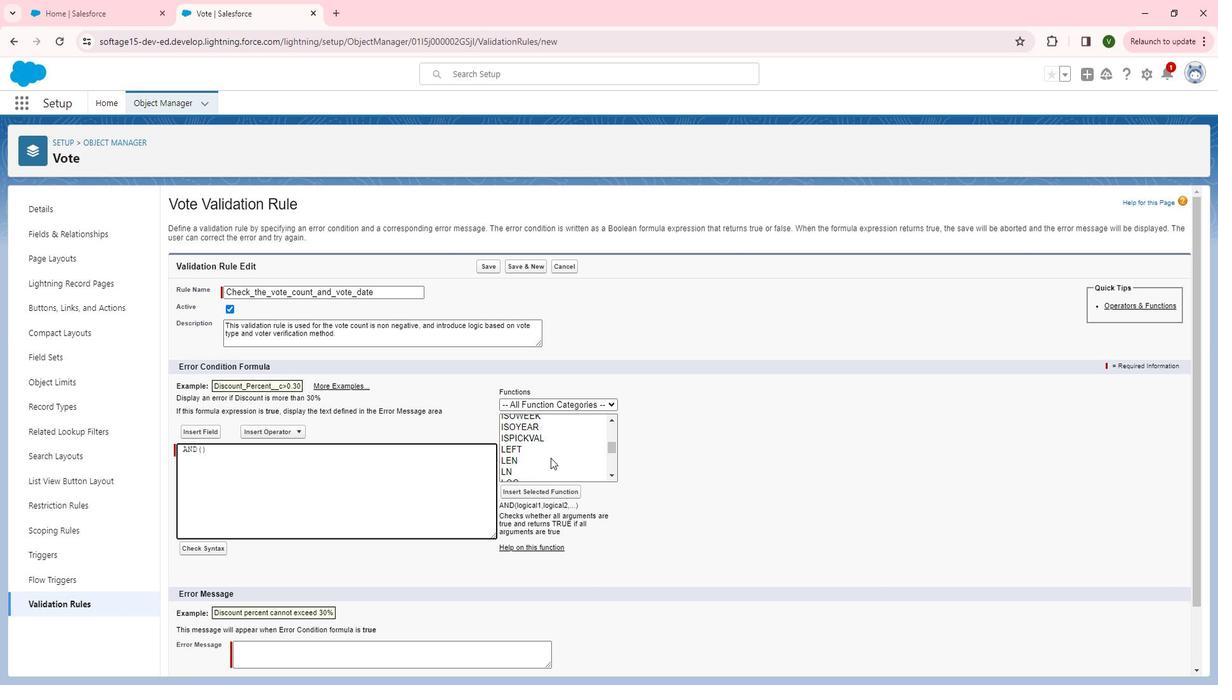 
Action: Mouse scrolled (571, 460) with delta (0, 0)
Screenshot: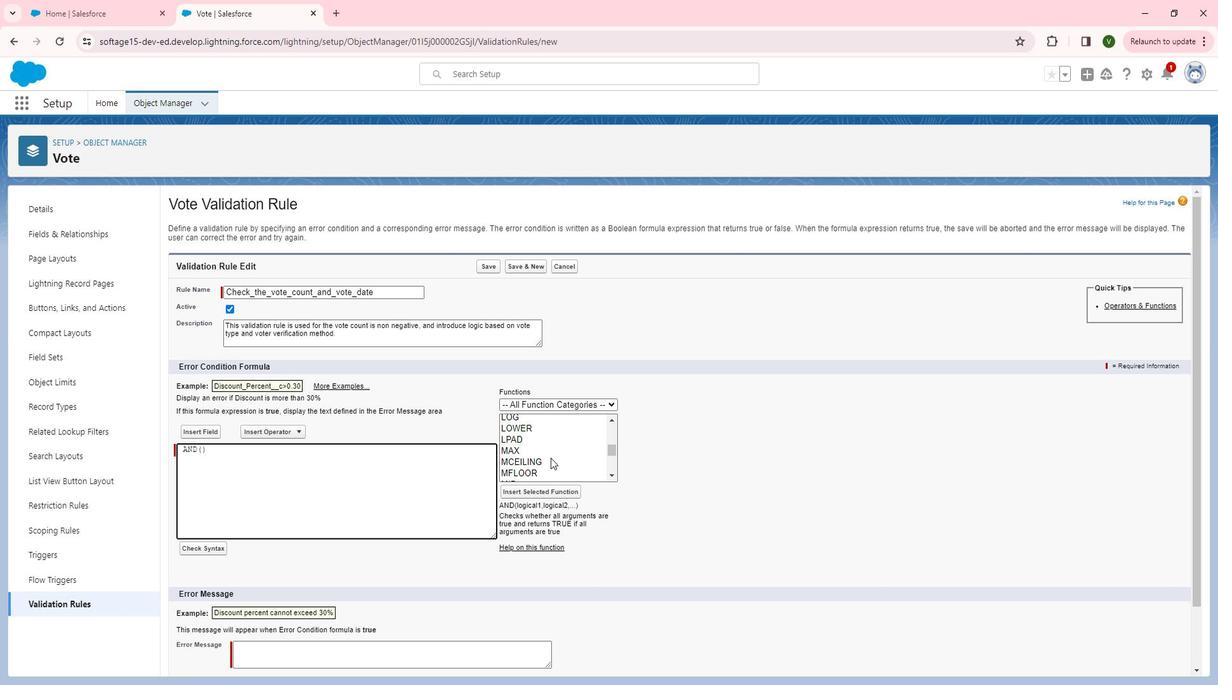 
Action: Mouse scrolled (571, 462) with delta (0, 0)
Screenshot: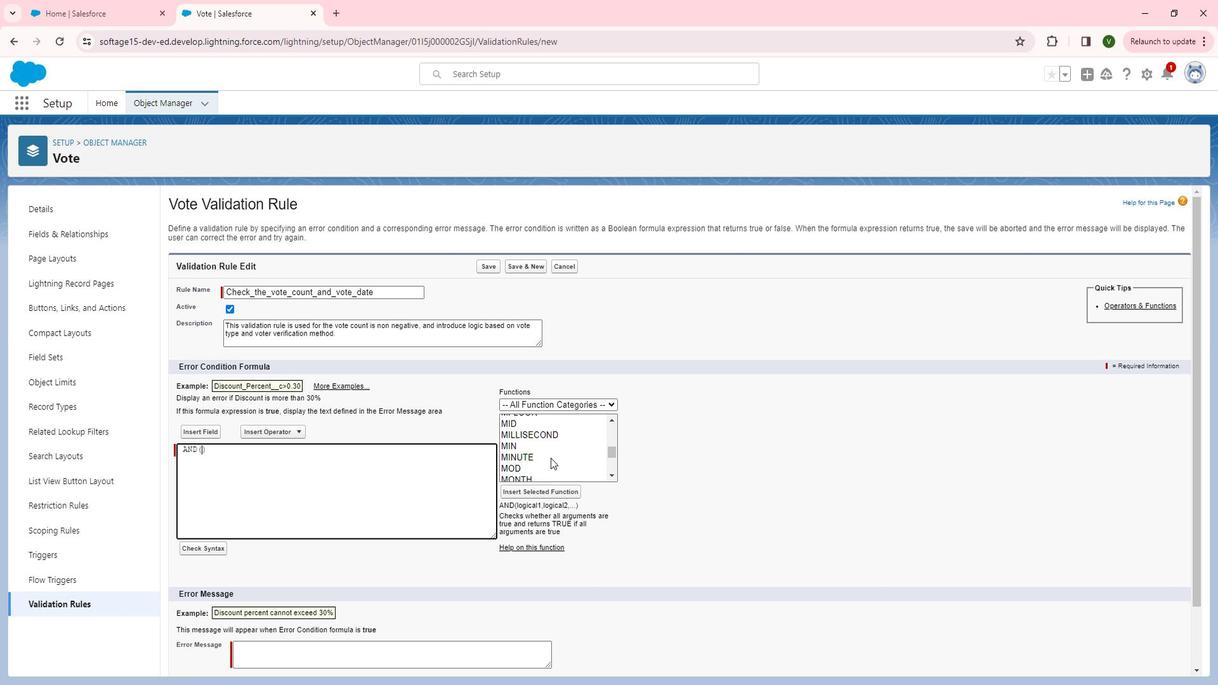 
Action: Mouse scrolled (571, 460) with delta (0, 0)
Screenshot: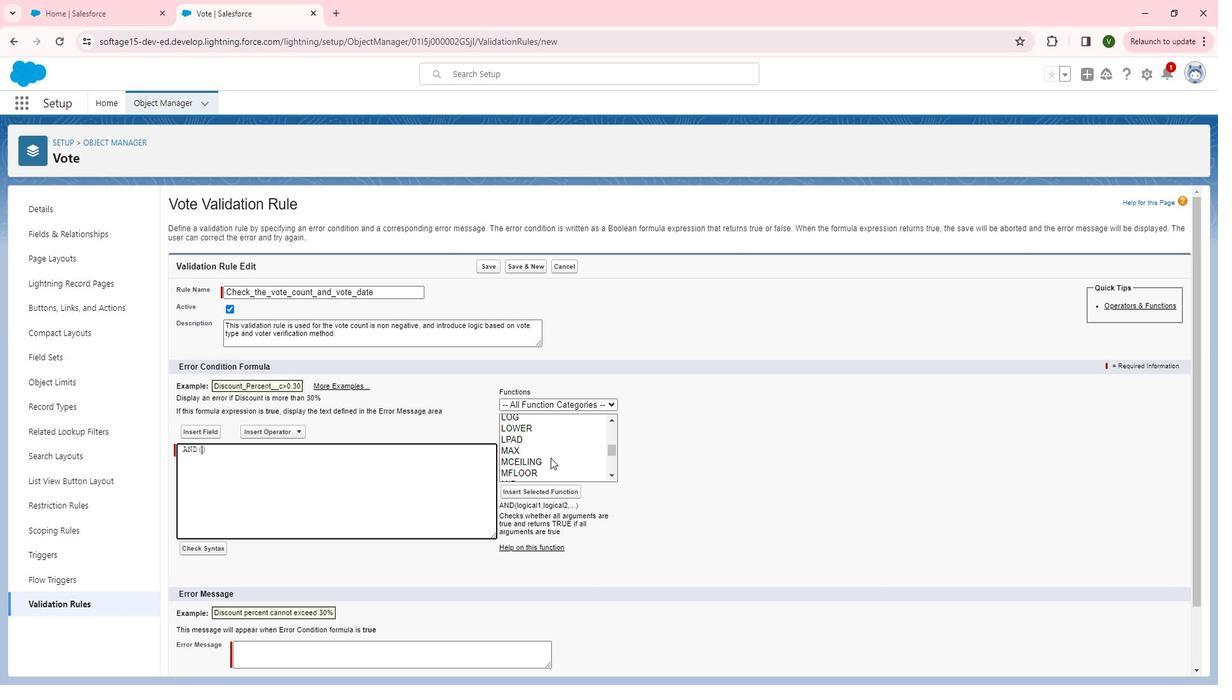 
Action: Mouse moved to (571, 461)
Screenshot: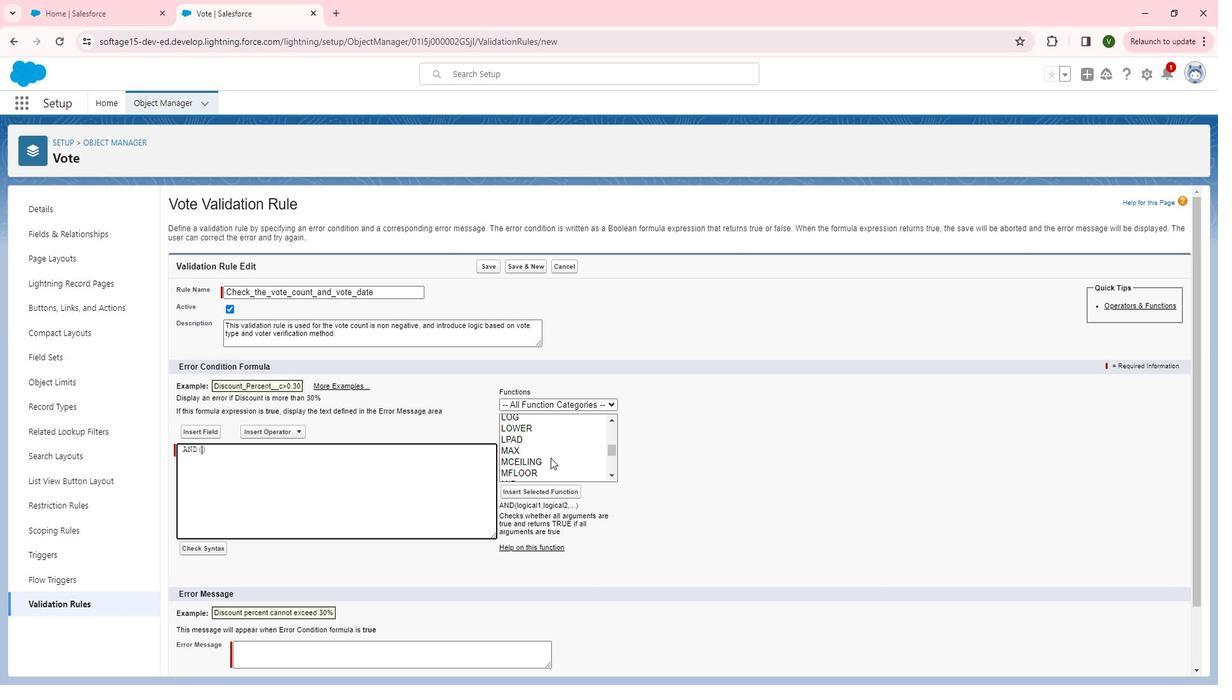 
Action: Mouse scrolled (571, 460) with delta (0, 0)
Screenshot: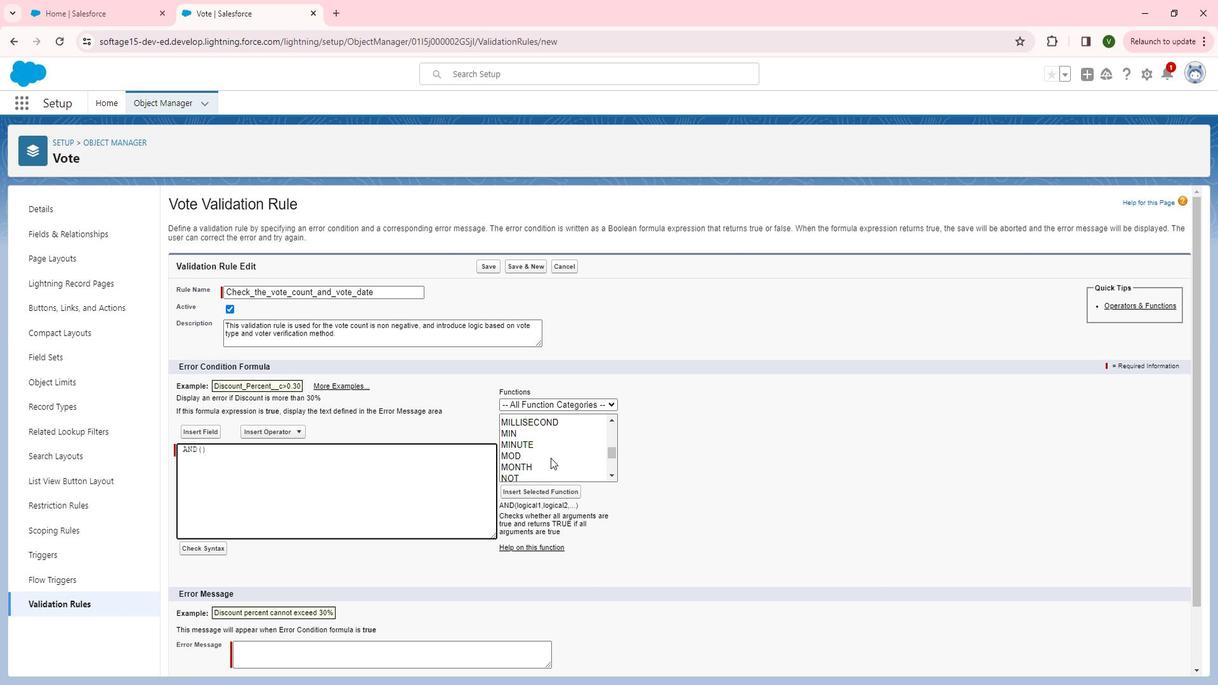 
Action: Mouse scrolled (571, 460) with delta (0, 0)
Screenshot: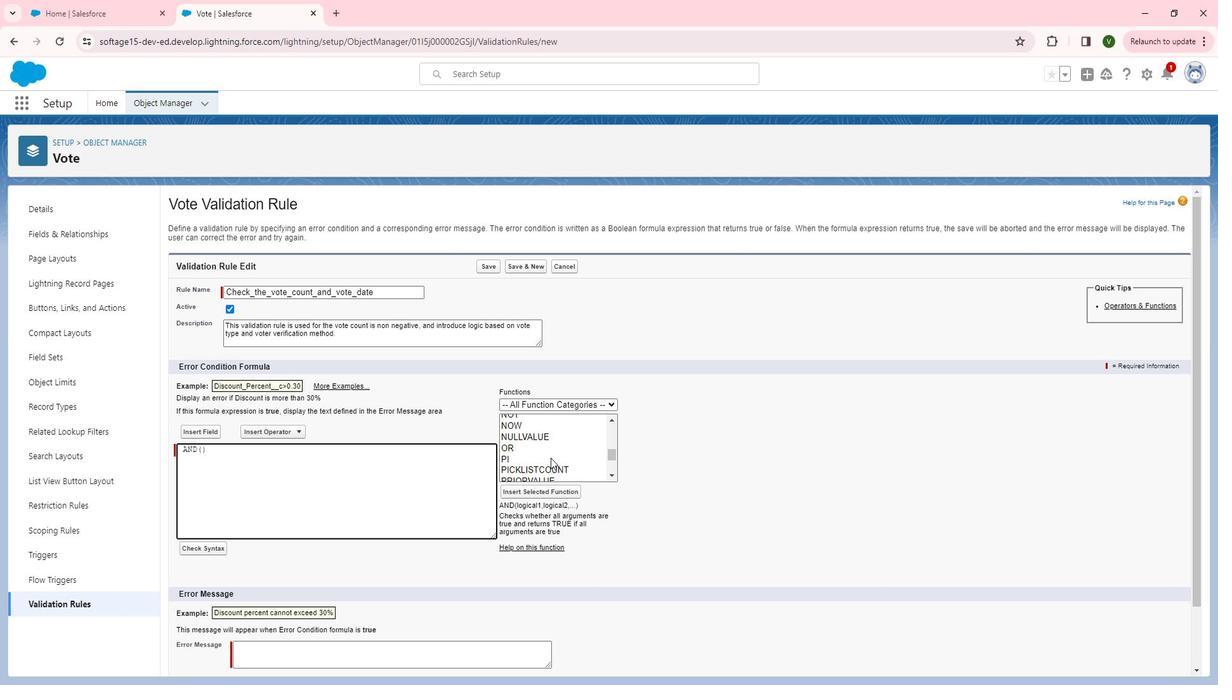 
Action: Mouse scrolled (571, 460) with delta (0, 0)
Screenshot: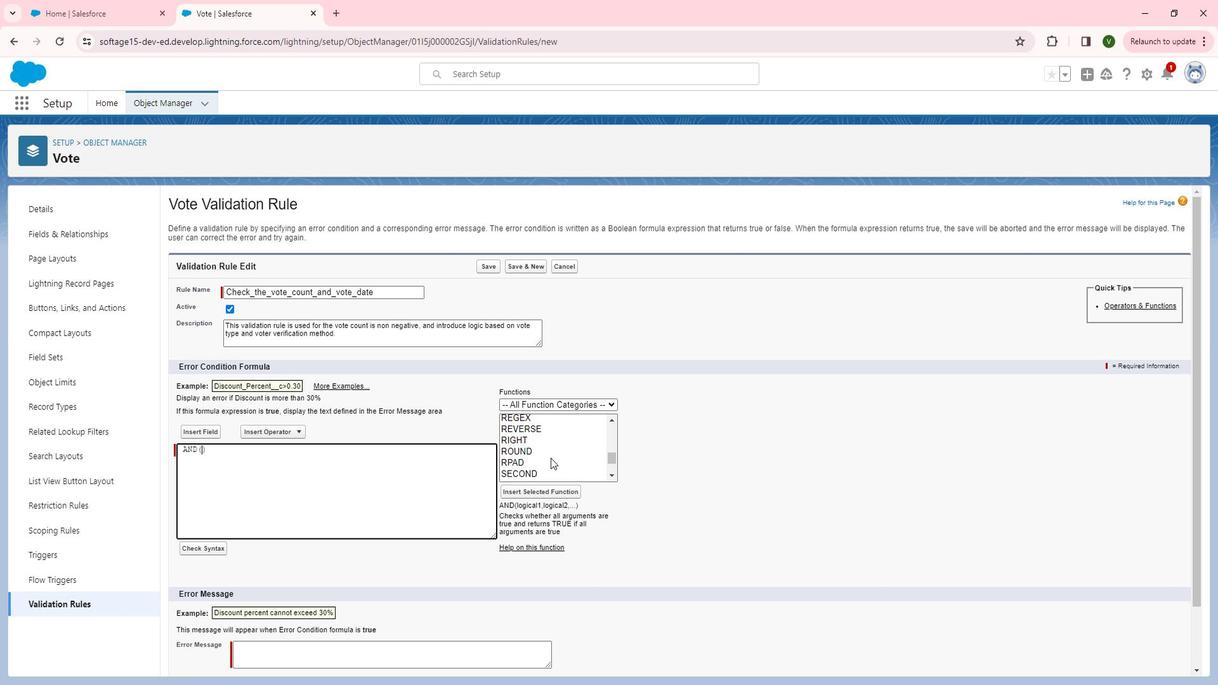 
Action: Mouse scrolled (571, 460) with delta (0, 0)
Screenshot: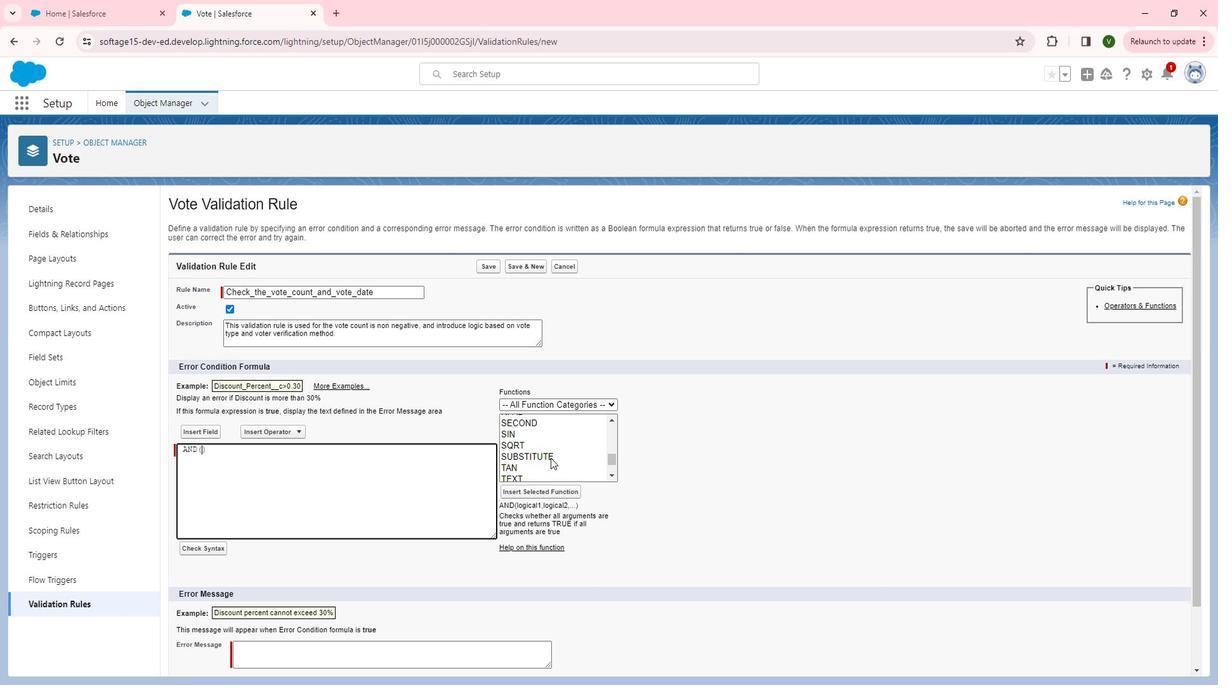 
Action: Mouse moved to (570, 461)
Screenshot: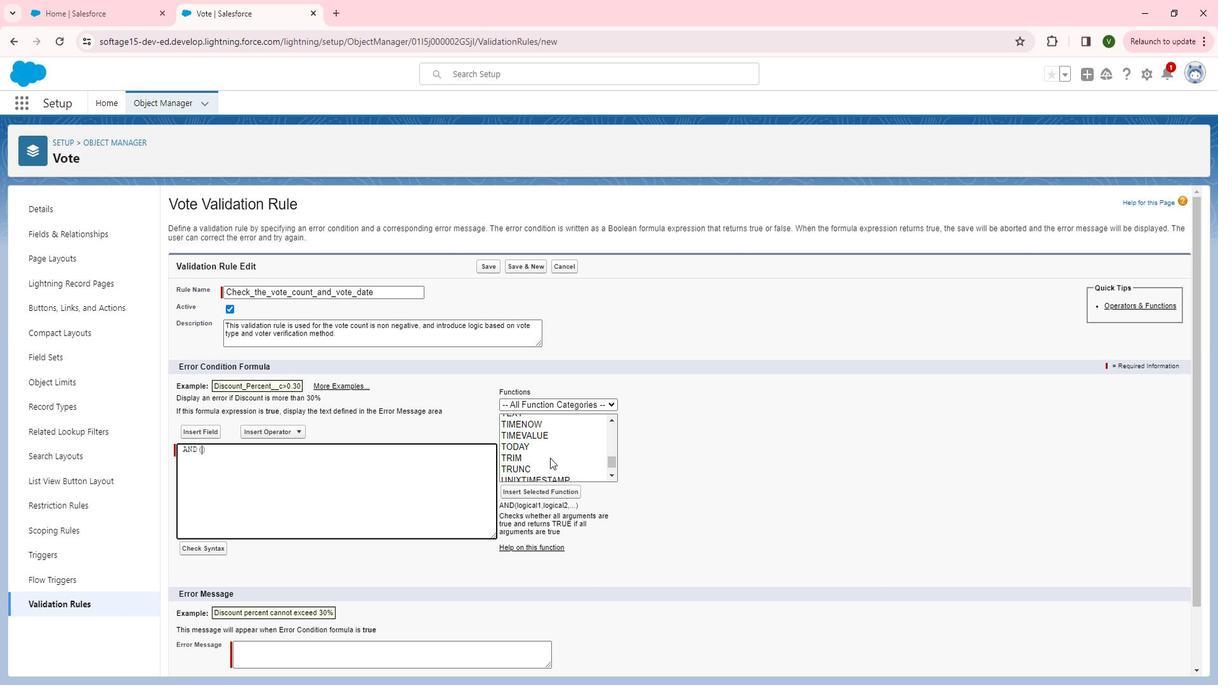 
Action: Mouse scrolled (570, 460) with delta (0, 0)
Screenshot: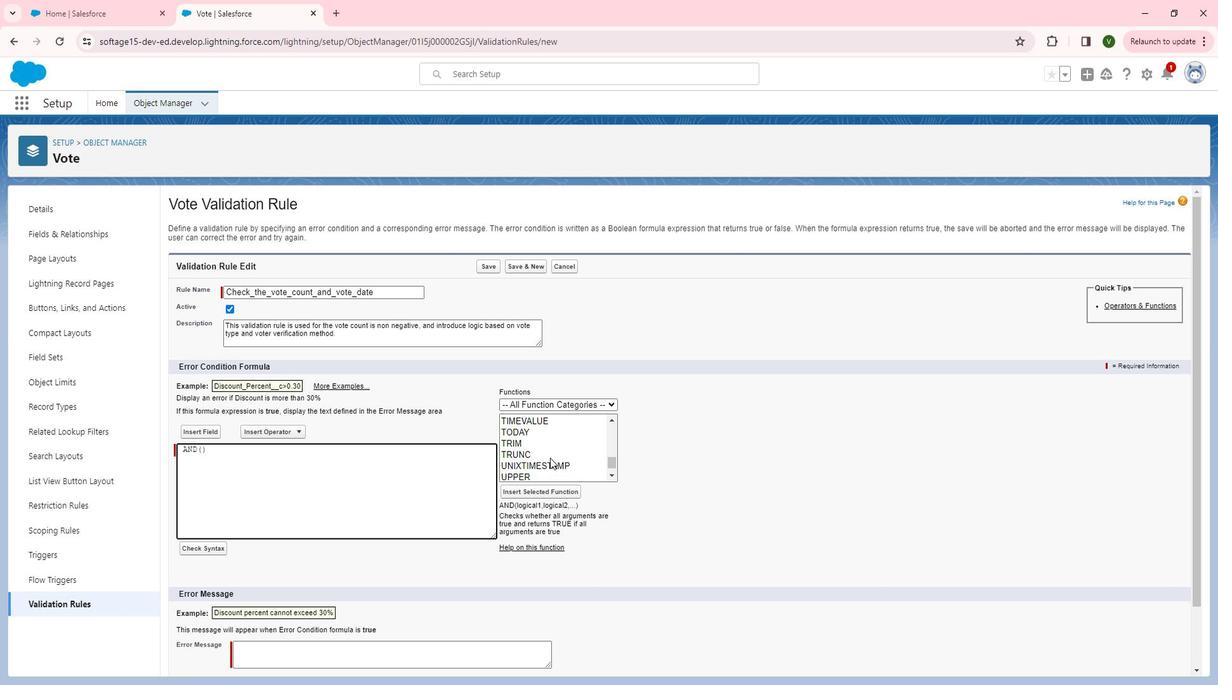 
Action: Mouse moved to (569, 461)
Screenshot: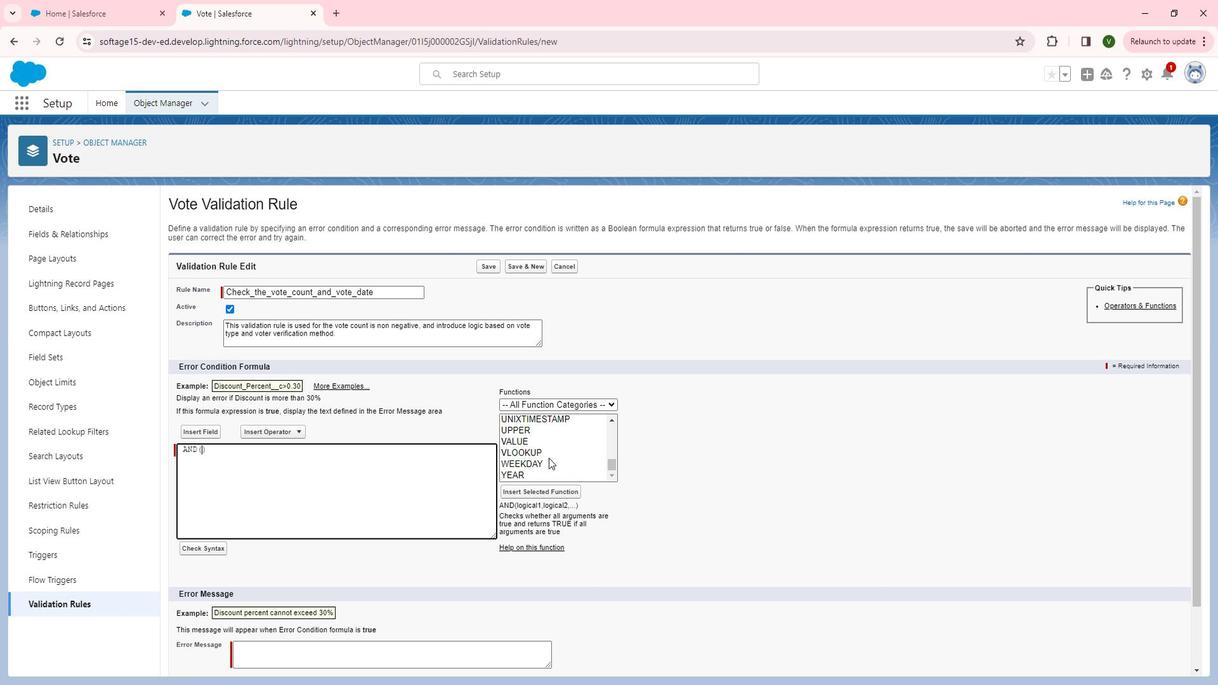 
Action: Mouse scrolled (569, 460) with delta (0, 0)
Screenshot: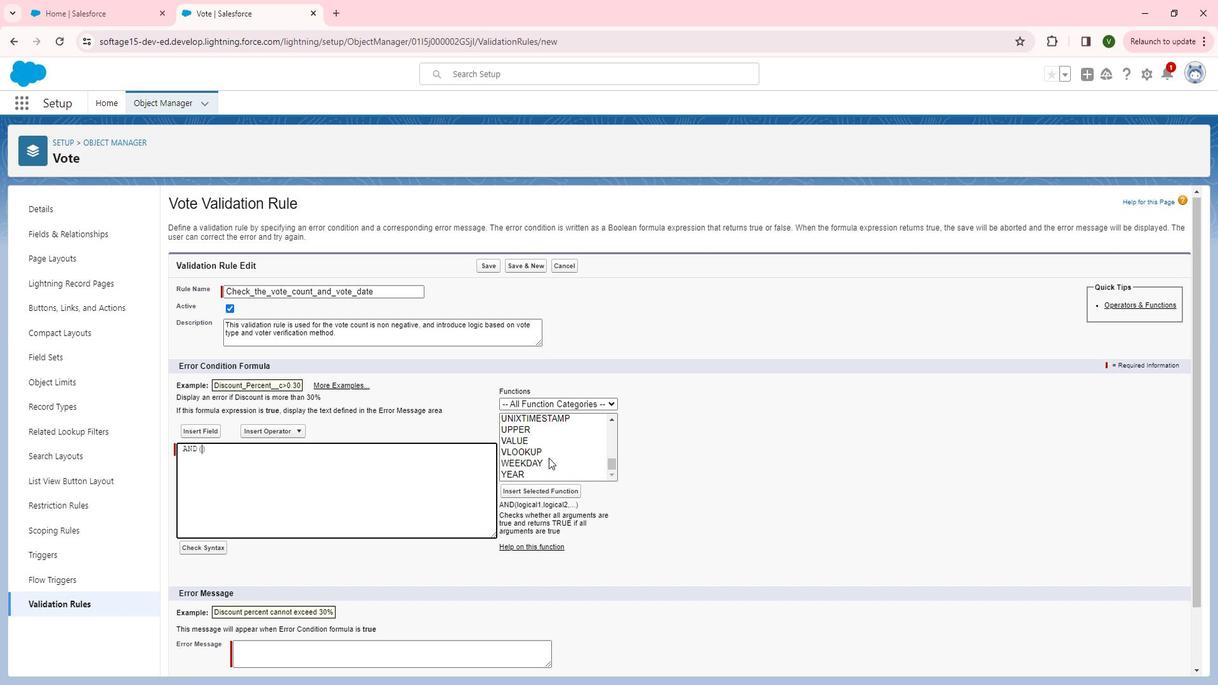 
Action: Mouse scrolled (569, 460) with delta (0, 0)
Screenshot: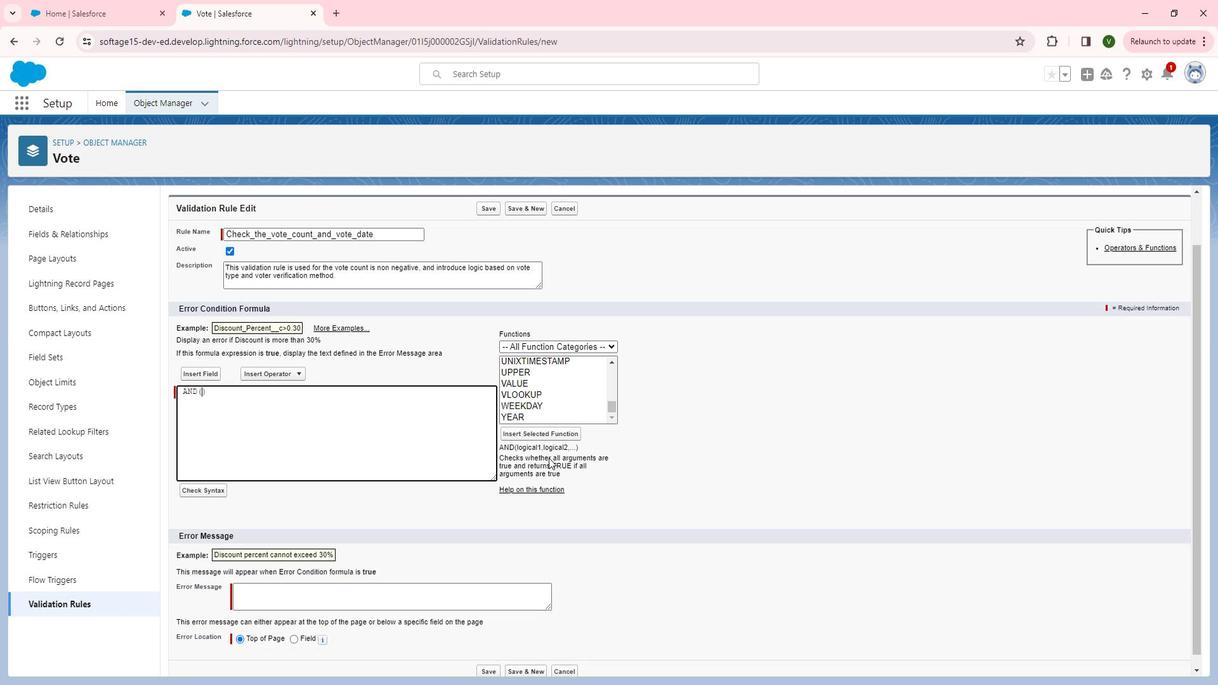 
Action: Mouse scrolled (569, 462) with delta (0, 0)
Screenshot: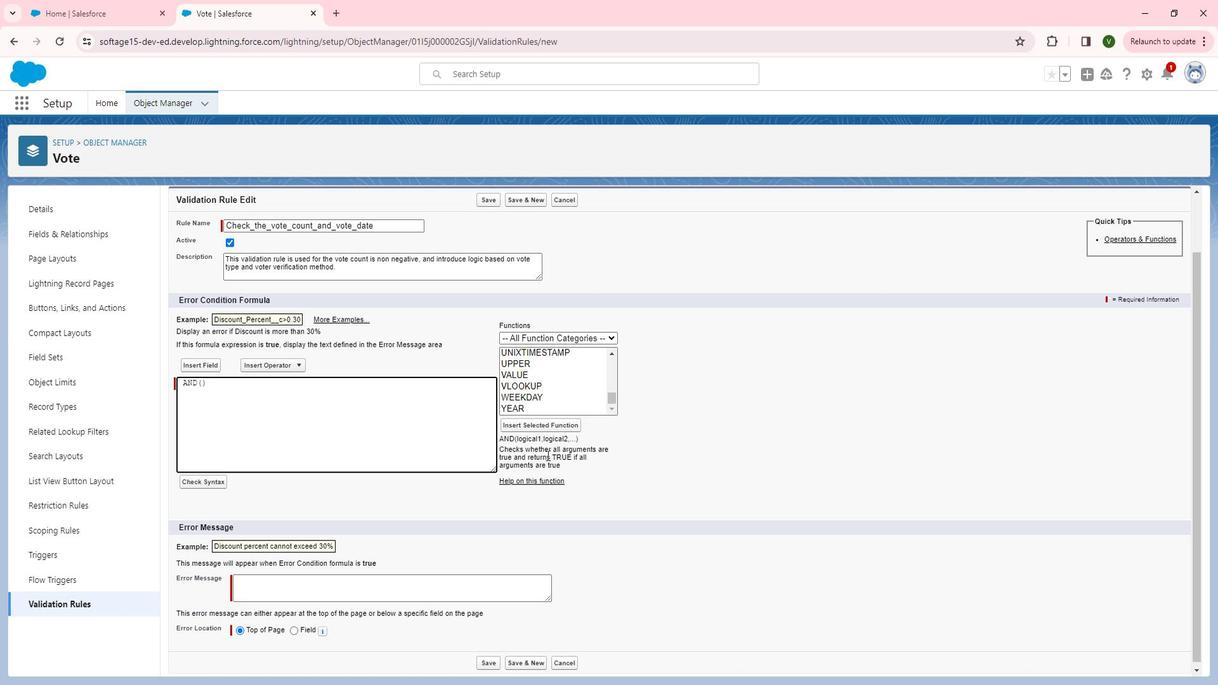 
Action: Mouse moved to (568, 453)
Screenshot: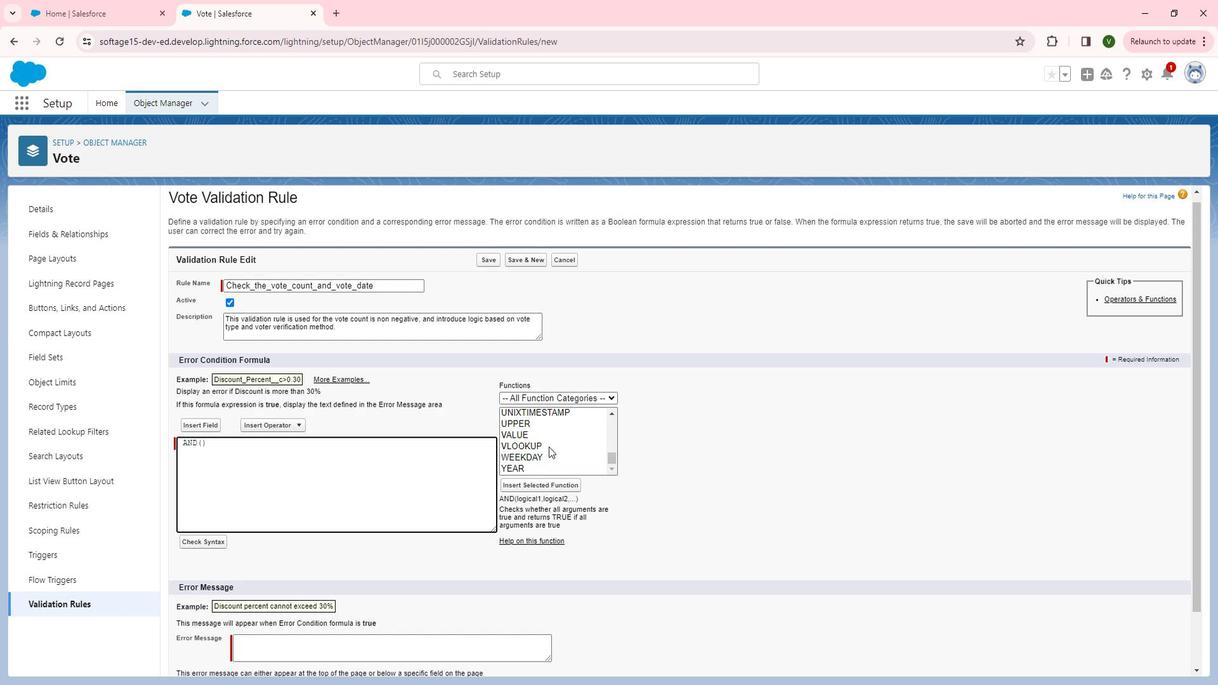 
Action: Mouse scrolled (568, 453) with delta (0, 0)
Screenshot: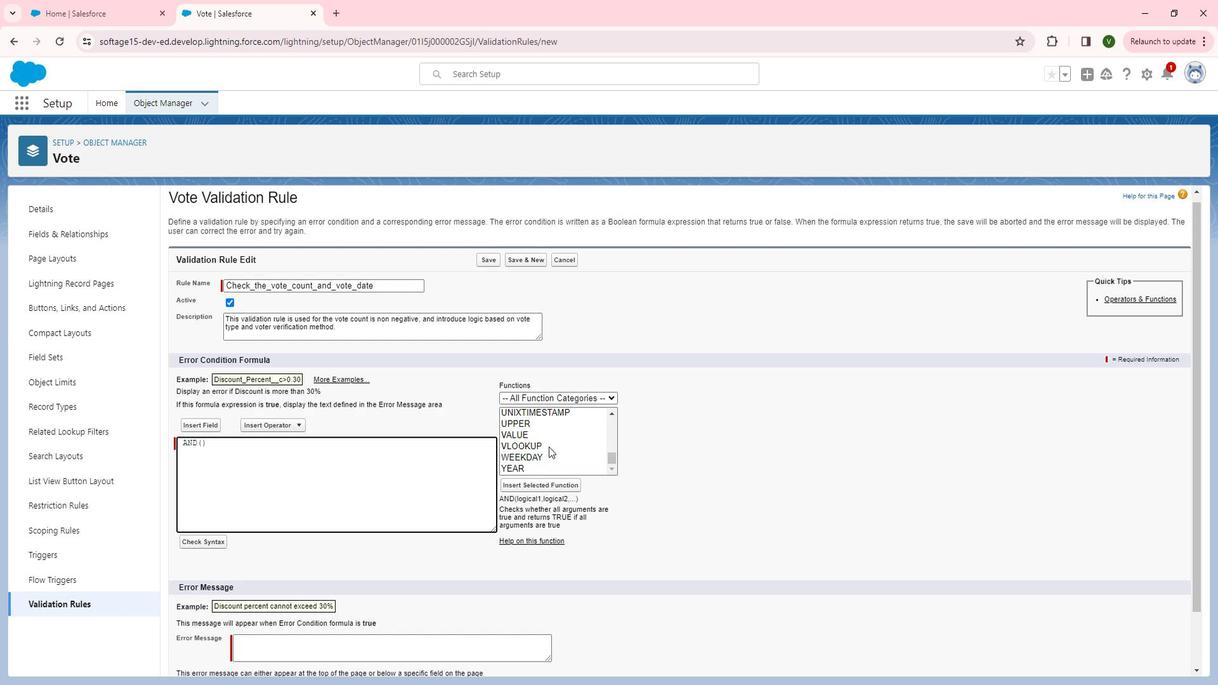
Action: Mouse moved to (569, 450)
Screenshot: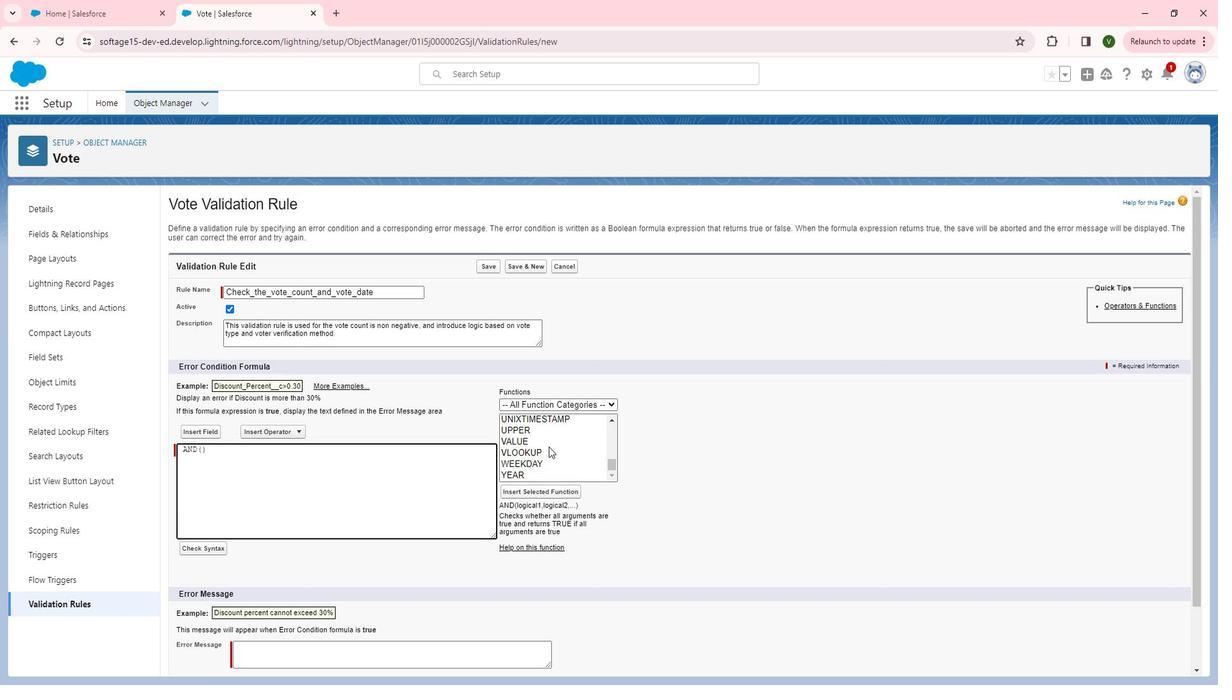 
Action: Mouse scrolled (569, 451) with delta (0, 0)
Screenshot: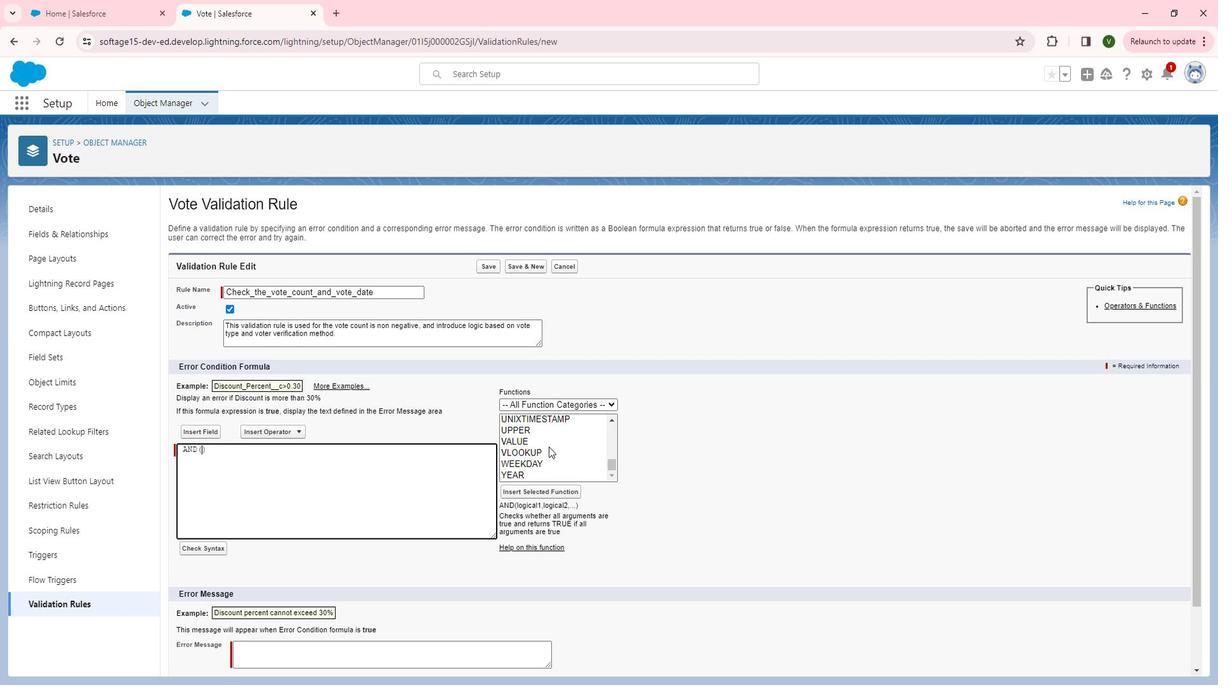 
Action: Mouse scrolled (569, 451) with delta (0, 0)
Screenshot: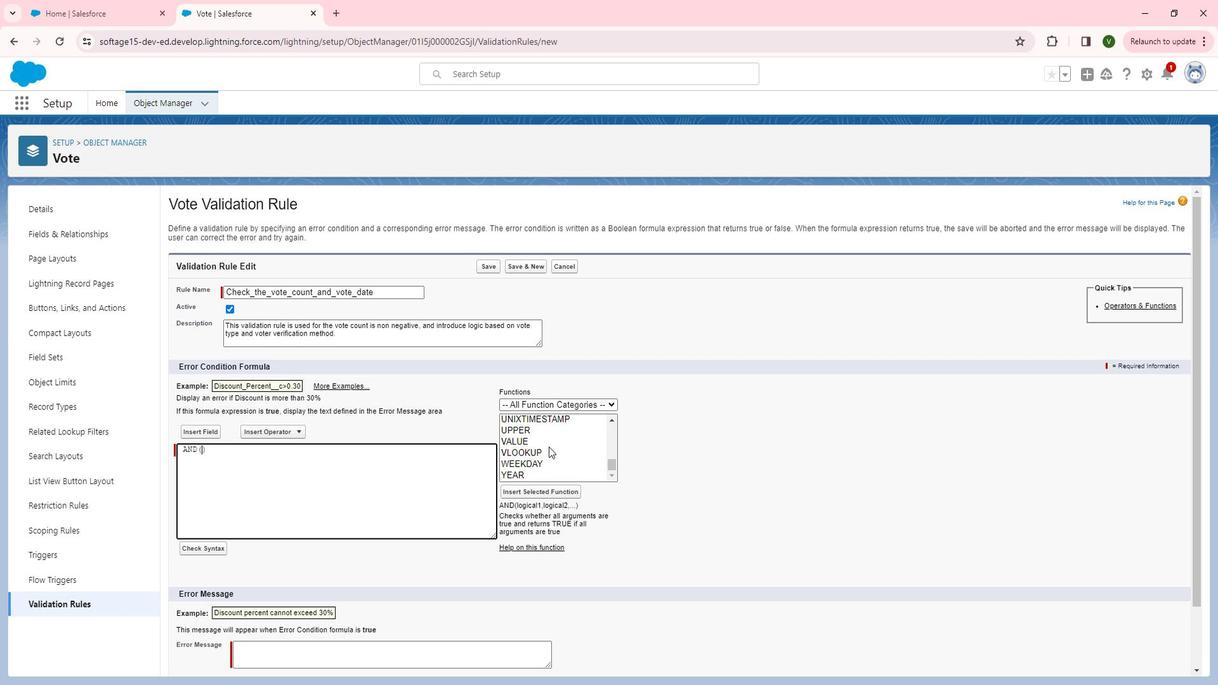 
Action: Mouse scrolled (569, 451) with delta (0, 0)
Screenshot: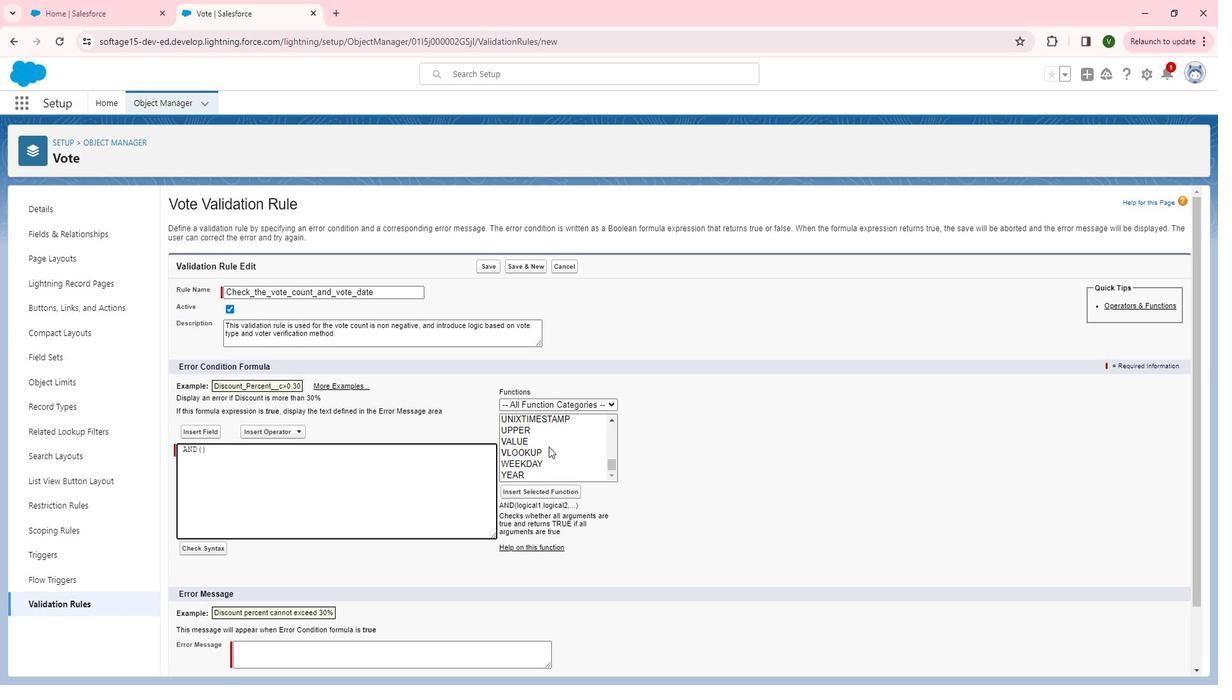 
Action: Mouse moved to (579, 450)
Screenshot: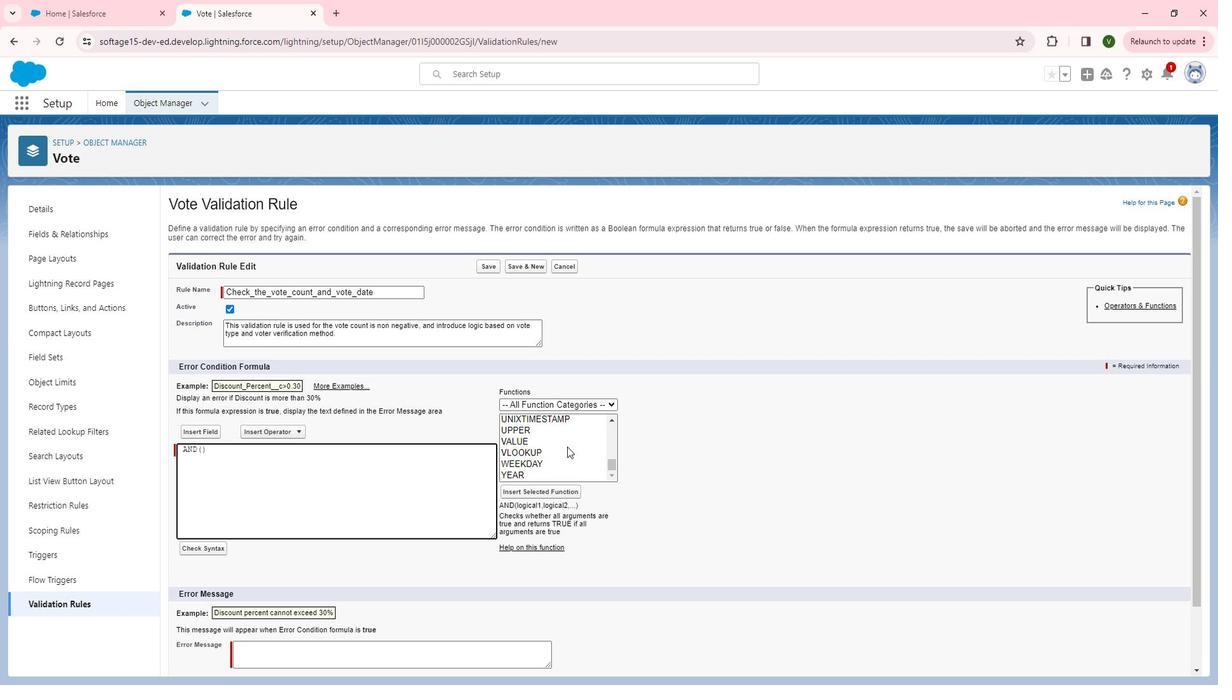 
Action: Mouse scrolled (579, 451) with delta (0, 0)
Screenshot: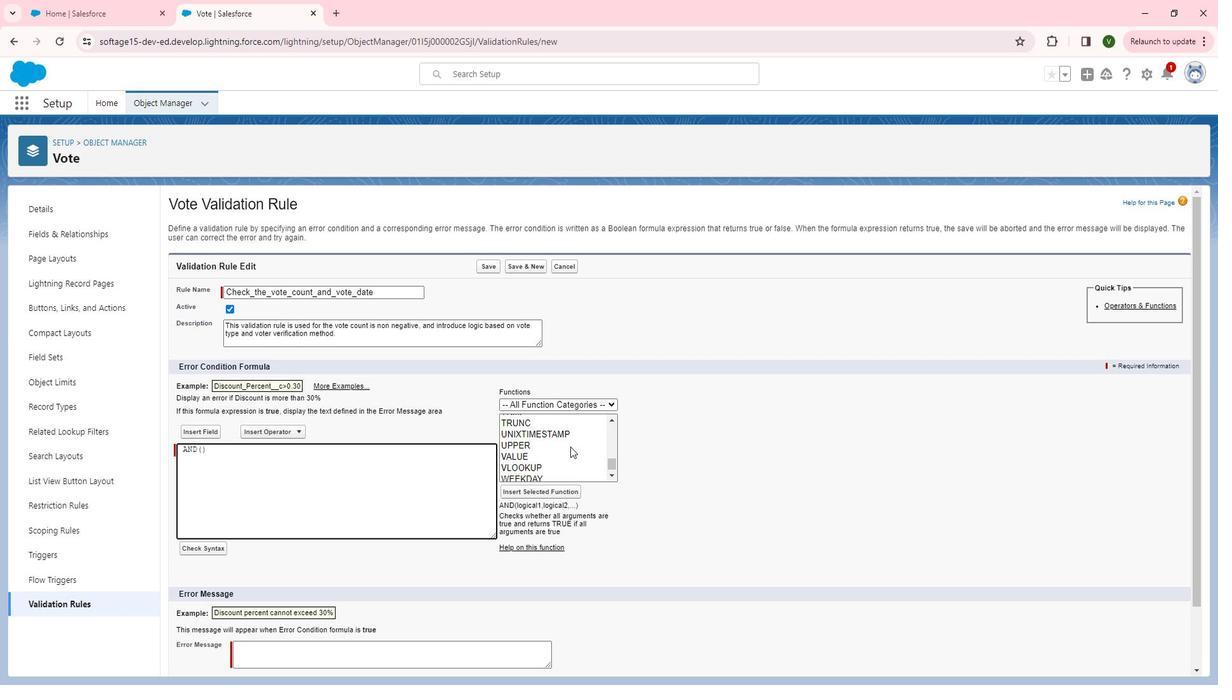 
Action: Mouse moved to (577, 451)
Screenshot: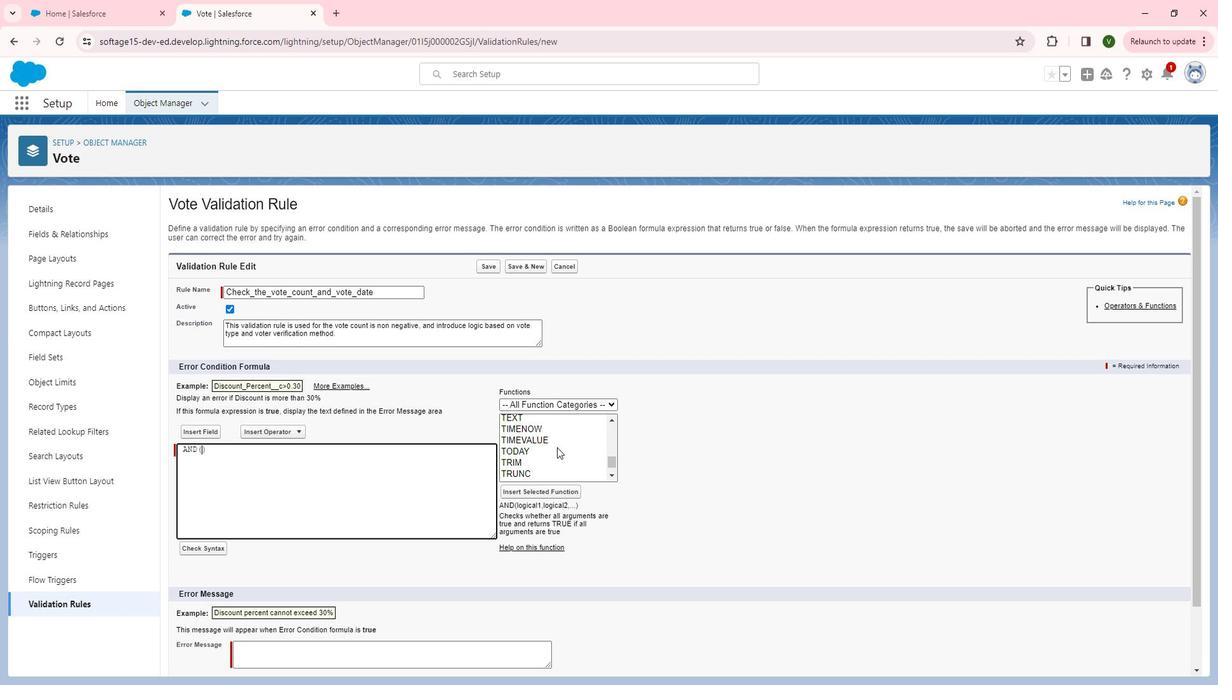
Action: Mouse scrolled (577, 451) with delta (0, 0)
Screenshot: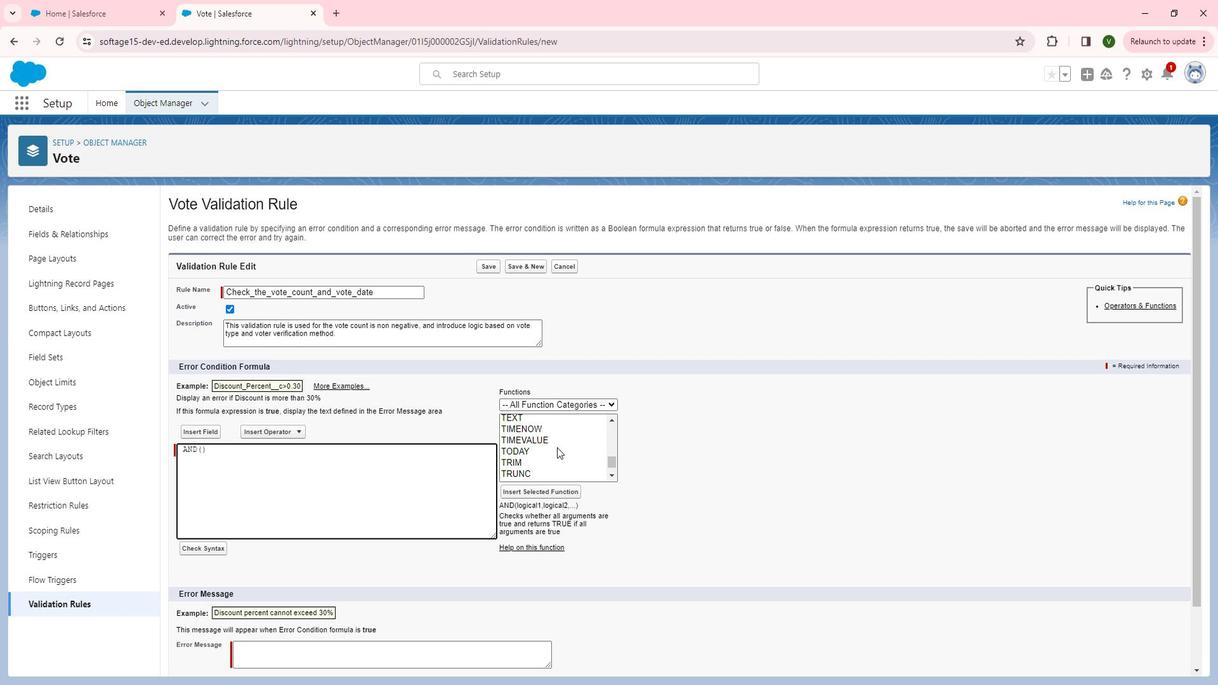 
Action: Mouse scrolled (577, 451) with delta (0, 0)
Screenshot: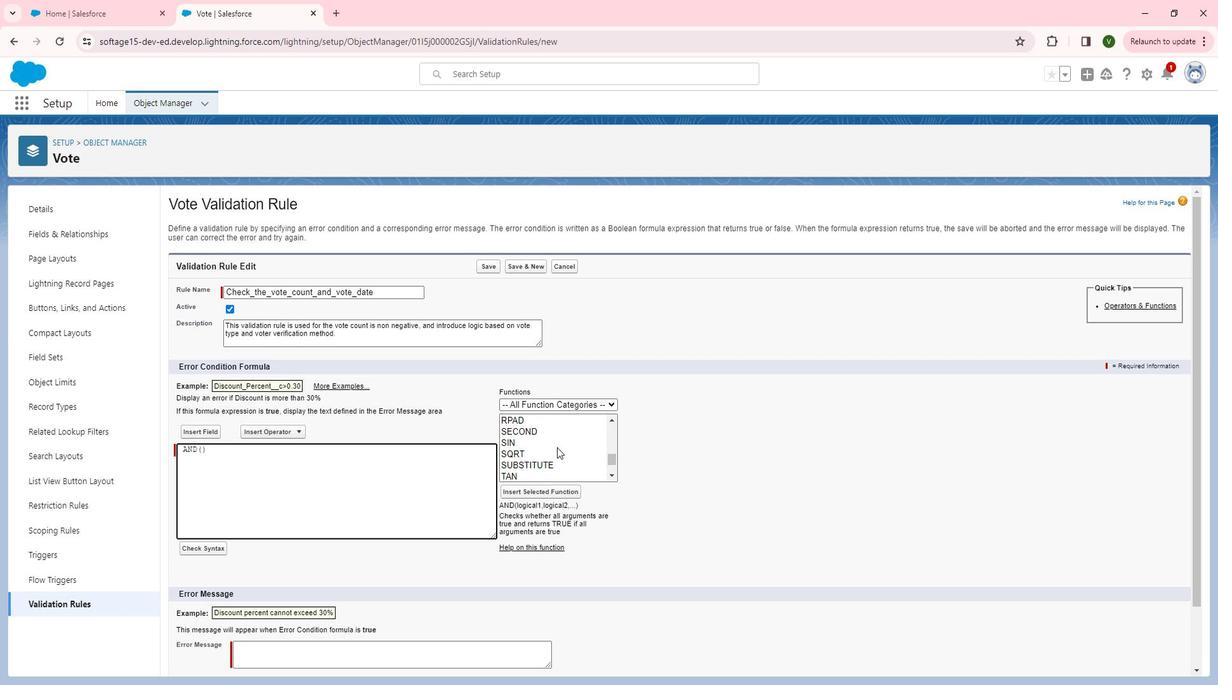 
Action: Mouse moved to (576, 451)
Screenshot: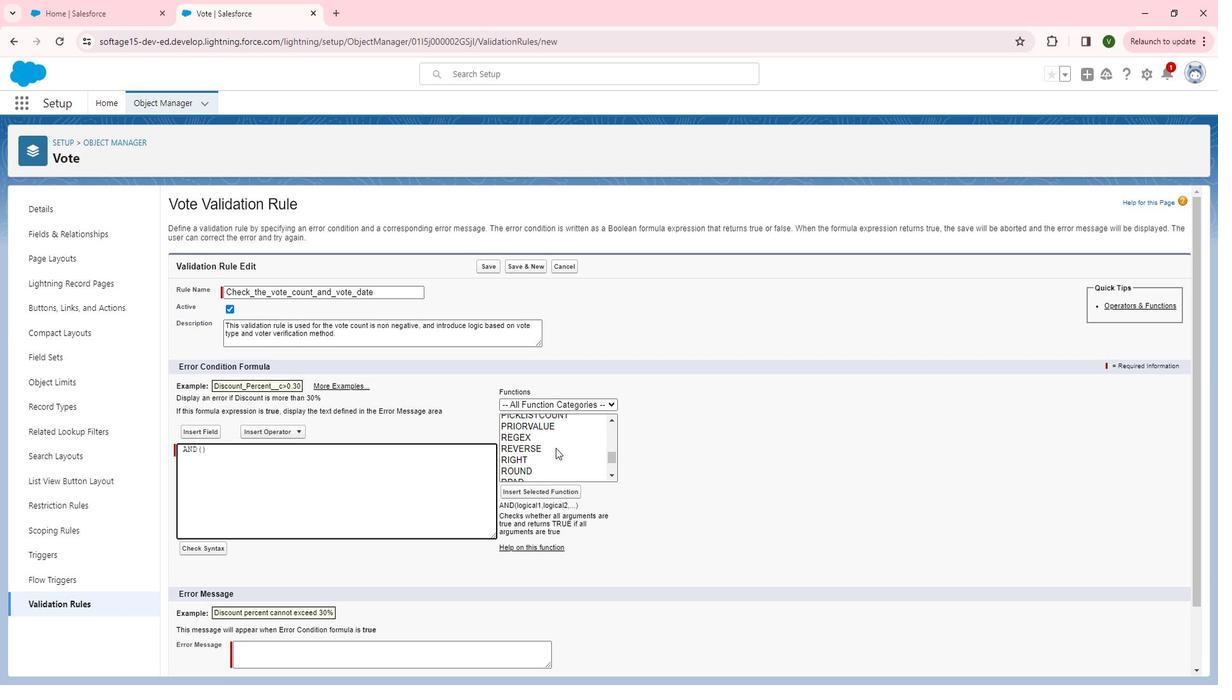 
Action: Mouse scrolled (576, 451) with delta (0, 0)
Screenshot: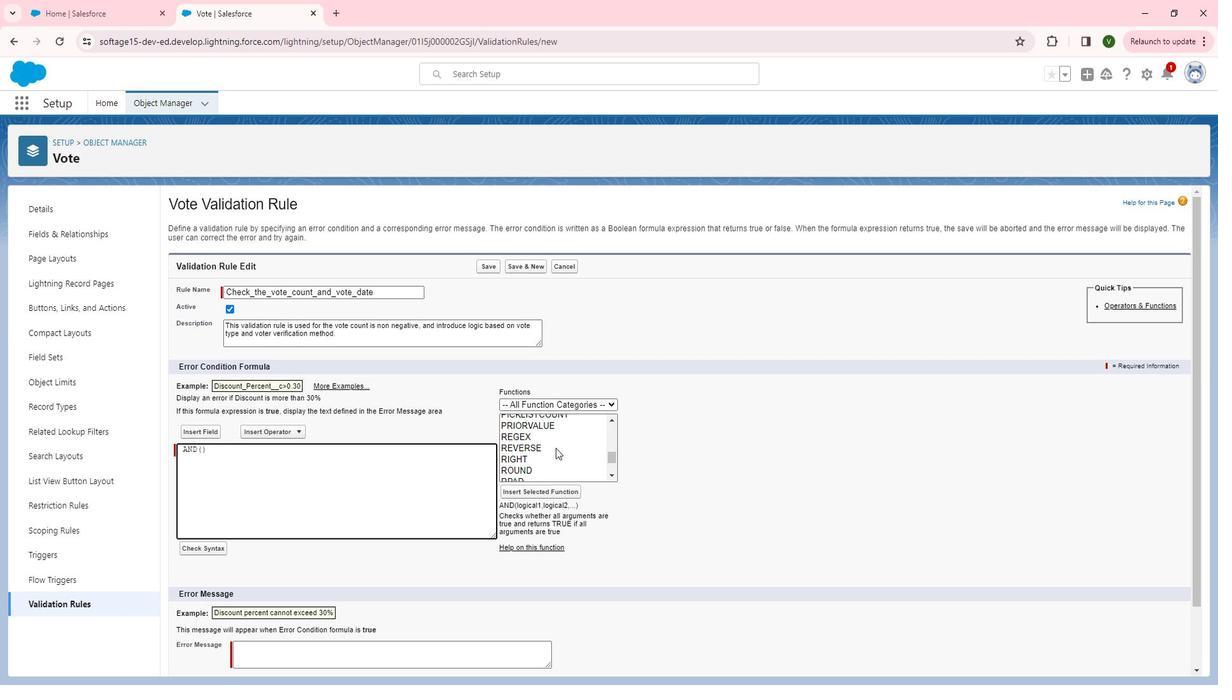 
Action: Mouse moved to (574, 453)
Screenshot: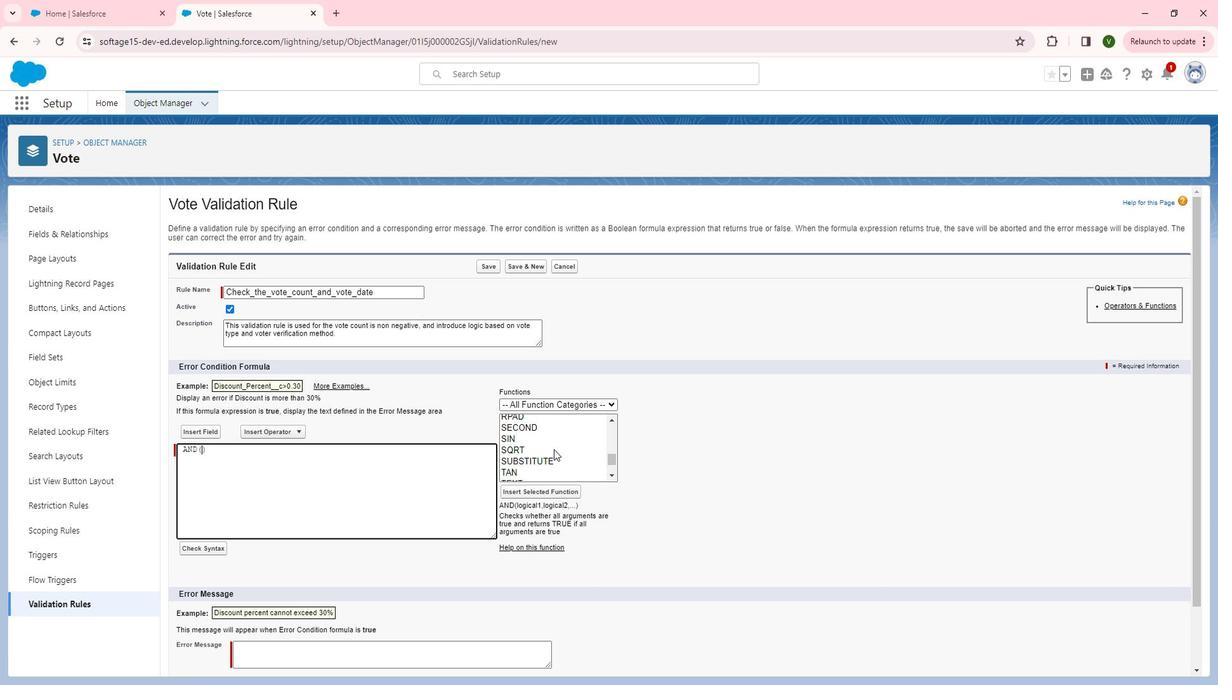
Action: Mouse scrolled (574, 453) with delta (0, 0)
Screenshot: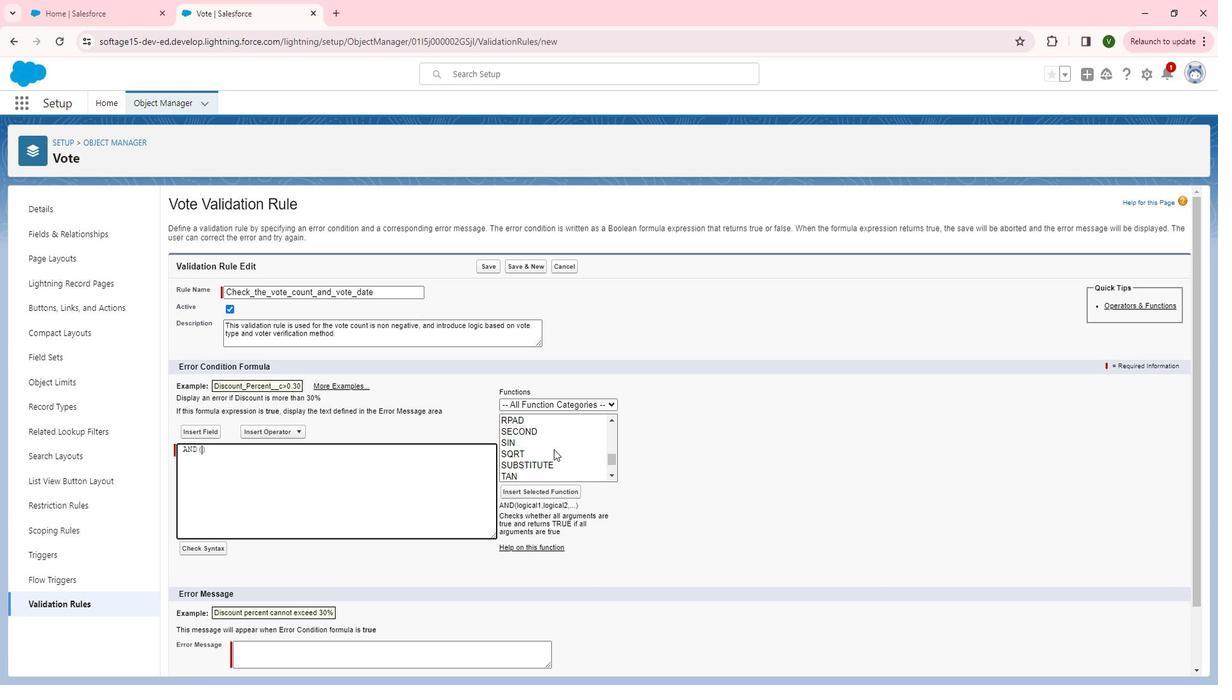 
Action: Mouse scrolled (574, 453) with delta (0, 0)
Screenshot: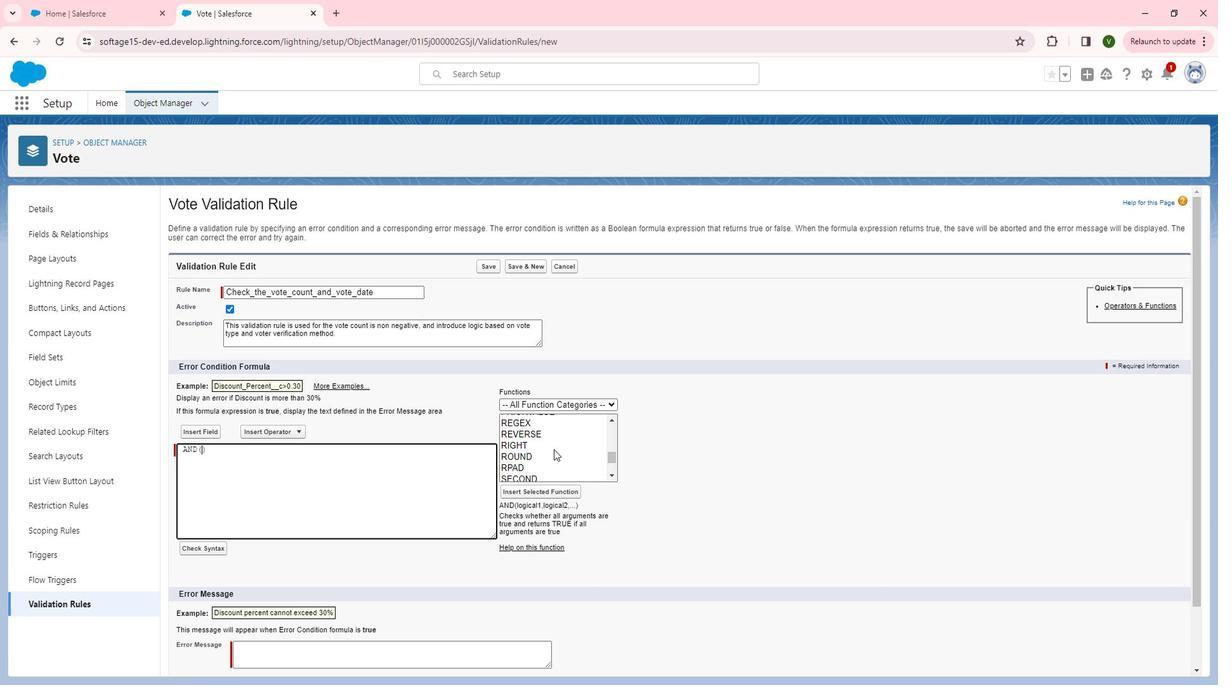 
Action: Mouse moved to (528, 461)
Screenshot: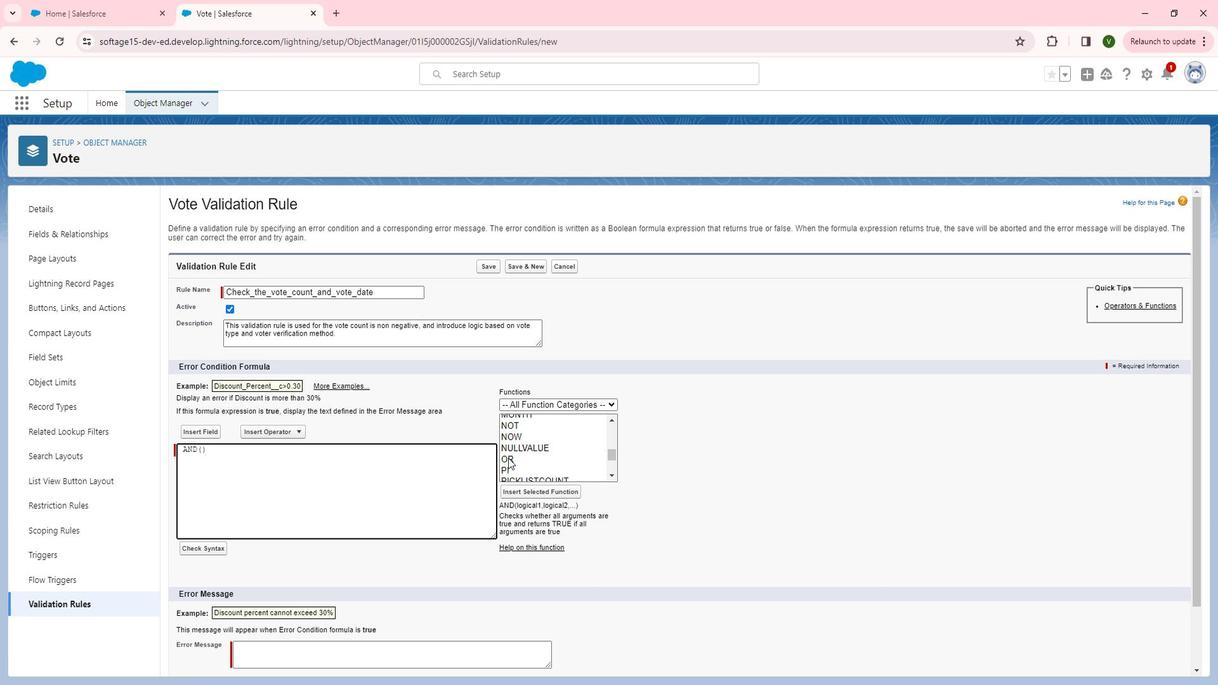
Action: Mouse pressed left at (528, 461)
Screenshot: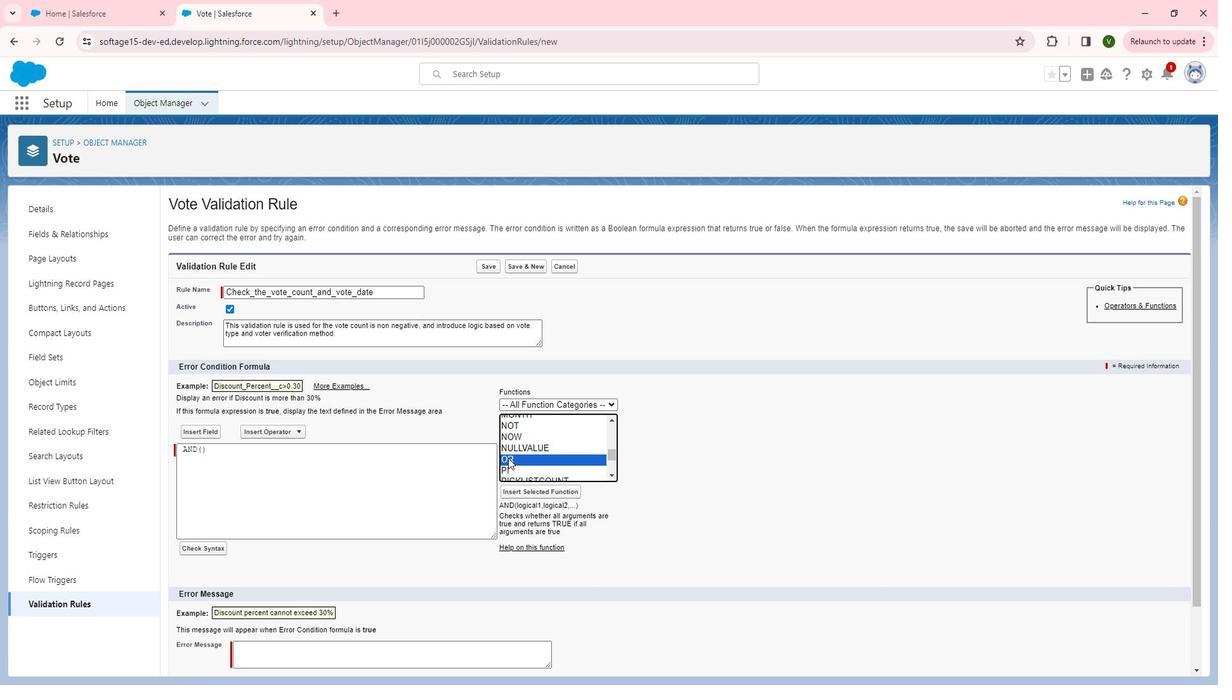 
Action: Mouse moved to (560, 490)
Screenshot: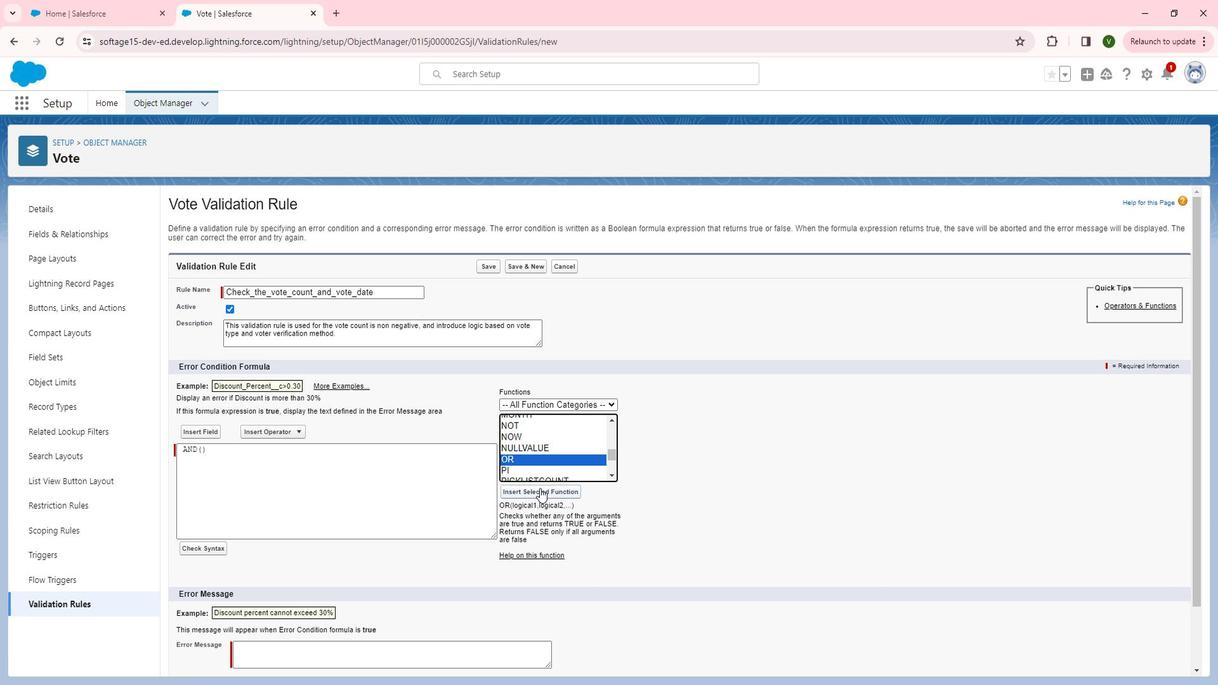 
Action: Mouse pressed left at (560, 490)
Screenshot: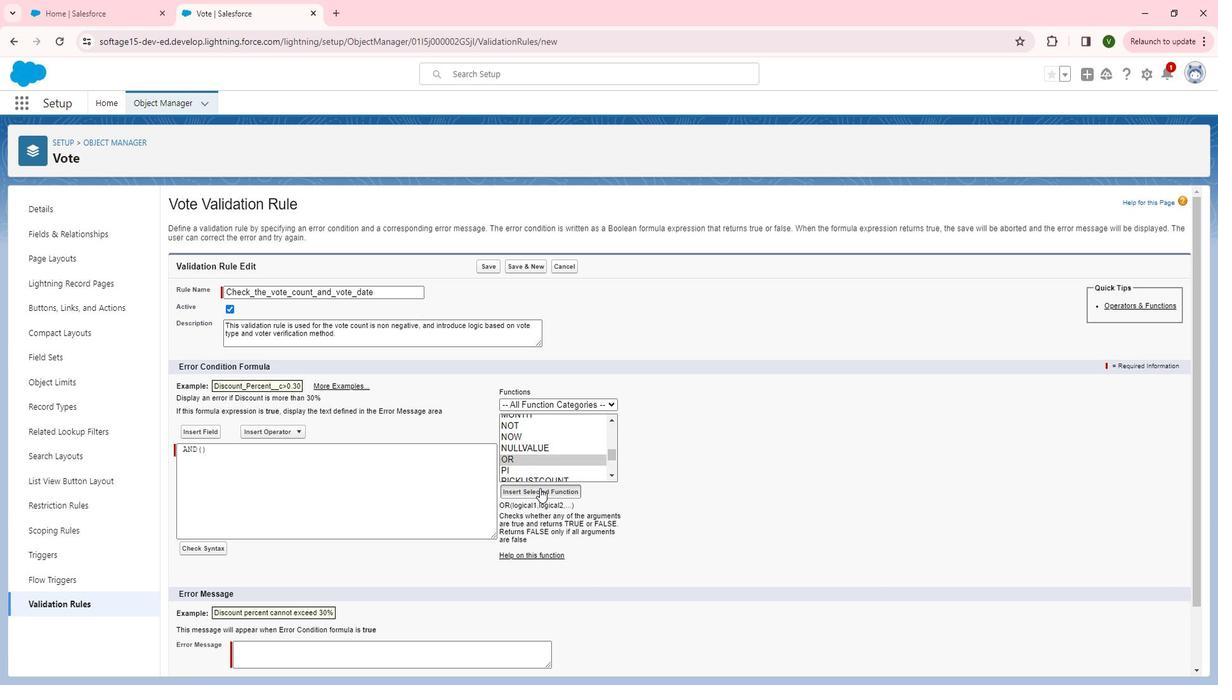 
Action: Mouse moved to (239, 455)
Screenshot: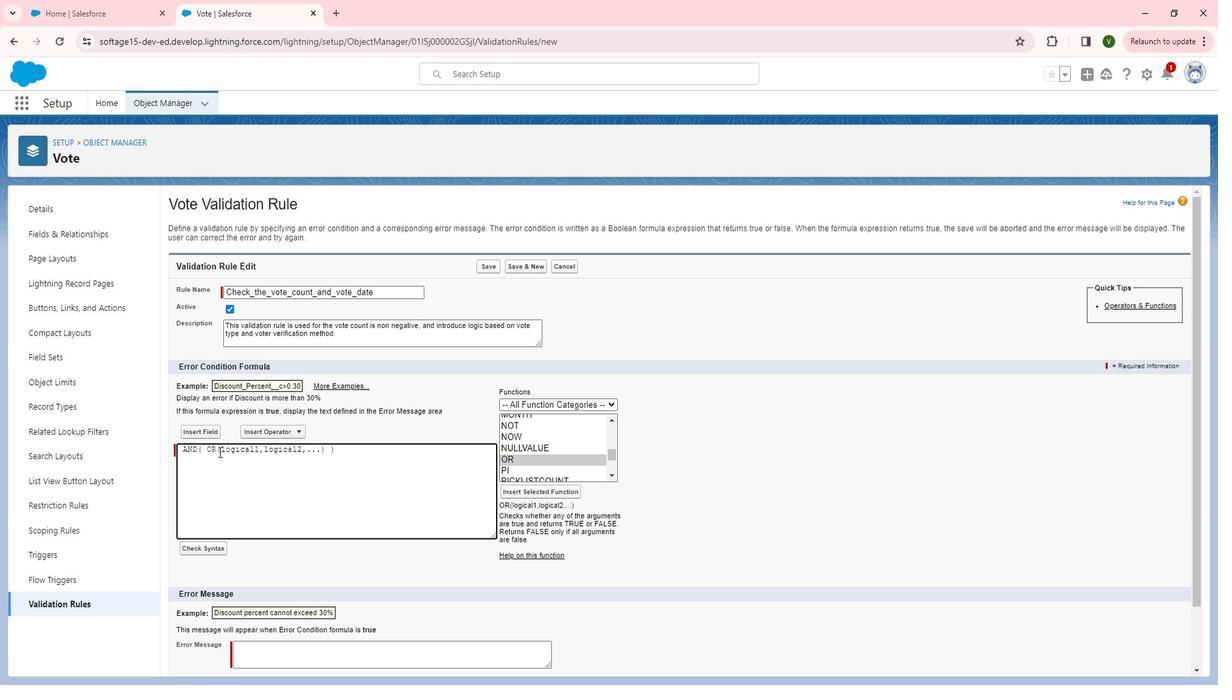 
Action: Mouse pressed left at (239, 455)
Screenshot: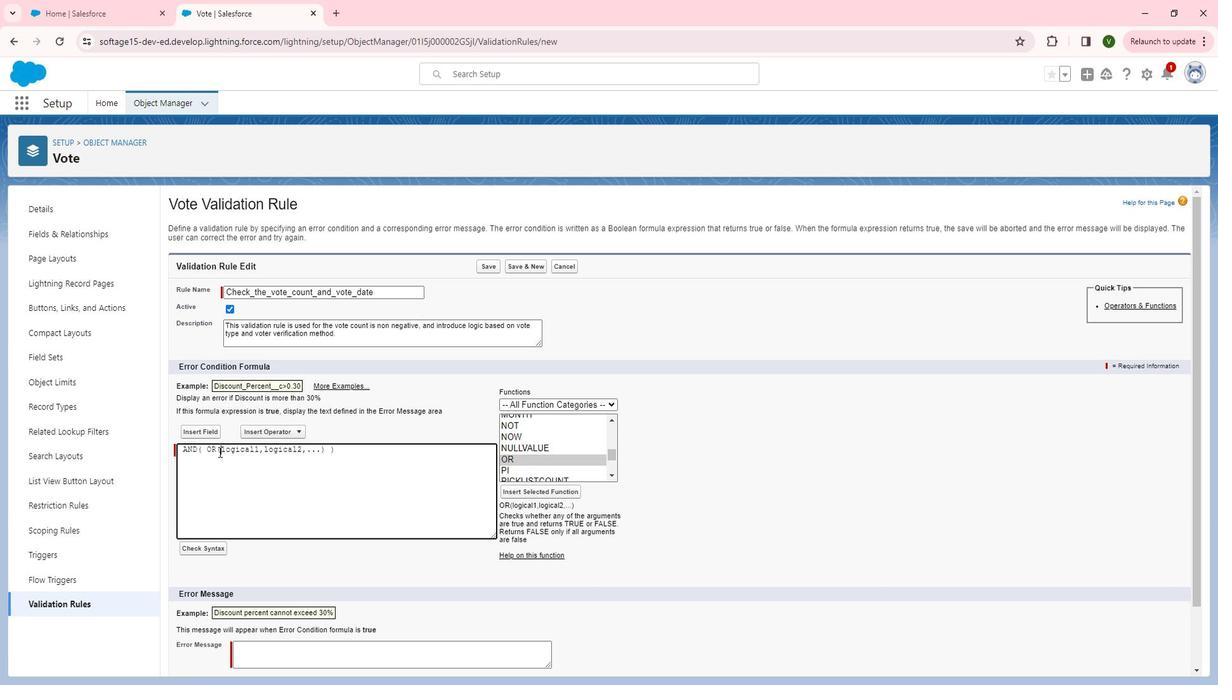 
Action: Mouse moved to (345, 457)
Screenshot: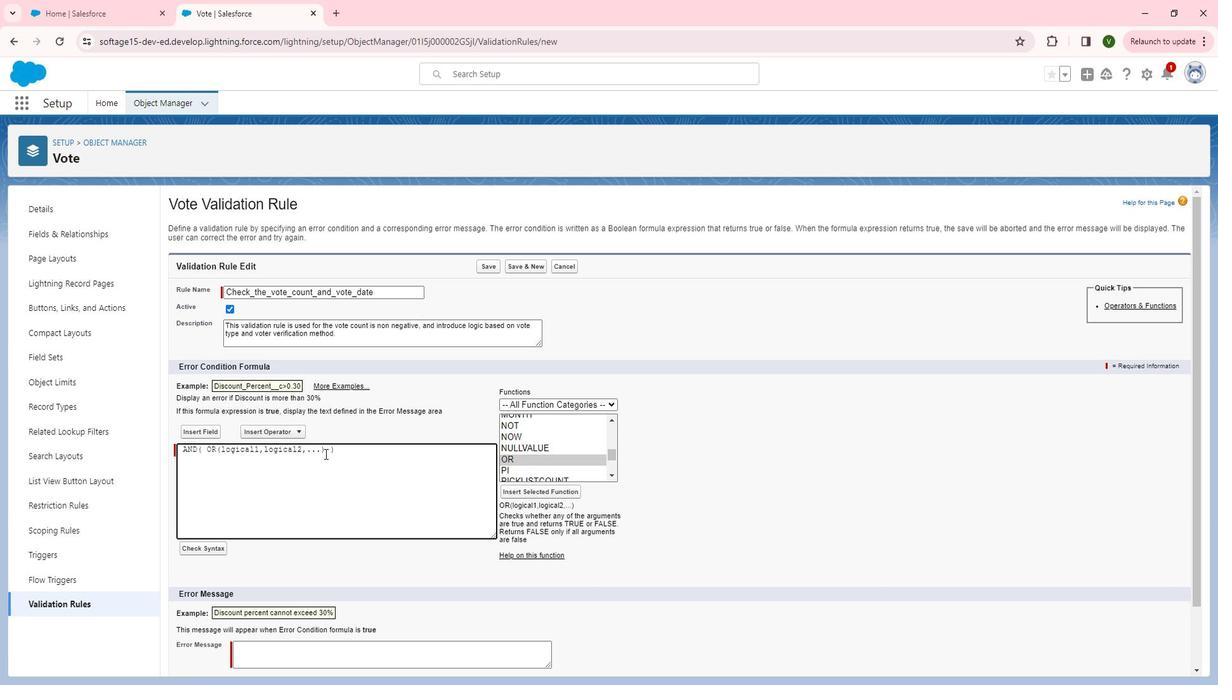 
Action: Key pressed <Key.enter>
Screenshot: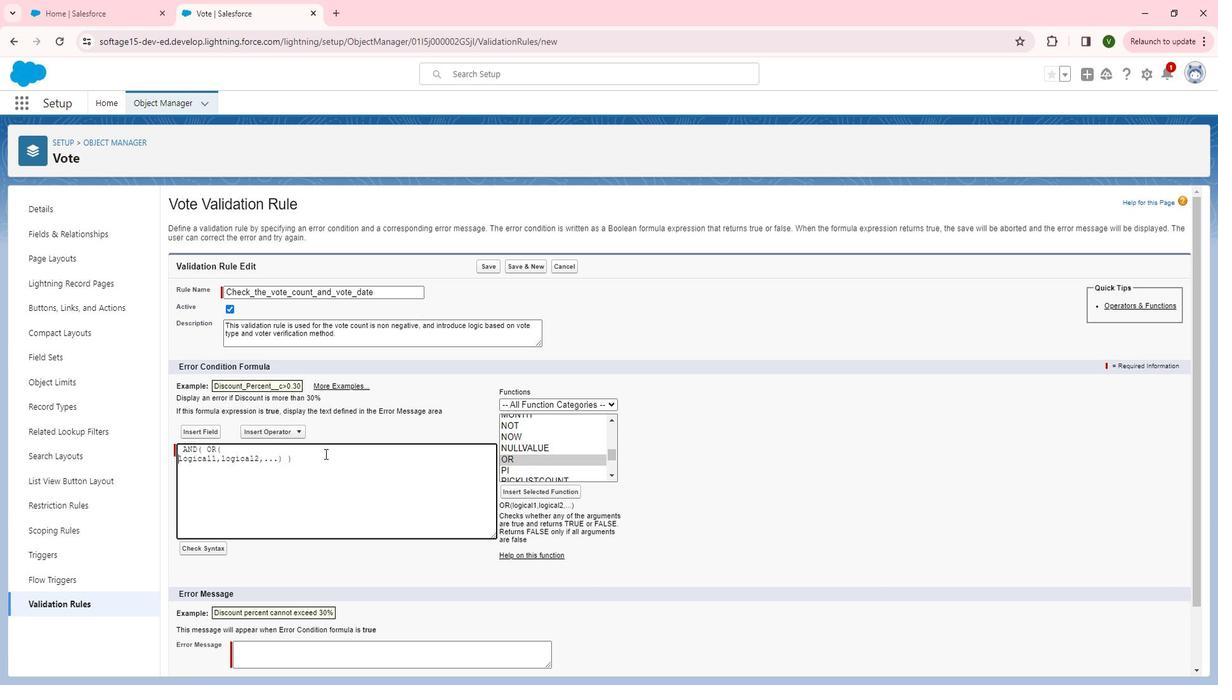 
Action: Mouse moved to (216, 463)
Screenshot: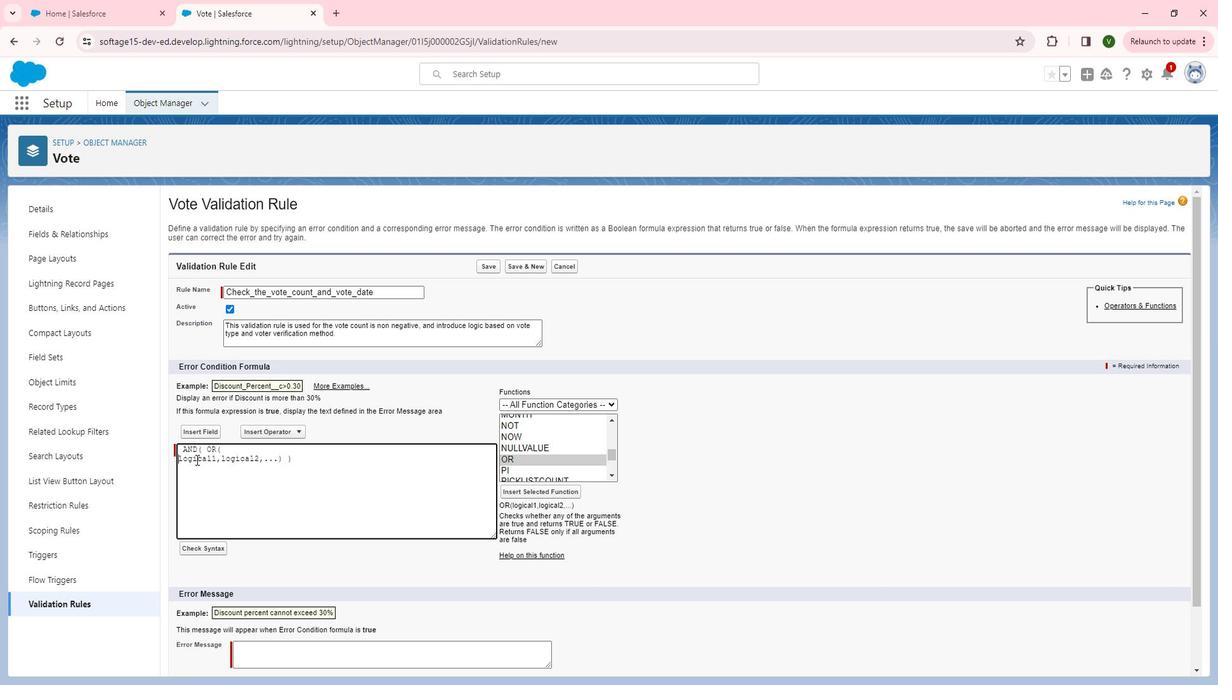 
Action: Mouse pressed left at (216, 463)
Screenshot: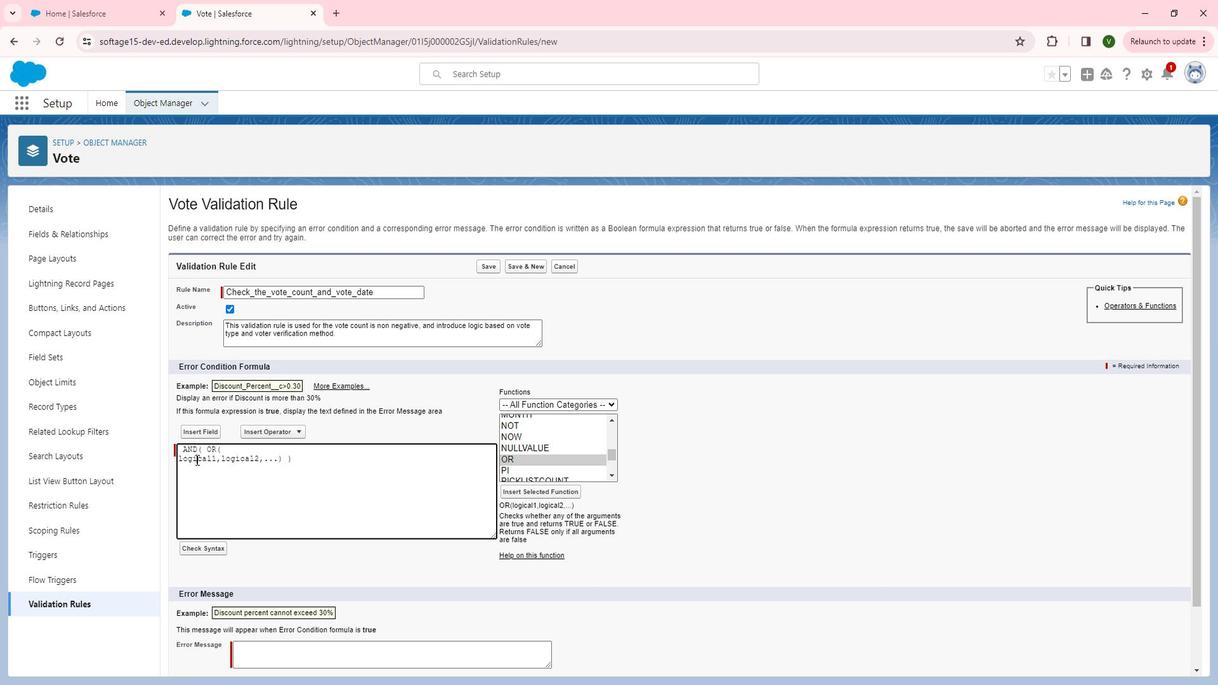 
Action: Mouse pressed left at (216, 463)
Screenshot: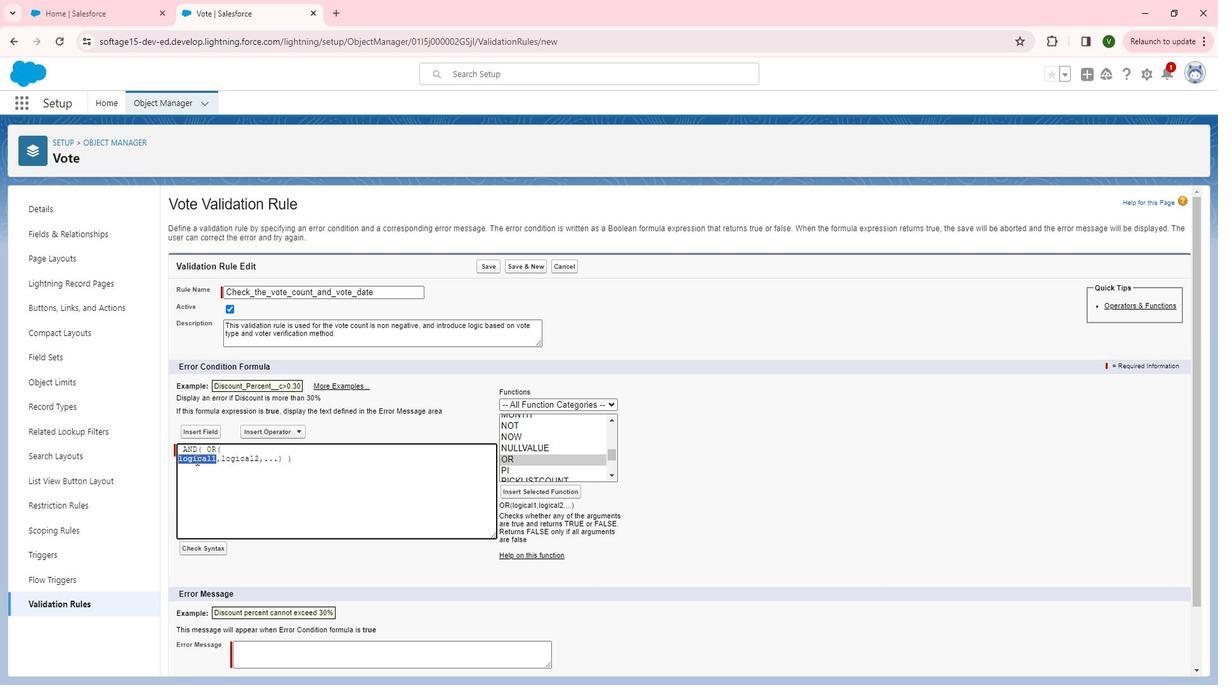 
Action: Mouse moved to (556, 451)
Screenshot: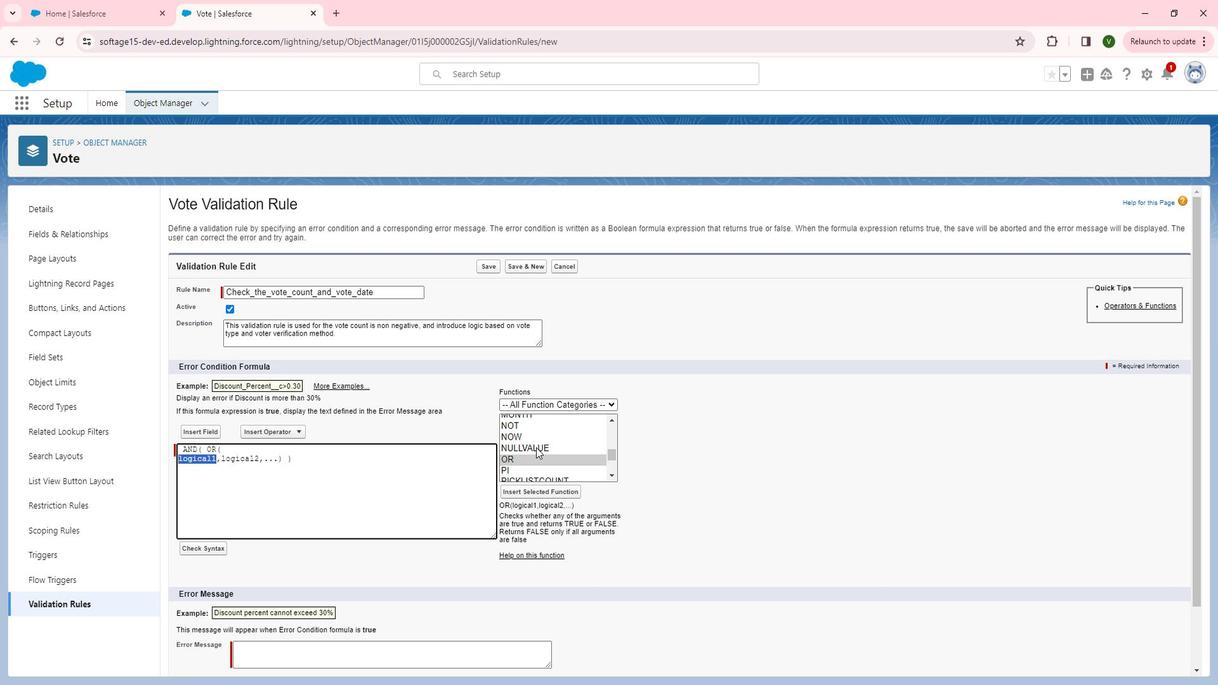 
Action: Mouse scrolled (556, 451) with delta (0, 0)
Screenshot: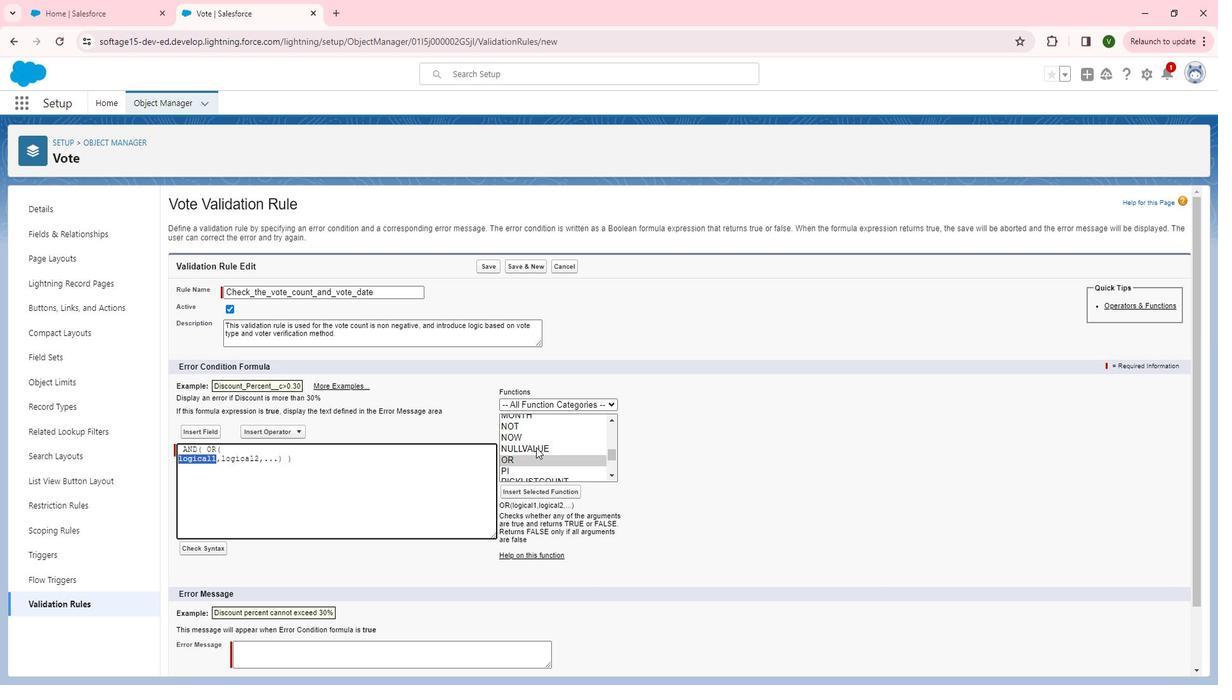 
Action: Mouse moved to (552, 454)
Screenshot: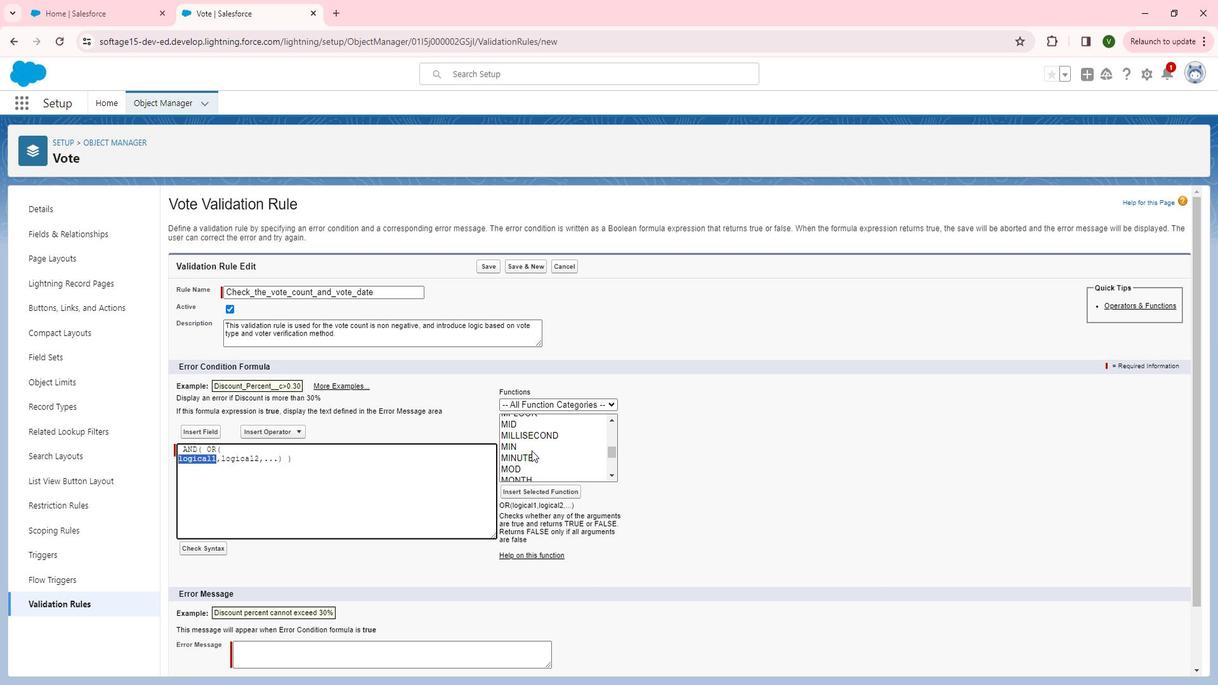 
Action: Mouse scrolled (552, 455) with delta (0, 0)
Screenshot: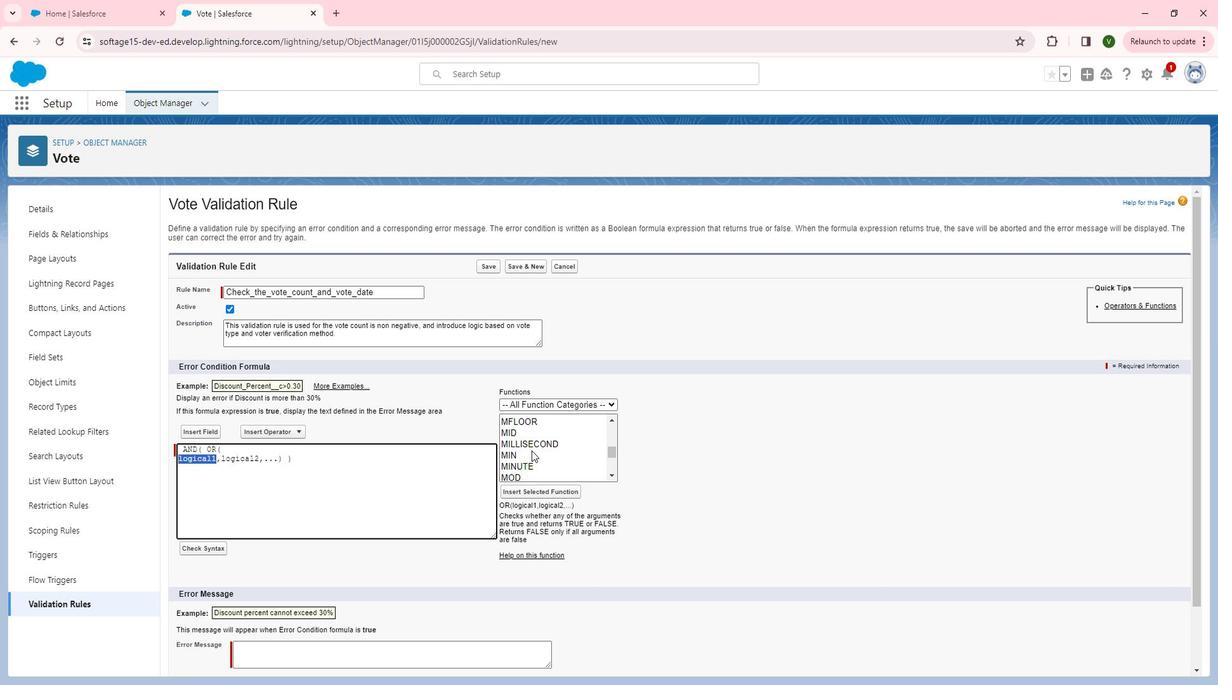 
Action: Mouse moved to (546, 457)
Screenshot: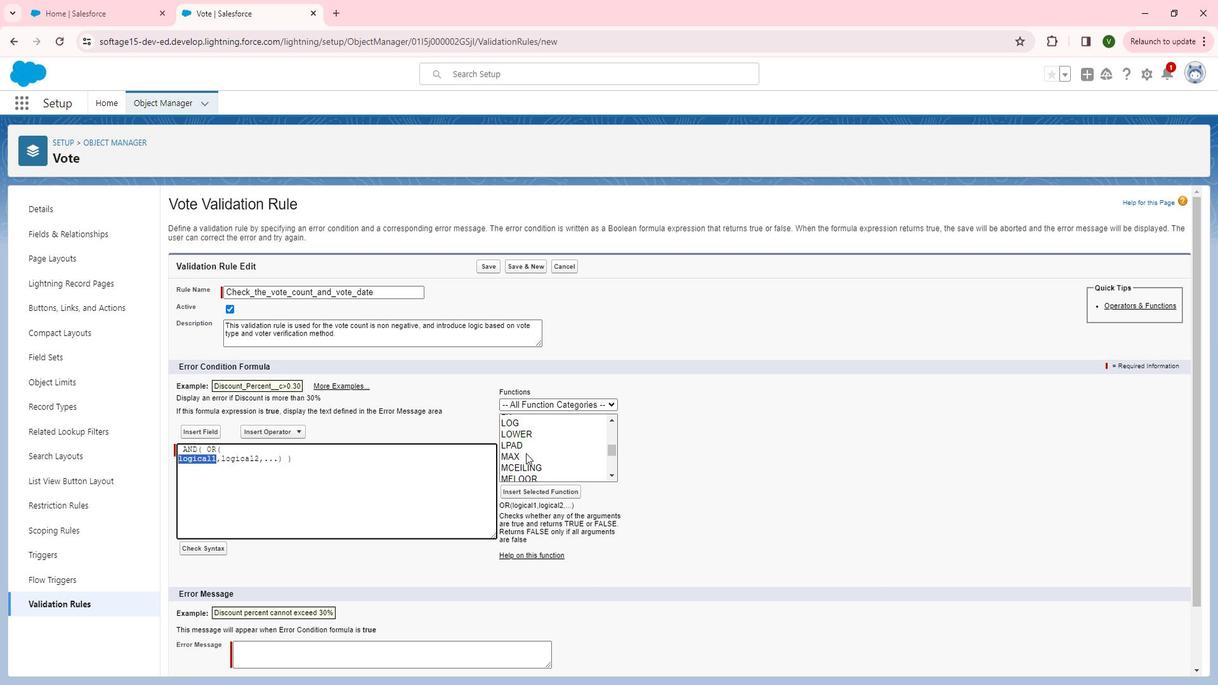 
Action: Mouse scrolled (546, 457) with delta (0, 0)
Screenshot: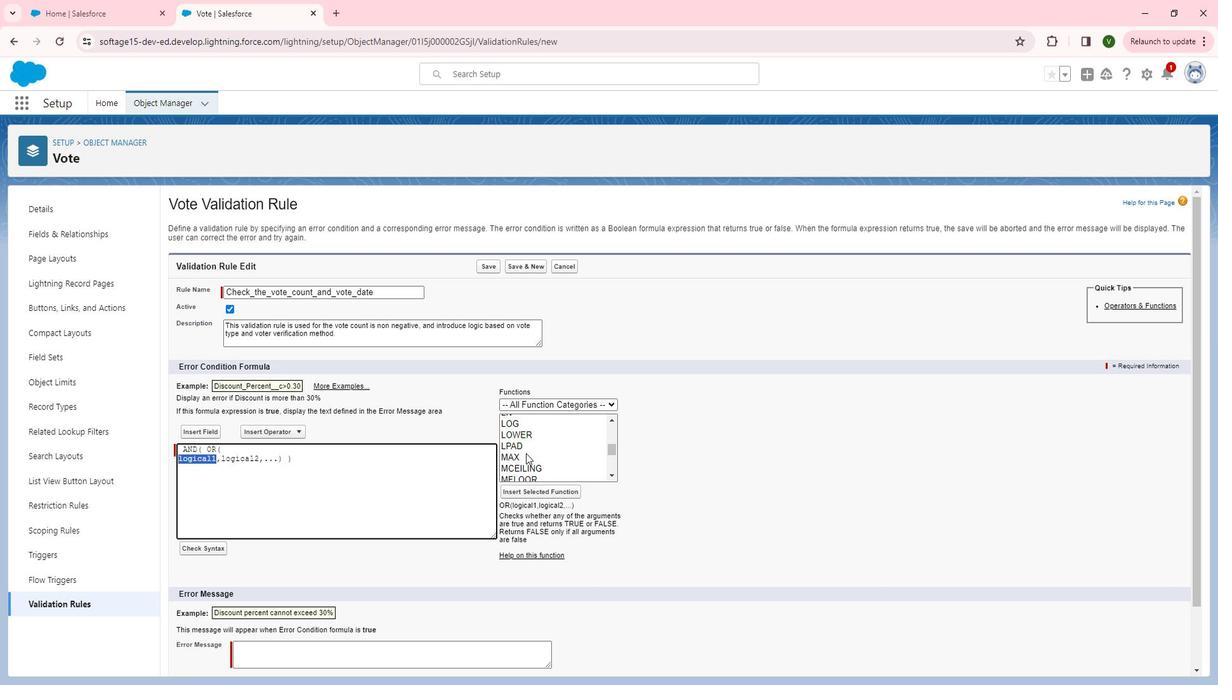 
Action: Mouse moved to (542, 457)
Screenshot: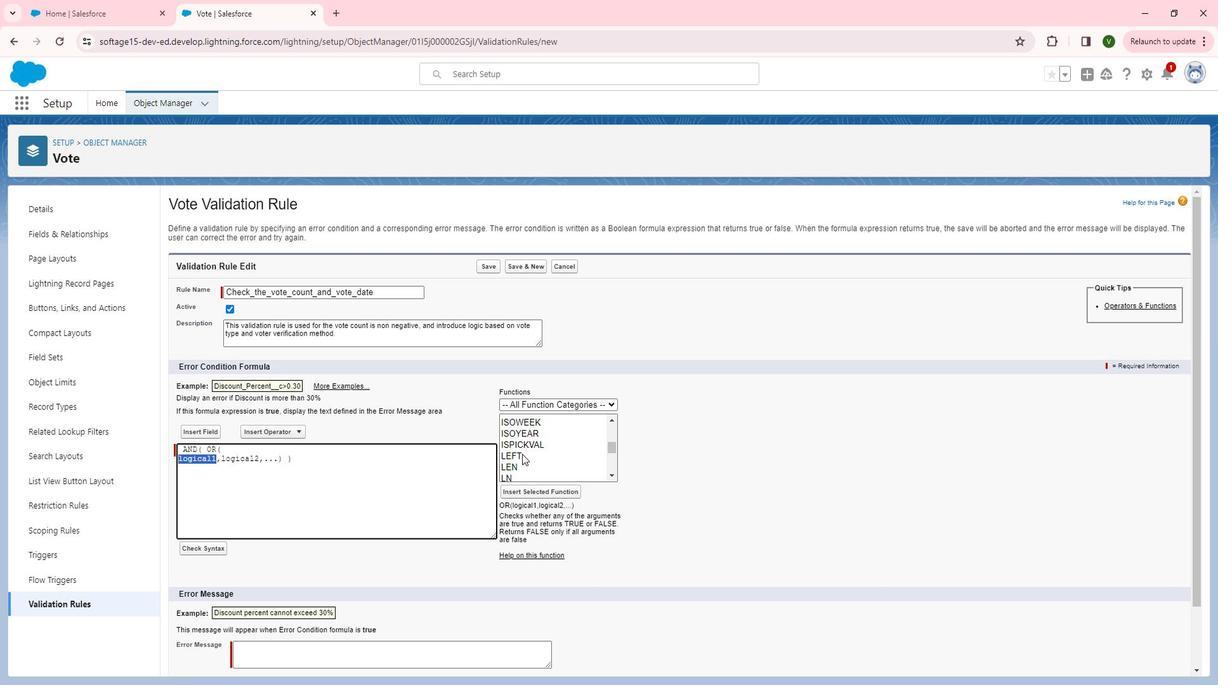
Action: Mouse scrolled (542, 458) with delta (0, 0)
Screenshot: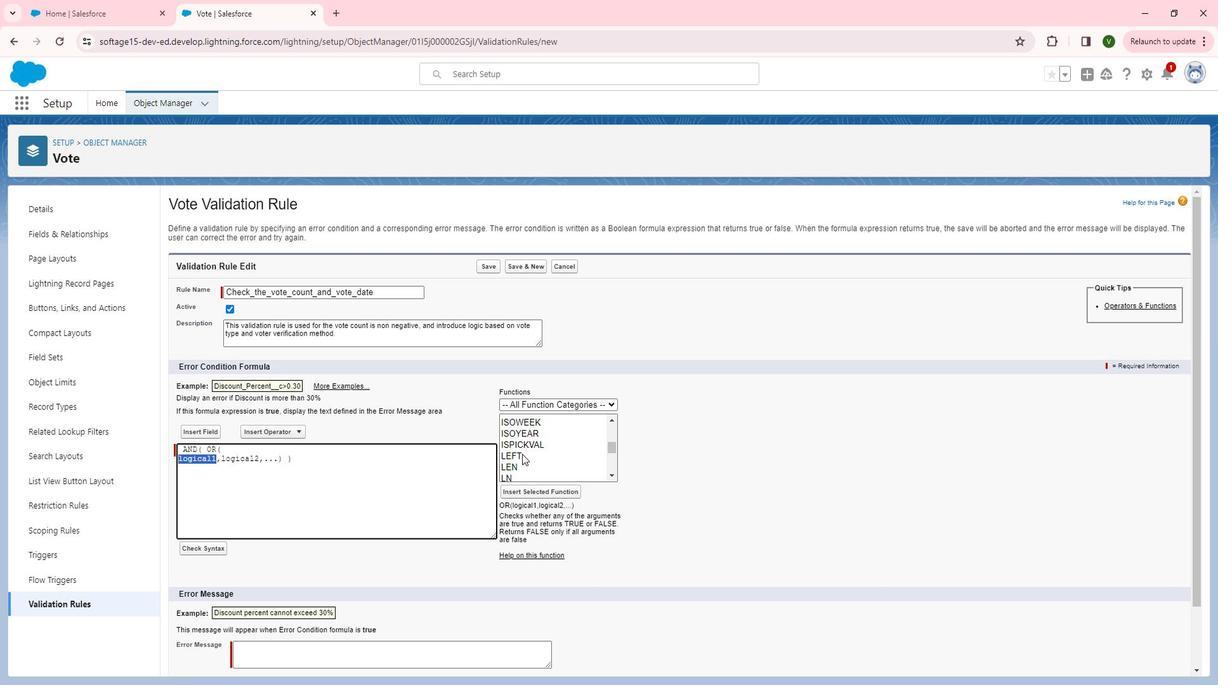 
Action: Mouse moved to (533, 458)
Screenshot: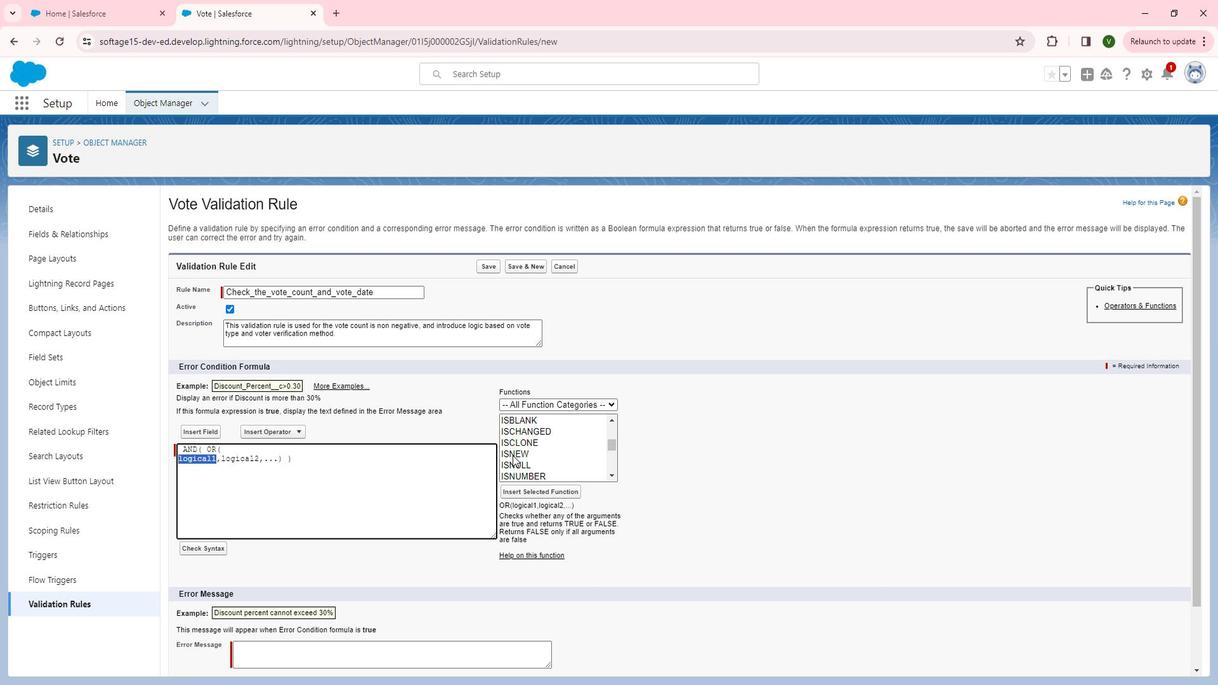 
Action: Mouse pressed left at (533, 458)
Screenshot: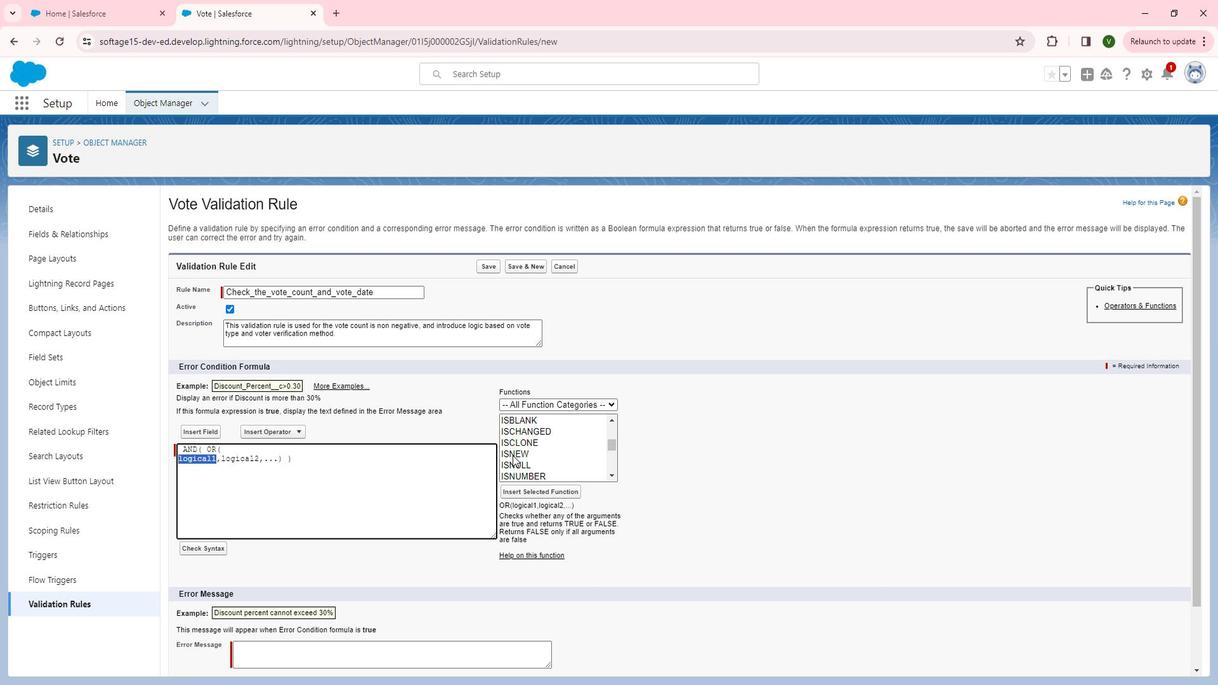 
Action: Mouse moved to (562, 495)
Screenshot: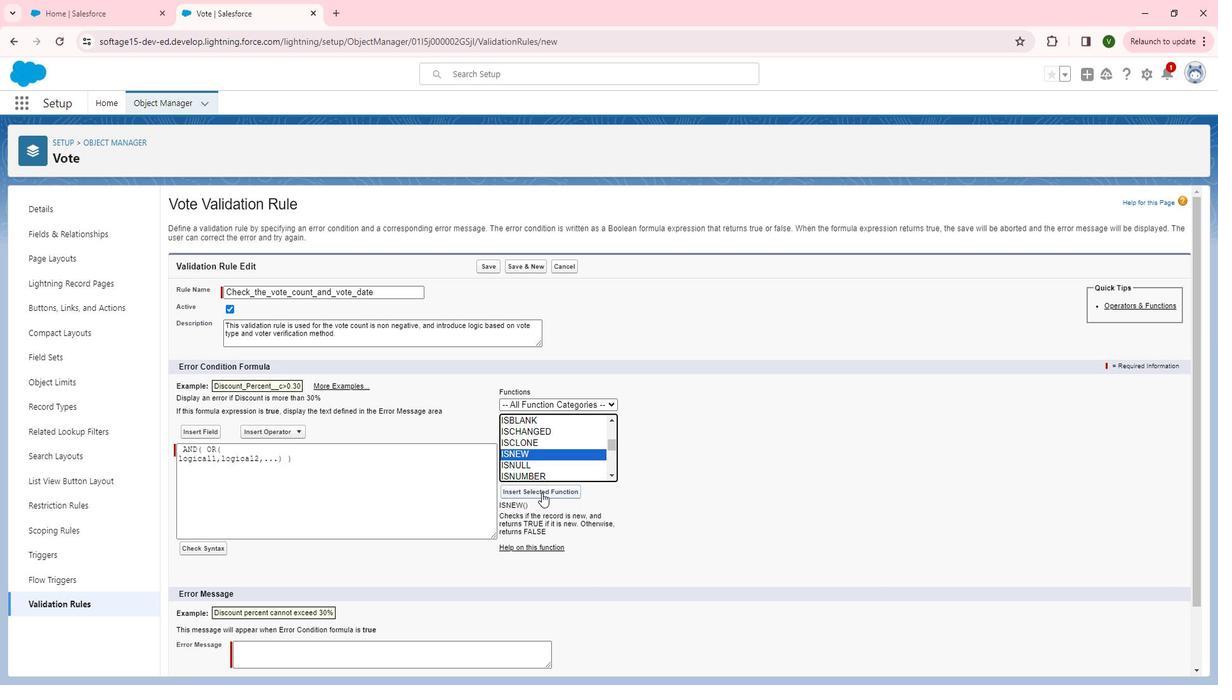 
Action: Mouse pressed left at (562, 495)
Screenshot: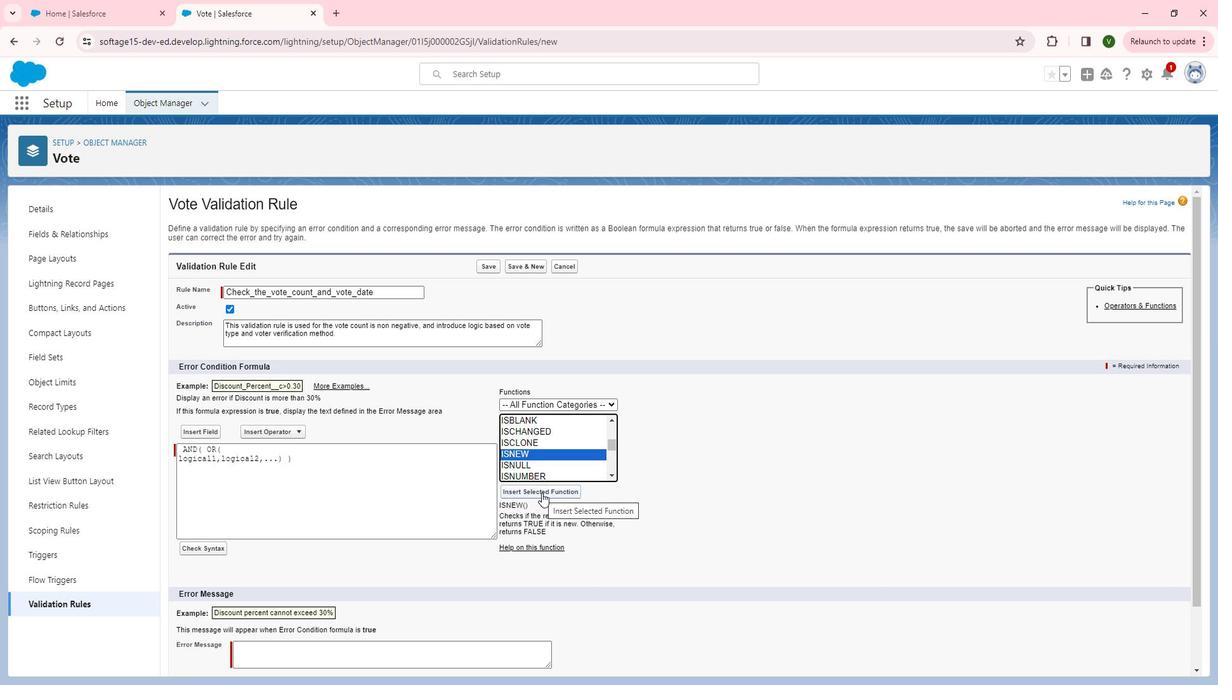
Action: Mouse moved to (261, 462)
Screenshot: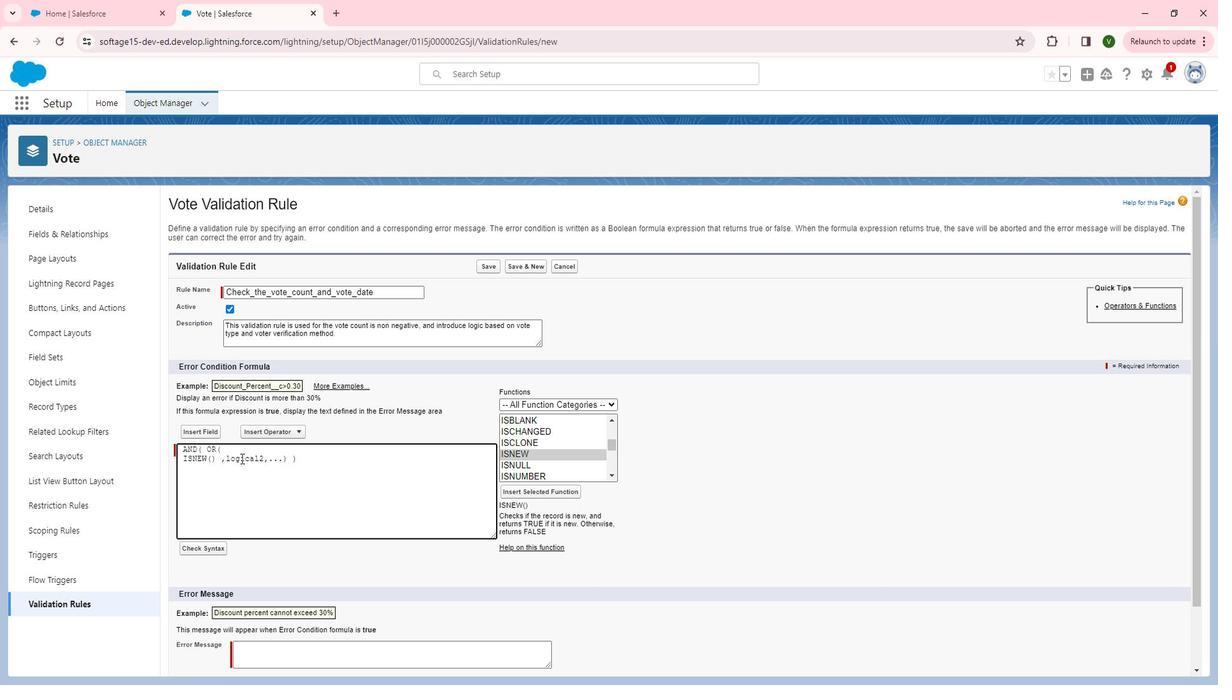 
Action: Mouse pressed left at (261, 462)
Screenshot: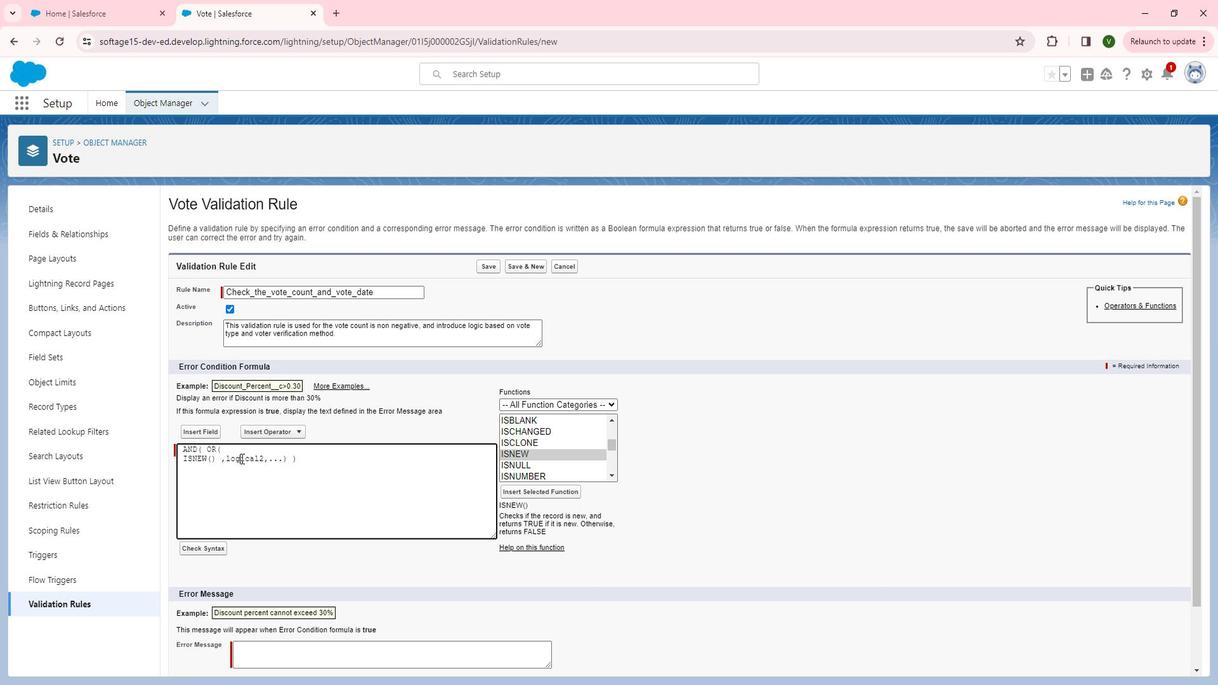 
Action: Mouse moved to (265, 462)
Screenshot: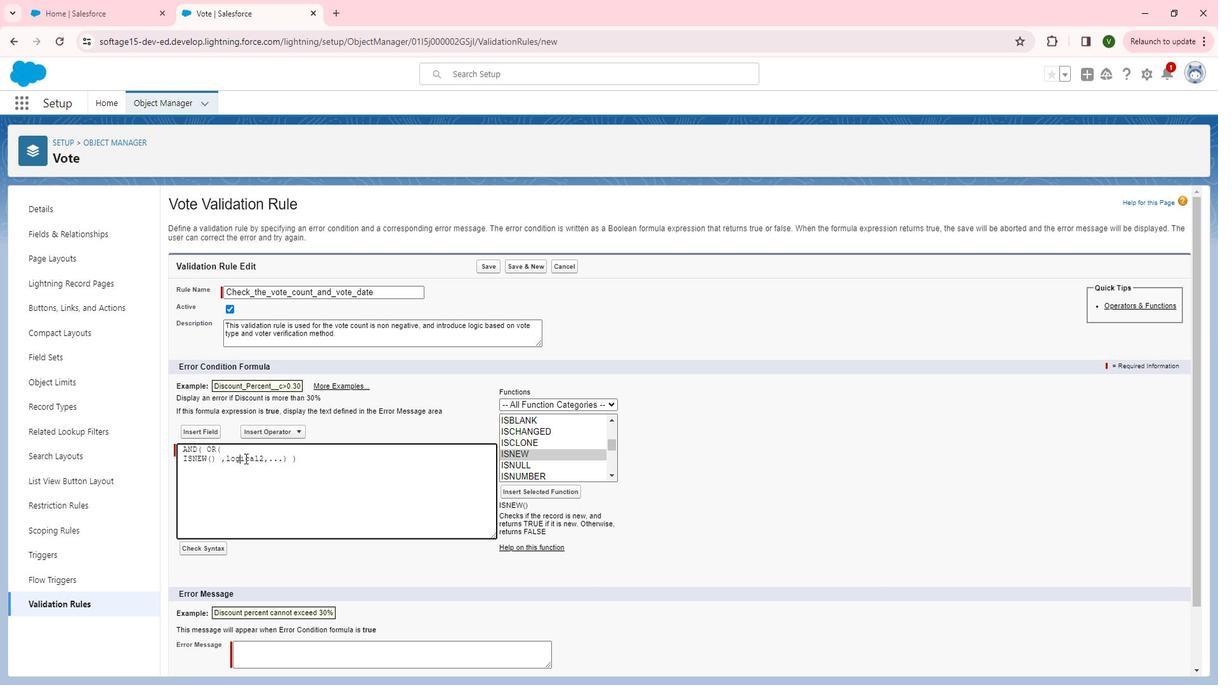 
Action: Mouse pressed left at (265, 462)
Screenshot: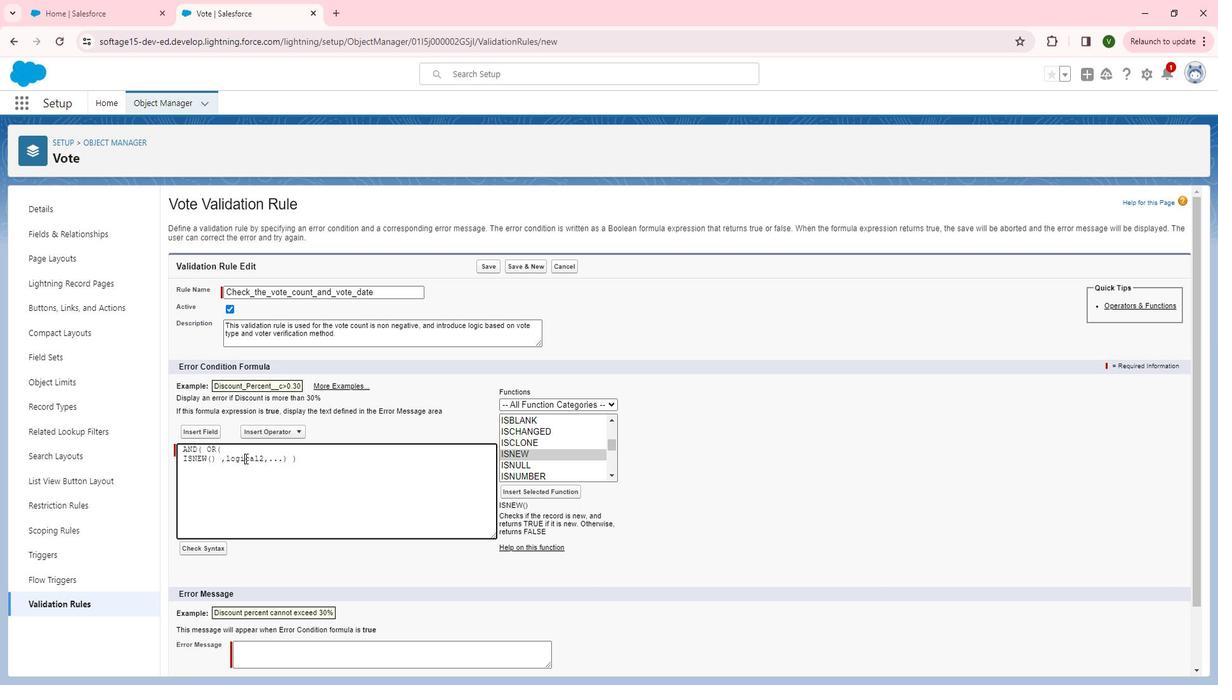 
Action: Mouse pressed left at (265, 462)
Screenshot: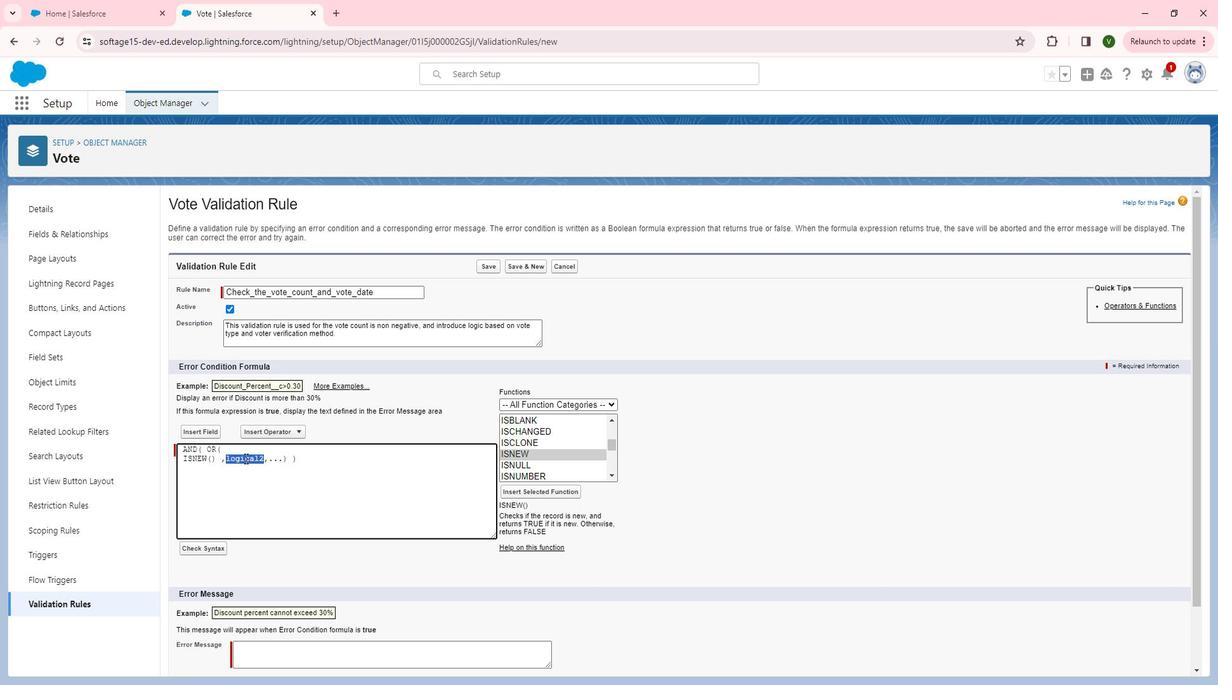 
Action: Mouse moved to (564, 433)
Screenshot: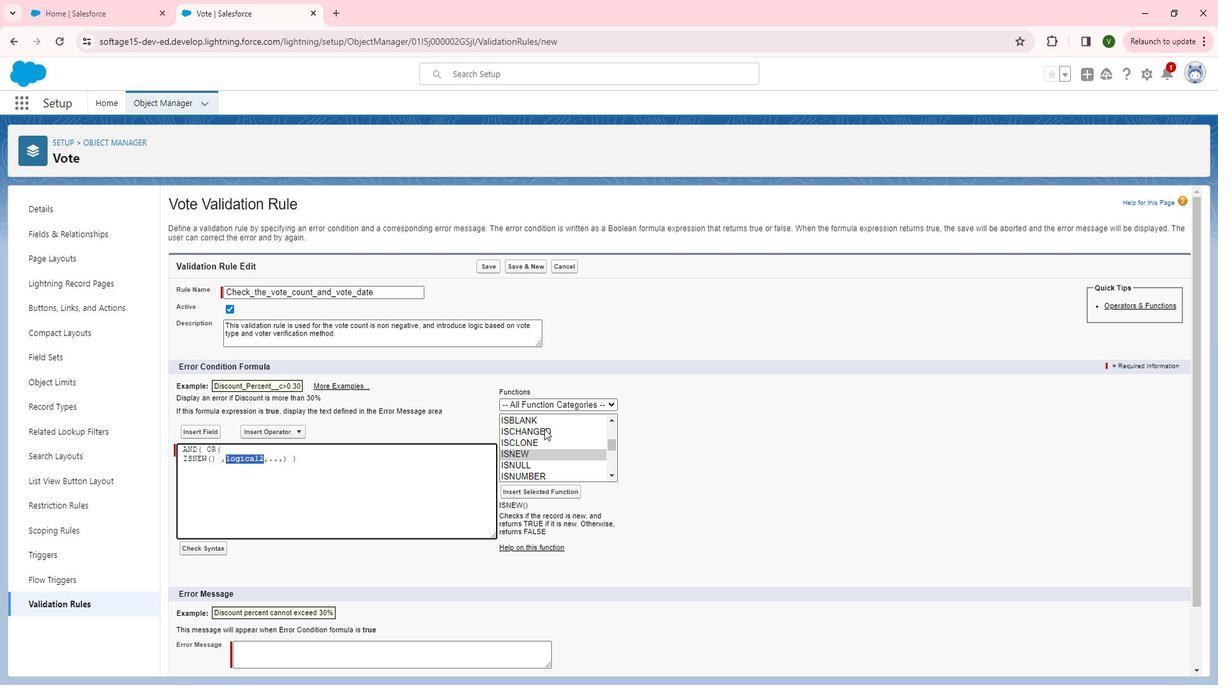 
Action: Mouse pressed left at (564, 433)
Screenshot: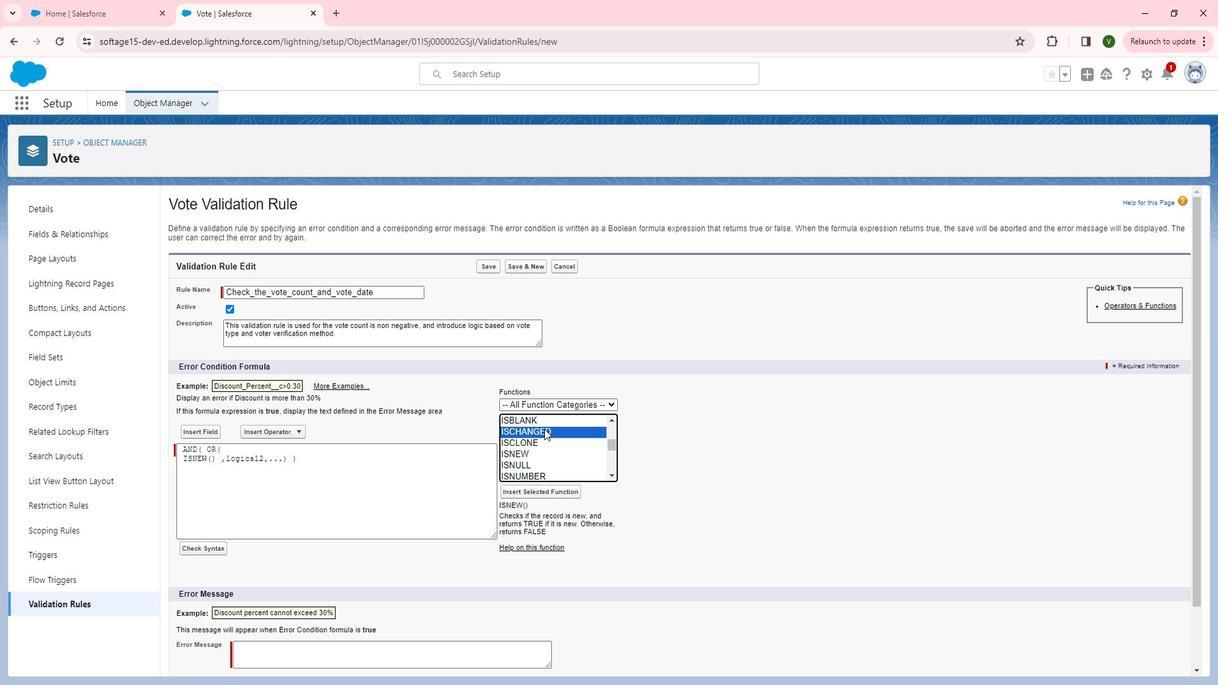 
Action: Mouse pressed left at (564, 433)
Screenshot: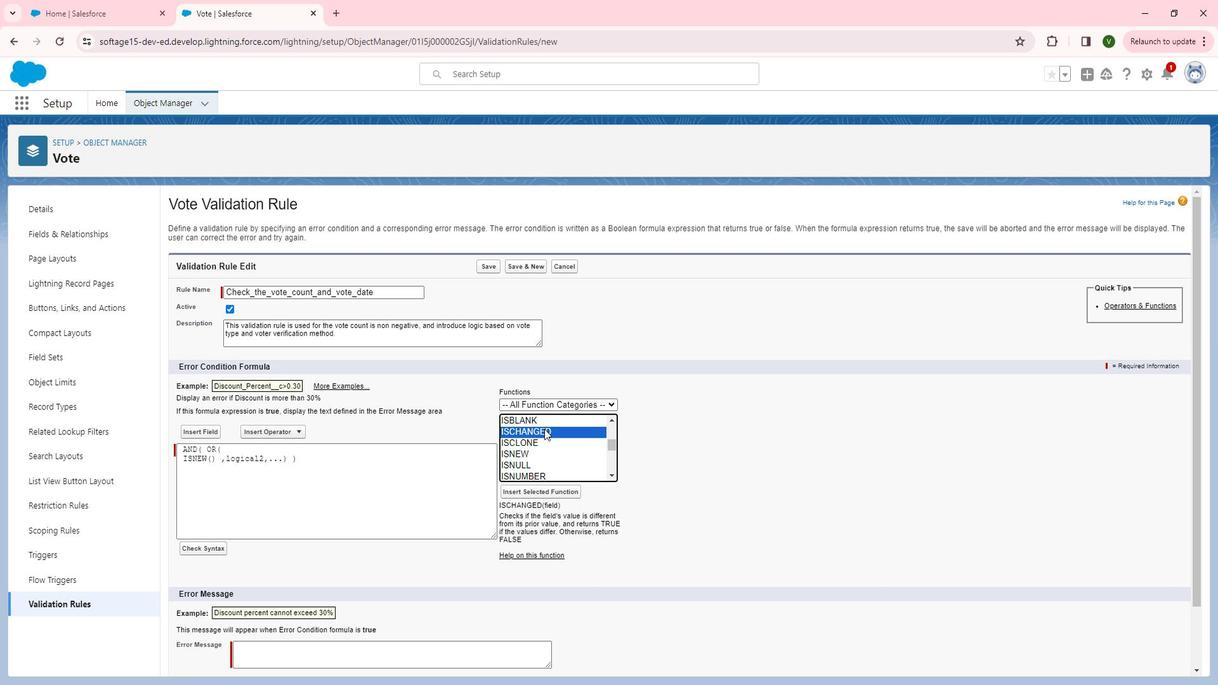 
Action: Mouse moved to (311, 462)
Screenshot: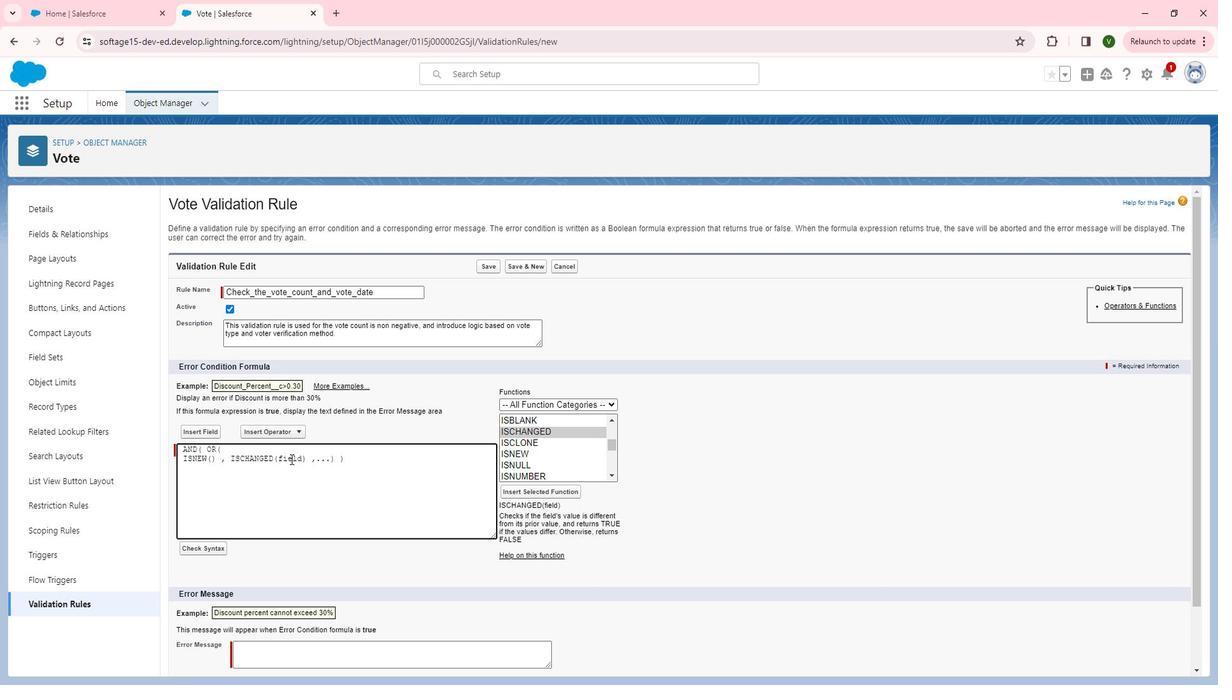 
Action: Mouse pressed left at (311, 462)
Screenshot: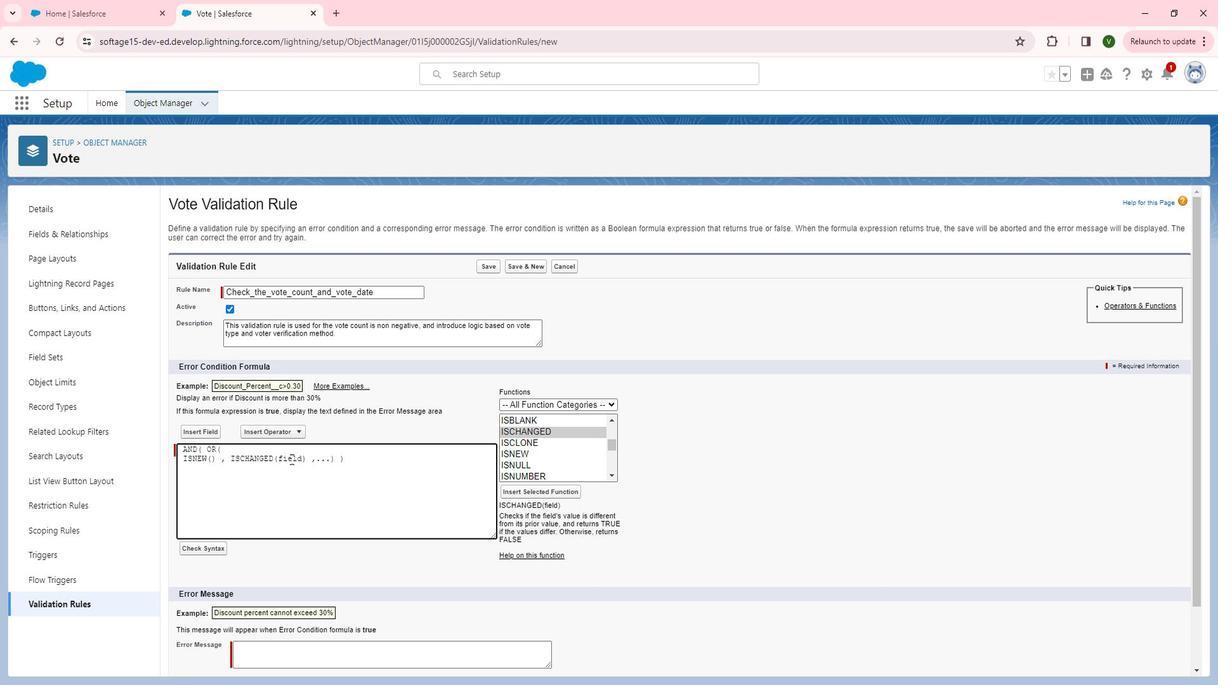
Action: Mouse pressed left at (311, 462)
Screenshot: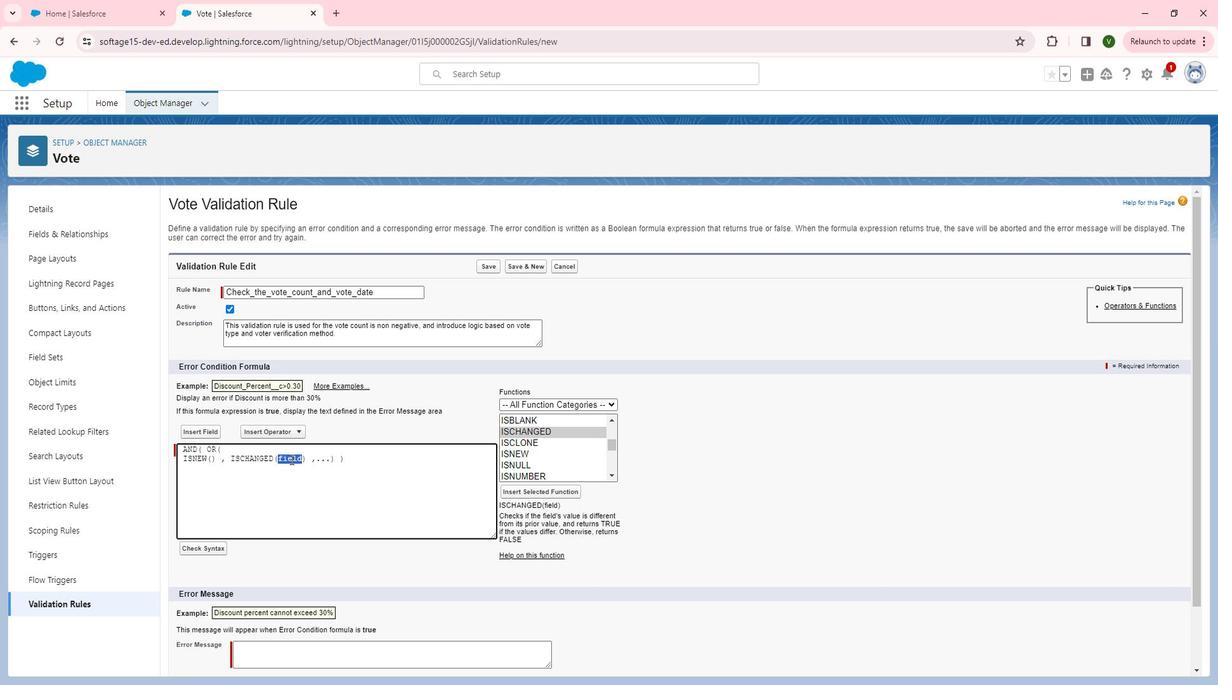 
Action: Mouse pressed left at (311, 462)
Screenshot: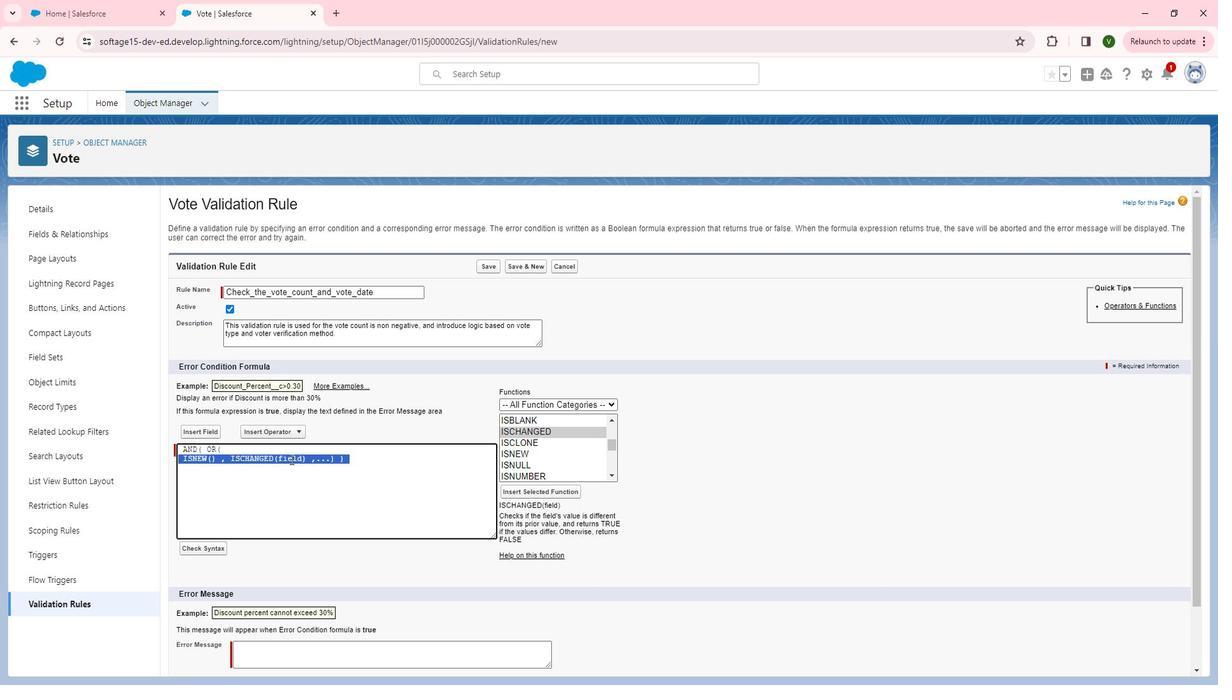 
Action: Mouse moved to (310, 462)
Screenshot: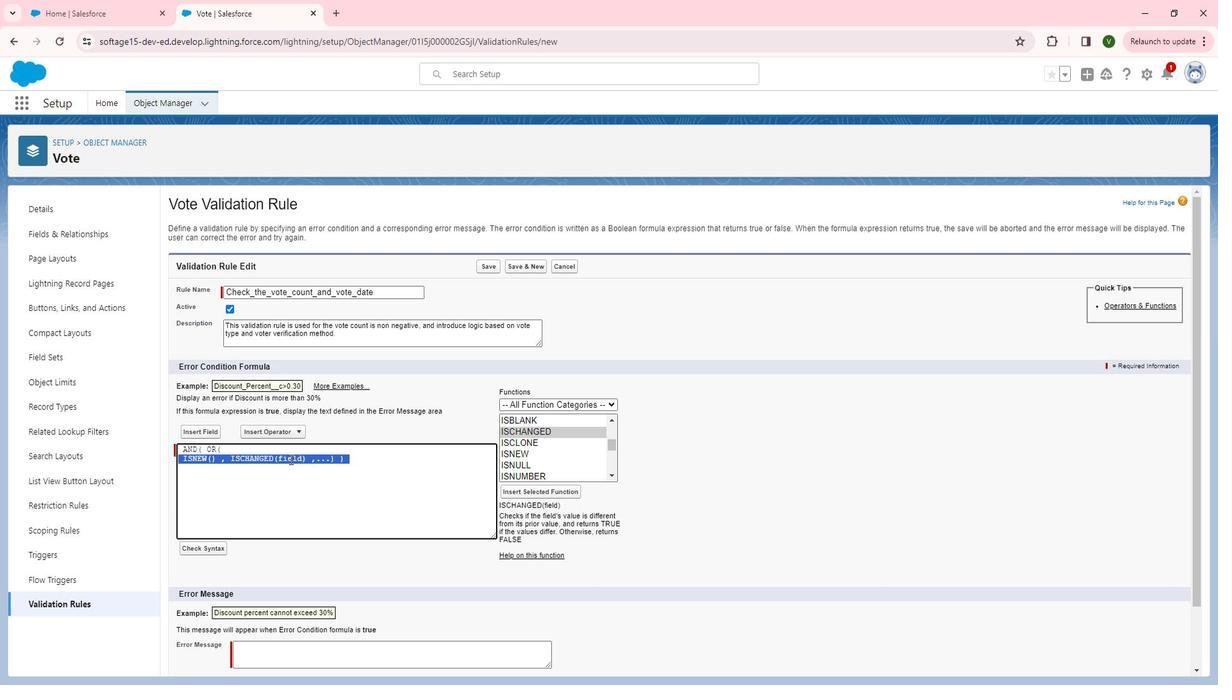 
Action: Mouse pressed left at (310, 462)
Screenshot: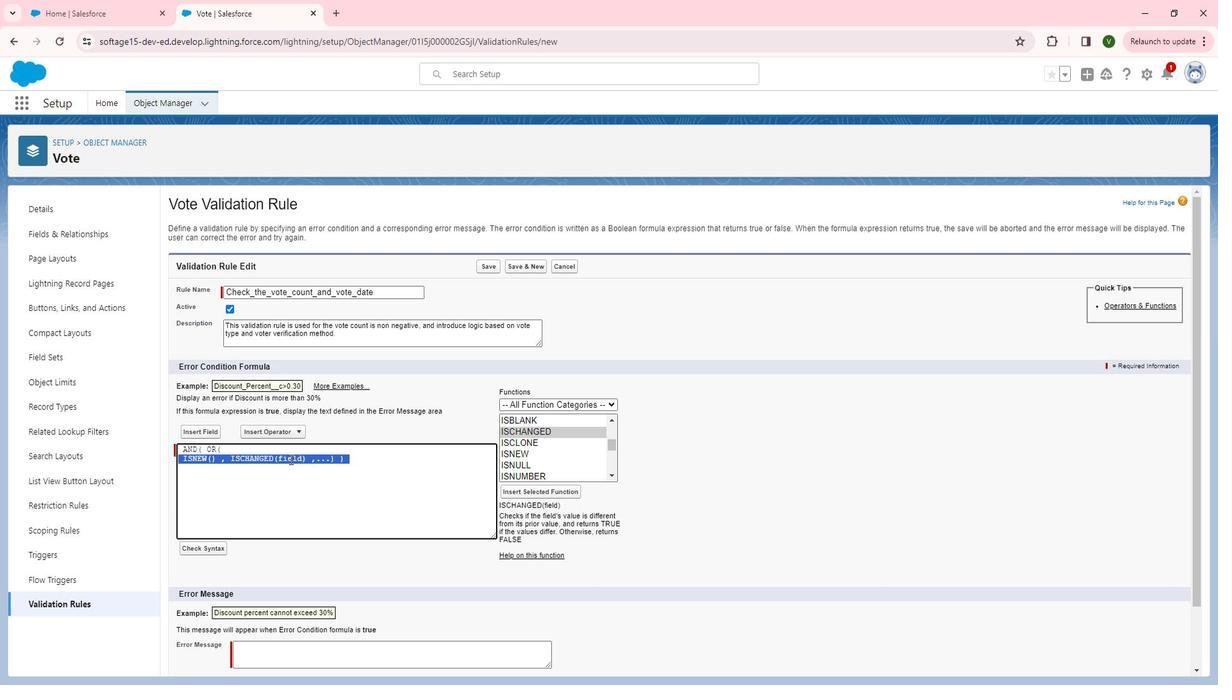 
Action: Mouse pressed left at (310, 462)
Screenshot: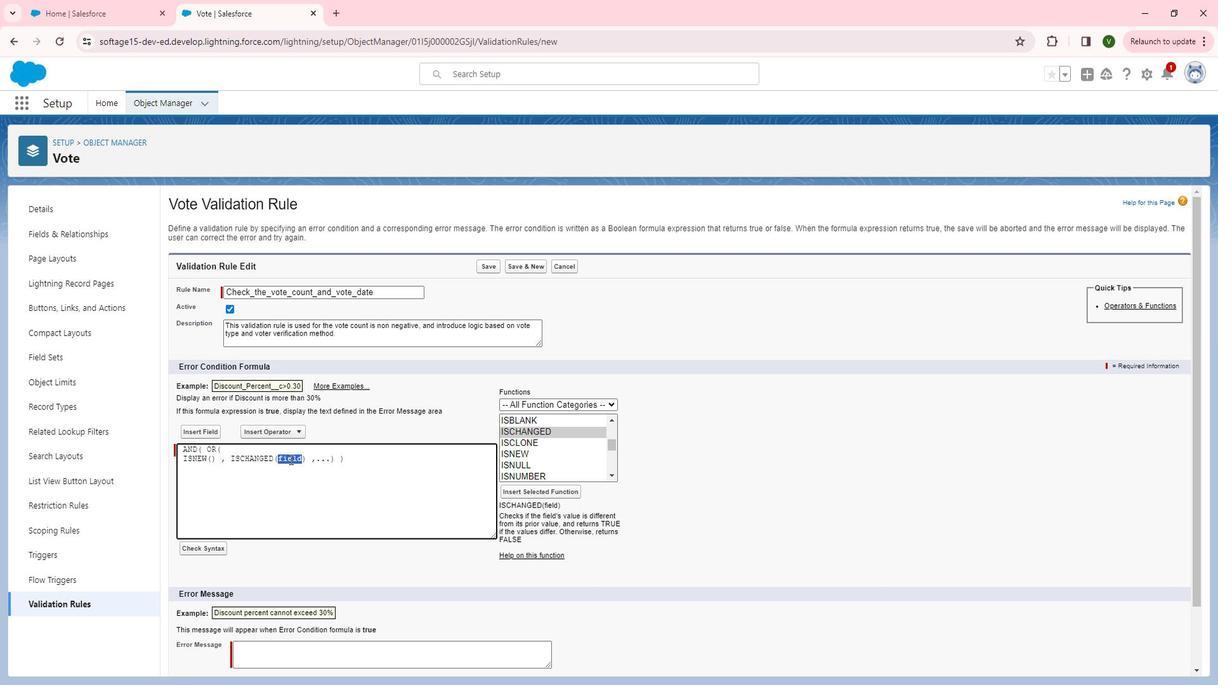 
Action: Mouse moved to (227, 438)
Screenshot: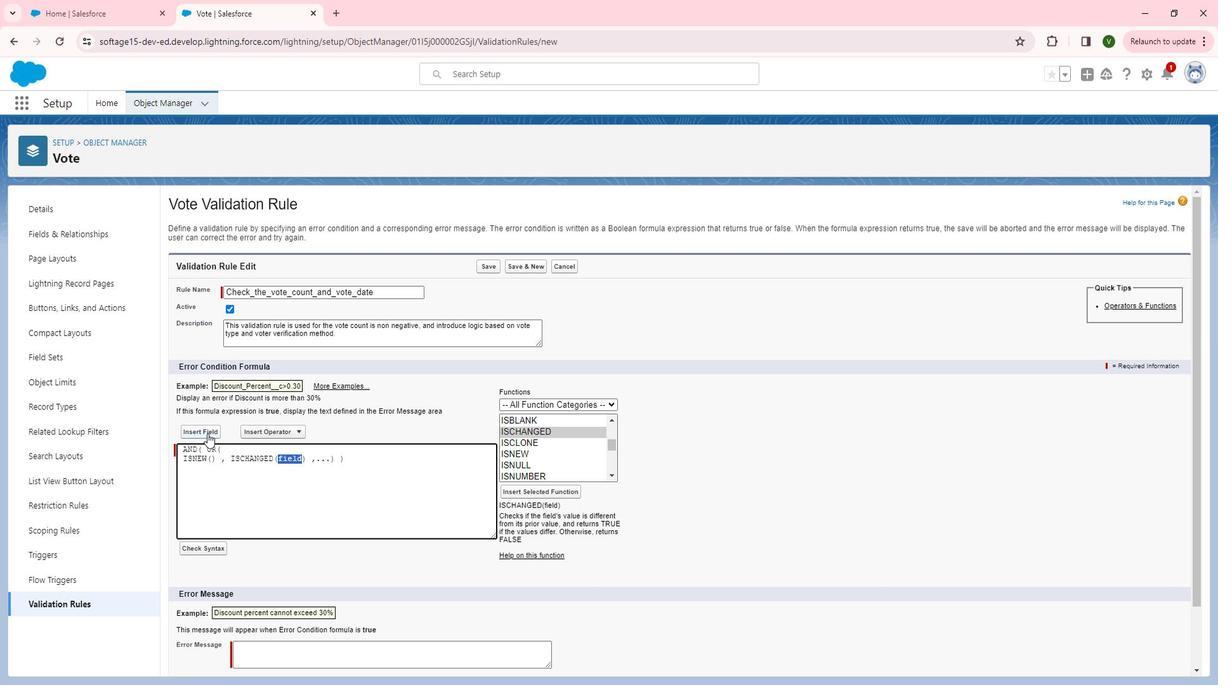 
Action: Mouse pressed left at (227, 438)
Screenshot: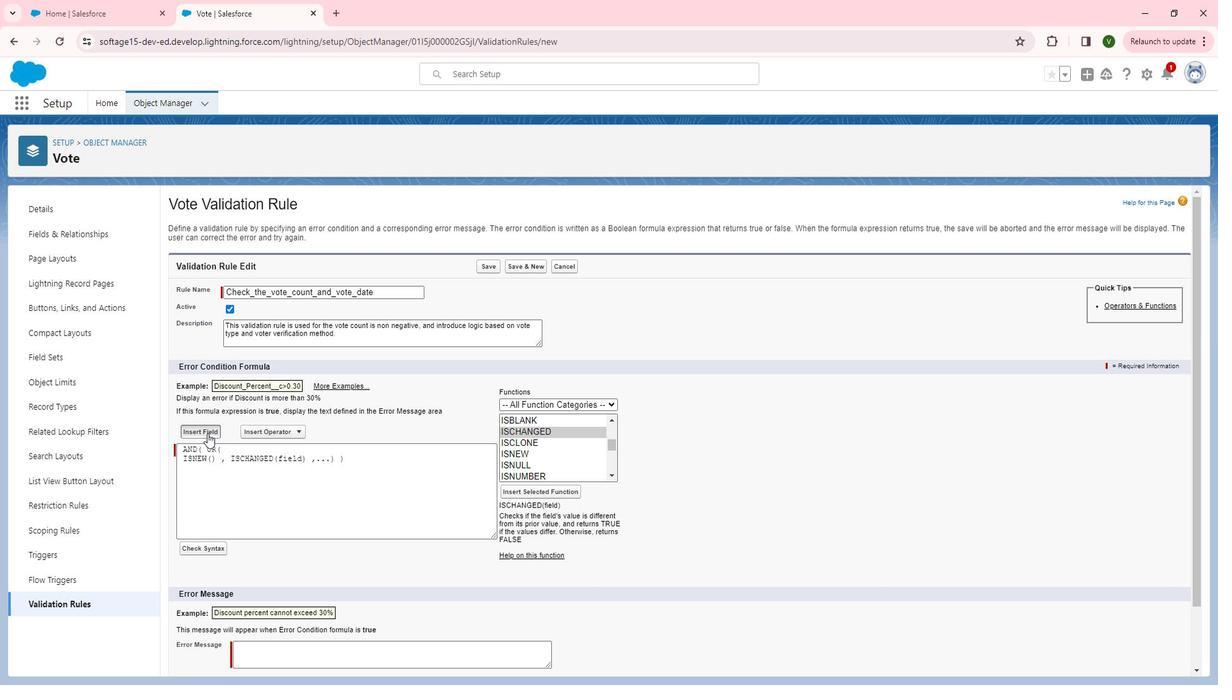 
Action: Mouse moved to (588, 438)
Screenshot: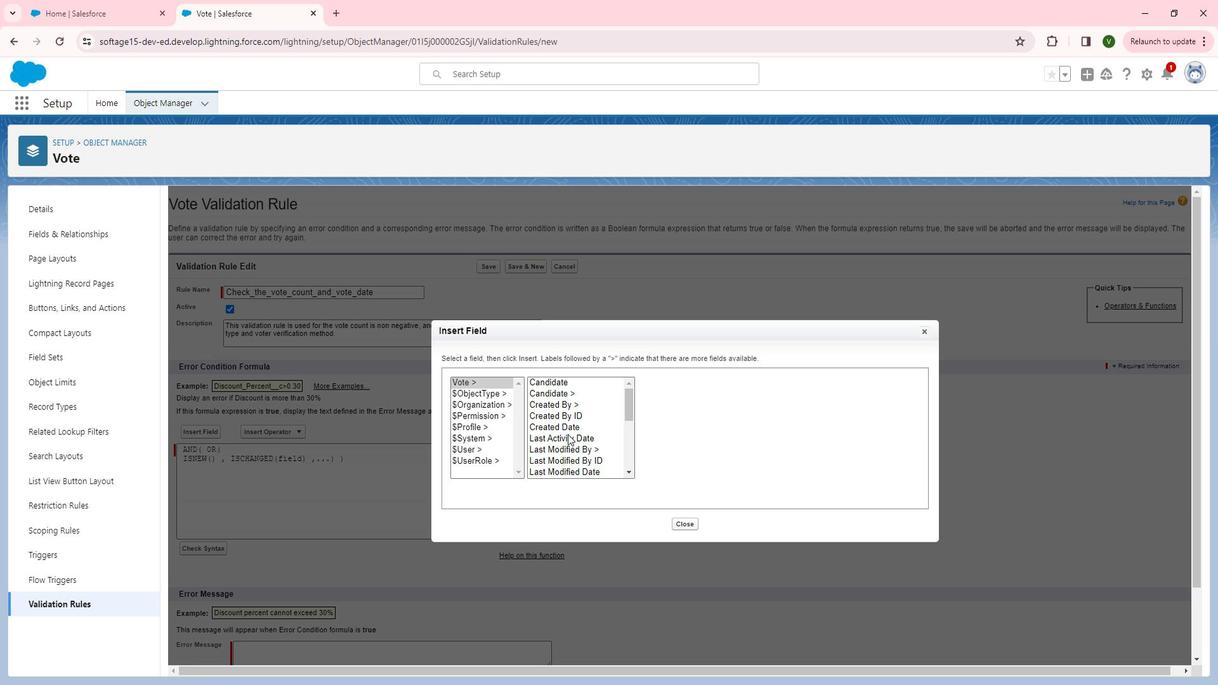 
Action: Mouse scrolled (588, 438) with delta (0, 0)
Screenshot: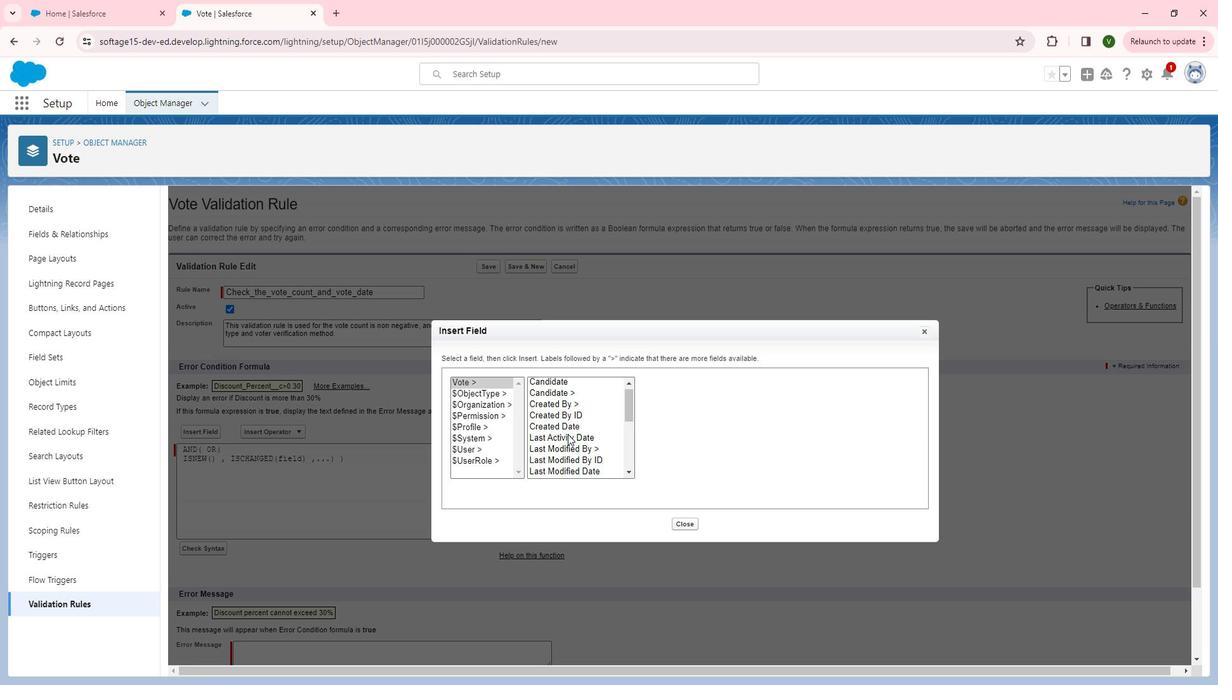 
Action: Mouse moved to (581, 456)
Screenshot: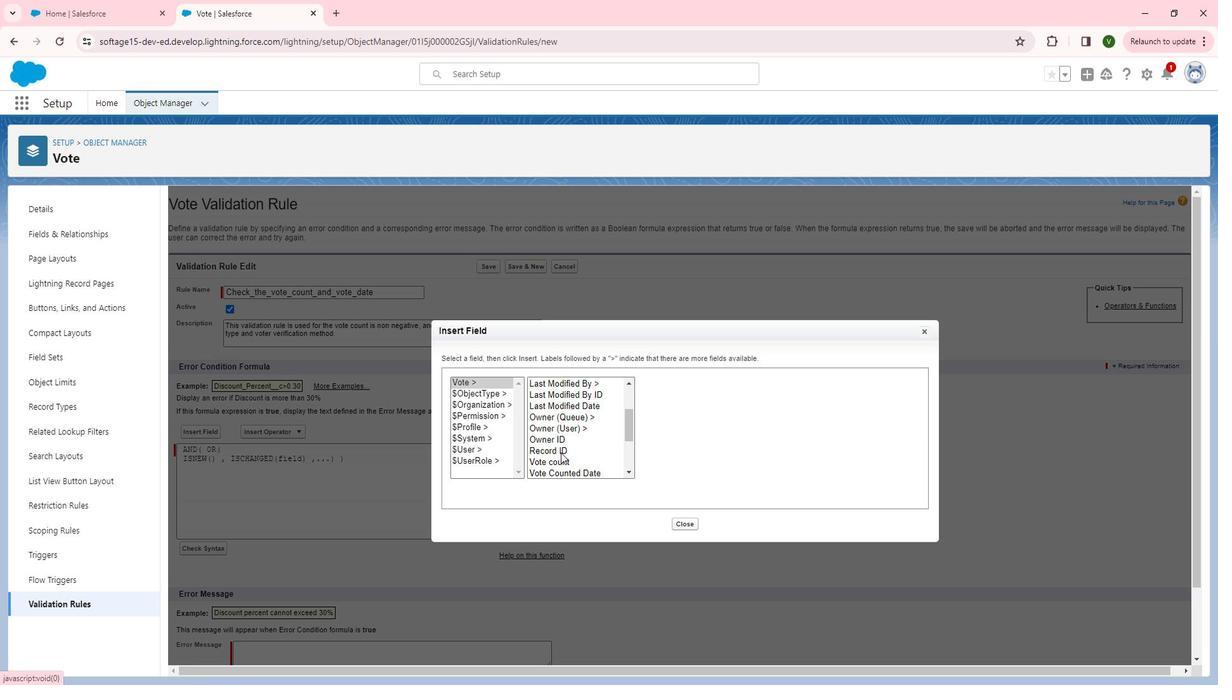 
Action: Mouse scrolled (581, 455) with delta (0, 0)
Screenshot: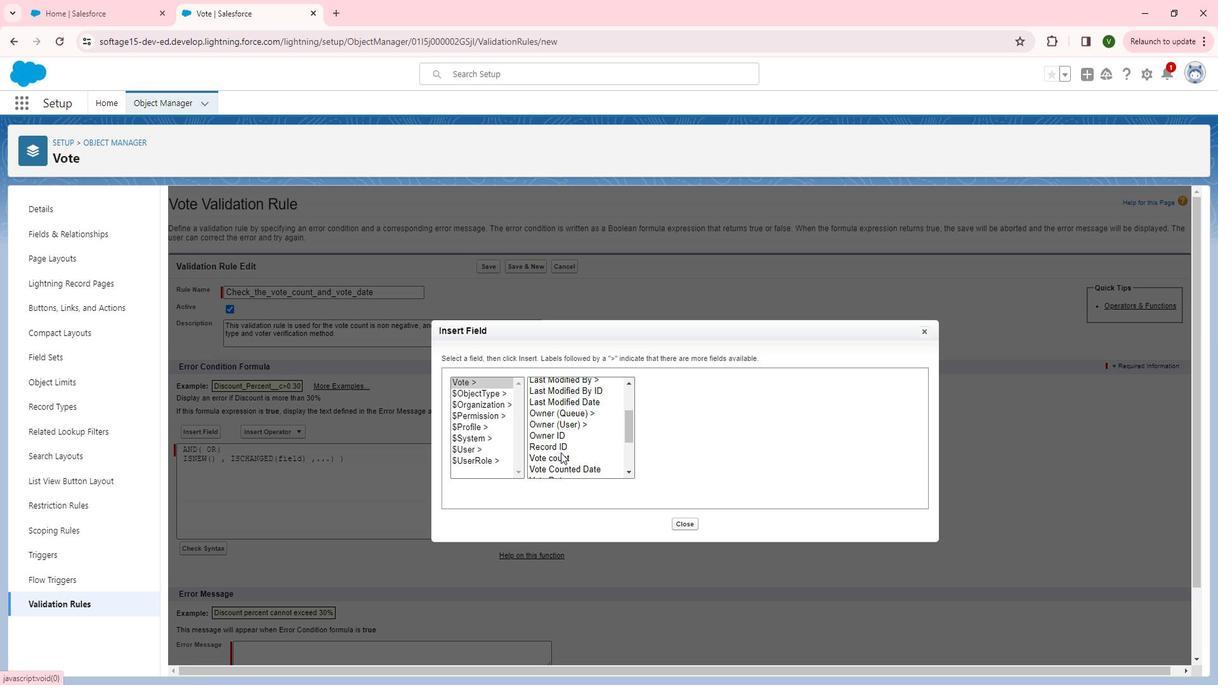 
Action: Mouse moved to (573, 445)
Screenshot: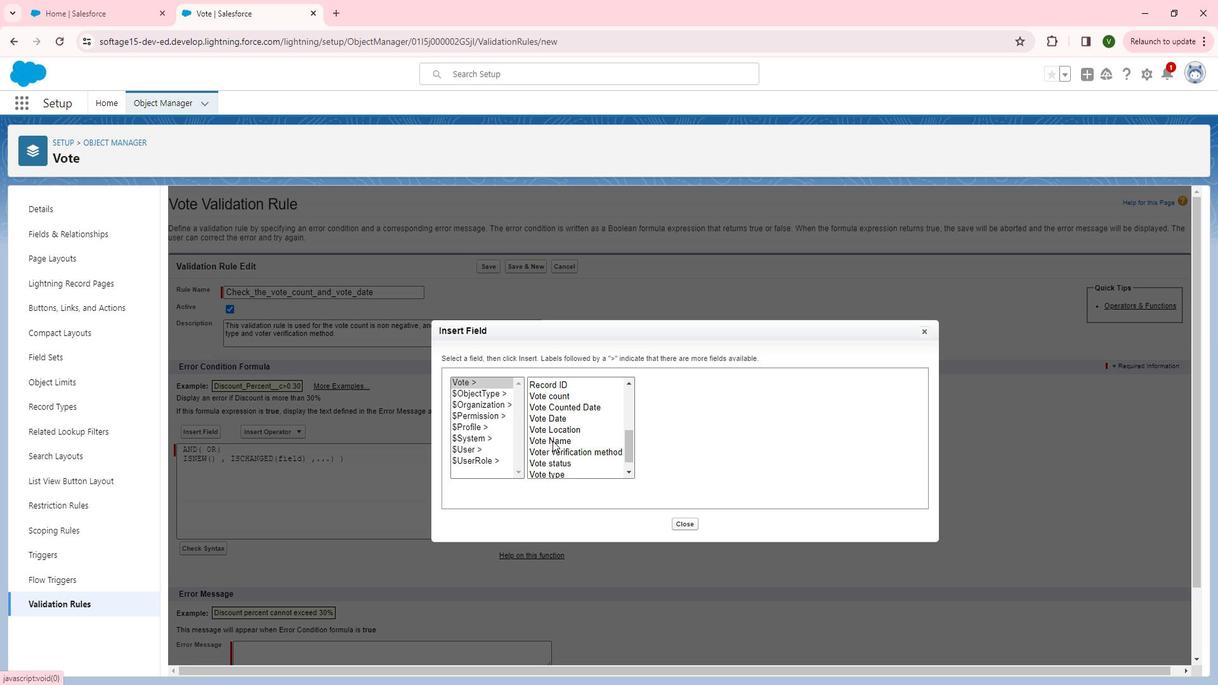 
Action: Mouse pressed left at (573, 445)
Screenshot: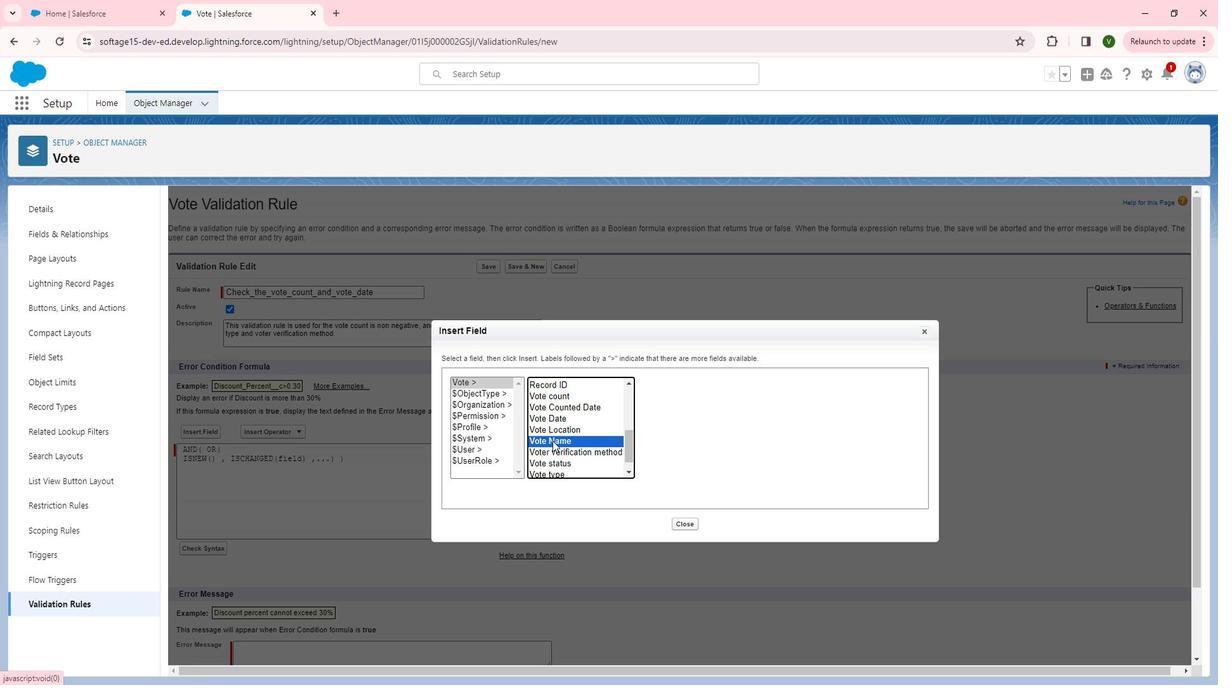 
Action: Mouse moved to (692, 457)
Screenshot: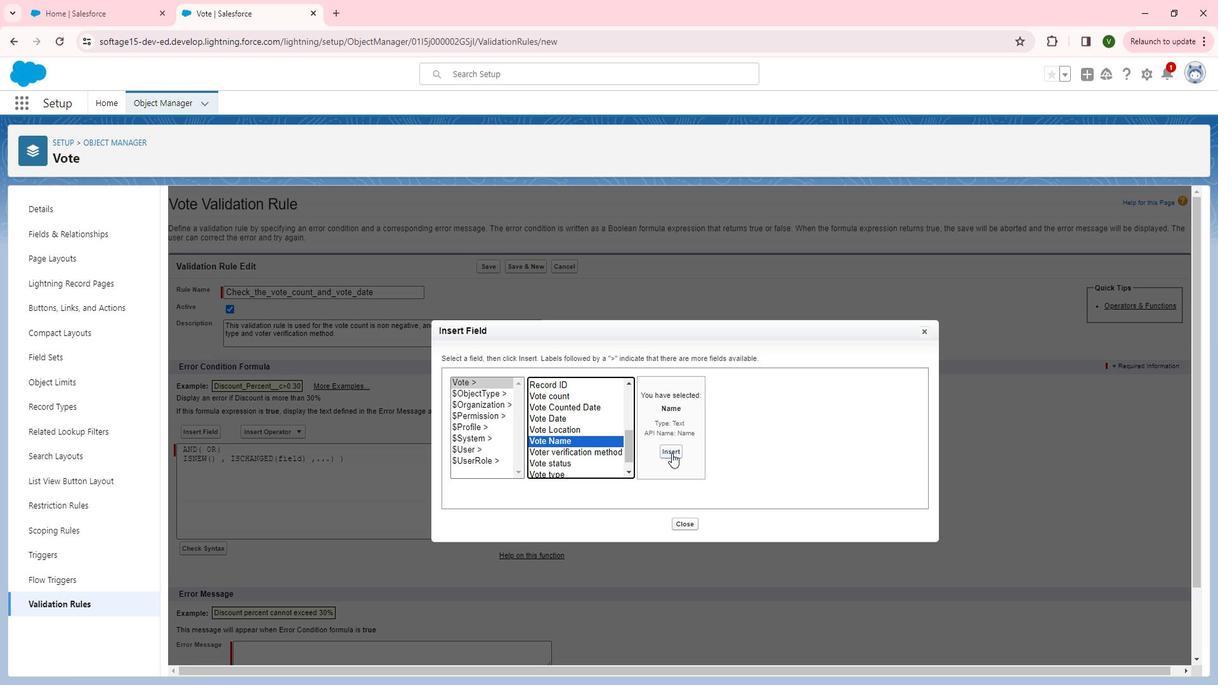 
Action: Mouse pressed left at (692, 457)
Screenshot: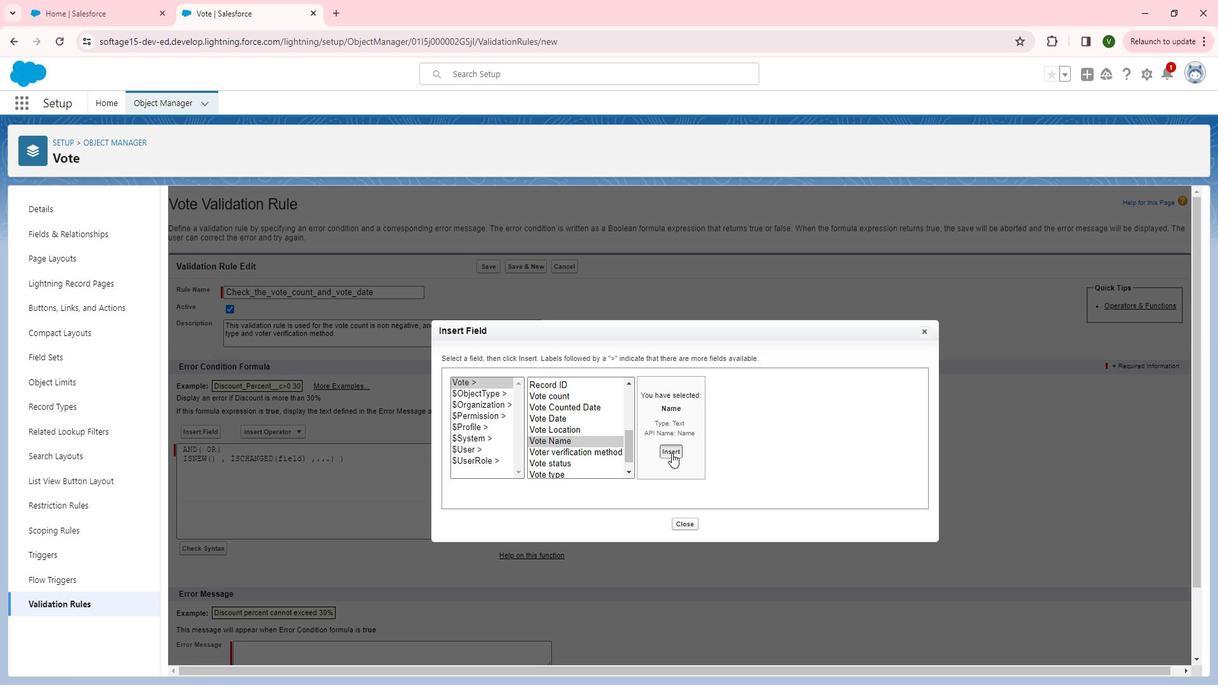 
Action: Mouse moved to (338, 464)
Screenshot: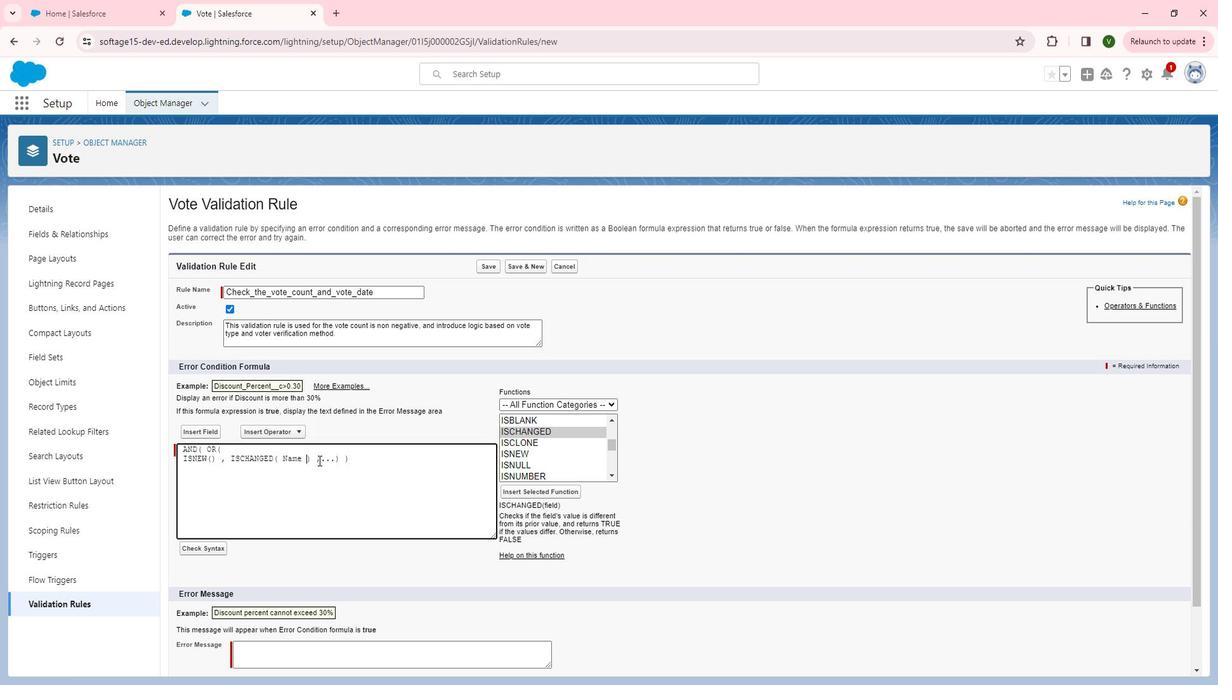 
Action: Mouse pressed left at (338, 464)
Screenshot: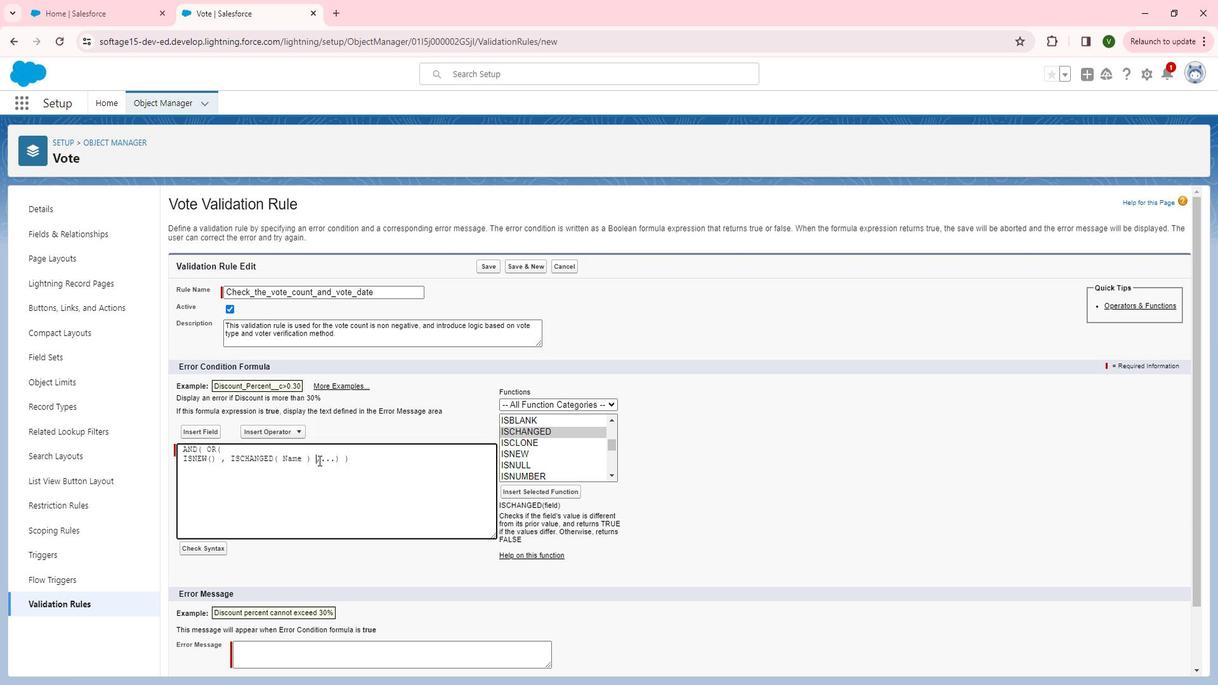 
Action: Mouse moved to (373, 489)
Screenshot: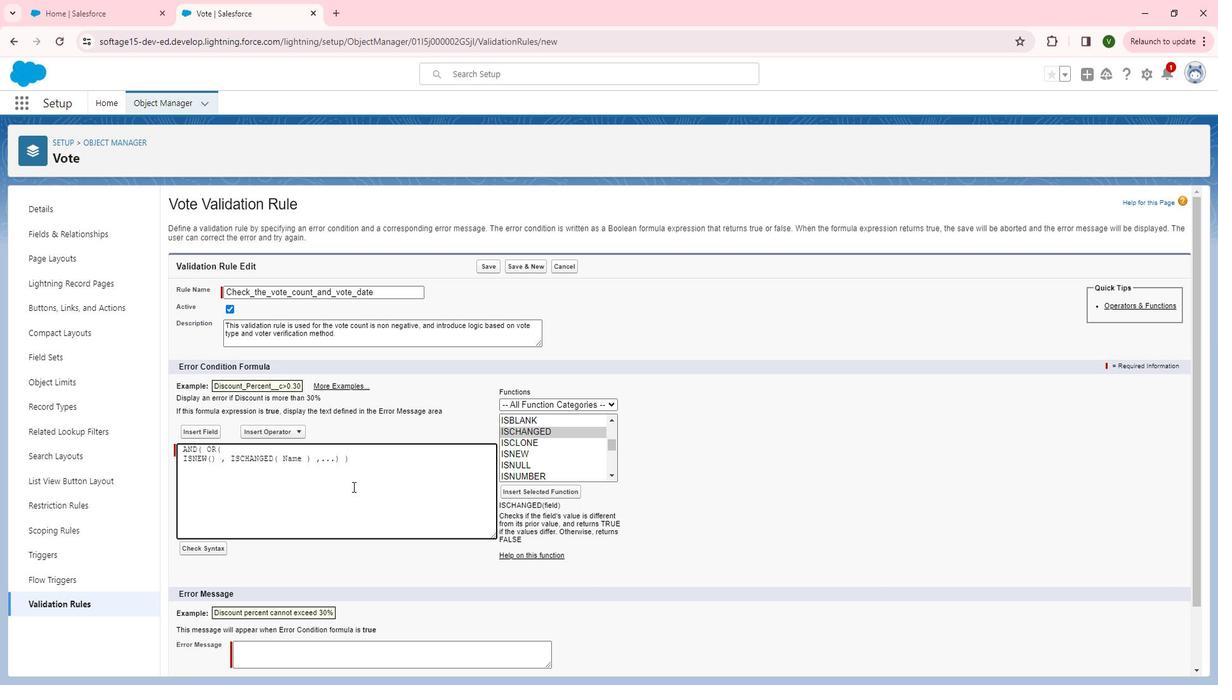 
Action: Key pressed <Key.left><Key.left><Key.left><Key.left><Key.left><Key.left><Key.left><Key.left><Key.left><Key.left><Key.left><Key.left><Key.left><Key.left><Key.left><Key.left><Key.left><Key.left><Key.enter>
